 Task: Create a business style letterhead templates in pink theme .
Action: Mouse moved to (509, 36)
Screenshot: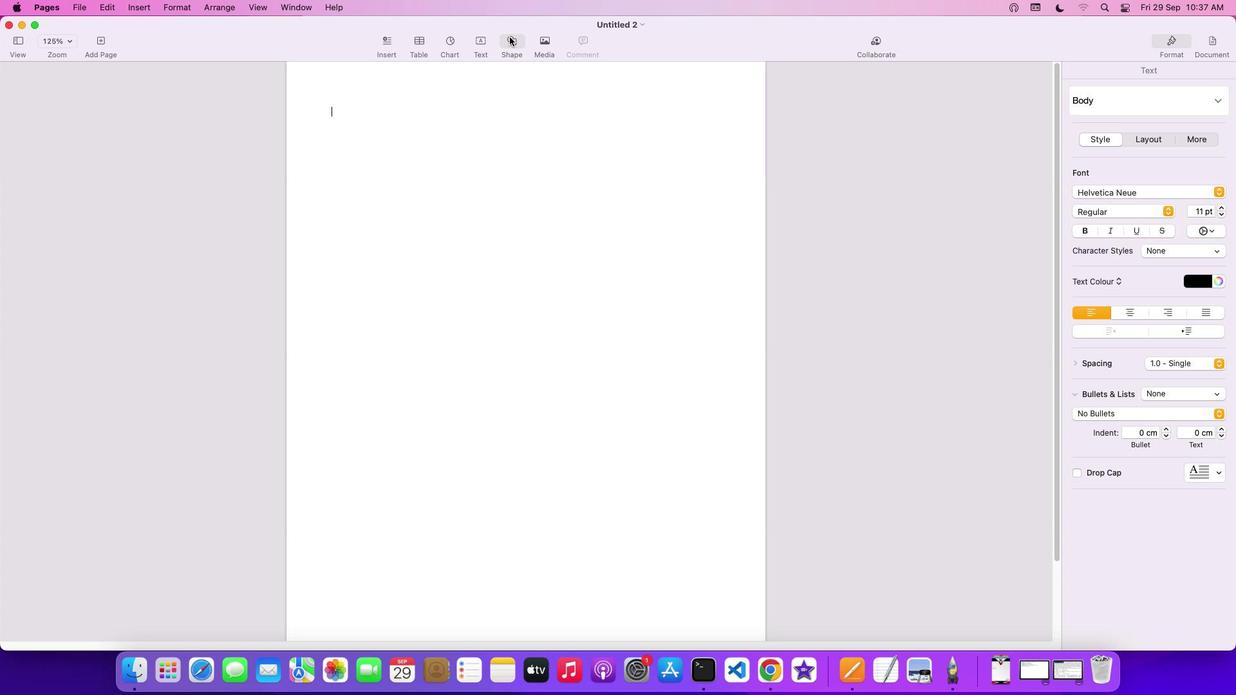 
Action: Mouse pressed left at (509, 36)
Screenshot: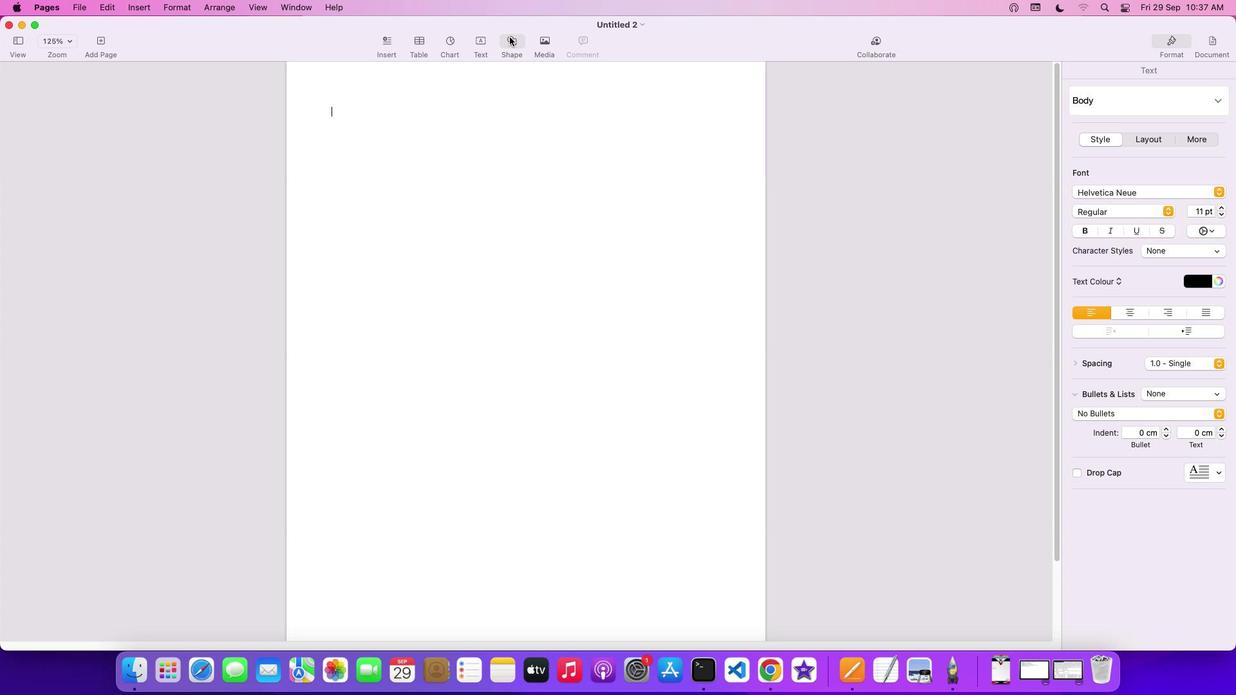 
Action: Mouse moved to (497, 141)
Screenshot: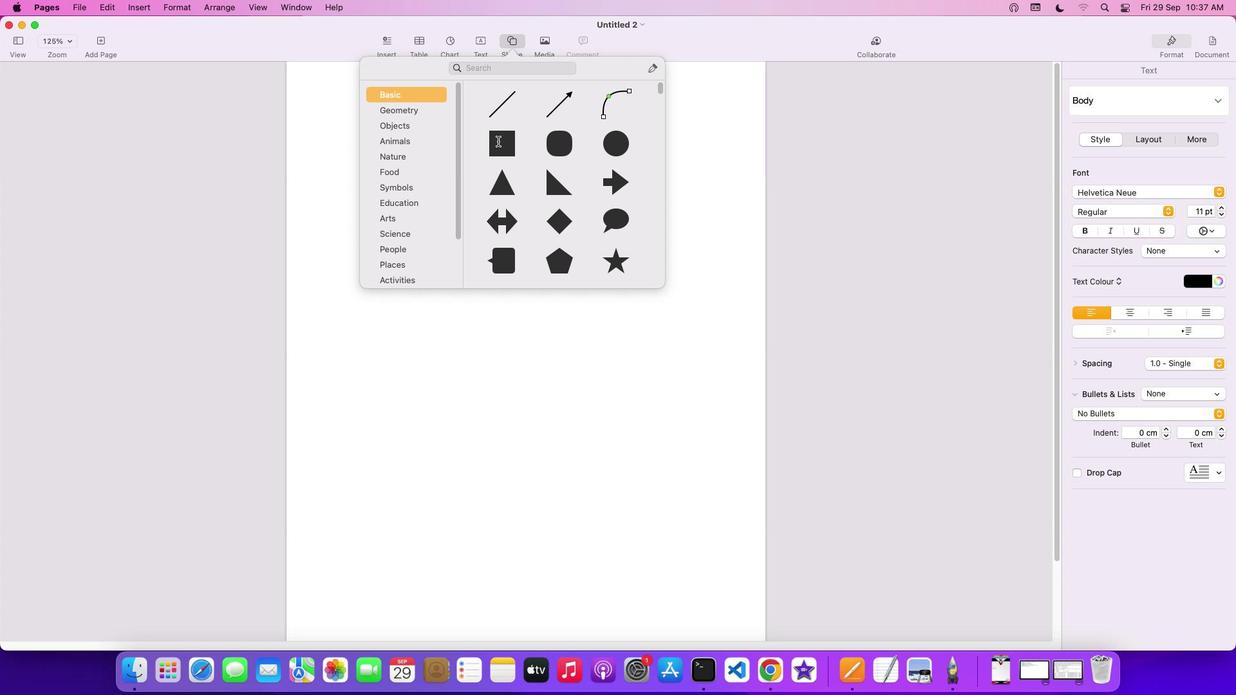
Action: Mouse pressed left at (497, 141)
Screenshot: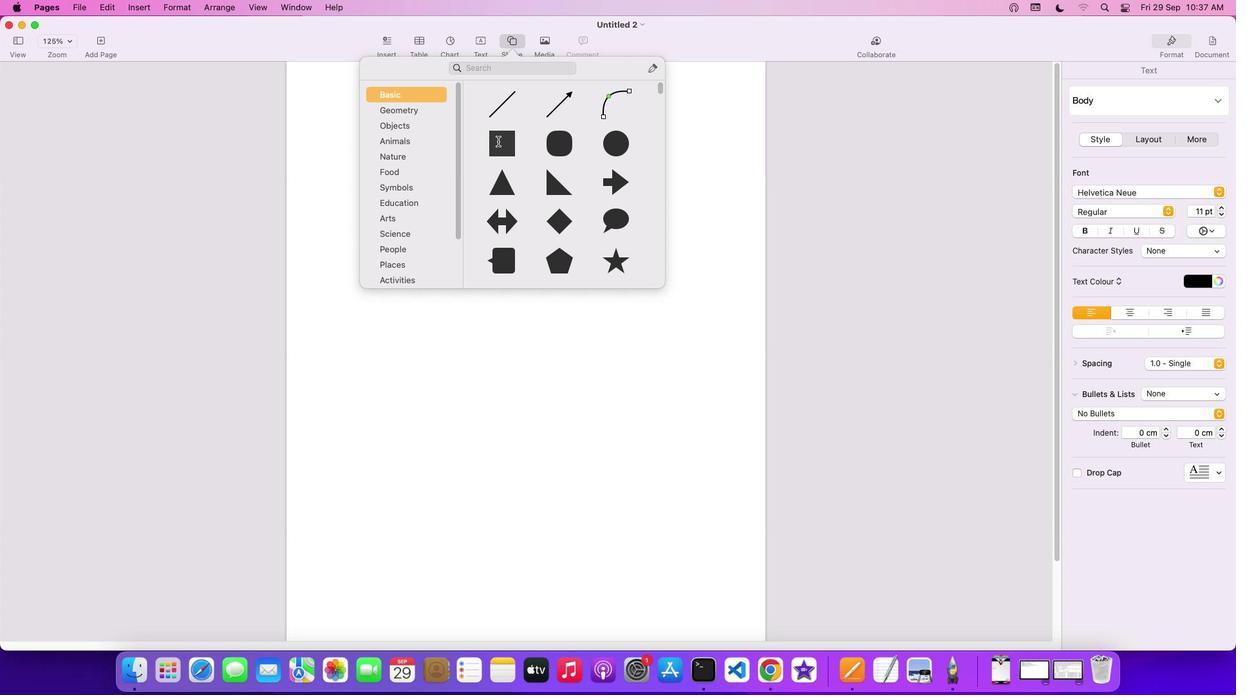
Action: Mouse moved to (564, 115)
Screenshot: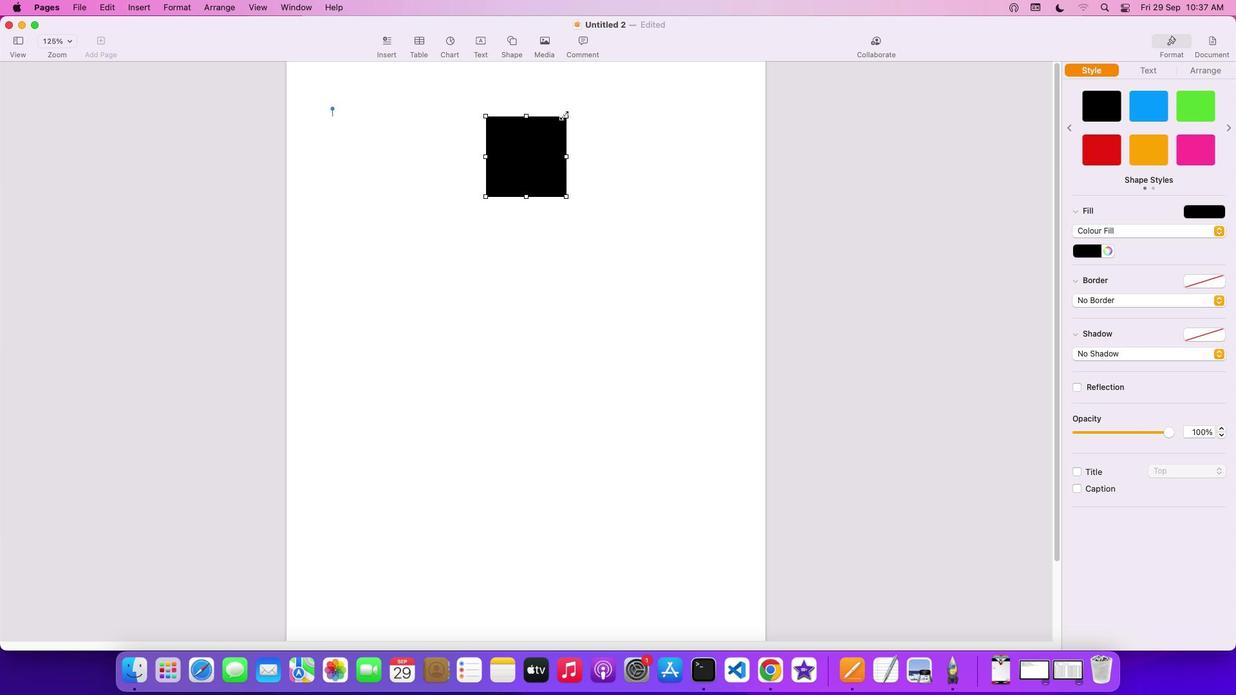 
Action: Mouse pressed left at (564, 115)
Screenshot: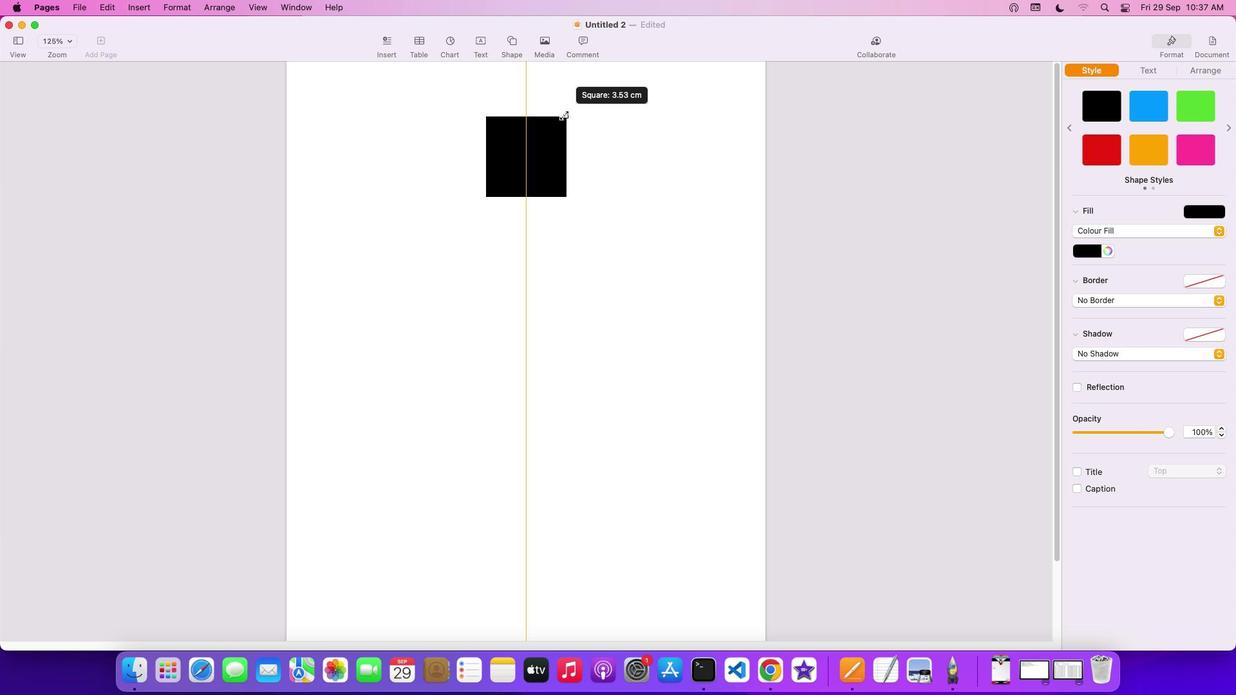 
Action: Mouse moved to (484, 77)
Screenshot: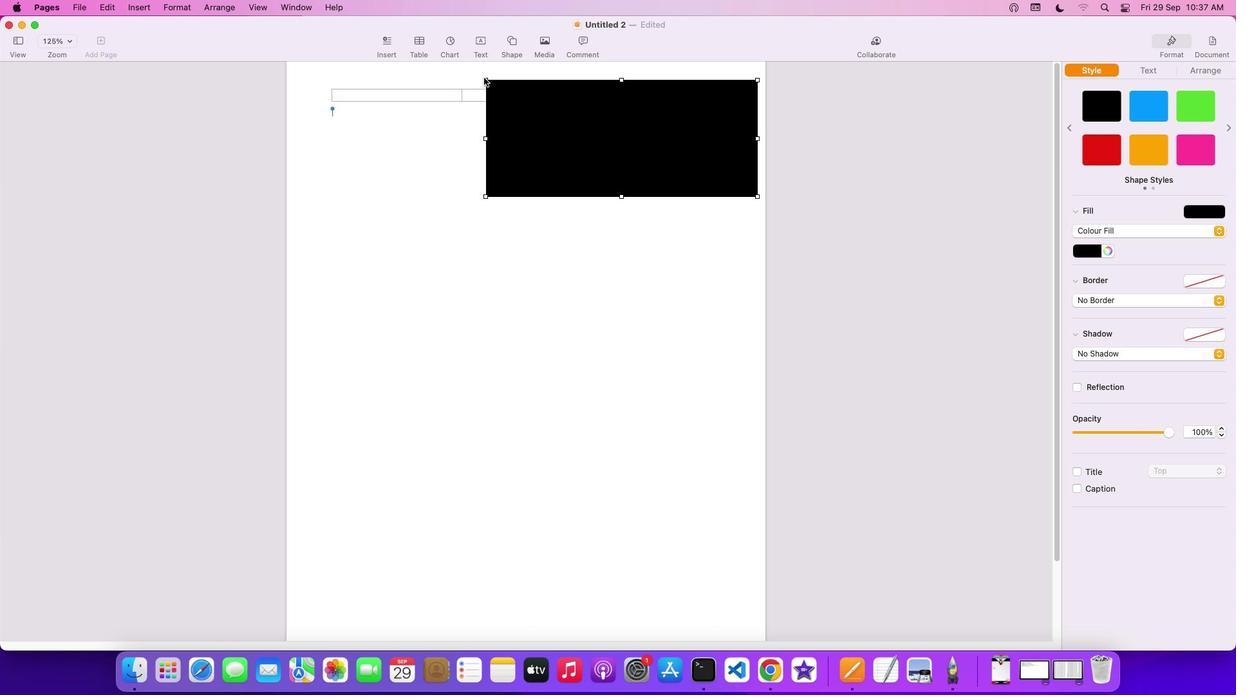 
Action: Mouse pressed left at (484, 77)
Screenshot: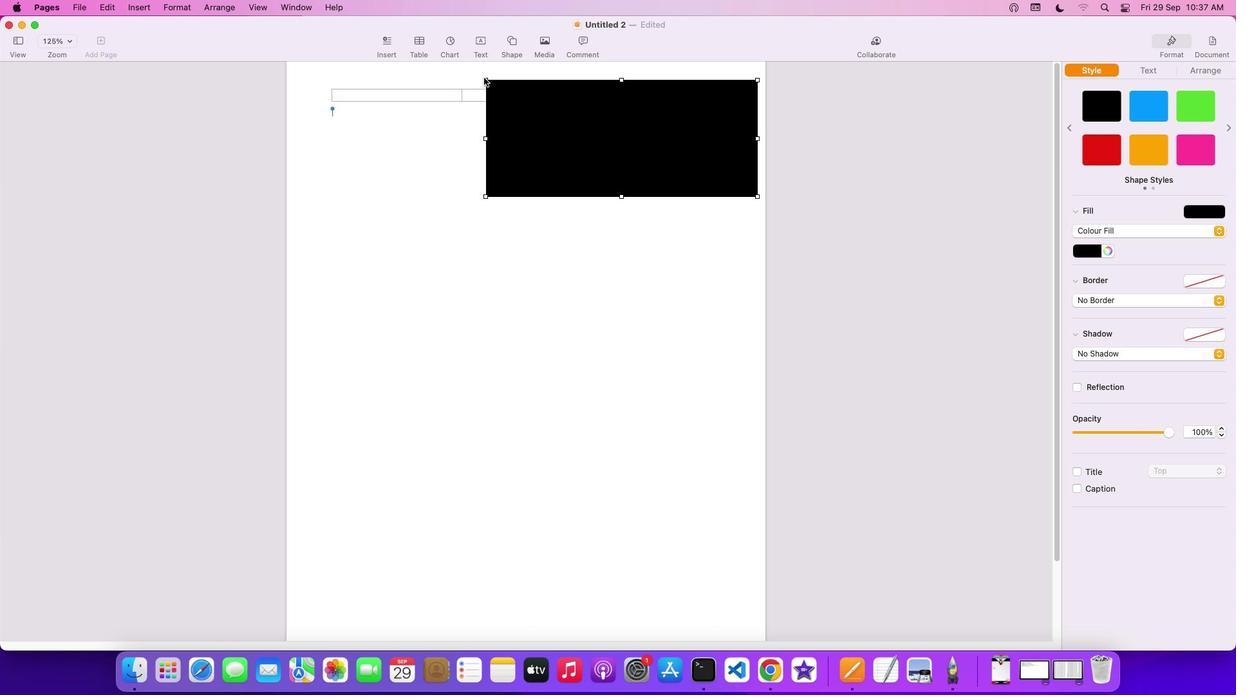 
Action: Mouse moved to (471, 77)
Screenshot: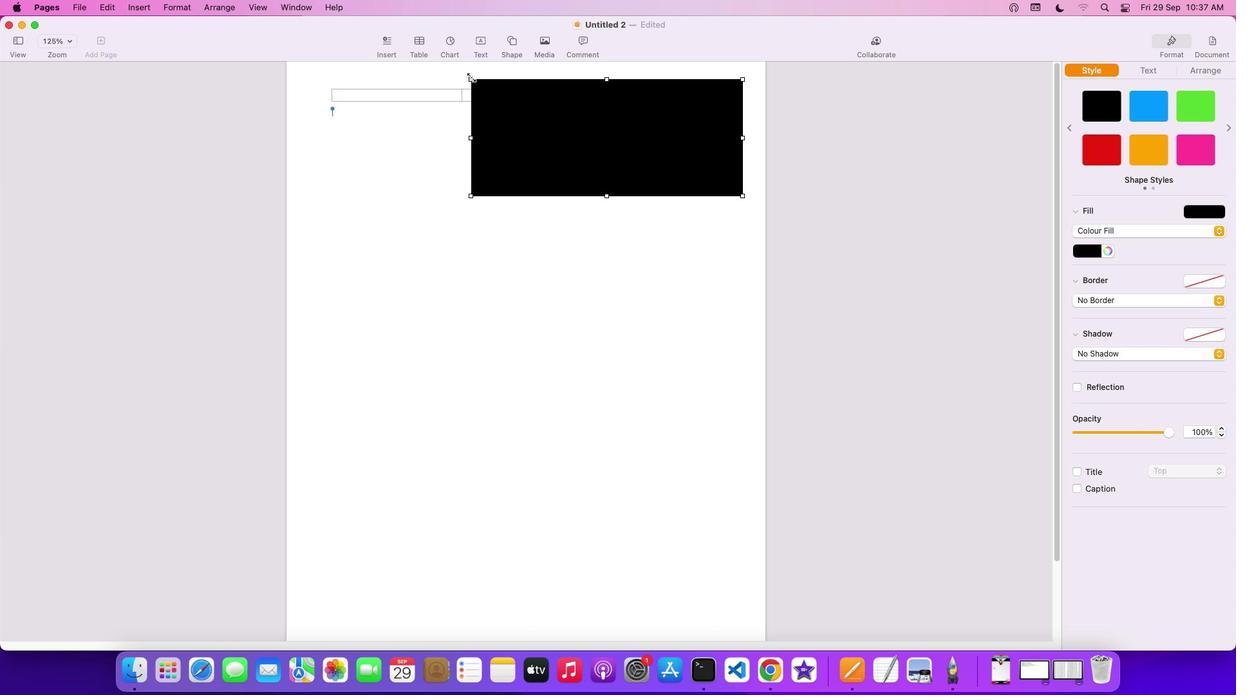 
Action: Mouse pressed left at (471, 77)
Screenshot: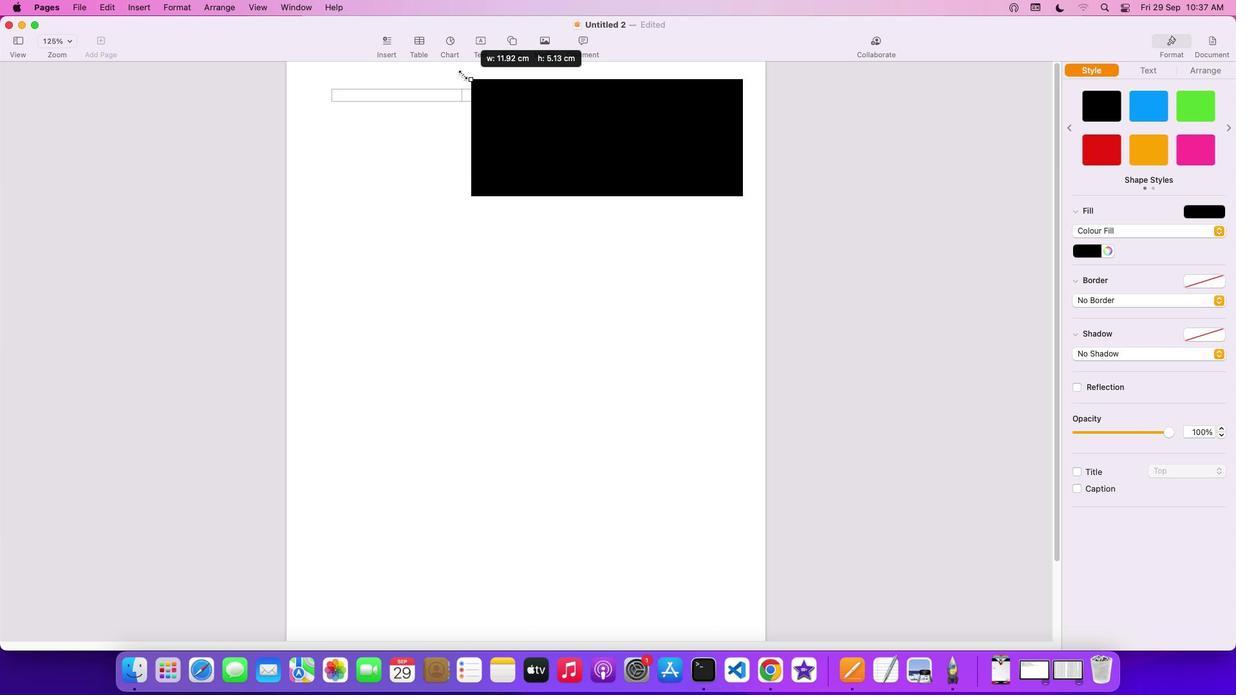
Action: Mouse moved to (743, 73)
Screenshot: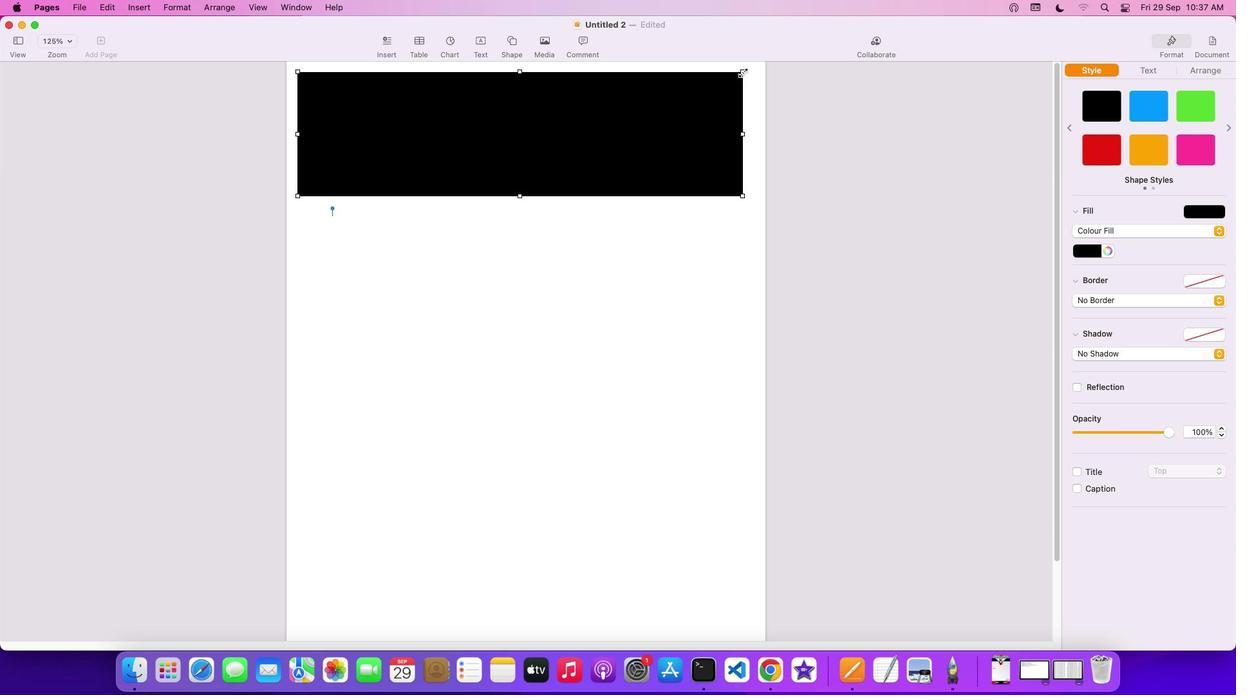 
Action: Mouse pressed left at (743, 73)
Screenshot: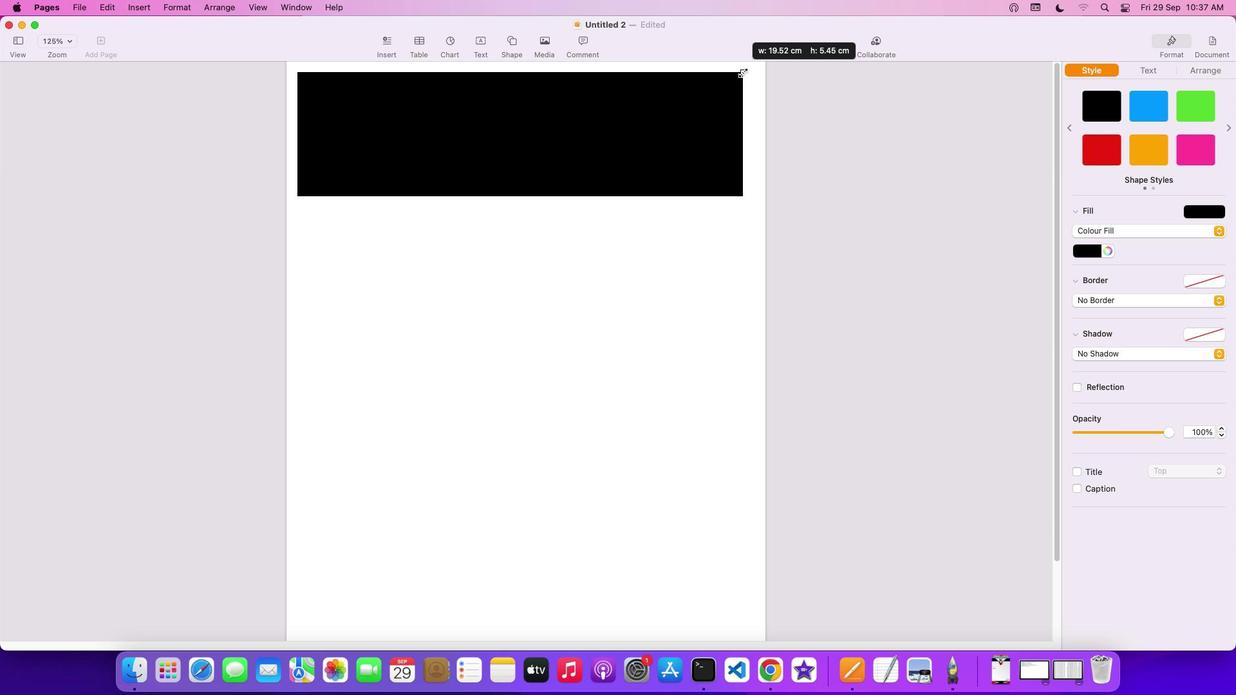 
Action: Mouse moved to (705, 194)
Screenshot: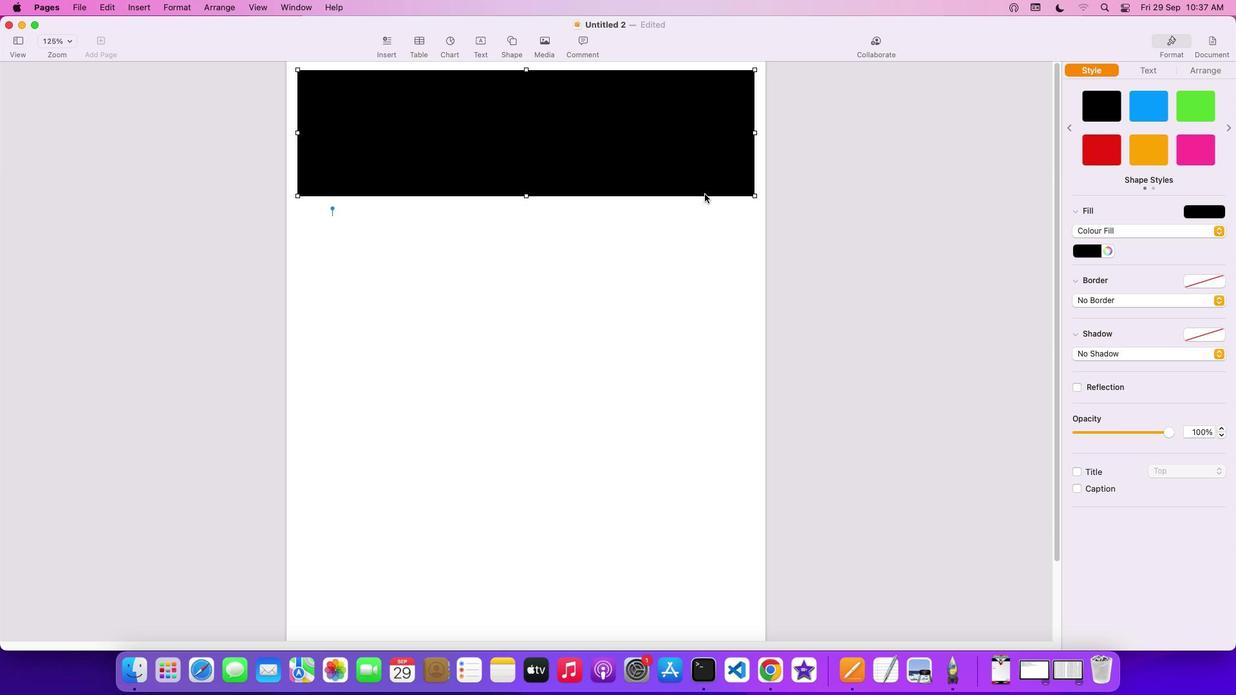 
Action: Mouse scrolled (705, 194) with delta (0, 0)
Screenshot: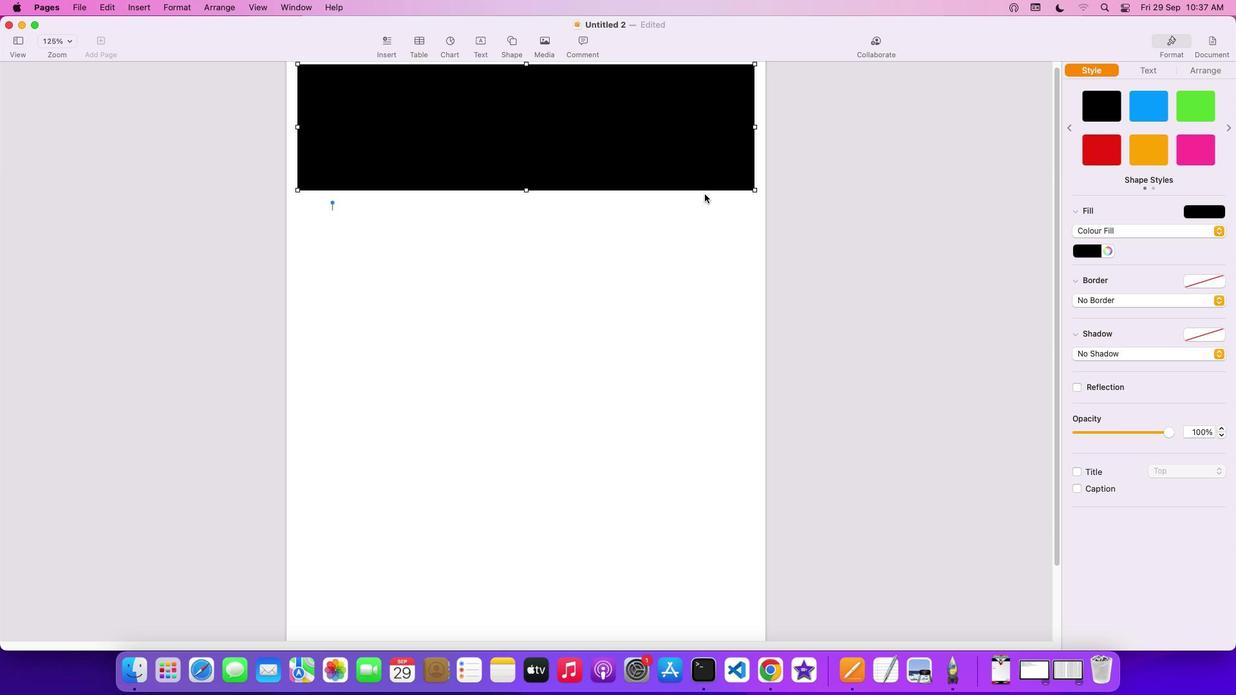 
Action: Mouse scrolled (705, 194) with delta (0, 0)
Screenshot: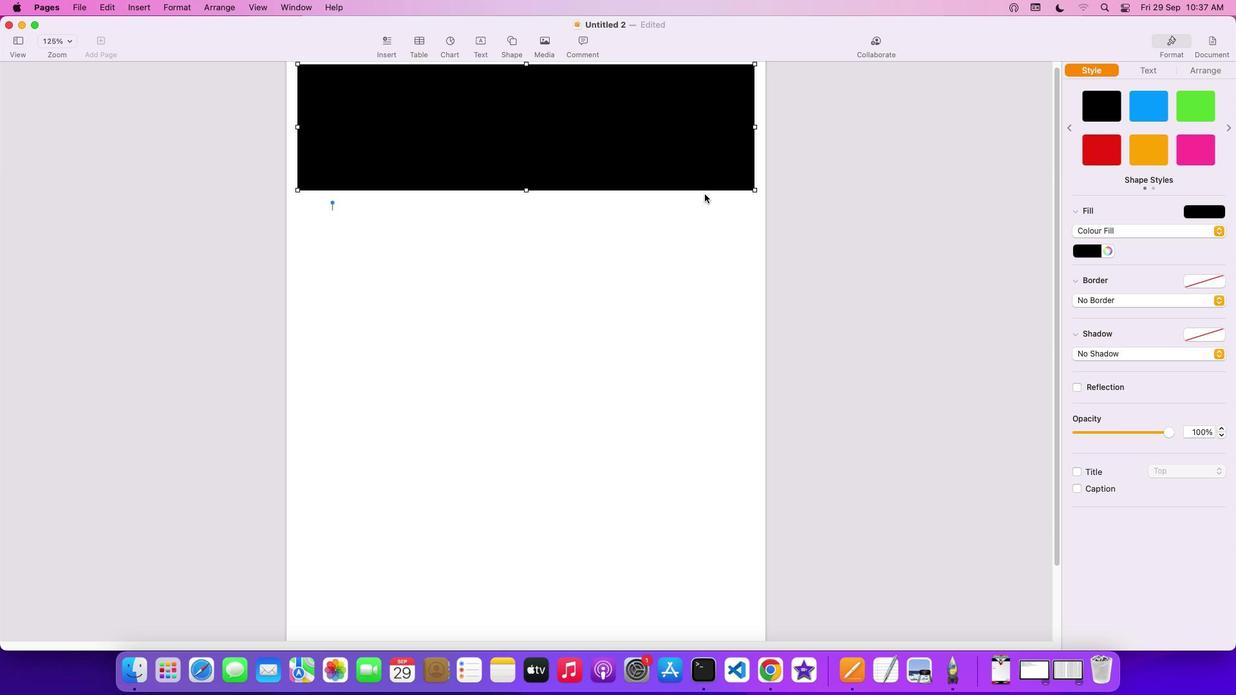 
Action: Mouse scrolled (705, 194) with delta (0, -1)
Screenshot: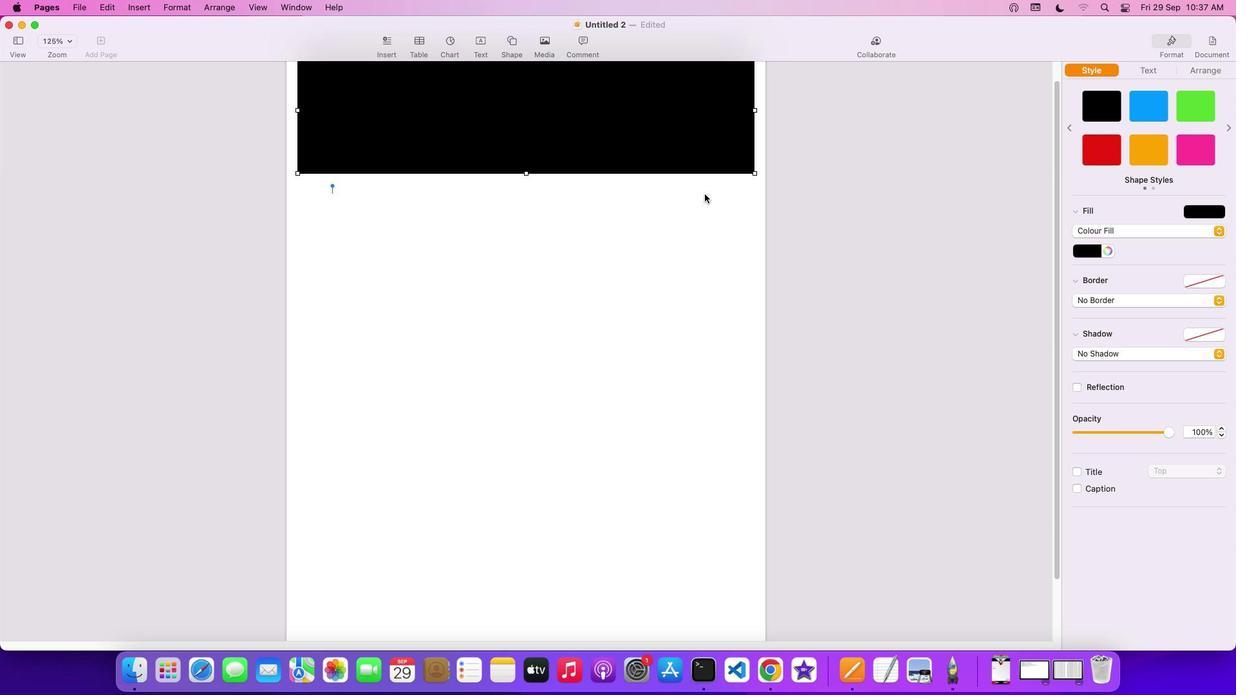
Action: Mouse scrolled (705, 194) with delta (0, 0)
Screenshot: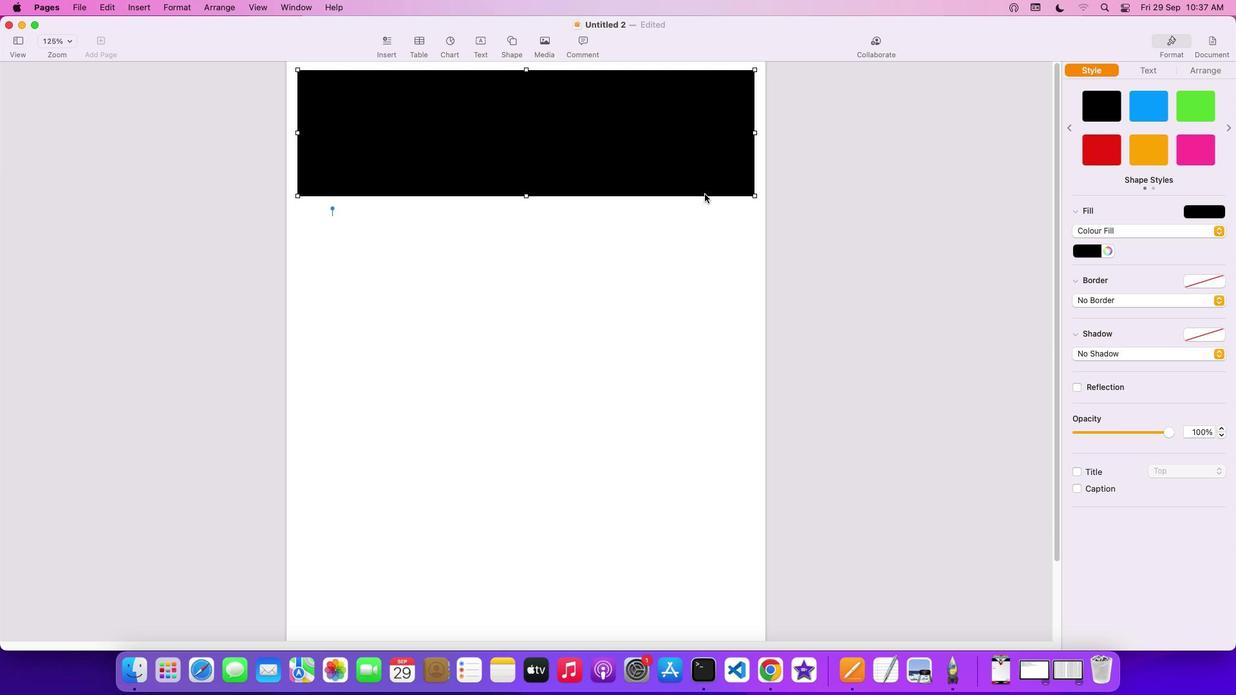 
Action: Mouse scrolled (705, 194) with delta (0, 0)
Screenshot: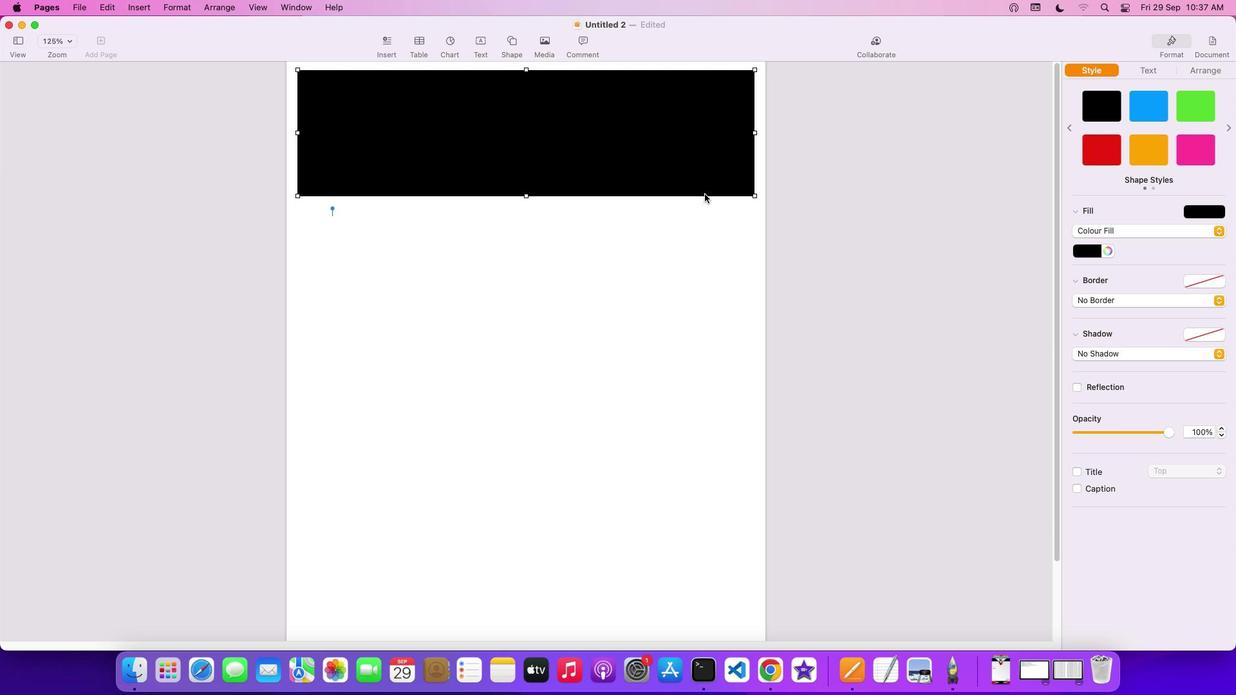 
Action: Mouse scrolled (705, 194) with delta (0, 1)
Screenshot: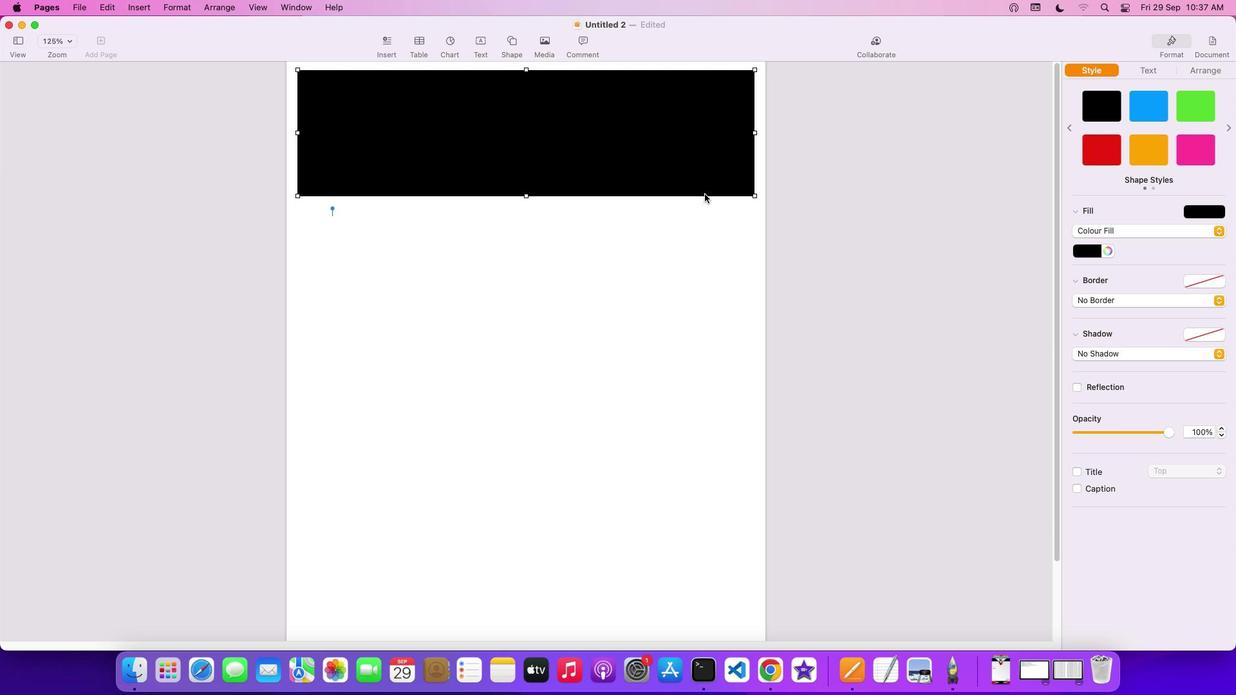 
Action: Mouse moved to (755, 194)
Screenshot: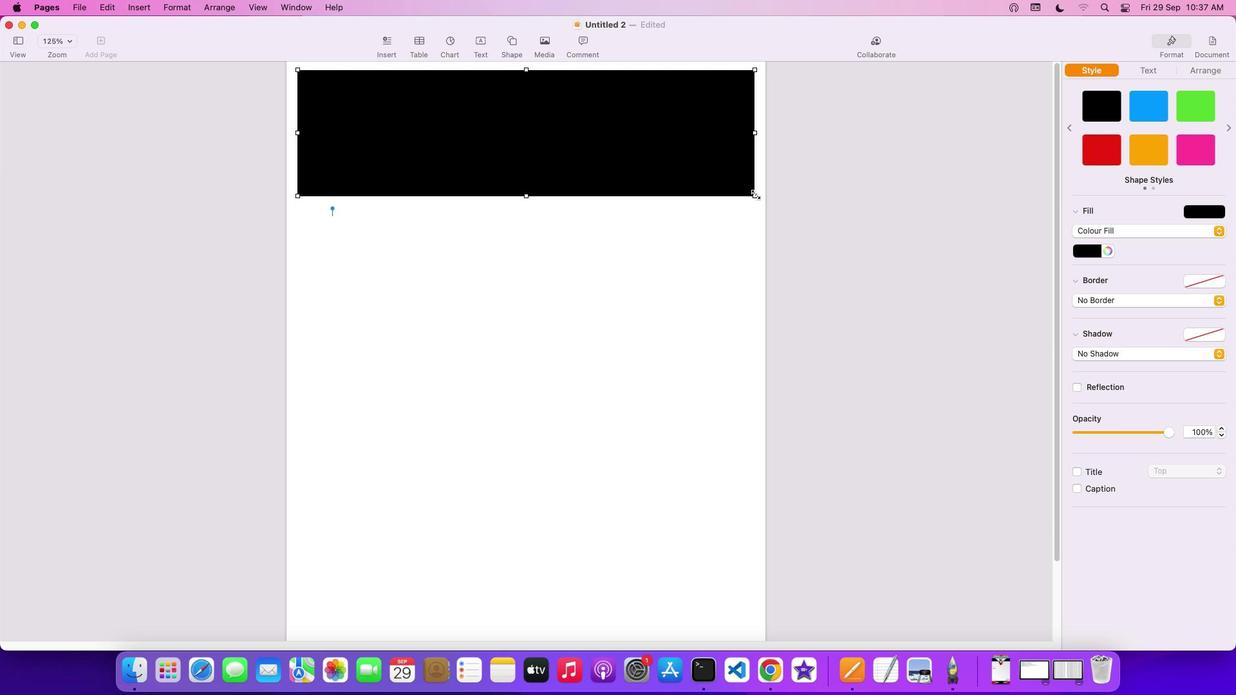 
Action: Mouse pressed left at (755, 194)
Screenshot: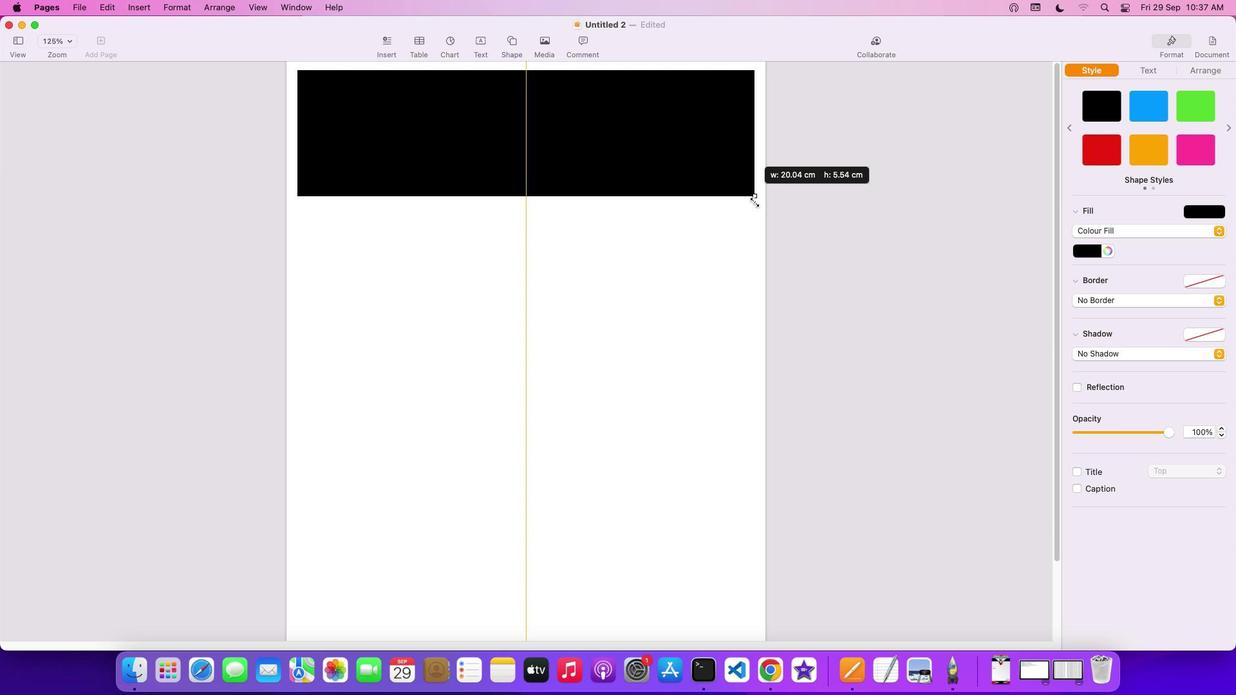 
Action: Mouse moved to (738, 274)
Screenshot: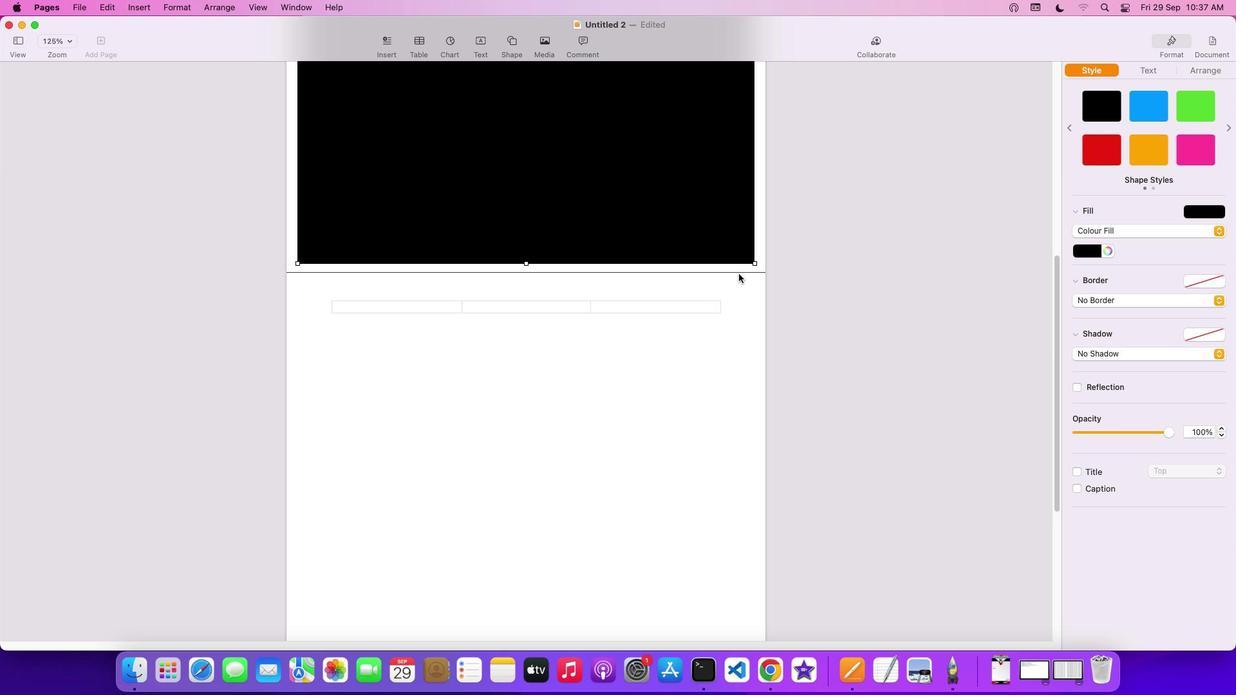 
Action: Mouse scrolled (738, 274) with delta (0, 0)
Screenshot: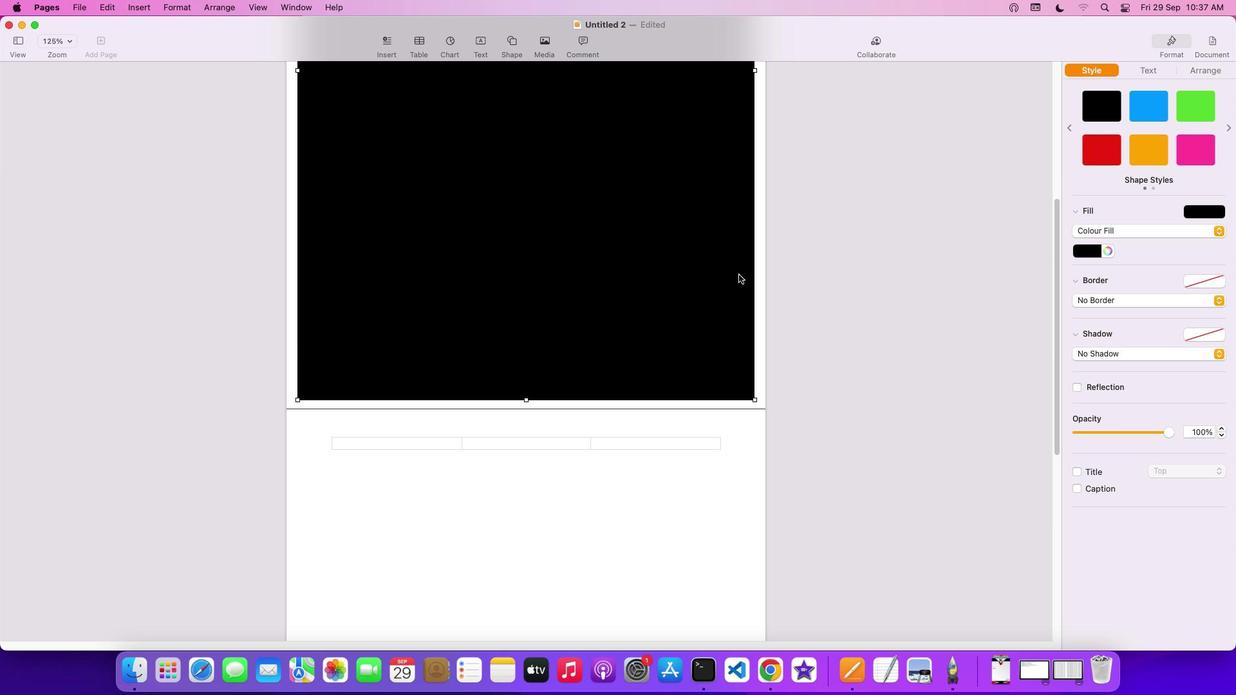 
Action: Mouse scrolled (738, 274) with delta (0, 0)
Screenshot: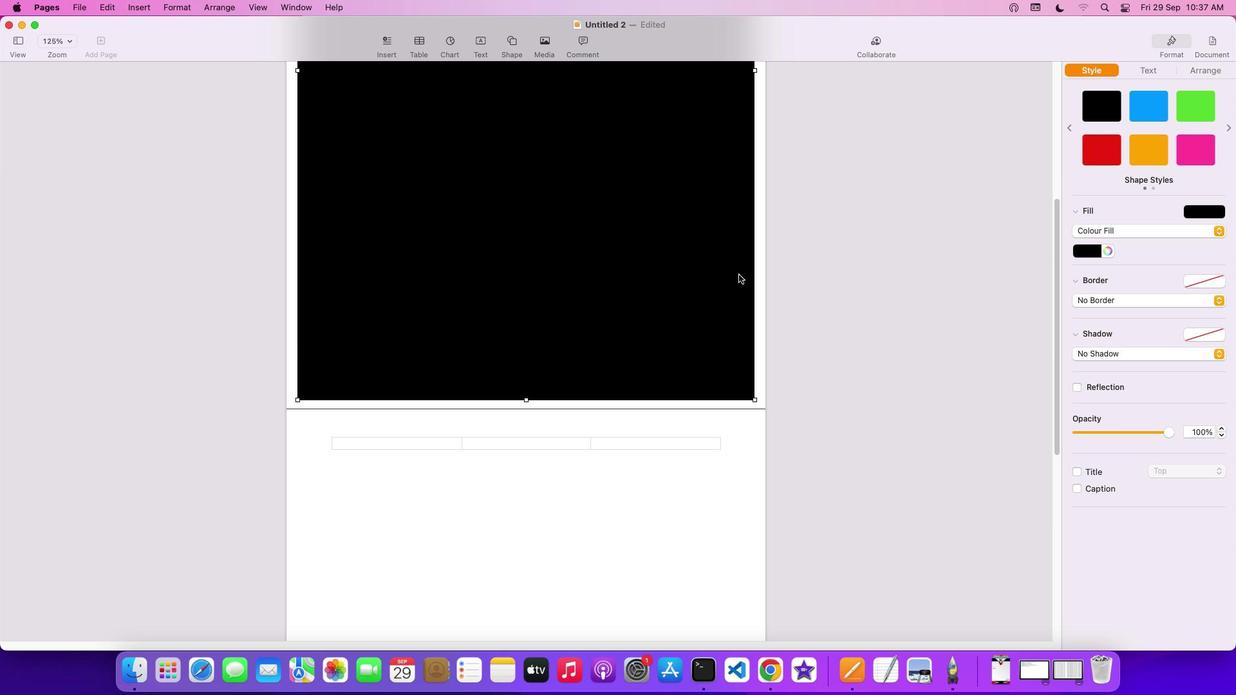 
Action: Mouse scrolled (738, 274) with delta (0, 2)
Screenshot: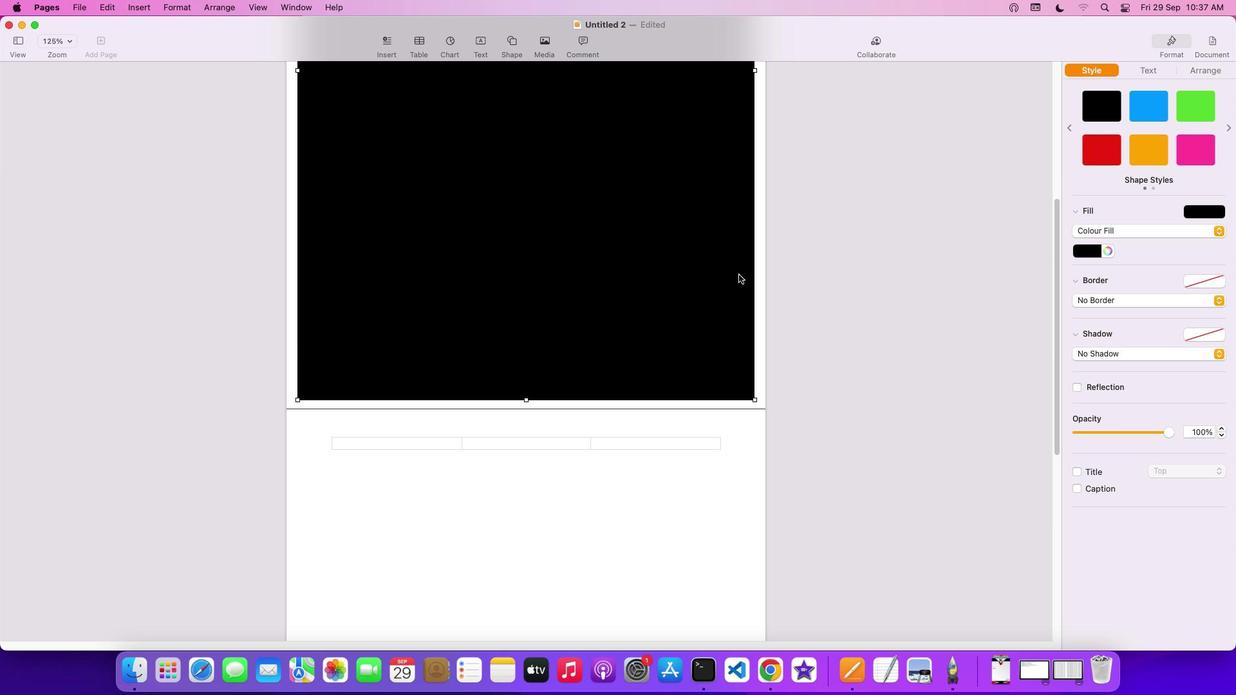 
Action: Mouse scrolled (738, 274) with delta (0, 3)
Screenshot: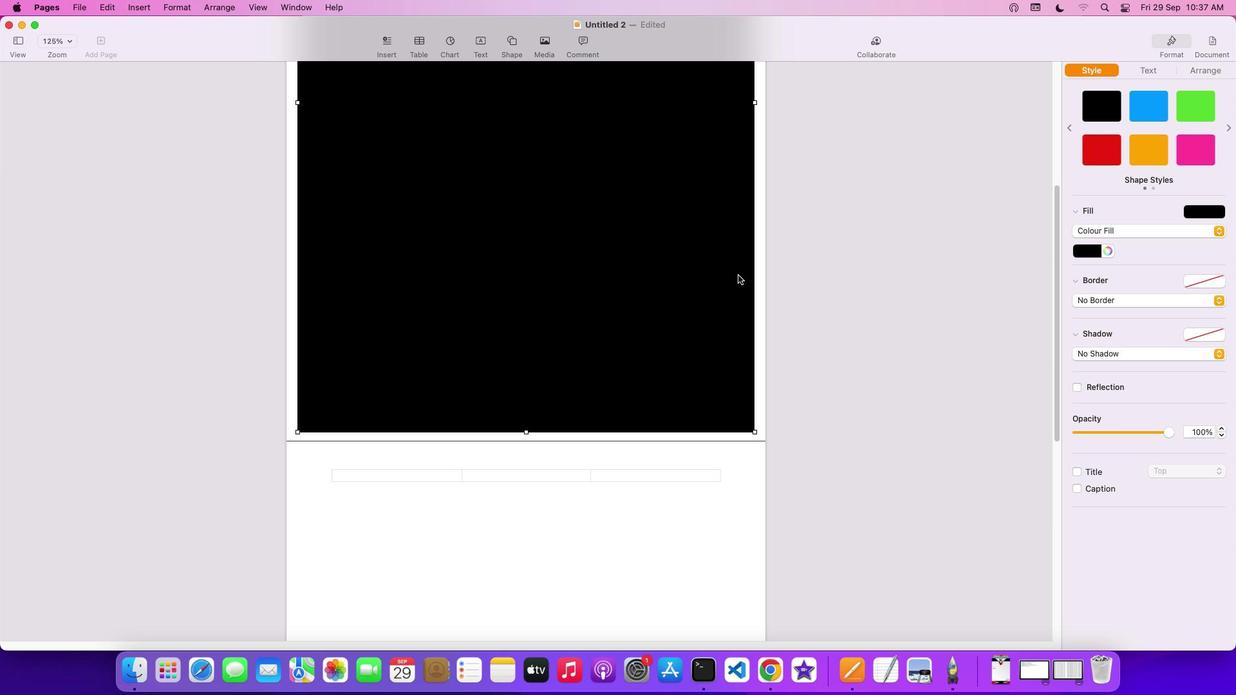 
Action: Mouse scrolled (738, 274) with delta (0, 3)
Screenshot: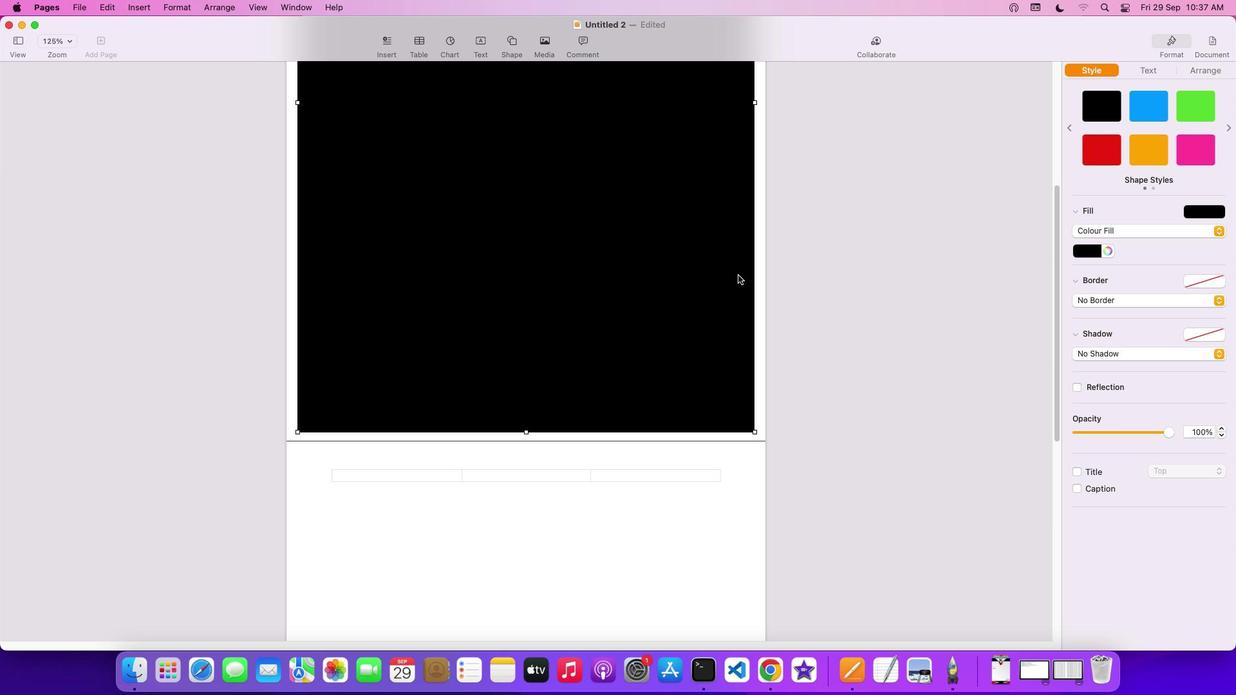 
Action: Mouse scrolled (738, 274) with delta (0, 4)
Screenshot: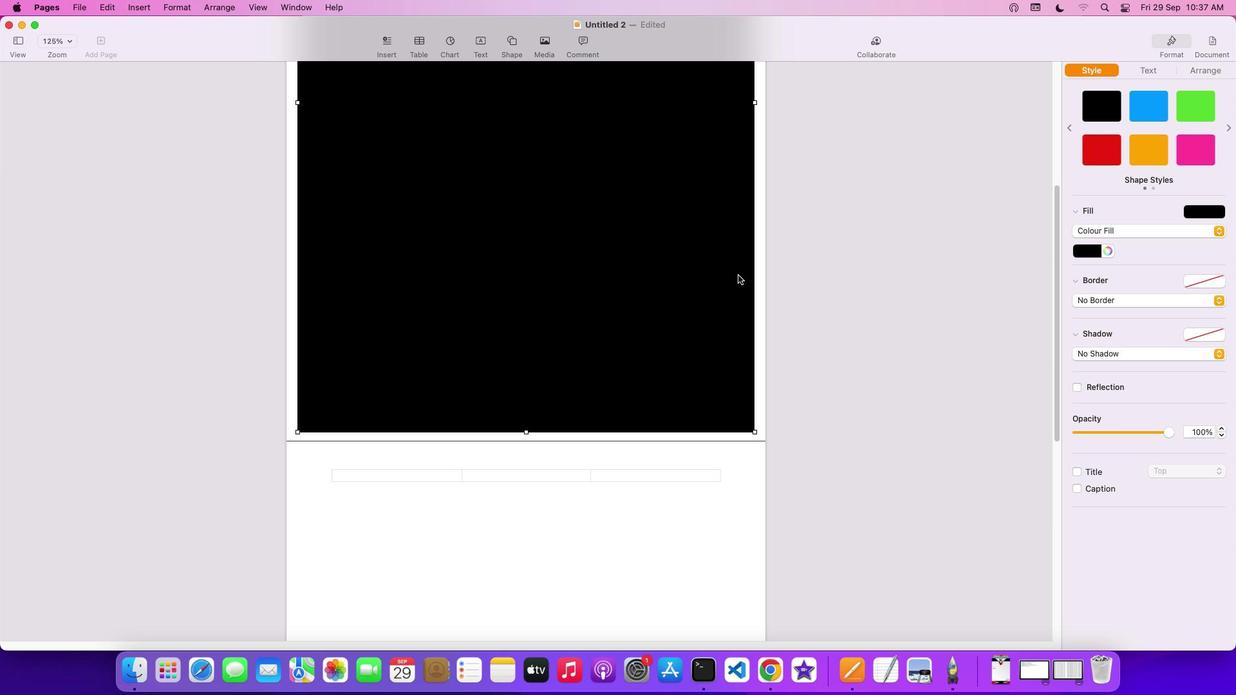 
Action: Mouse scrolled (738, 274) with delta (0, 5)
Screenshot: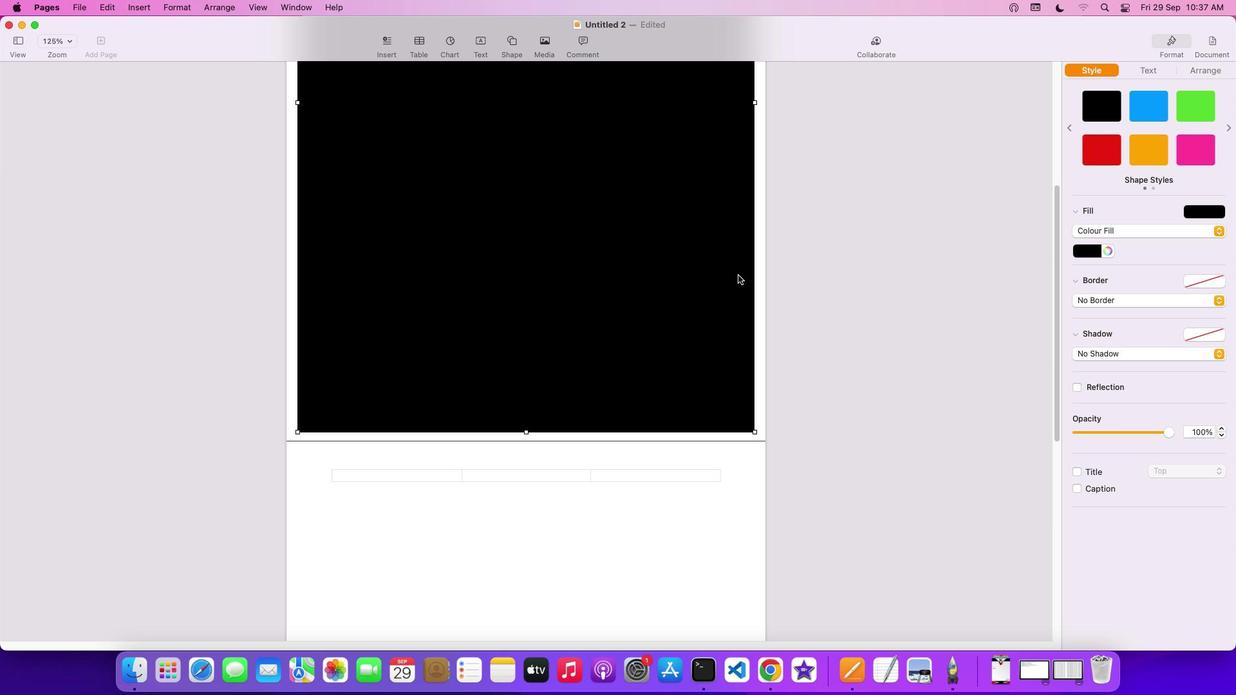 
Action: Mouse moved to (737, 275)
Screenshot: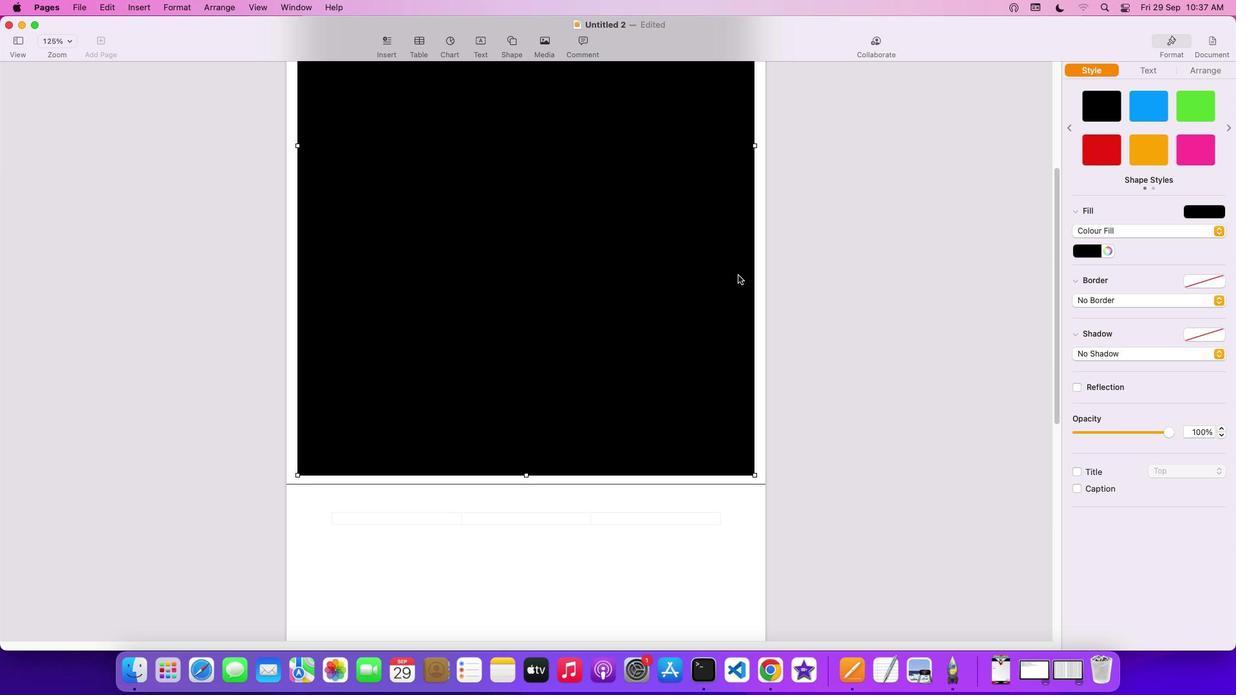 
Action: Mouse scrolled (737, 275) with delta (0, 0)
Screenshot: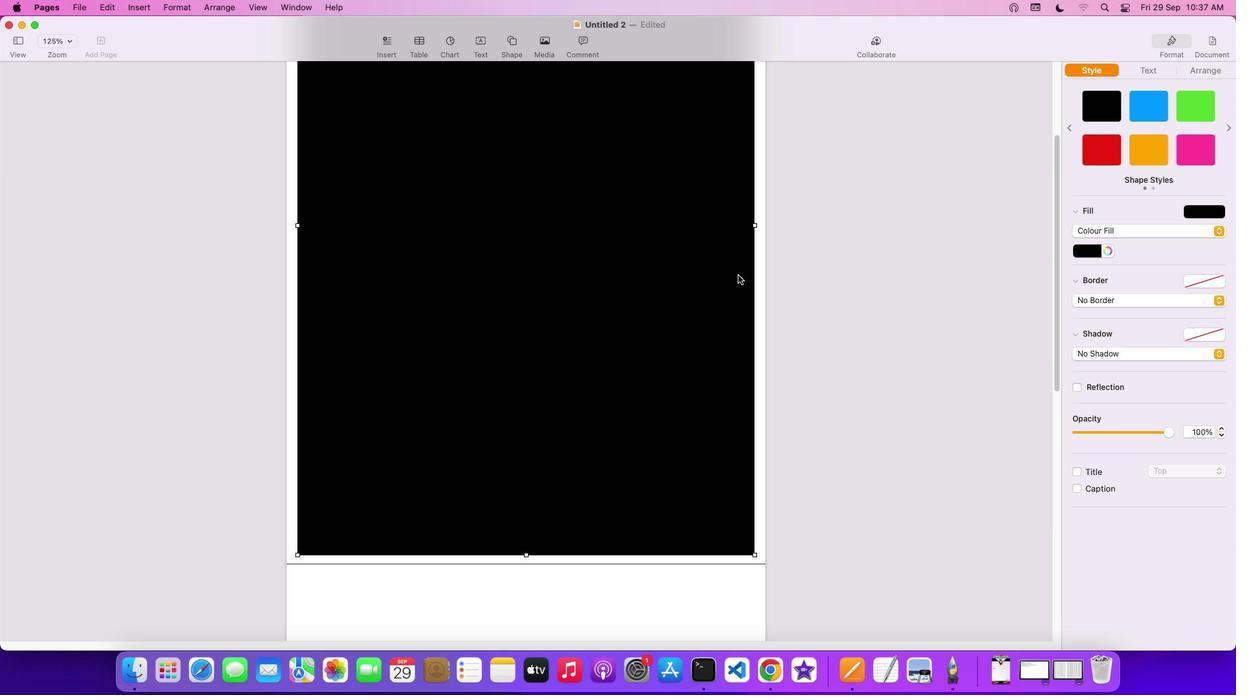 
Action: Mouse scrolled (737, 275) with delta (0, 0)
Screenshot: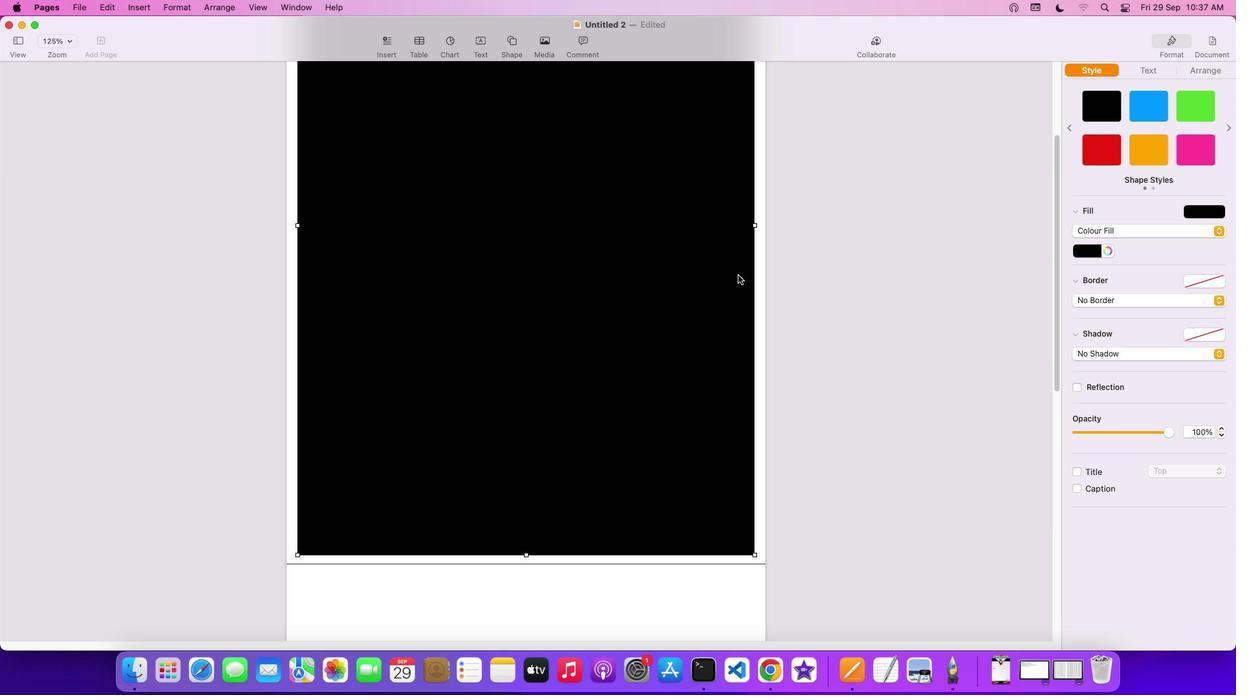 
Action: Mouse scrolled (737, 275) with delta (0, 3)
Screenshot: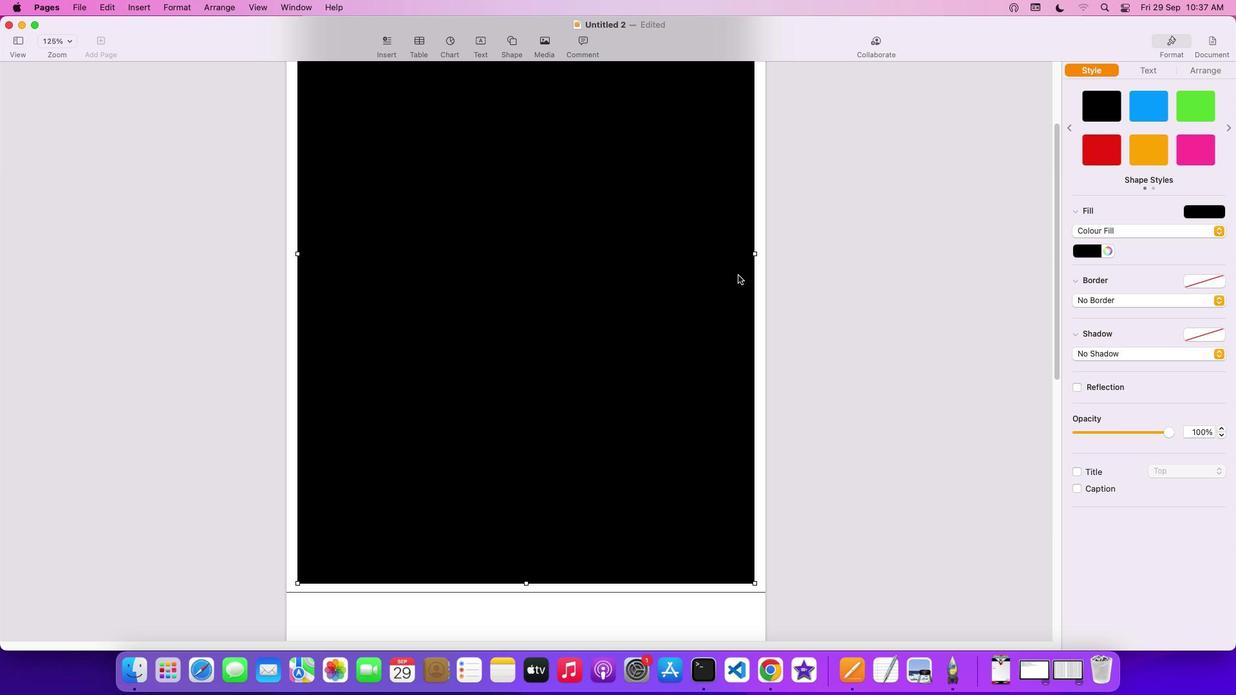 
Action: Mouse scrolled (737, 275) with delta (0, 3)
Screenshot: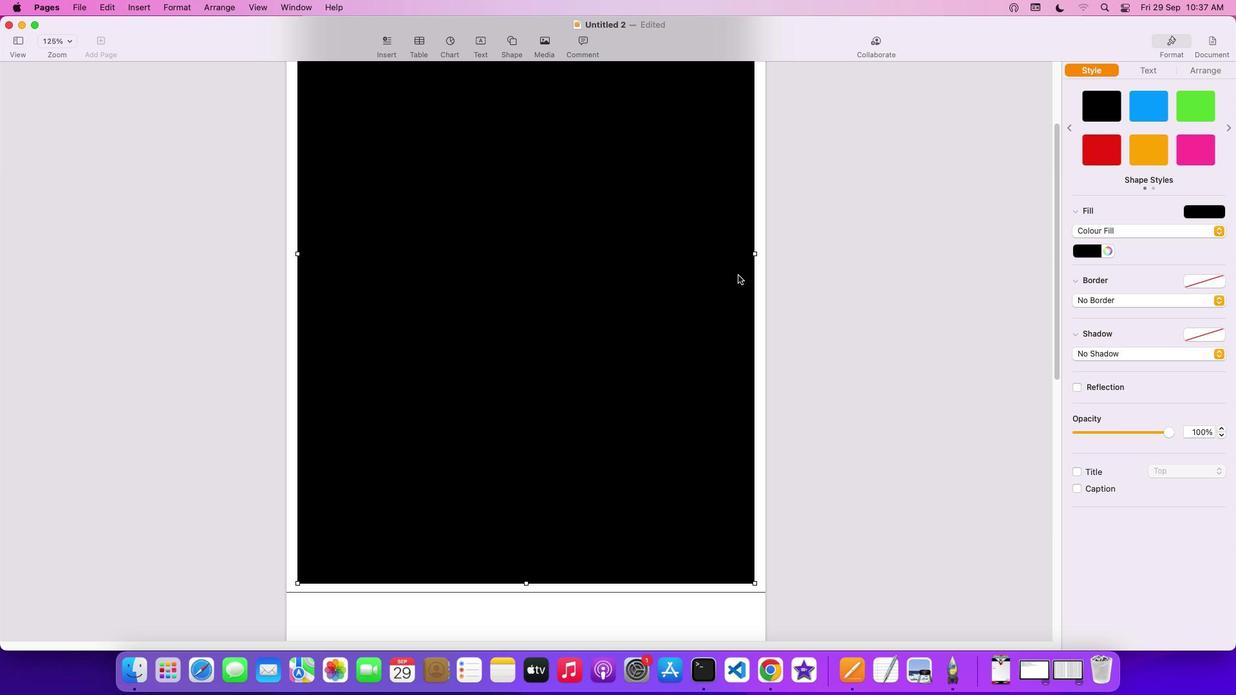 
Action: Mouse scrolled (737, 275) with delta (0, 4)
Screenshot: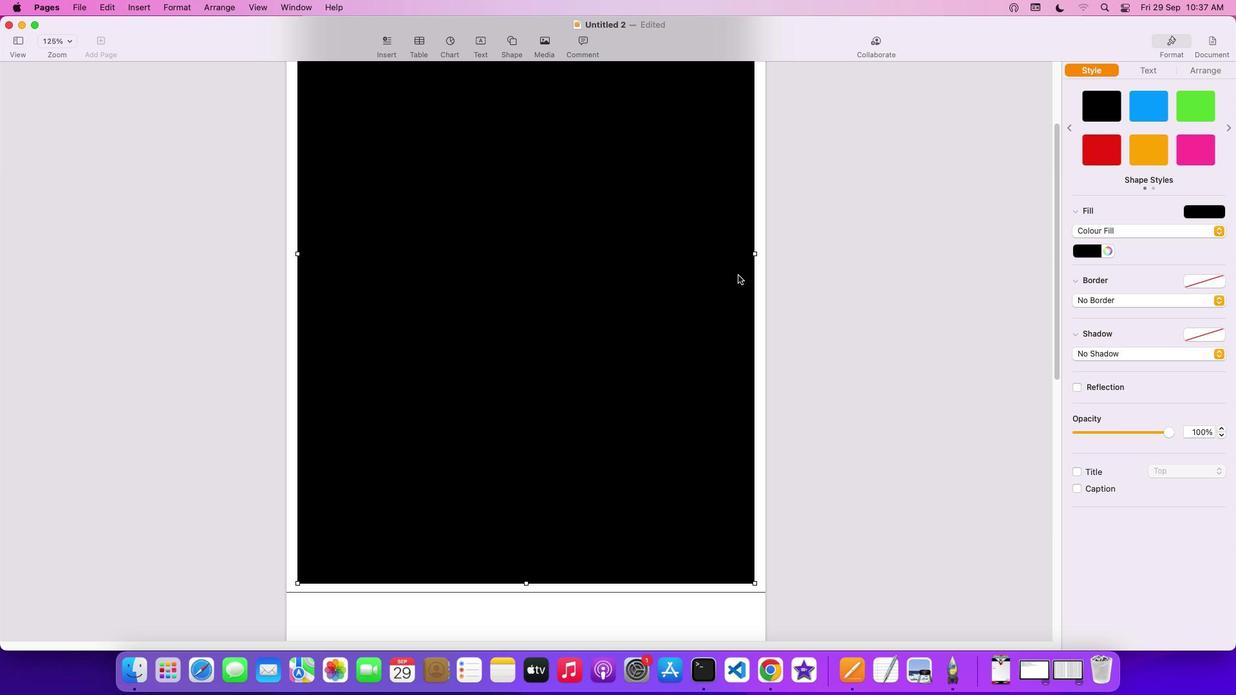
Action: Mouse scrolled (737, 275) with delta (0, 0)
Screenshot: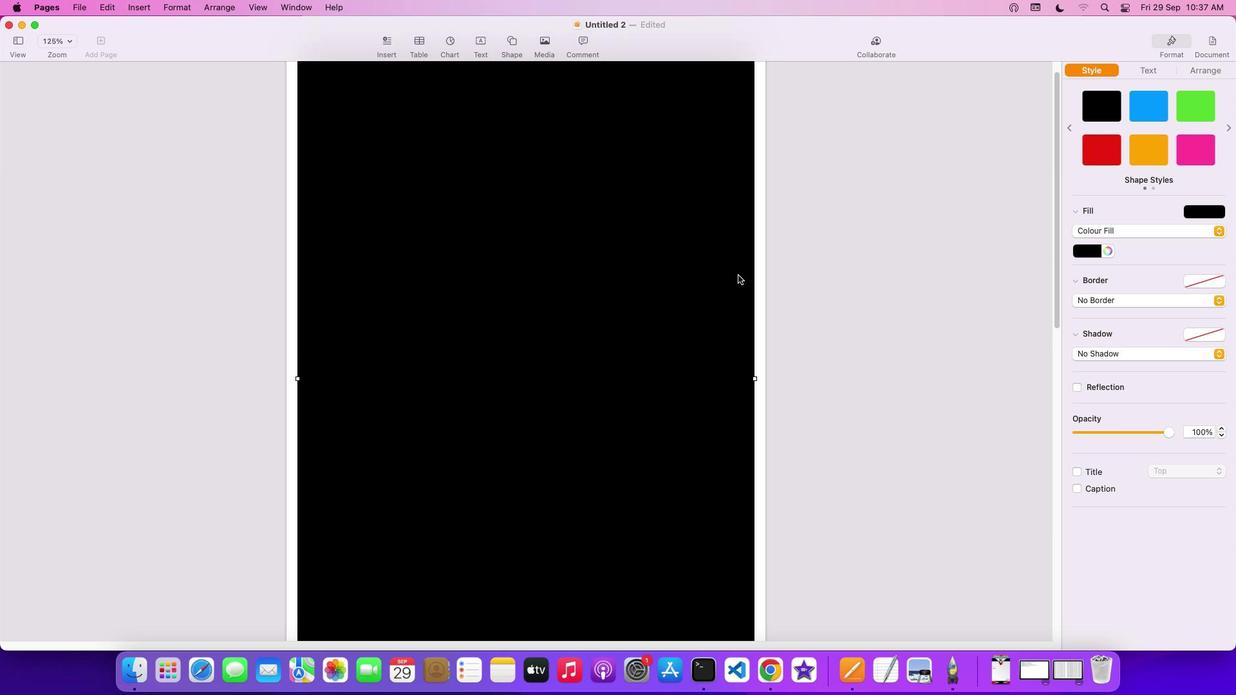 
Action: Mouse scrolled (737, 275) with delta (0, 0)
Screenshot: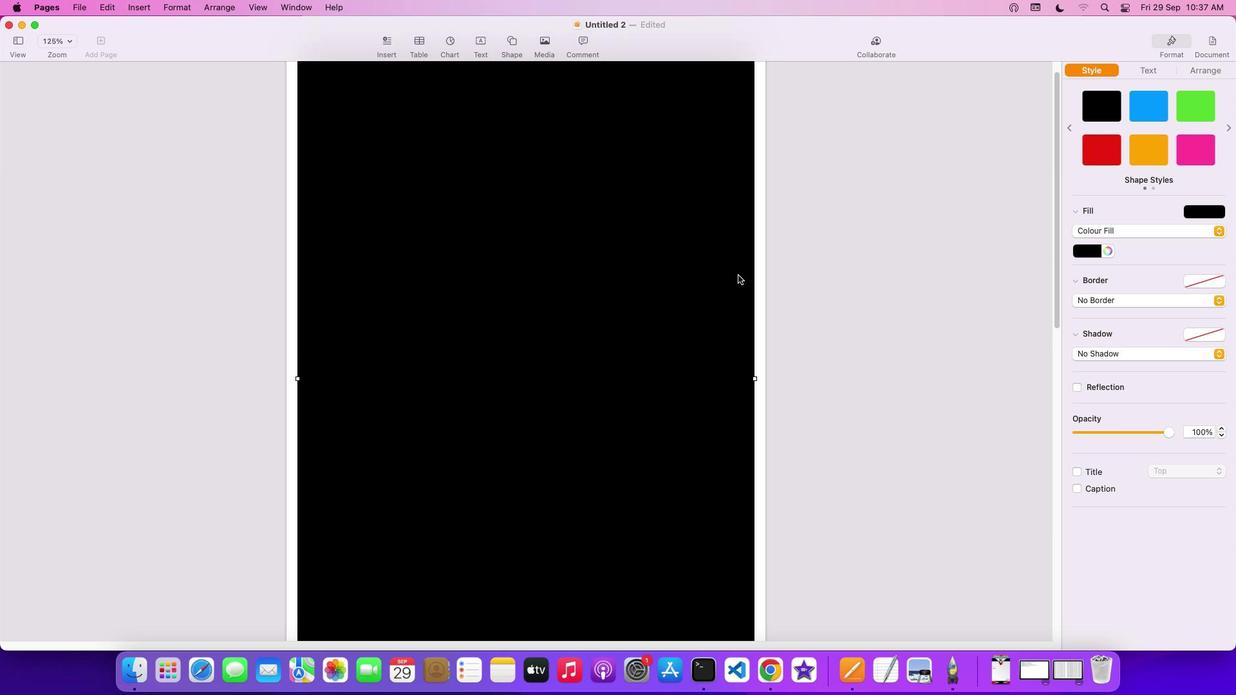 
Action: Mouse scrolled (737, 275) with delta (0, 2)
Screenshot: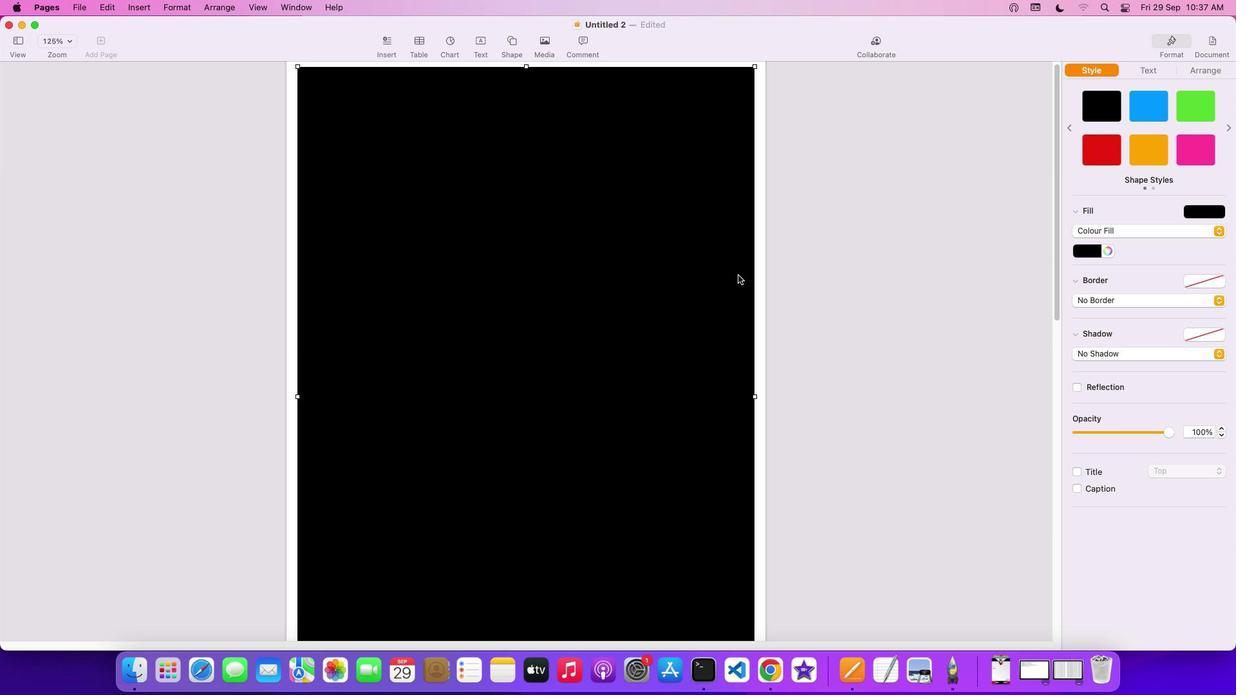 
Action: Mouse scrolled (737, 275) with delta (0, 3)
Screenshot: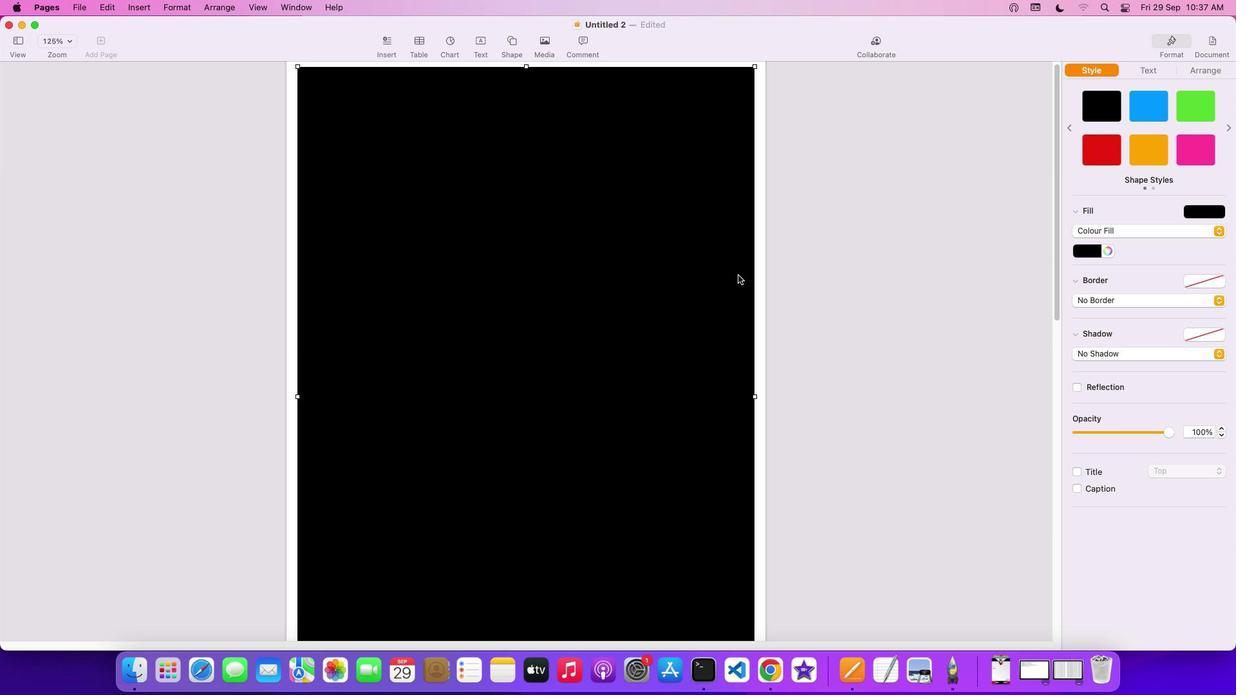 
Action: Mouse scrolled (737, 275) with delta (0, 4)
Screenshot: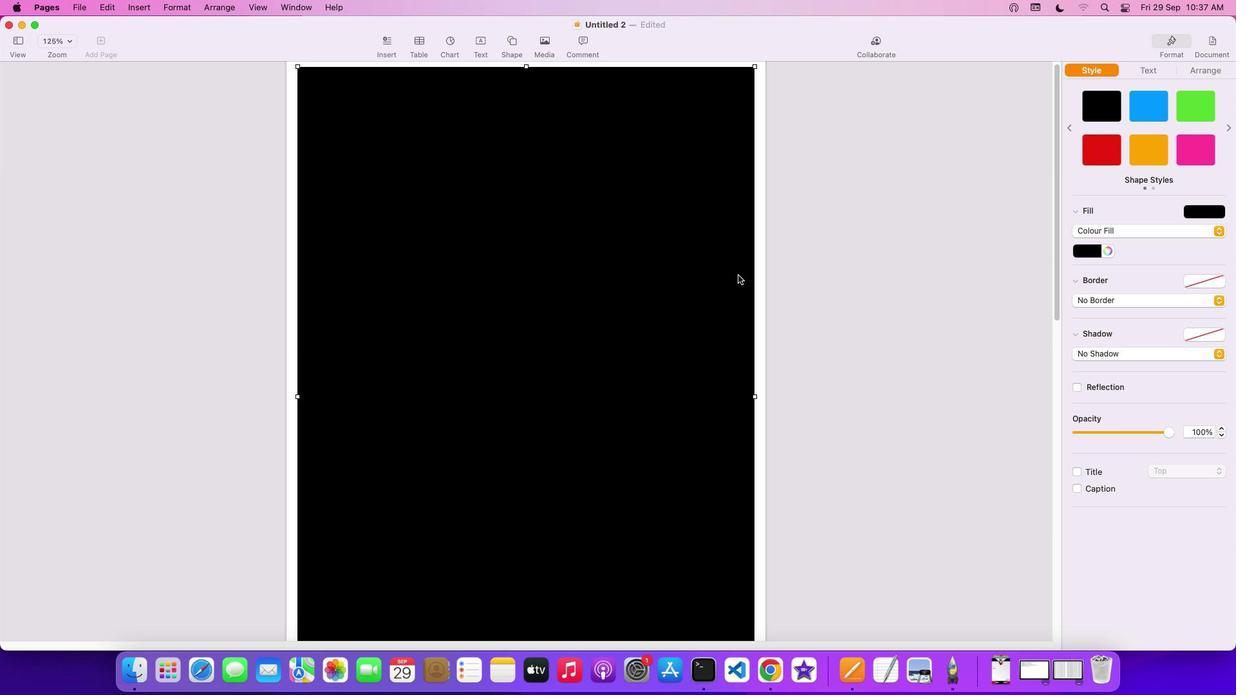 
Action: Mouse scrolled (737, 275) with delta (0, 5)
Screenshot: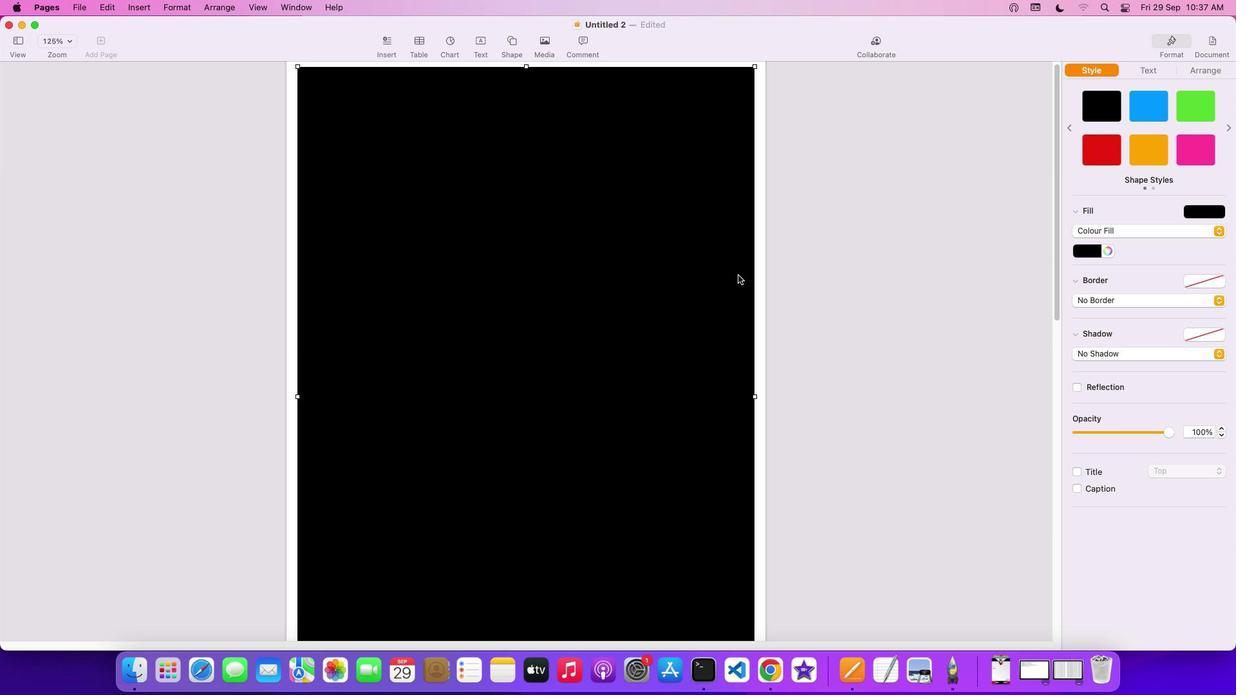 
Action: Mouse scrolled (737, 275) with delta (0, 5)
Screenshot: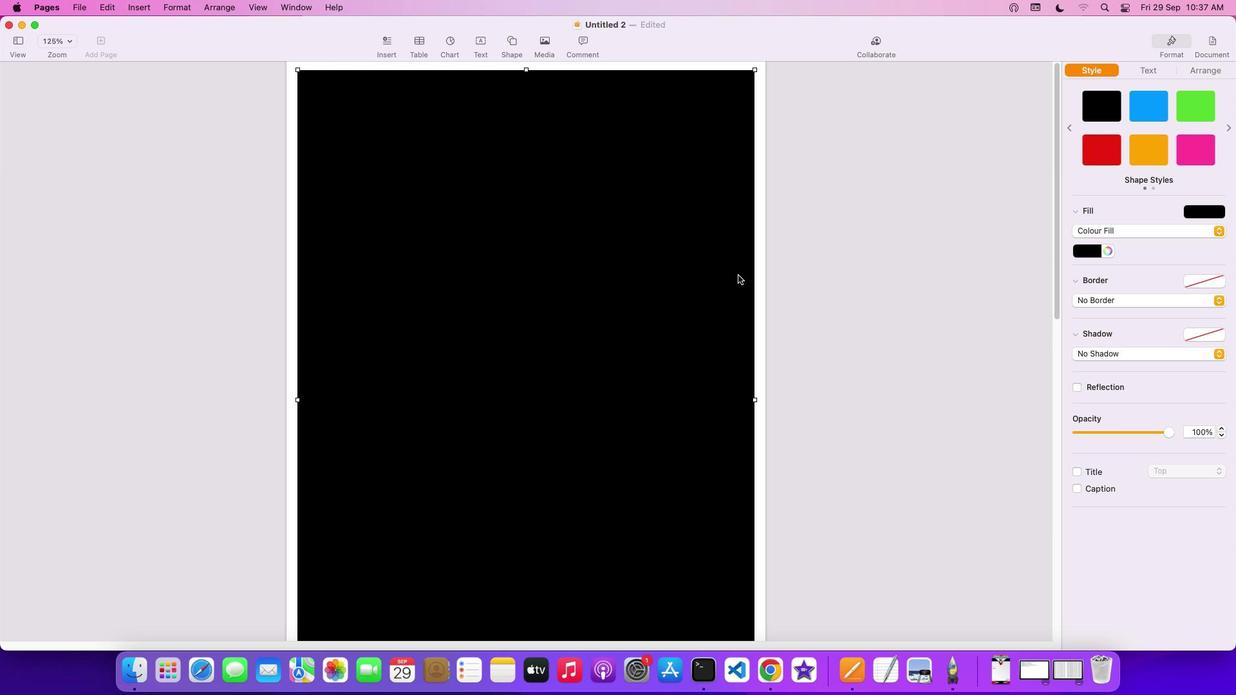 
Action: Mouse scrolled (737, 275) with delta (0, 0)
Screenshot: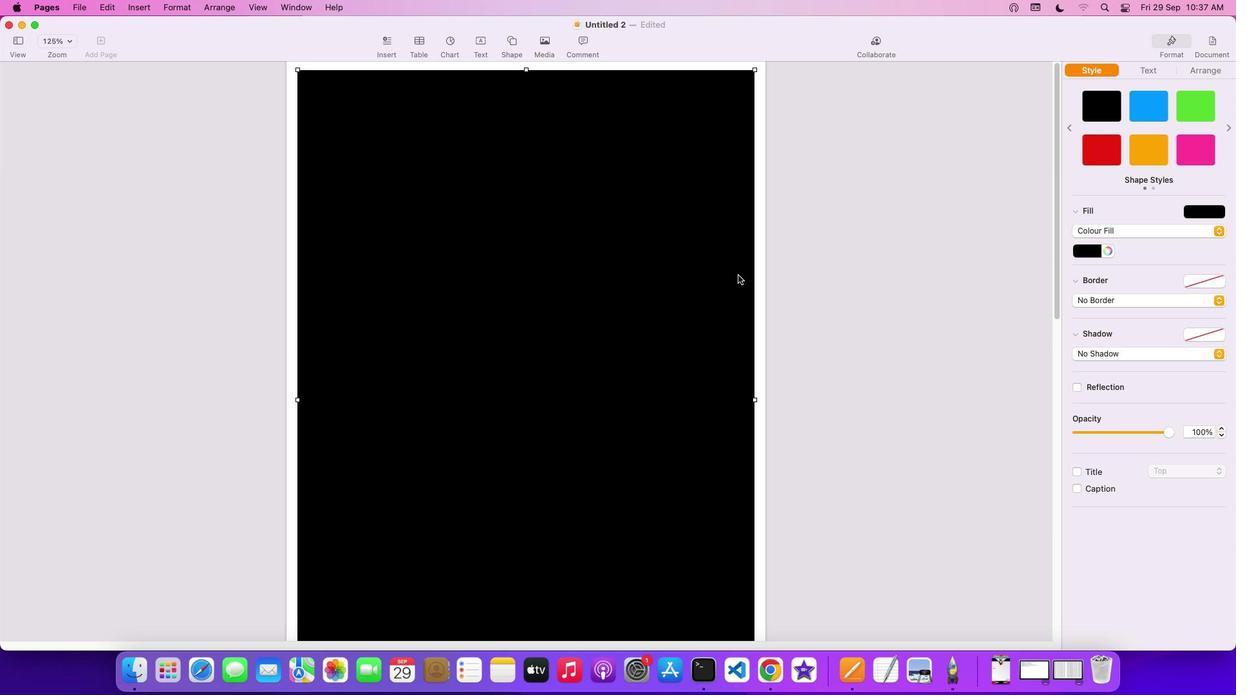 
Action: Mouse scrolled (737, 275) with delta (0, 0)
Screenshot: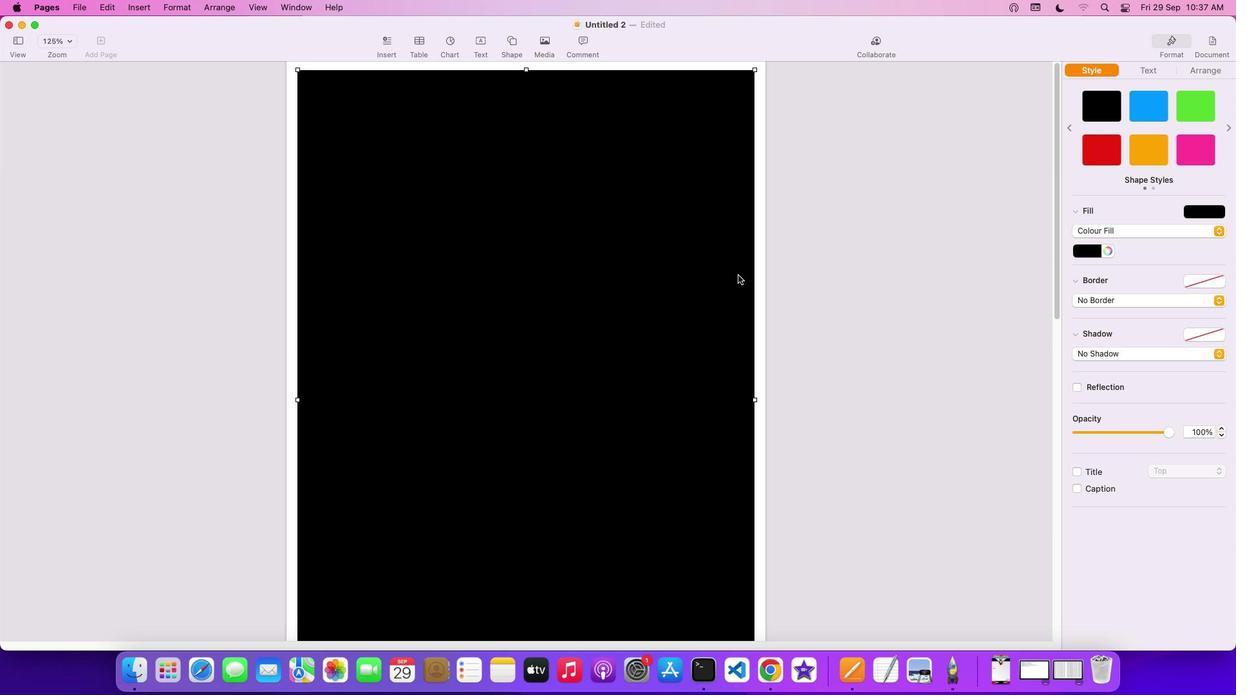 
Action: Mouse scrolled (737, 275) with delta (0, 2)
Screenshot: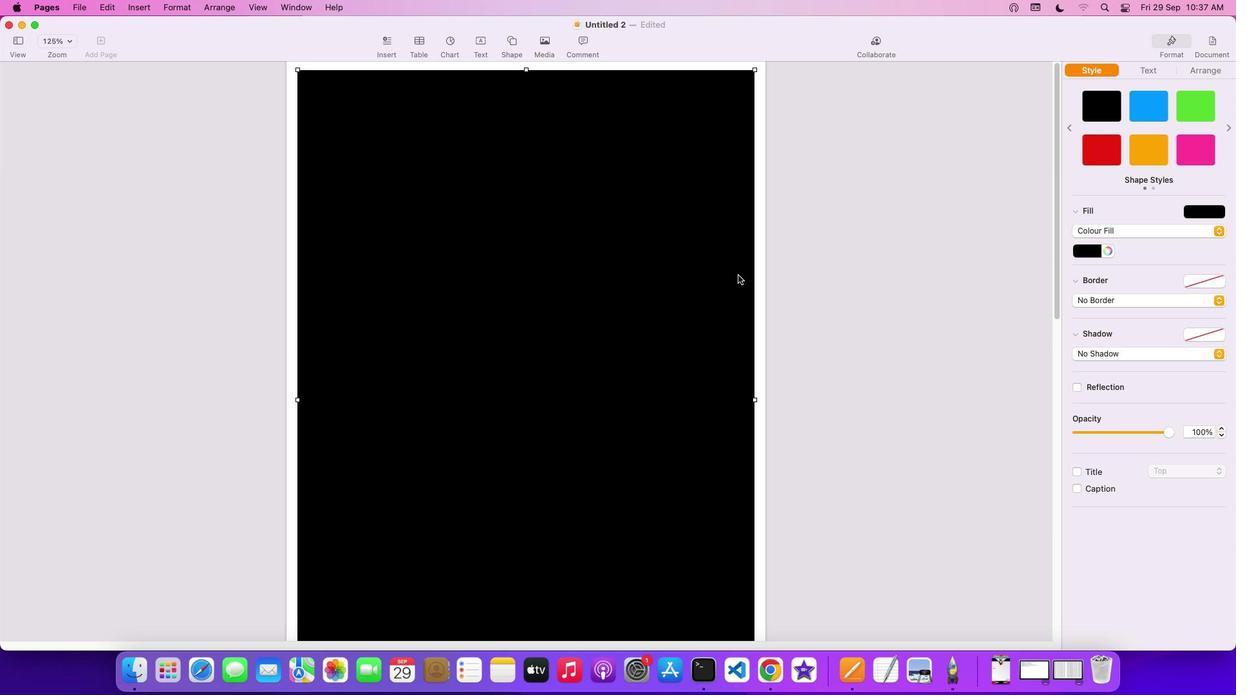 
Action: Mouse scrolled (737, 275) with delta (0, 3)
Screenshot: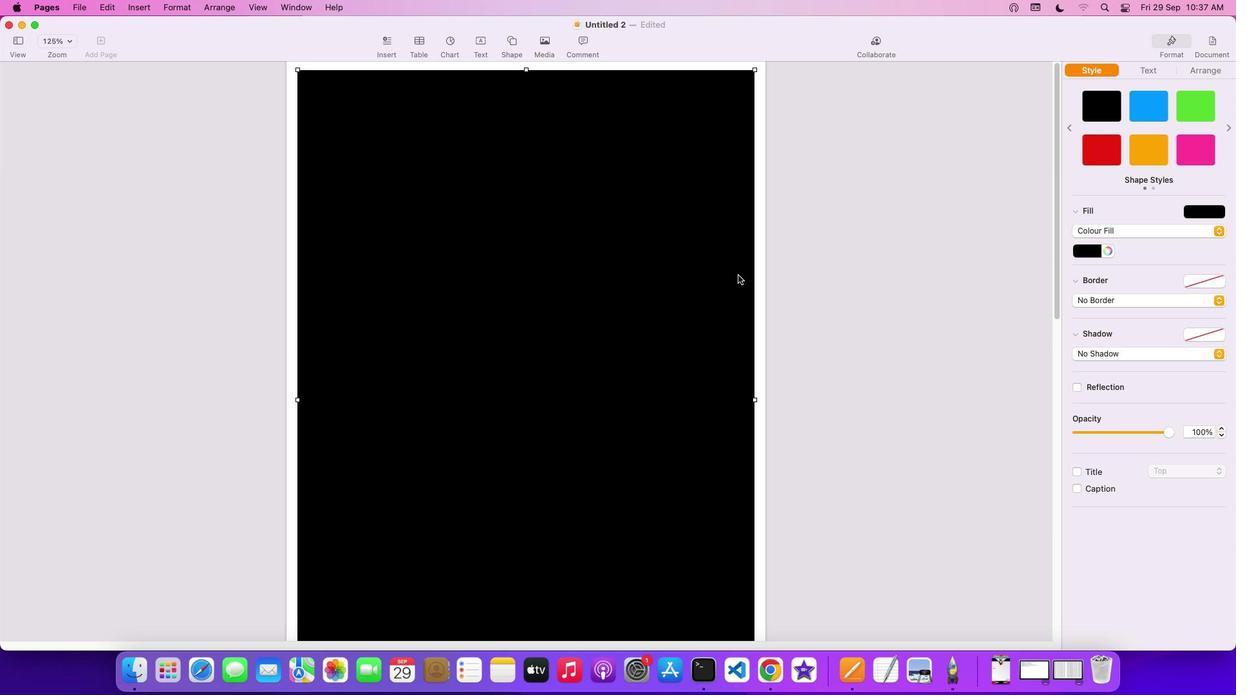 
Action: Mouse scrolled (737, 275) with delta (0, 3)
Screenshot: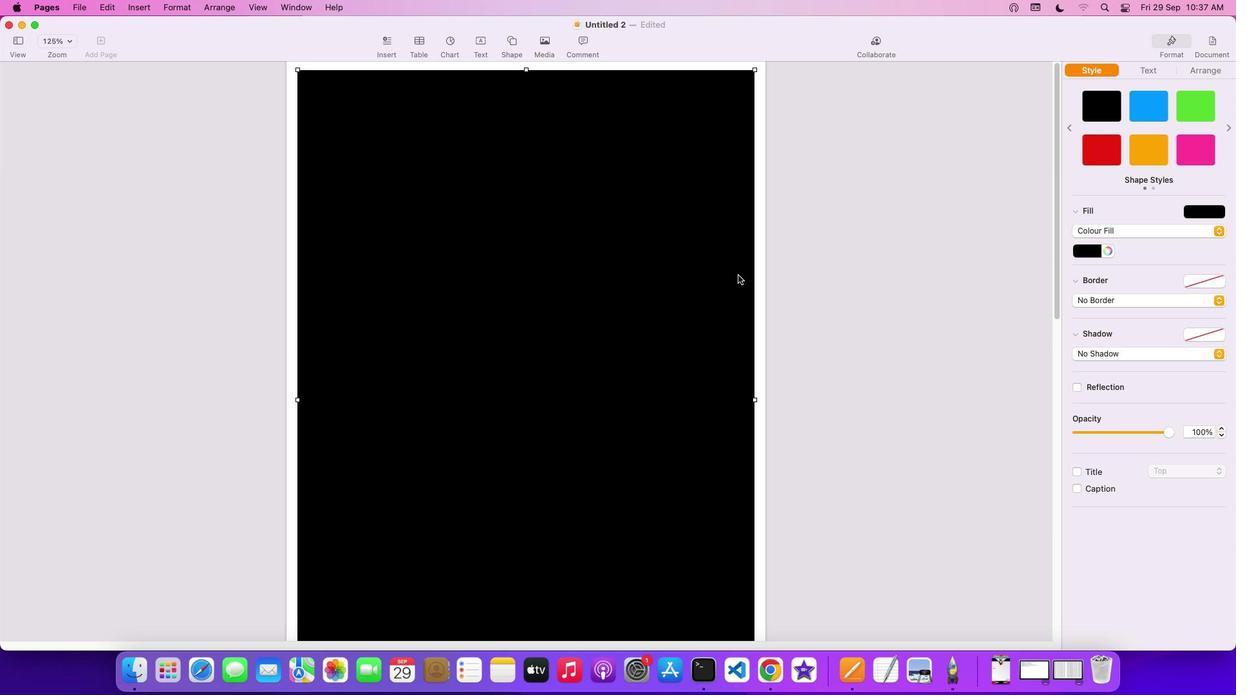 
Action: Mouse scrolled (737, 275) with delta (0, 4)
Screenshot: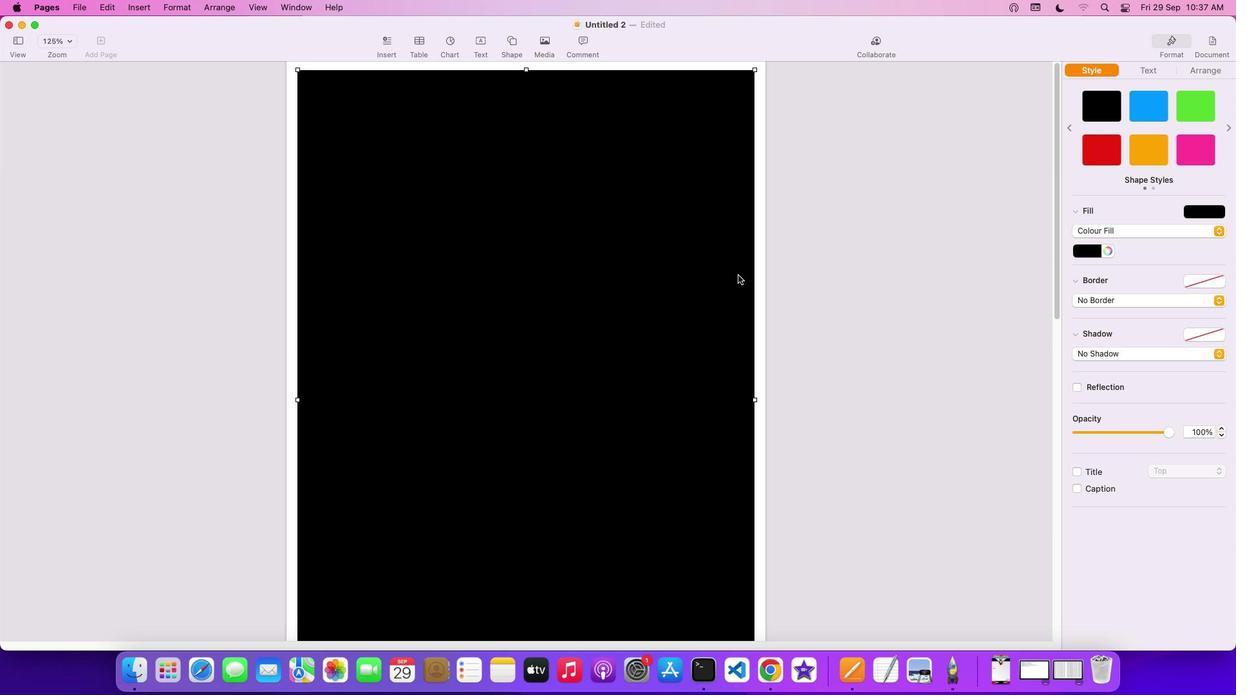 
Action: Mouse moved to (585, 236)
Screenshot: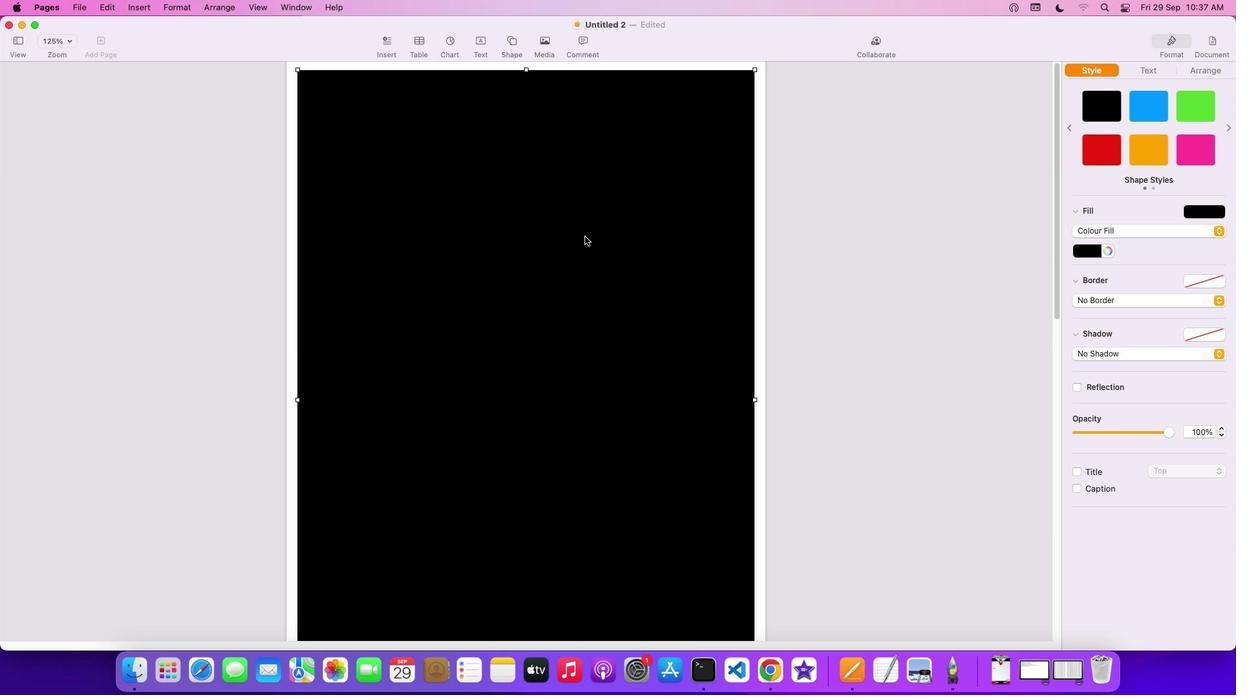 
Action: Mouse pressed left at (585, 236)
Screenshot: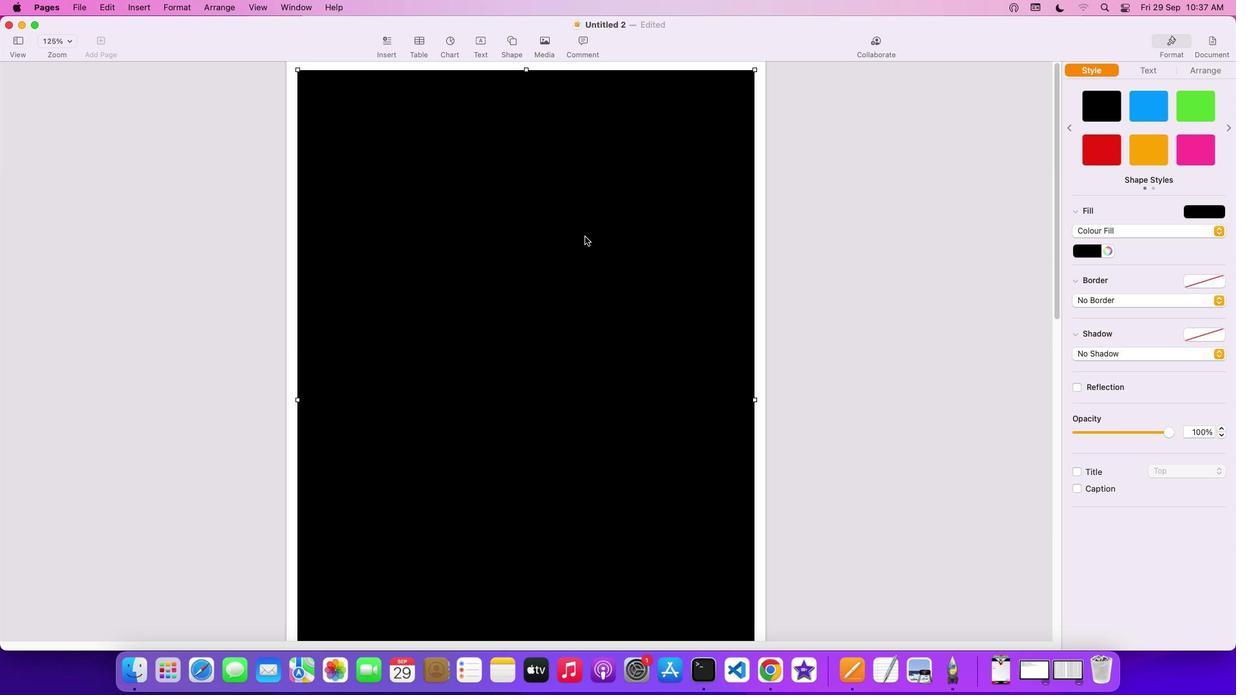 
Action: Mouse moved to (1215, 232)
Screenshot: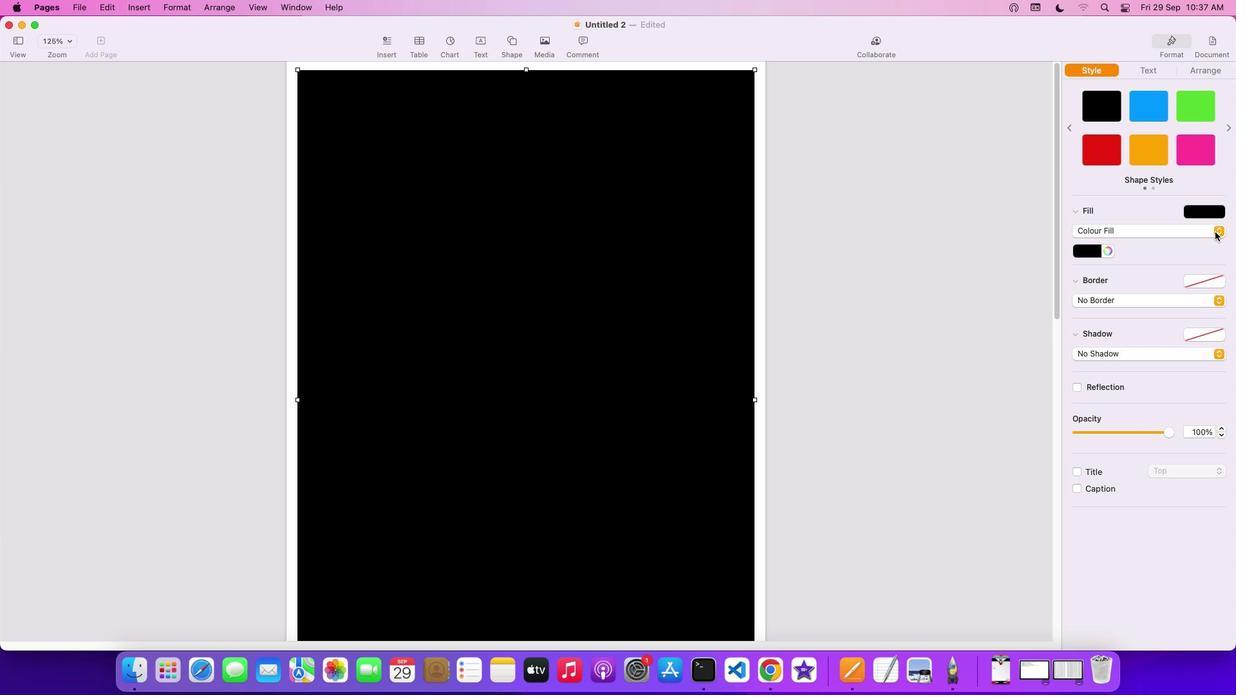 
Action: Mouse pressed left at (1215, 232)
Screenshot: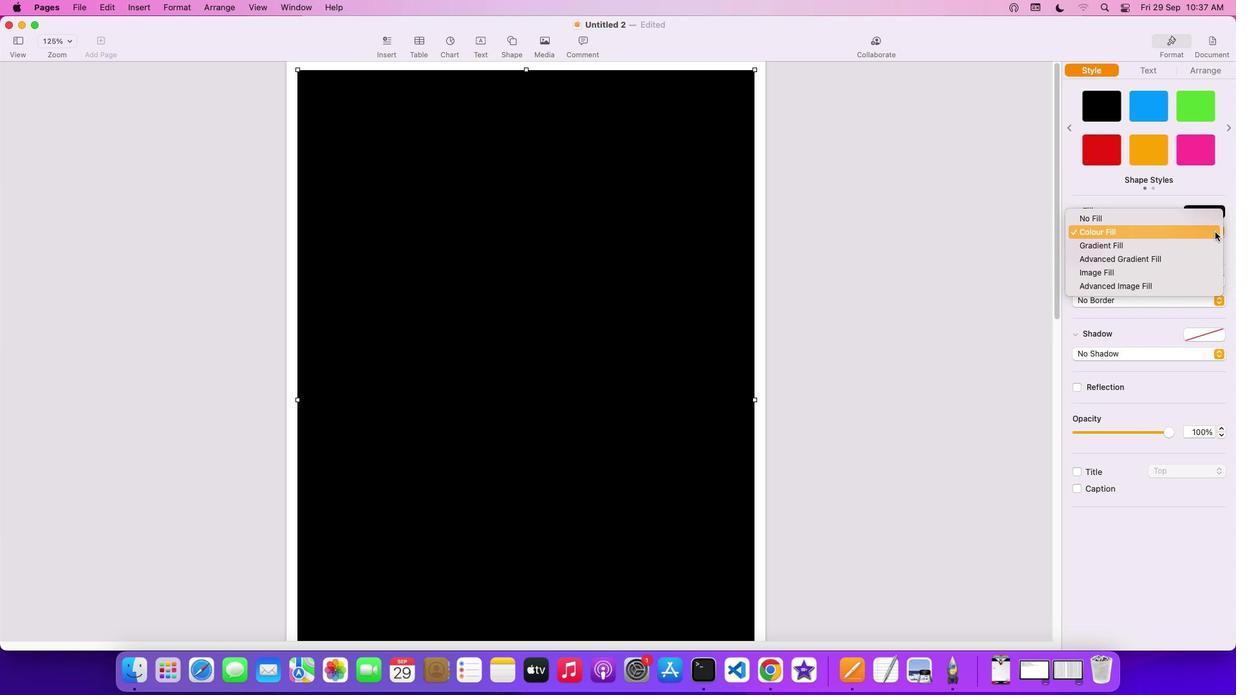 
Action: Mouse moved to (1202, 238)
Screenshot: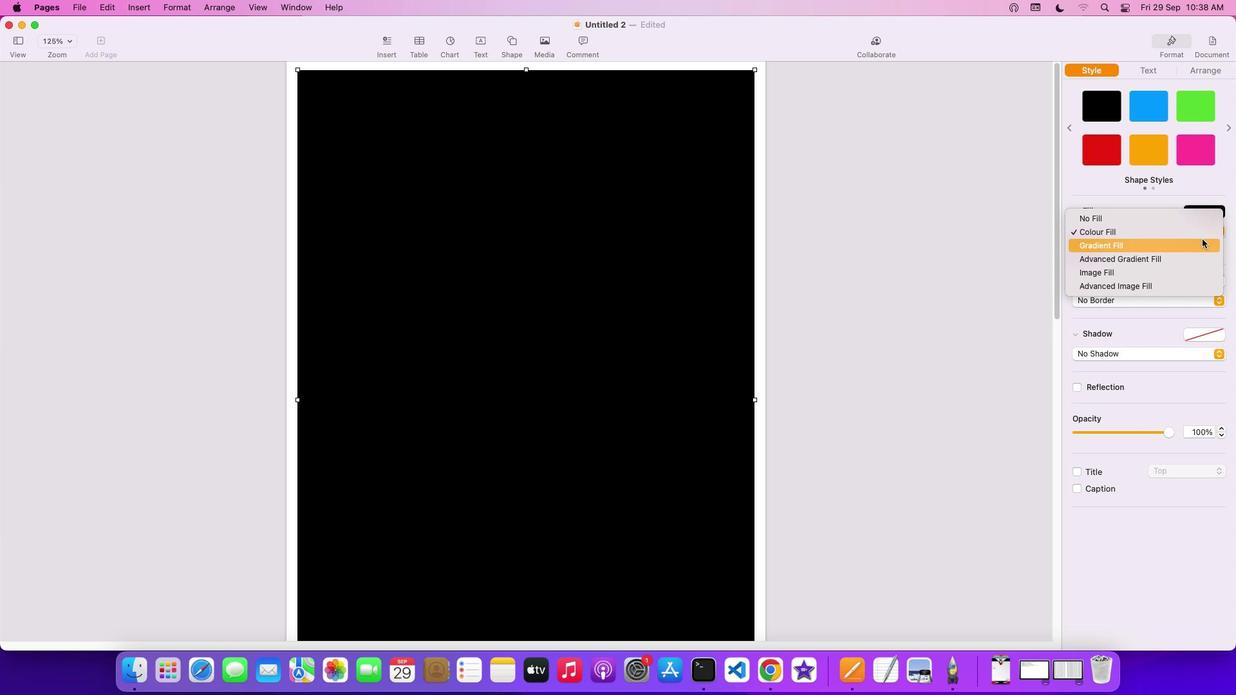 
Action: Mouse pressed left at (1202, 238)
Screenshot: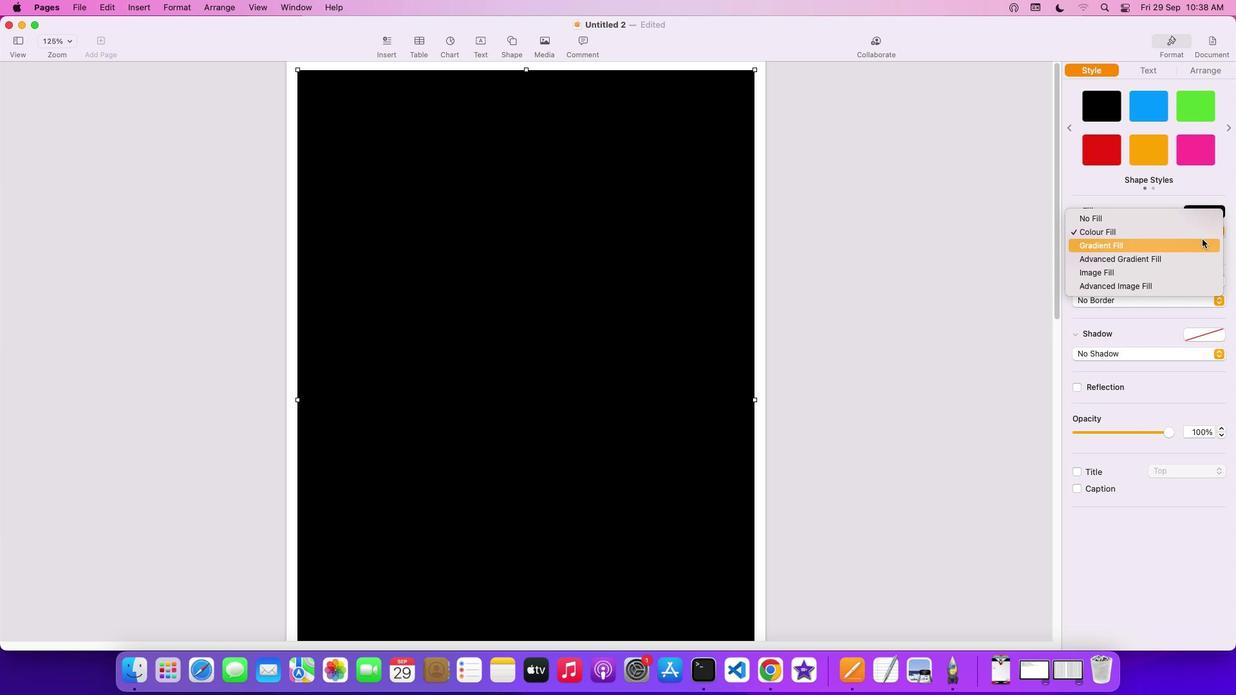
Action: Mouse moved to (1095, 254)
Screenshot: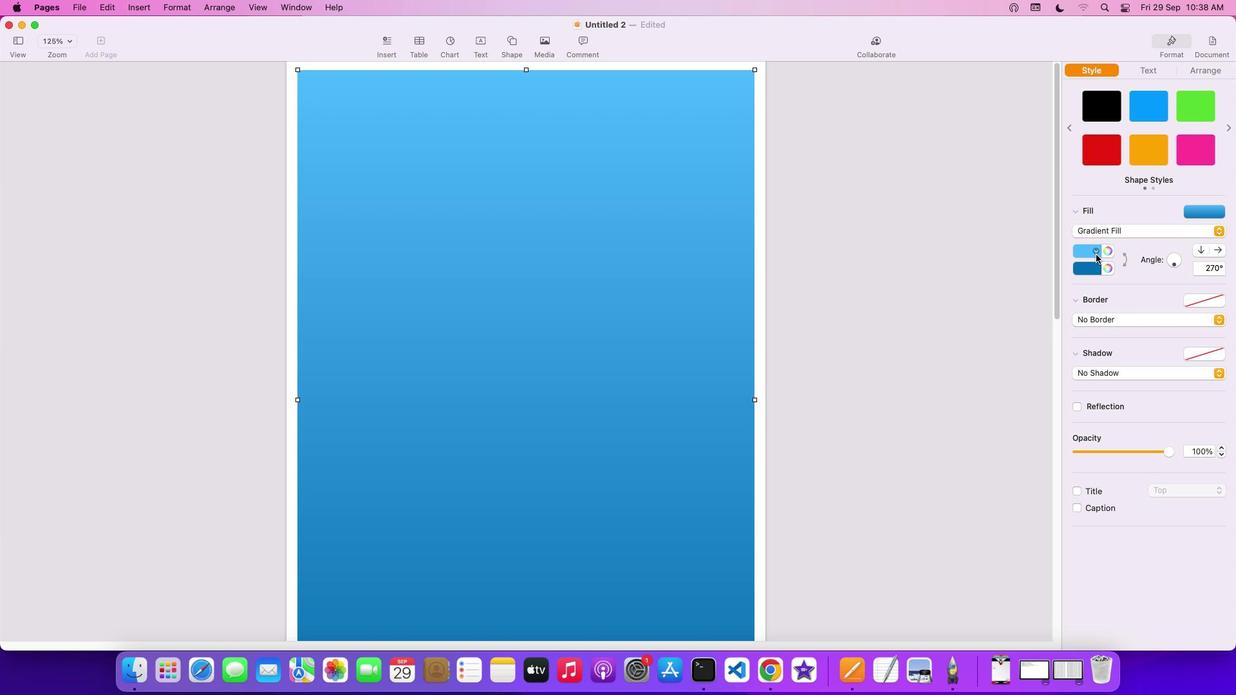 
Action: Mouse pressed left at (1095, 254)
Screenshot: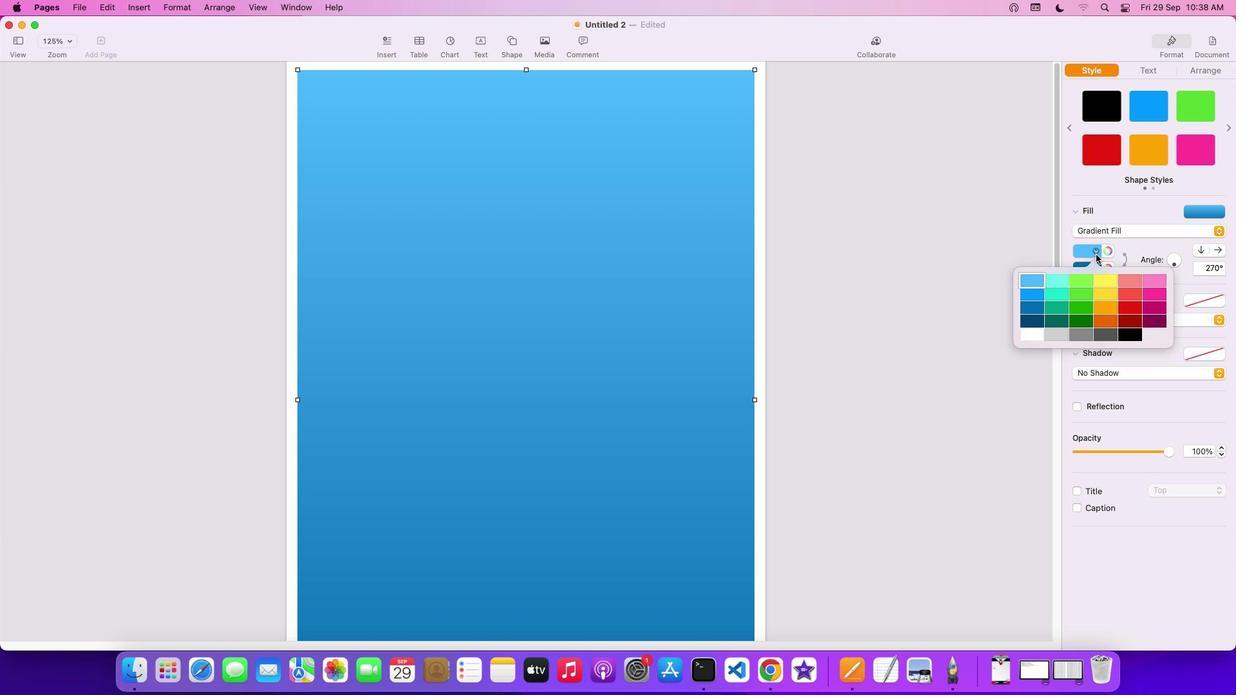 
Action: Mouse moved to (1151, 305)
Screenshot: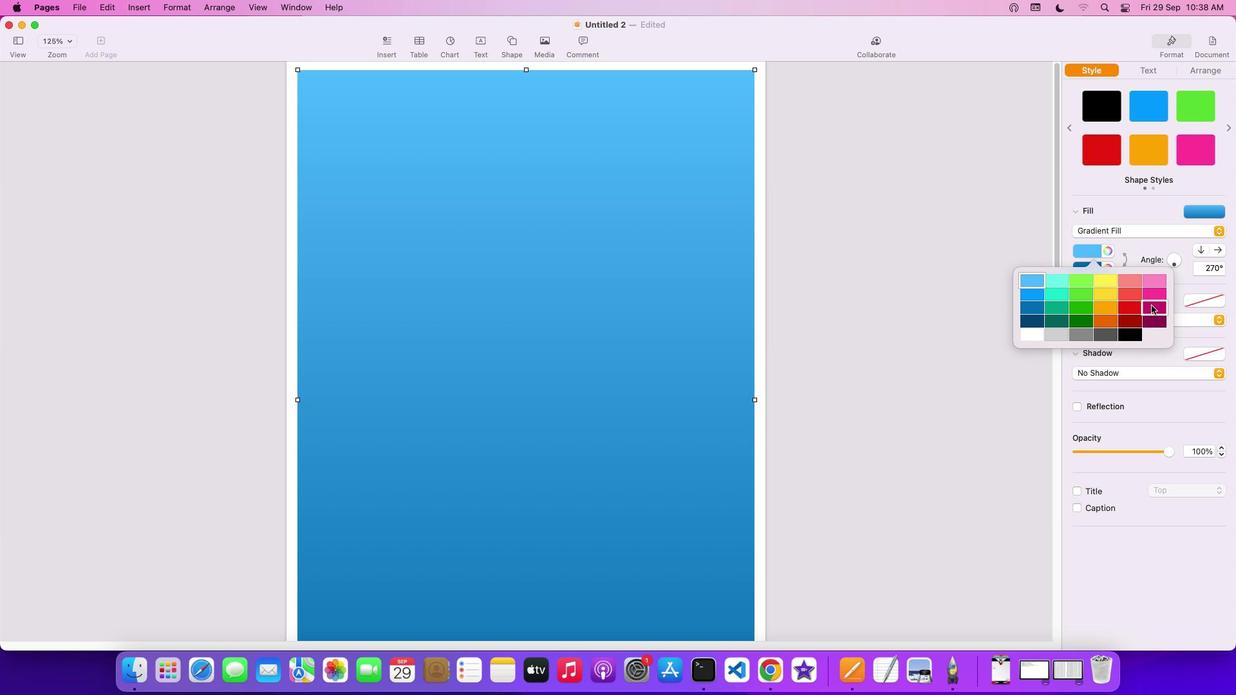 
Action: Mouse pressed left at (1151, 305)
Screenshot: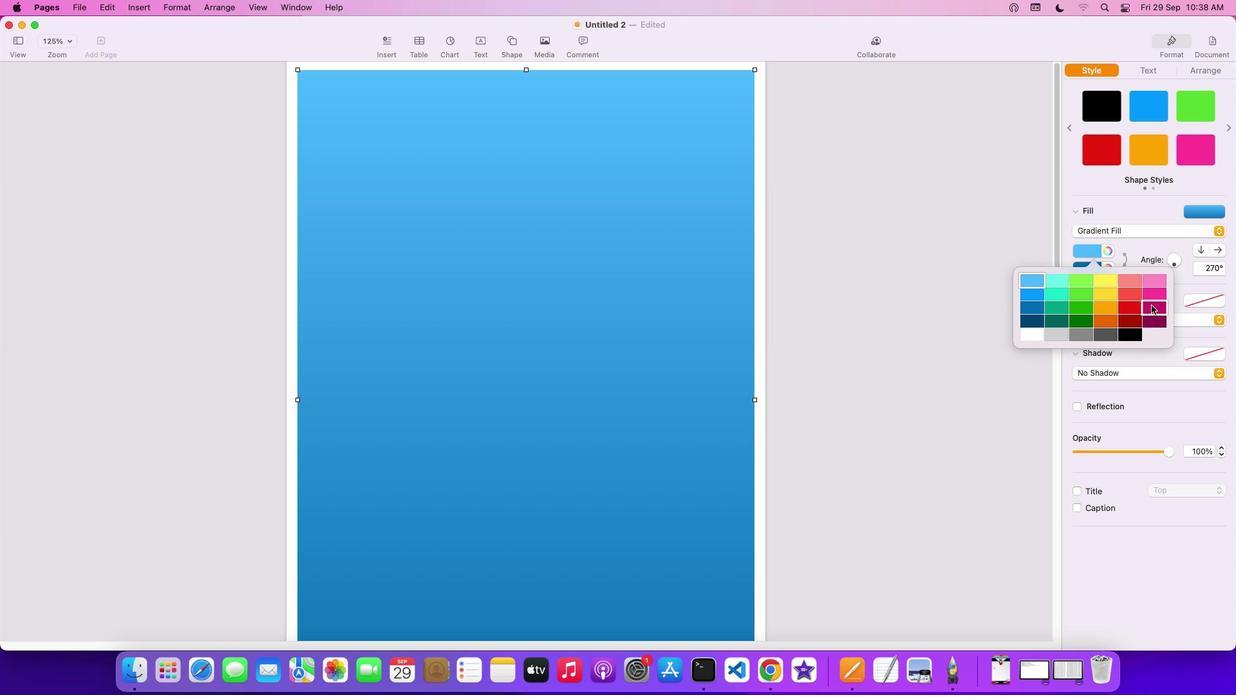 
Action: Mouse moved to (1094, 265)
Screenshot: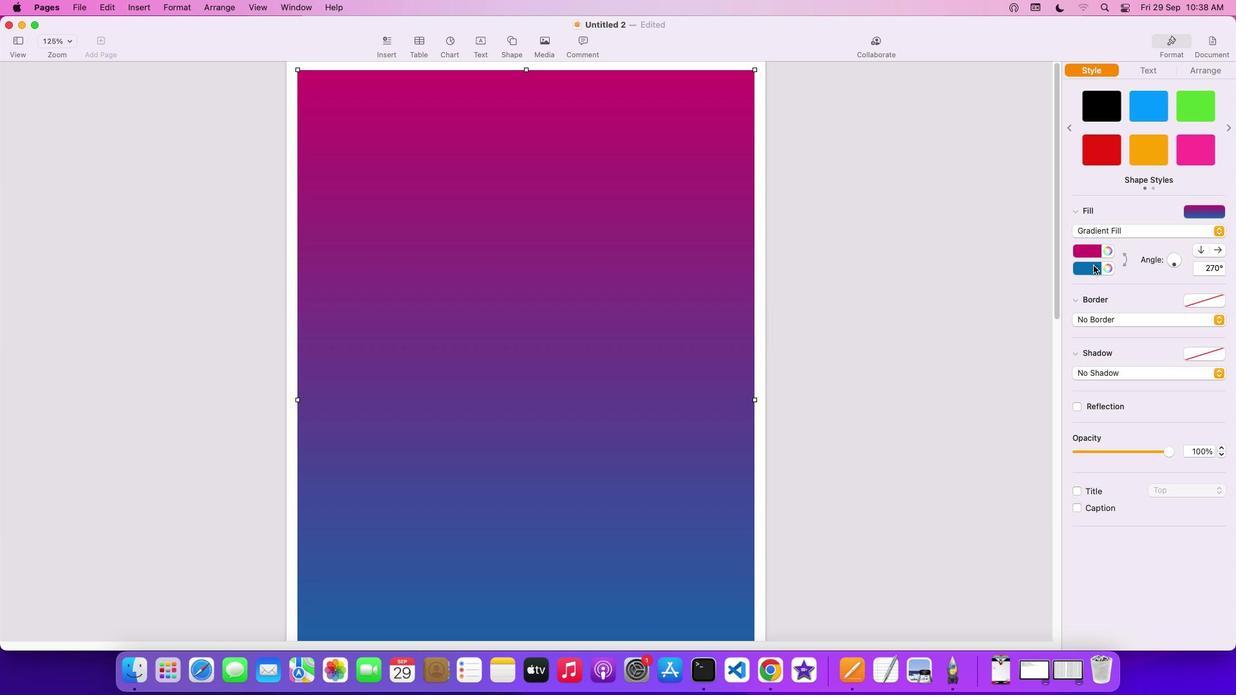 
Action: Mouse pressed left at (1094, 265)
Screenshot: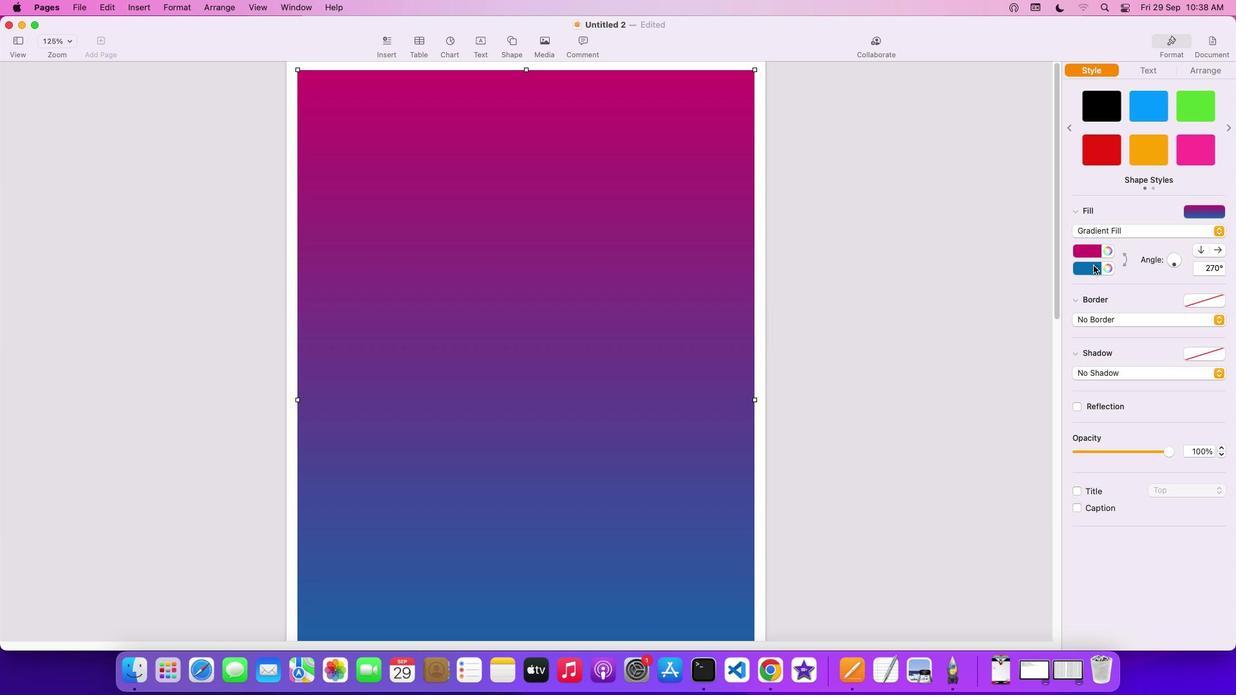 
Action: Mouse moved to (1040, 349)
Screenshot: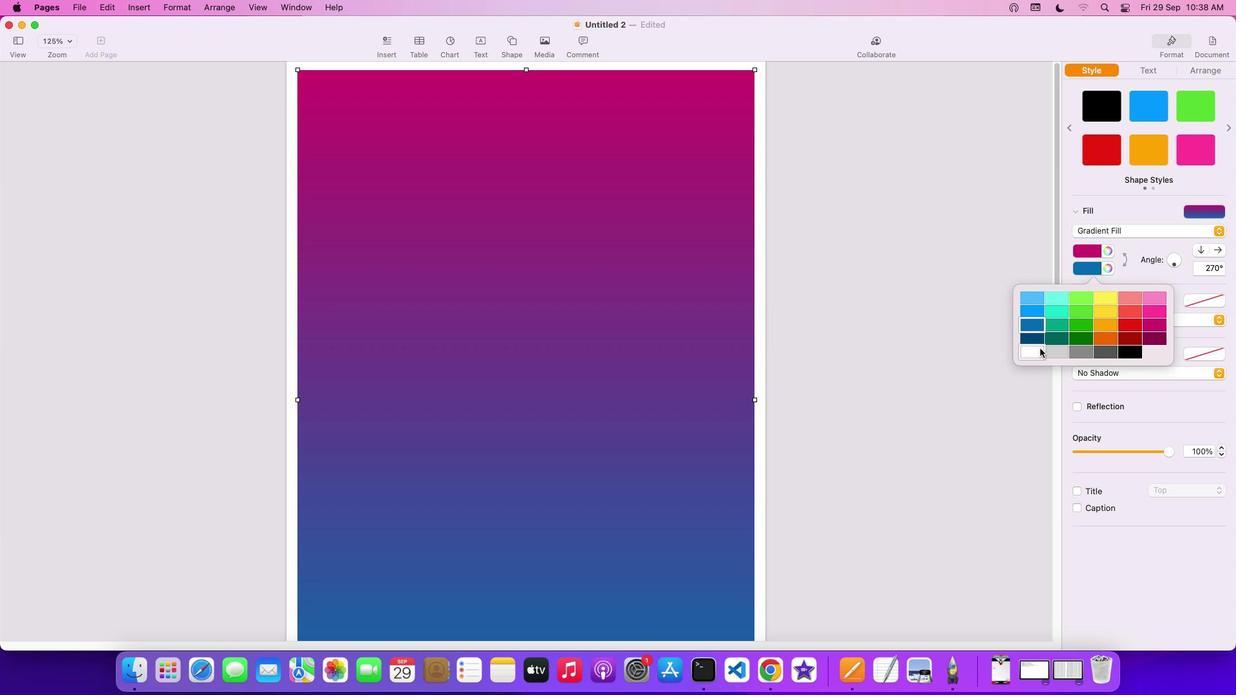 
Action: Mouse pressed left at (1040, 349)
Screenshot: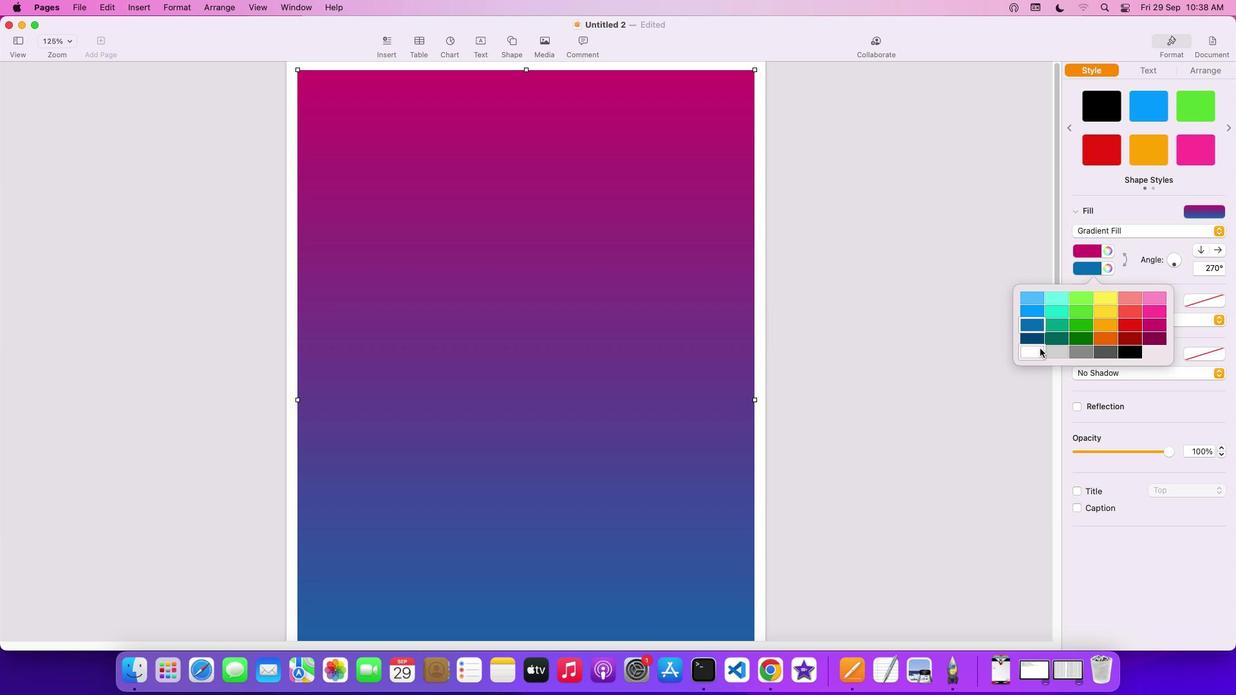 
Action: Mouse moved to (629, 296)
Screenshot: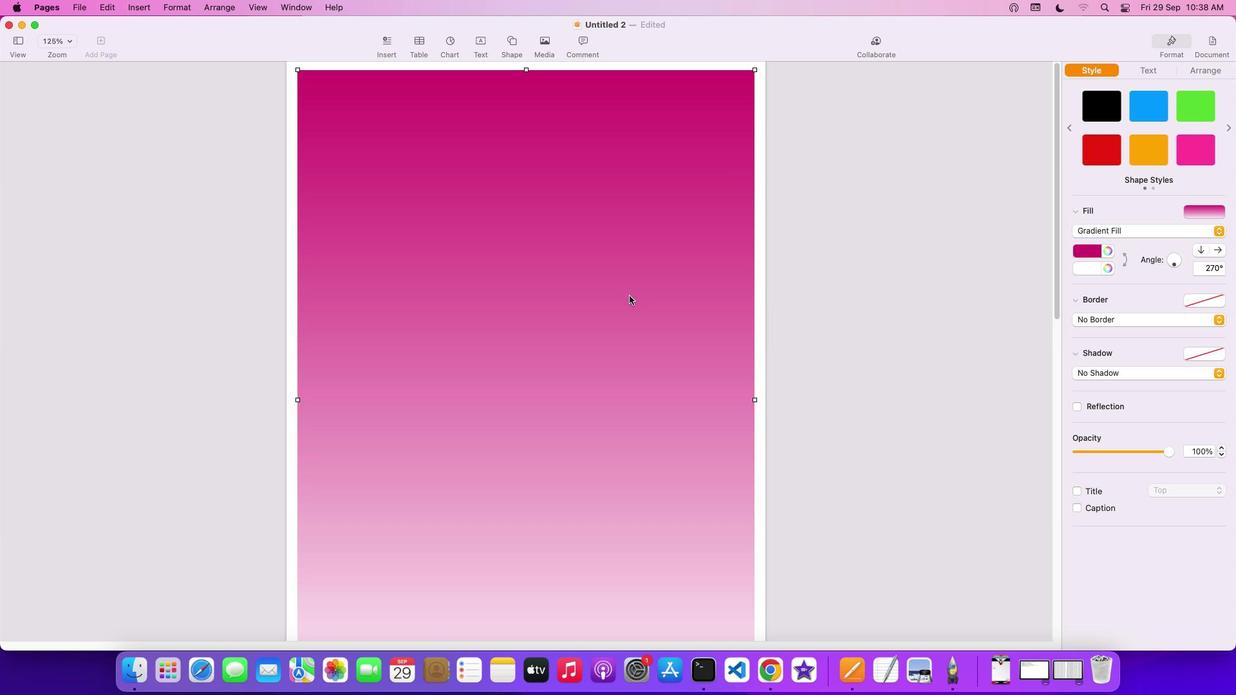 
Action: Mouse scrolled (629, 296) with delta (0, 0)
Screenshot: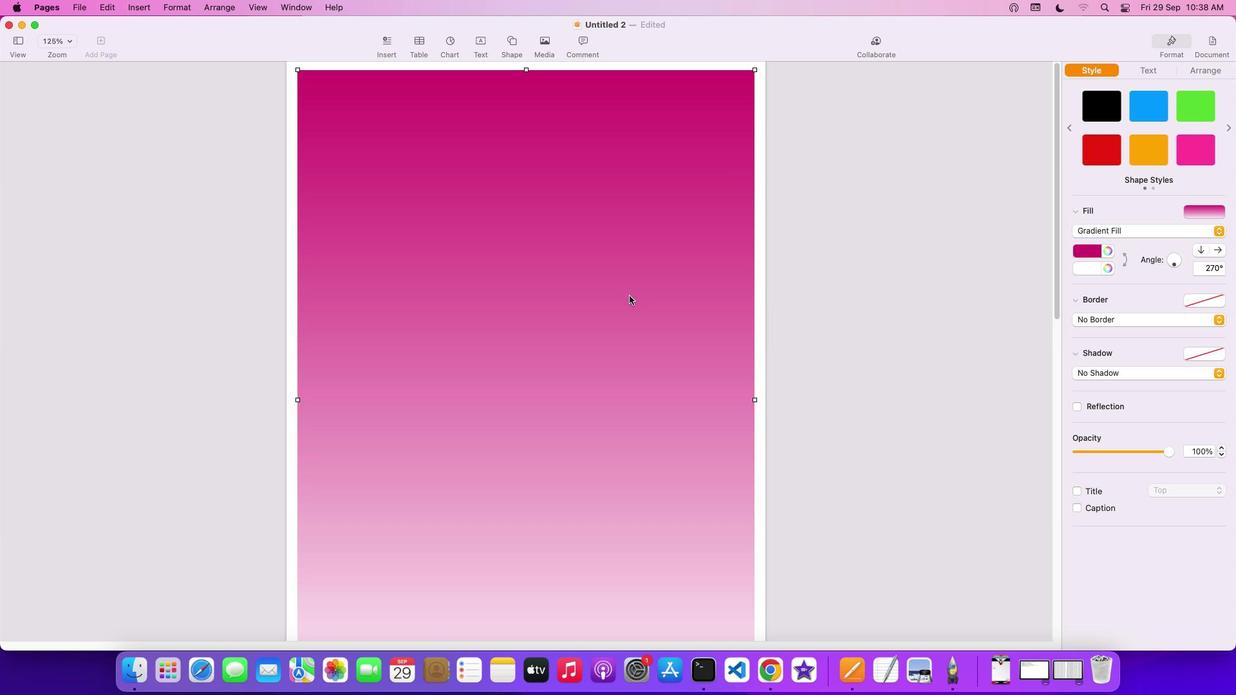 
Action: Mouse scrolled (629, 296) with delta (0, 0)
Screenshot: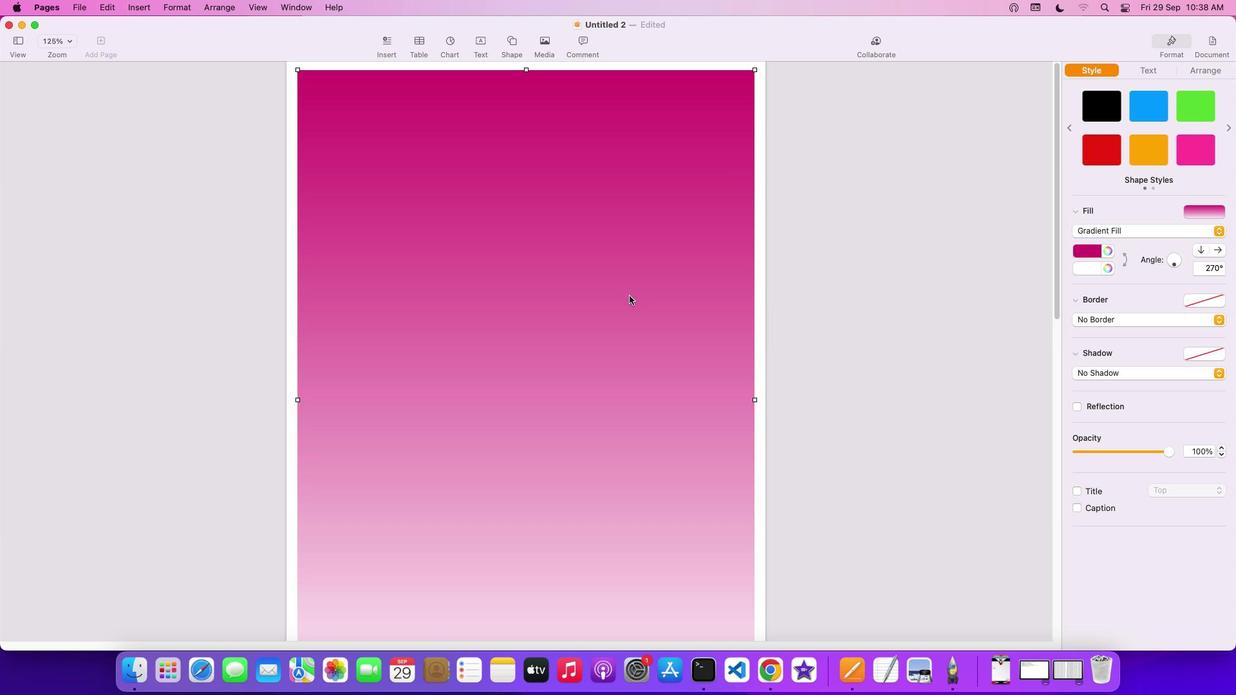 
Action: Mouse scrolled (629, 296) with delta (0, 1)
Screenshot: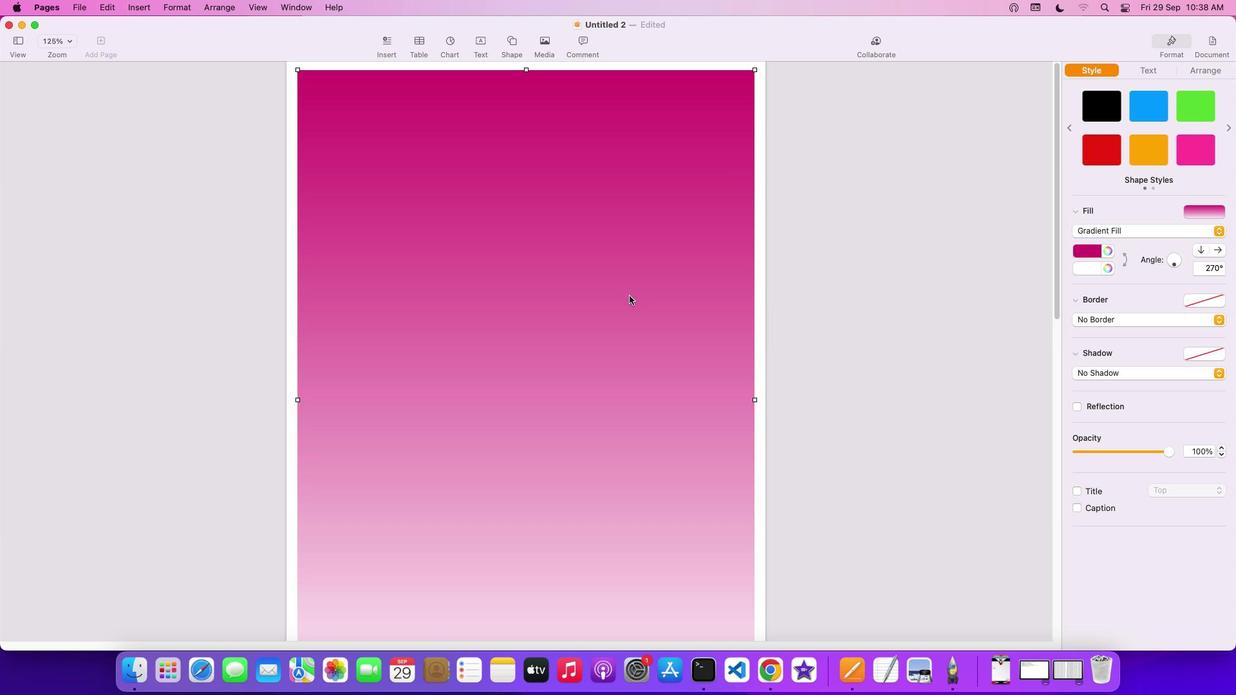 
Action: Mouse scrolled (629, 296) with delta (0, 0)
Screenshot: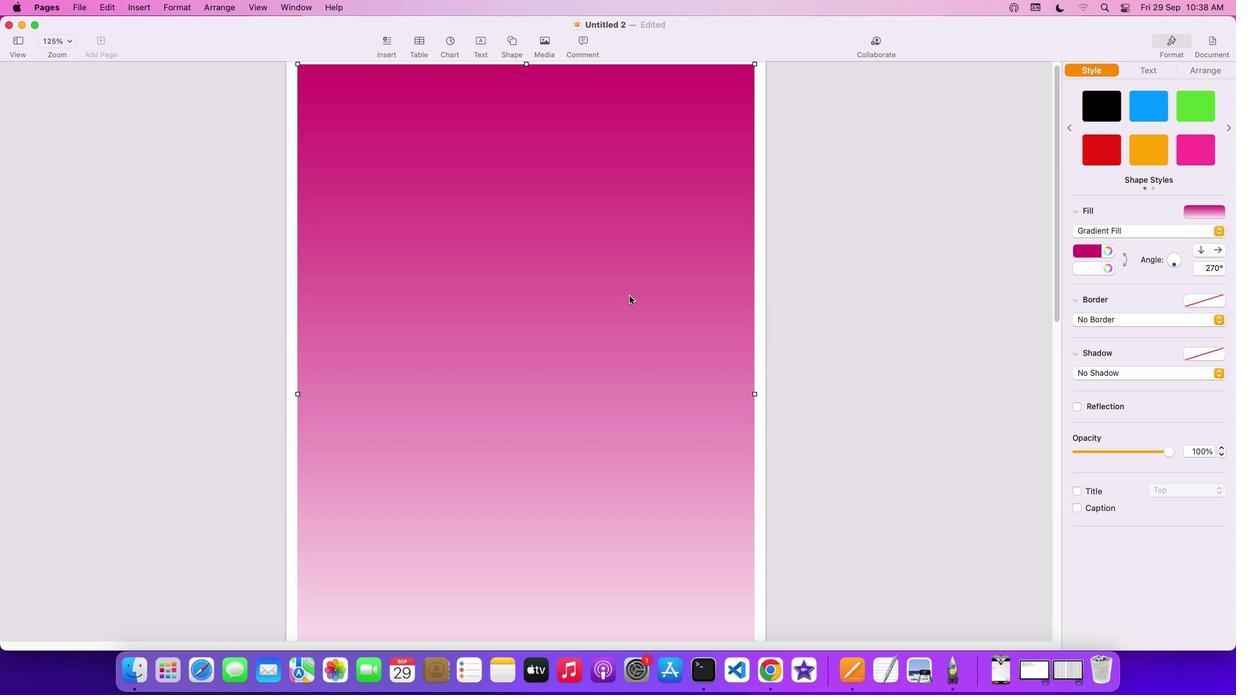 
Action: Mouse scrolled (629, 296) with delta (0, 0)
Screenshot: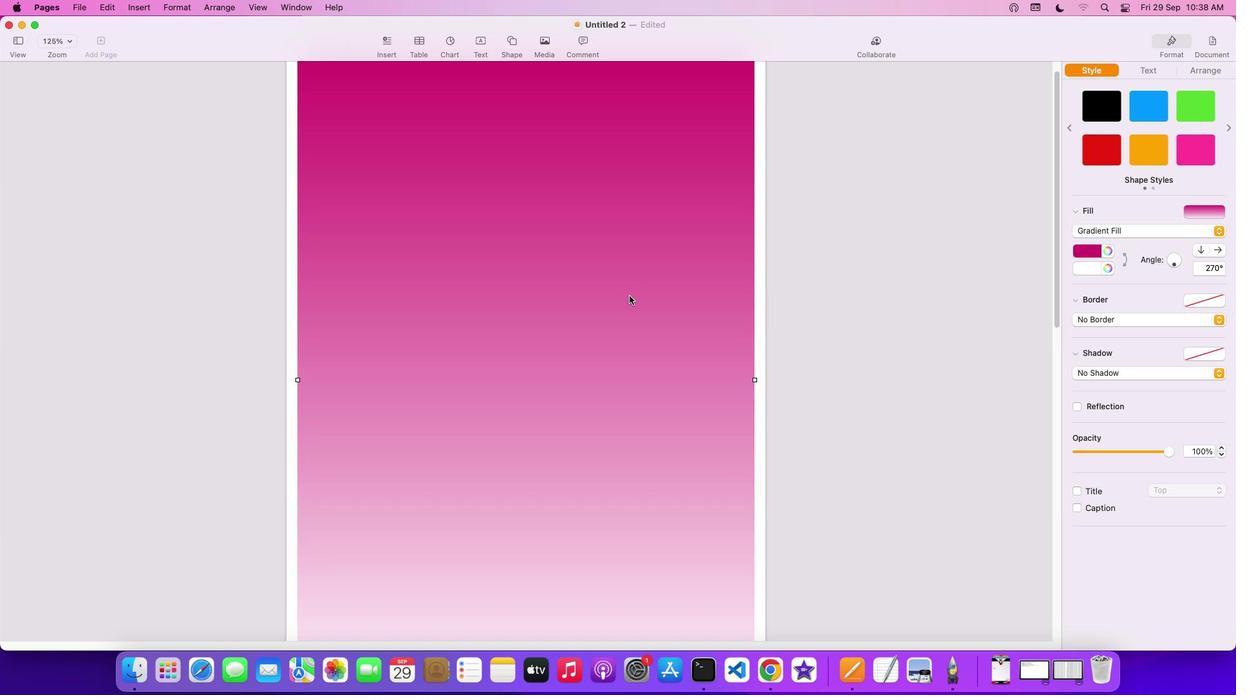 
Action: Mouse scrolled (629, 296) with delta (0, -1)
Screenshot: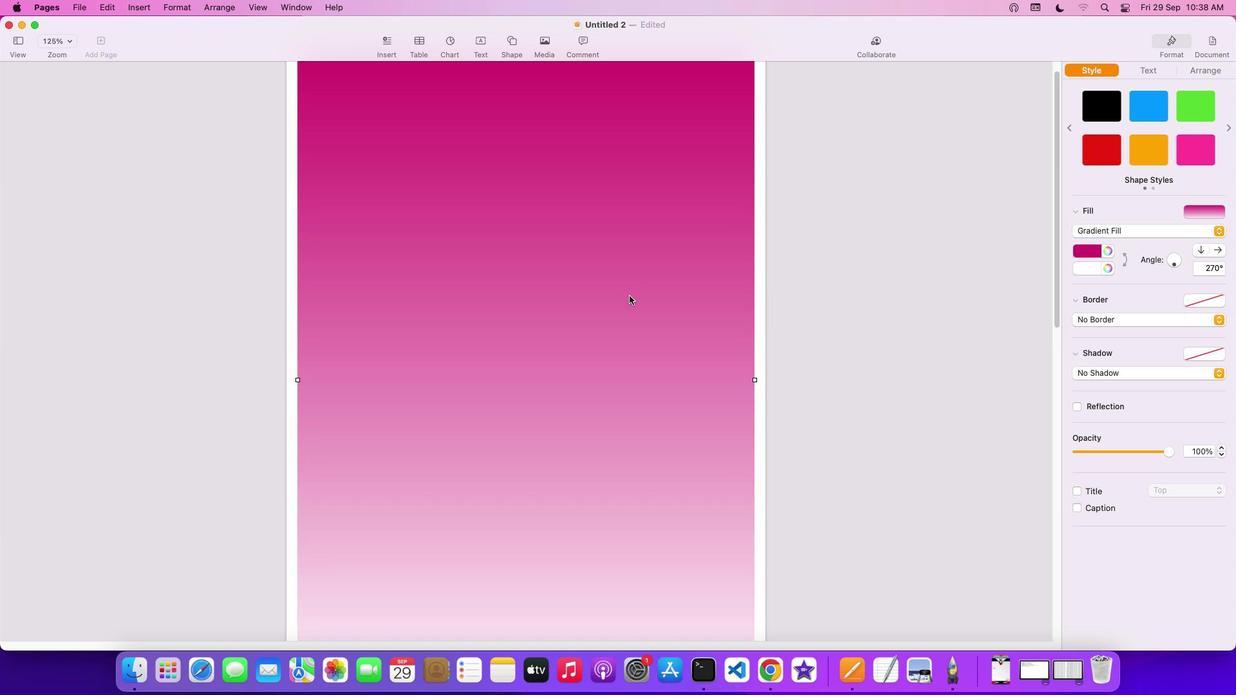 
Action: Mouse scrolled (629, 296) with delta (0, 0)
Screenshot: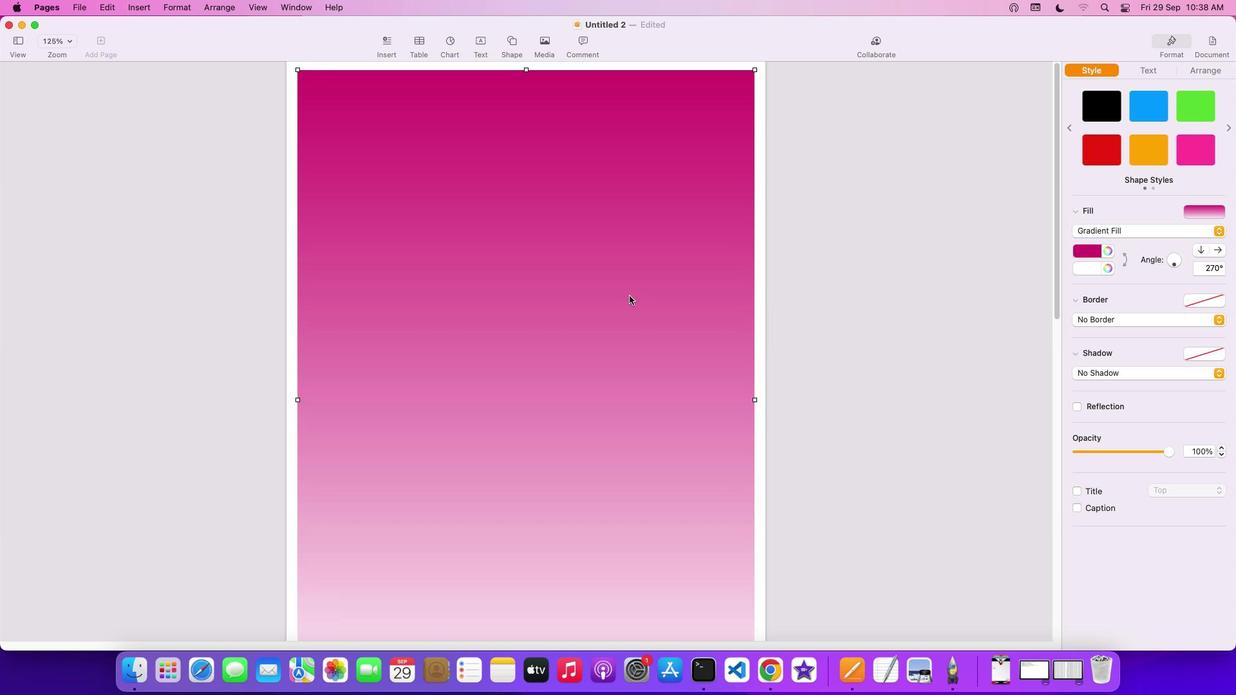 
Action: Mouse scrolled (629, 296) with delta (0, 0)
Screenshot: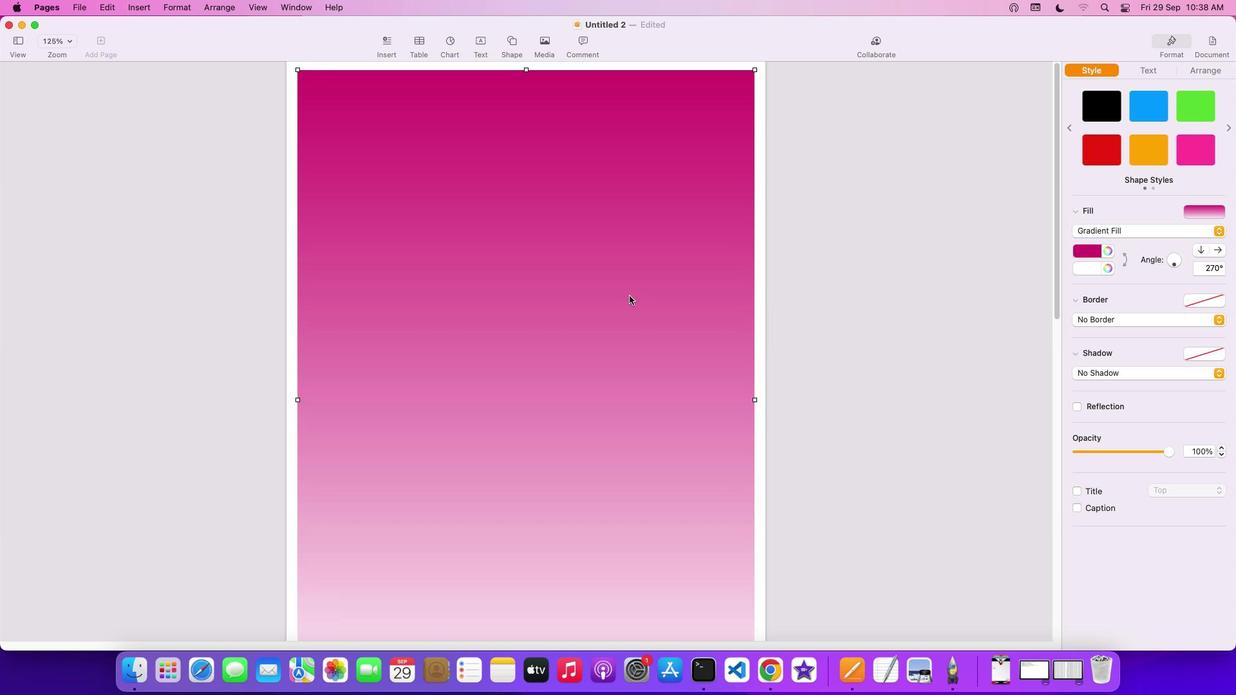
Action: Mouse scrolled (629, 296) with delta (0, 1)
Screenshot: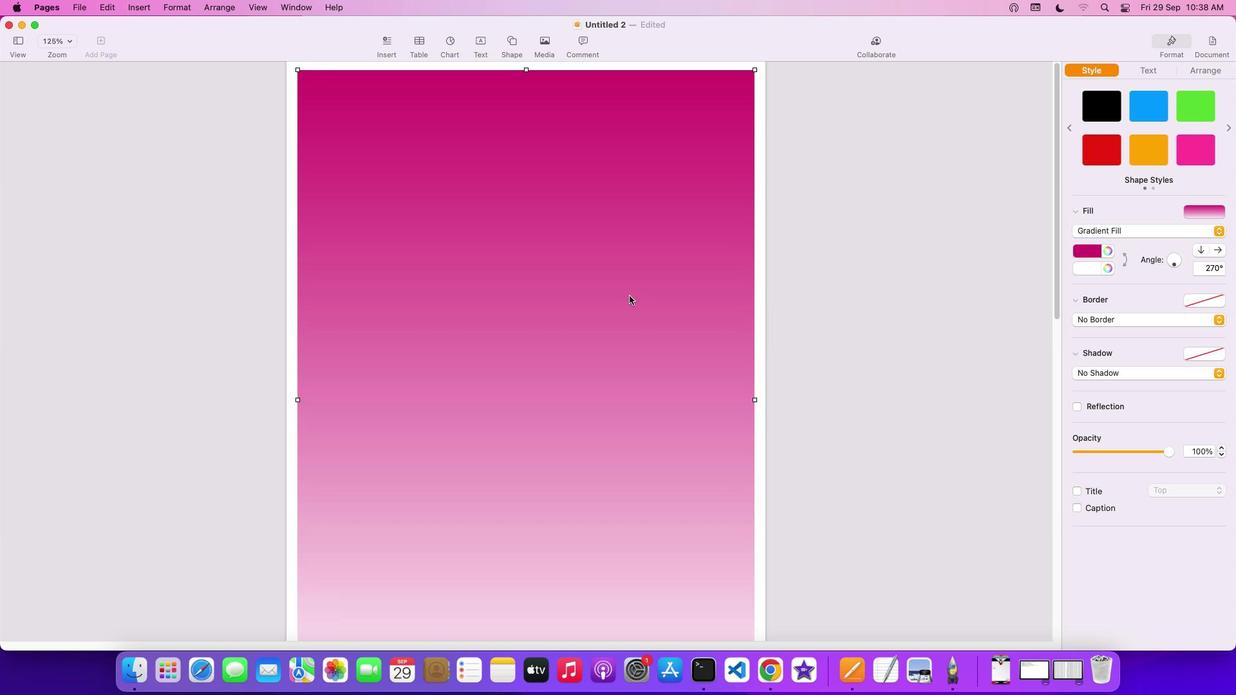 
Action: Mouse scrolled (629, 296) with delta (0, 3)
Screenshot: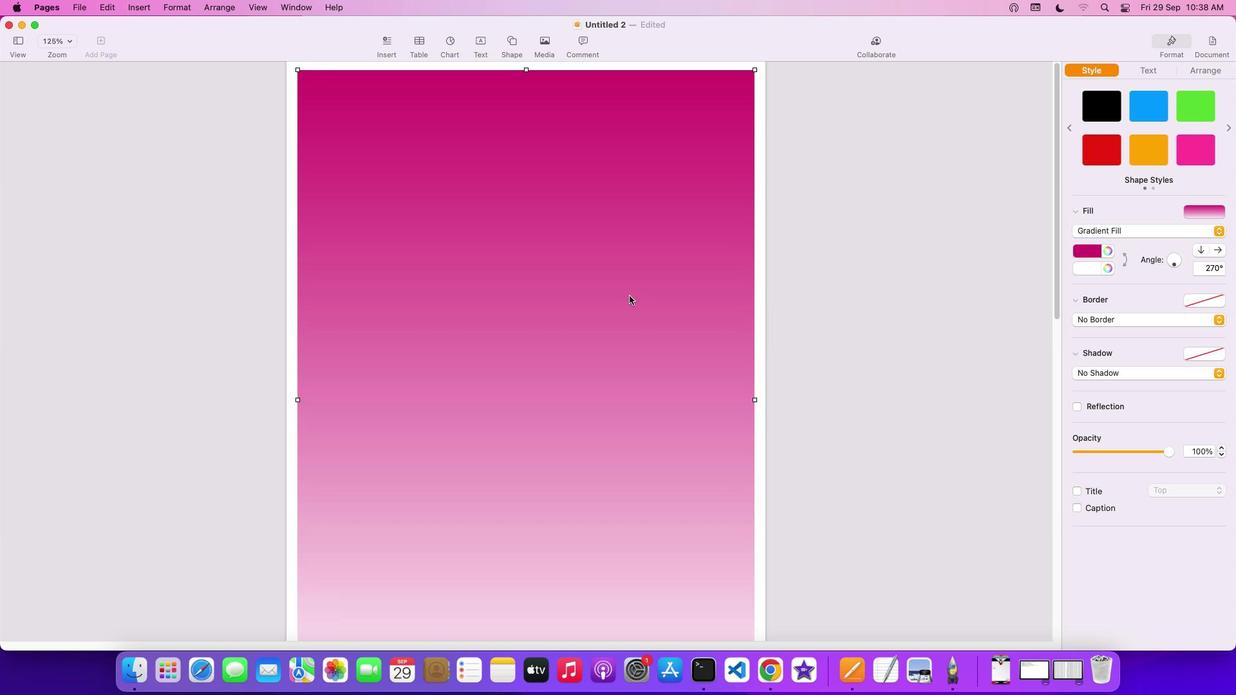
Action: Mouse scrolled (629, 296) with delta (0, 3)
Screenshot: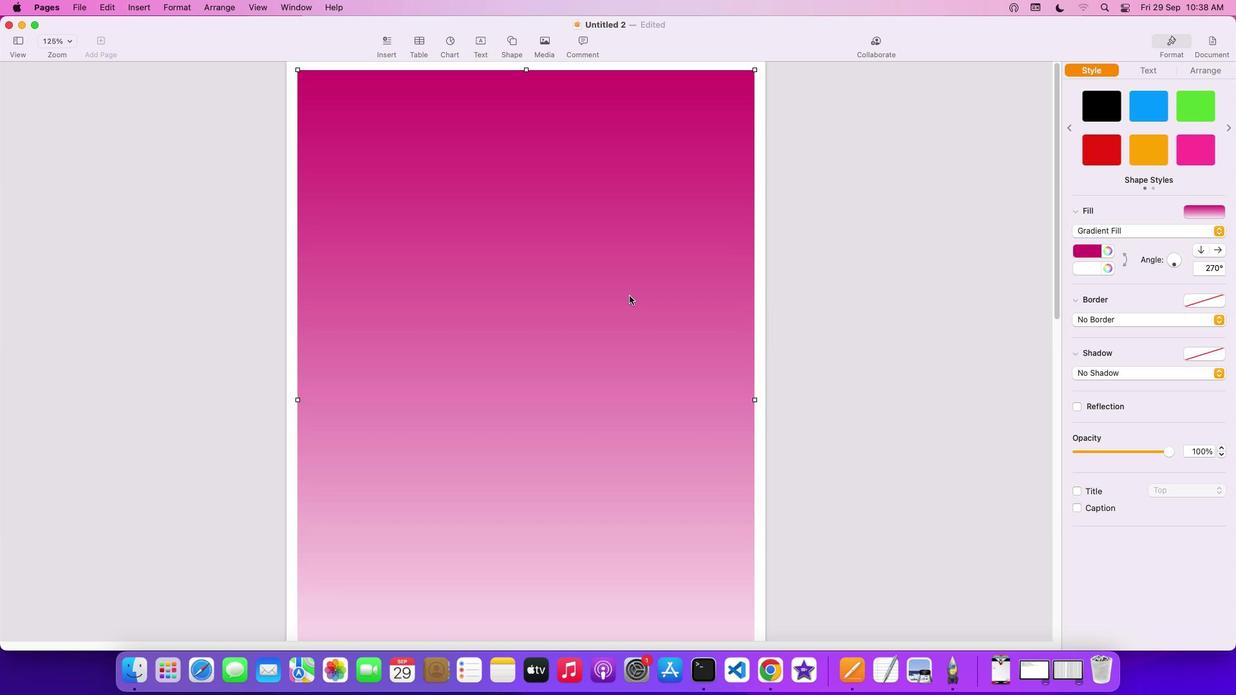 
Action: Mouse scrolled (629, 296) with delta (0, 4)
Screenshot: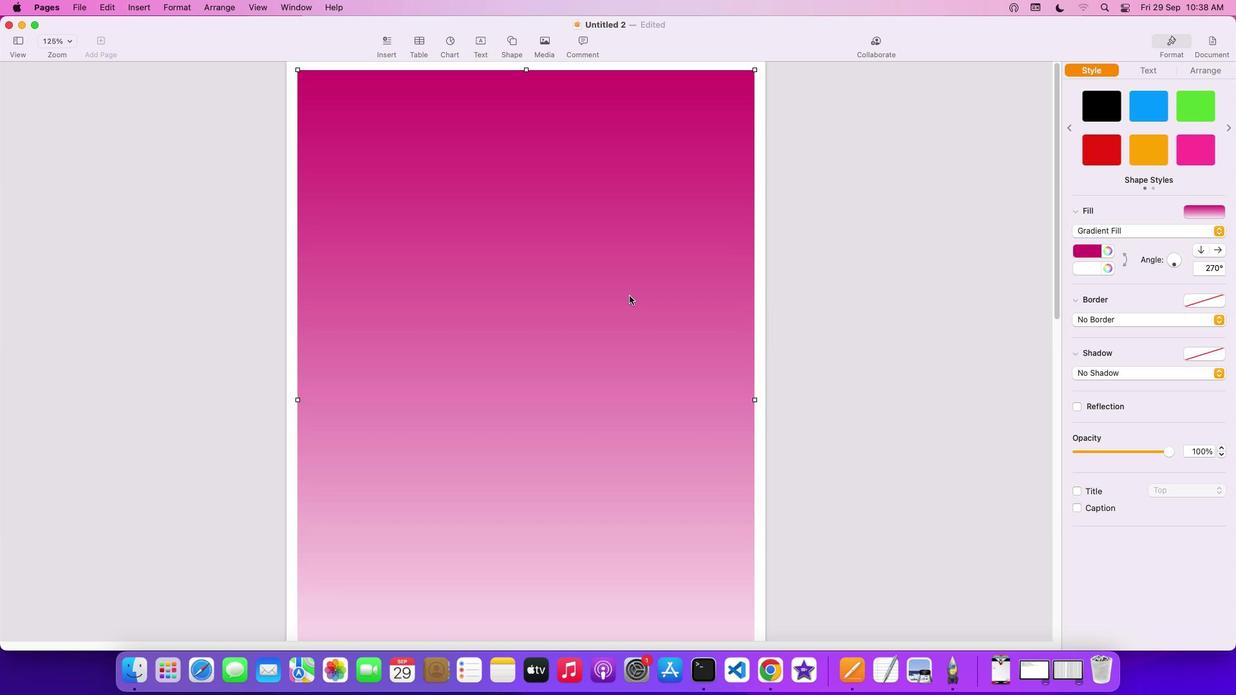 
Action: Mouse moved to (634, 283)
Screenshot: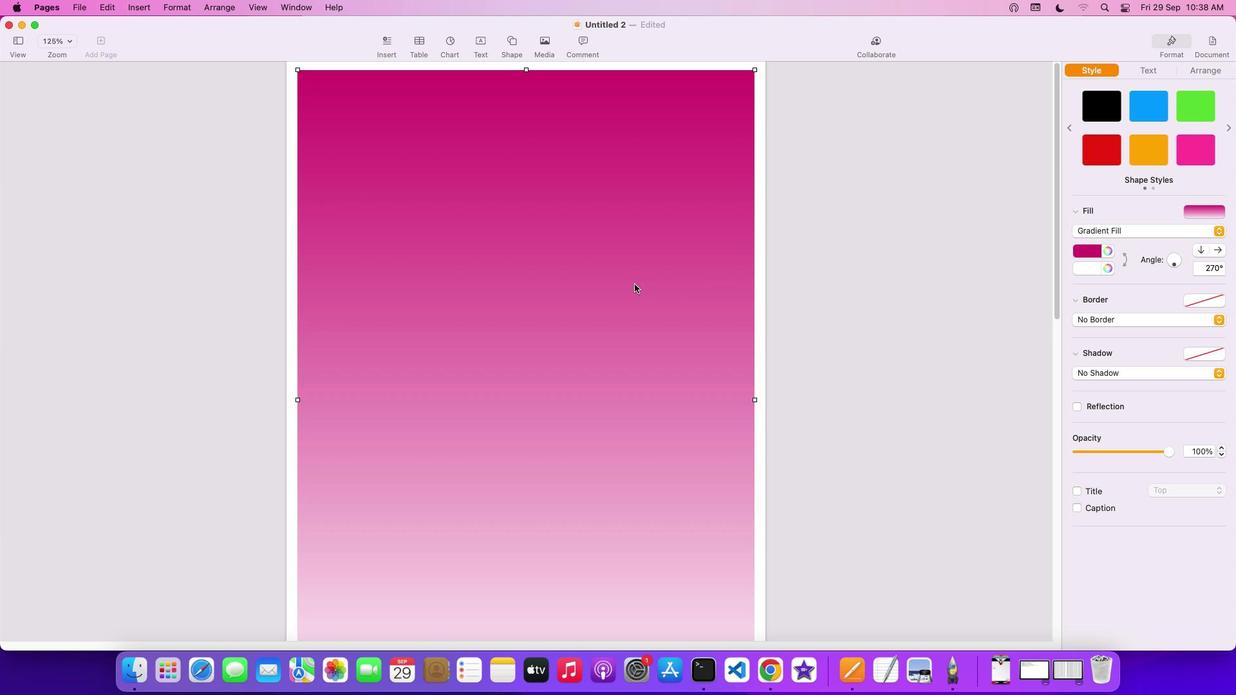 
Action: Mouse pressed left at (634, 283)
Screenshot: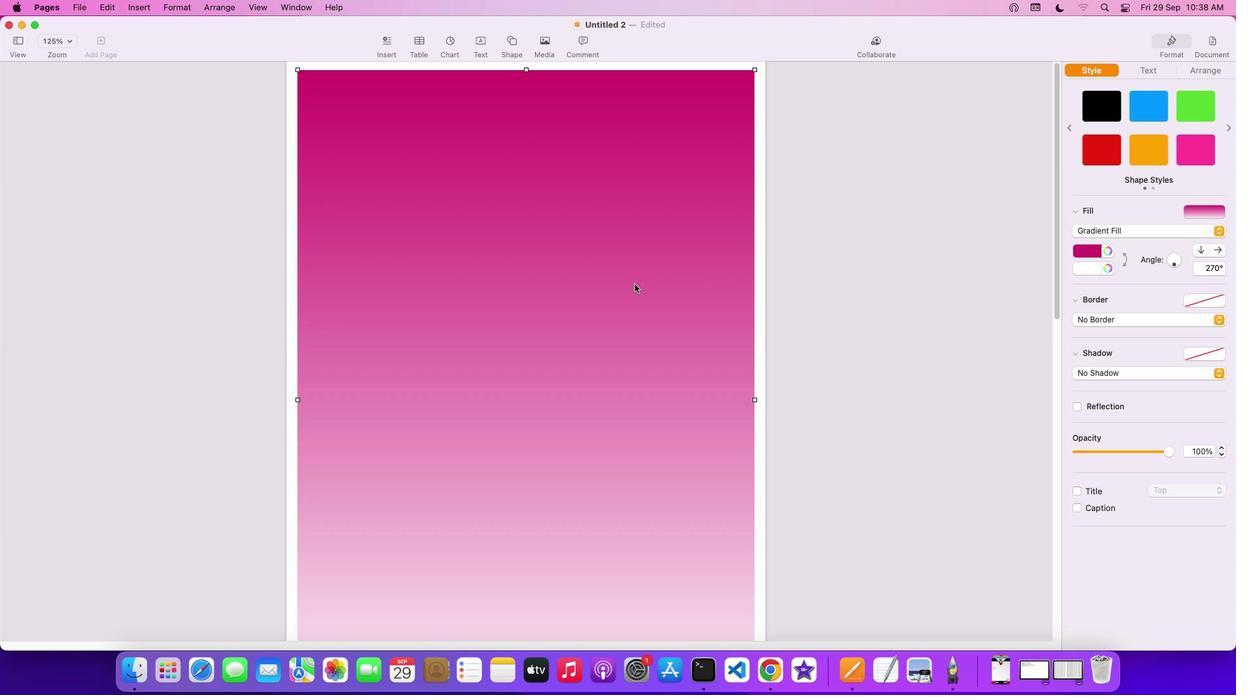 
Action: Mouse scrolled (634, 283) with delta (0, 0)
Screenshot: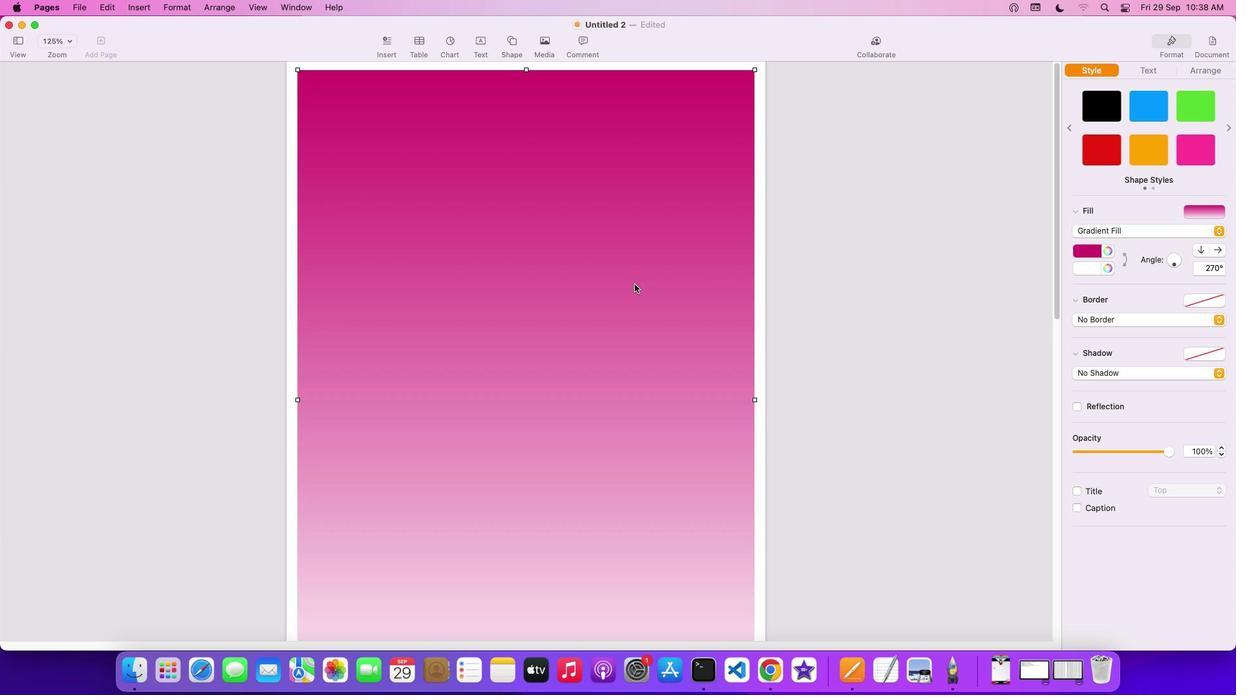 
Action: Mouse scrolled (634, 283) with delta (0, 0)
Screenshot: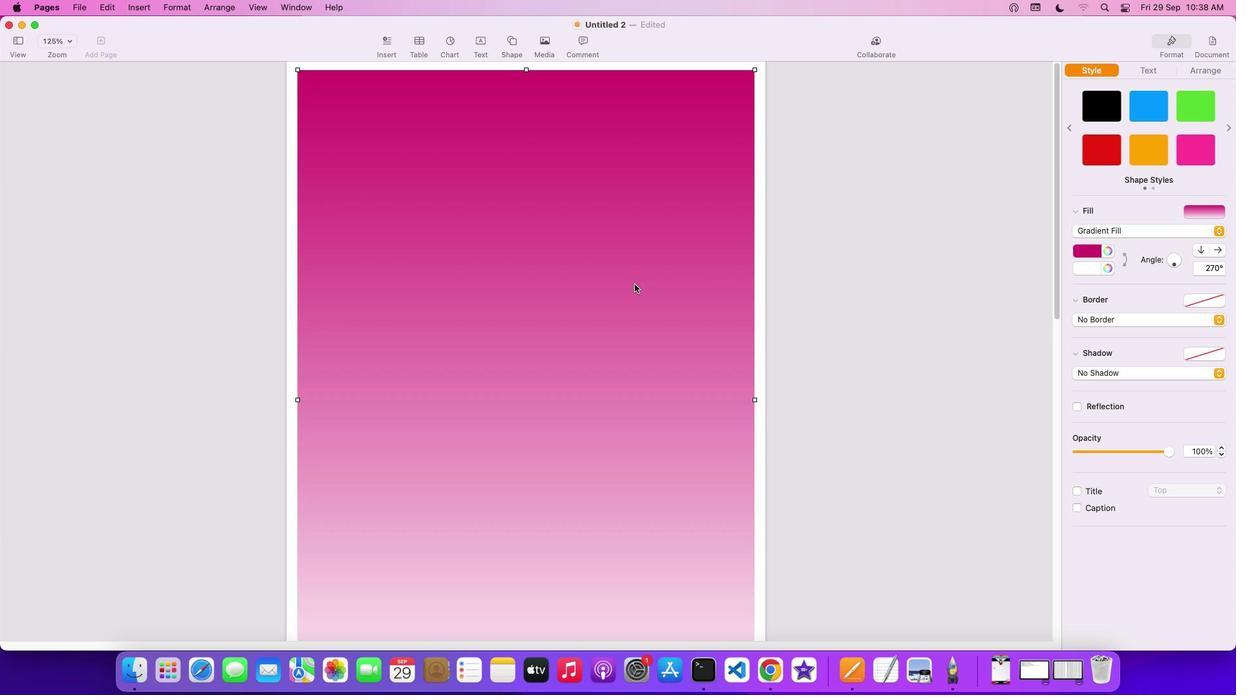 
Action: Mouse scrolled (634, 283) with delta (0, 1)
Screenshot: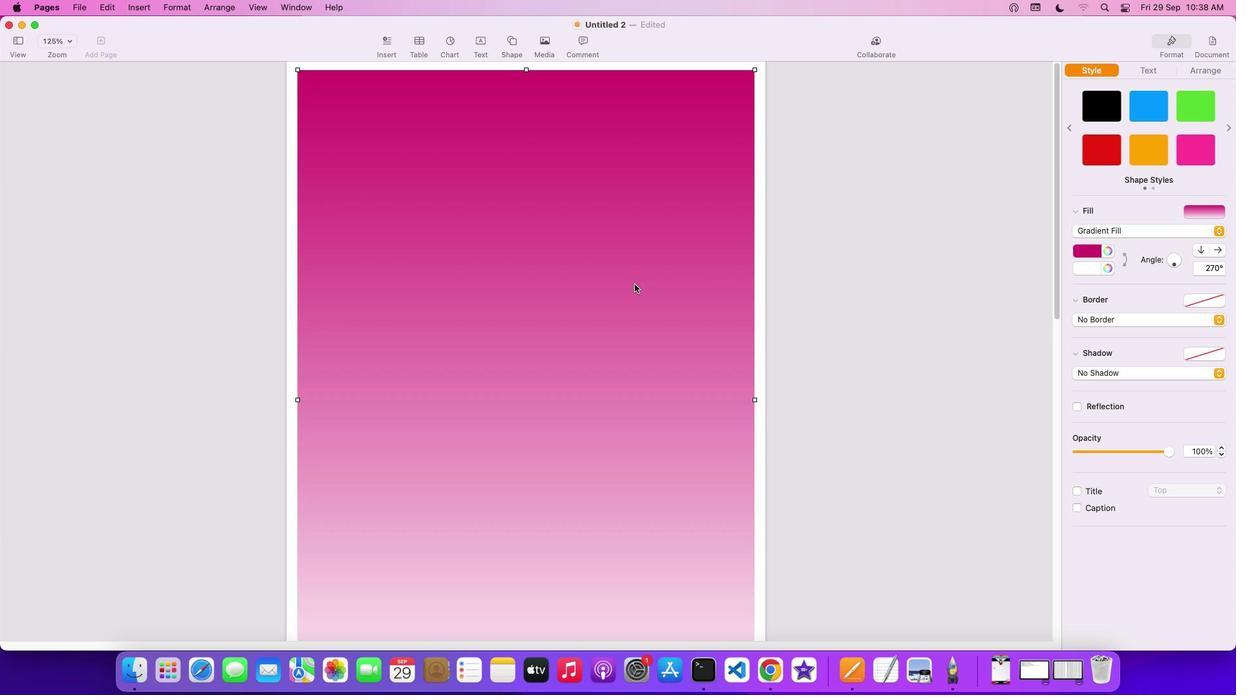 
Action: Mouse scrolled (634, 283) with delta (0, 3)
Screenshot: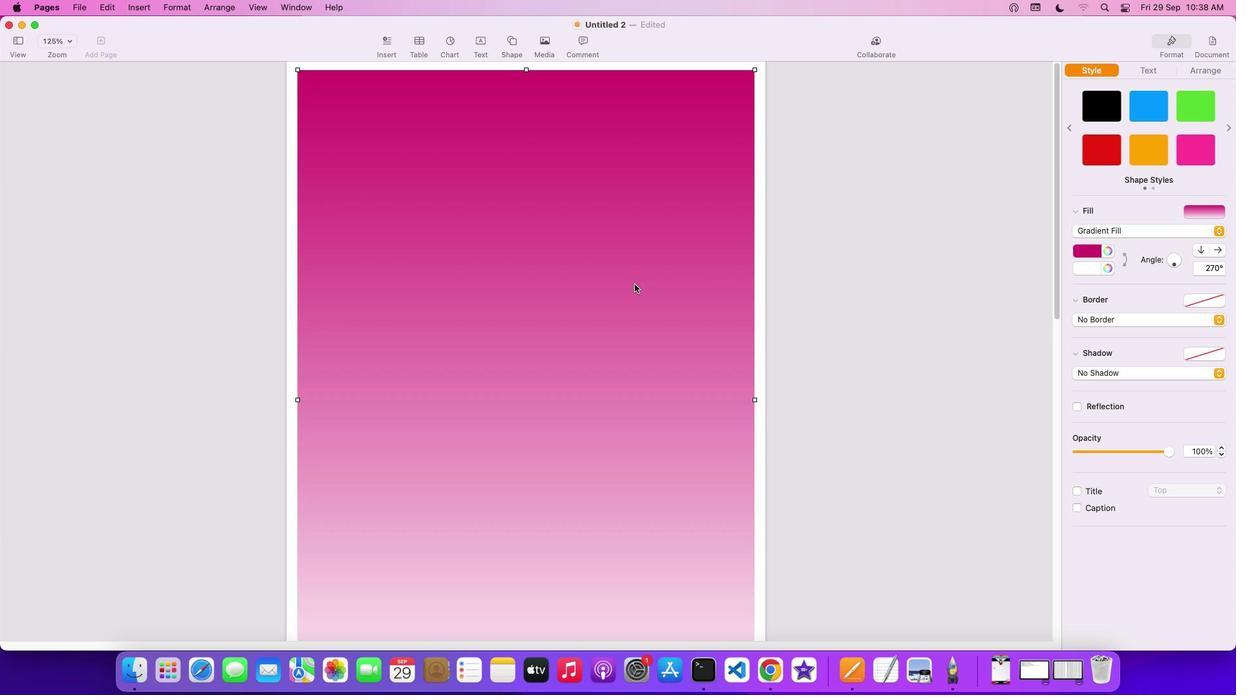 
Action: Mouse scrolled (634, 283) with delta (0, 3)
Screenshot: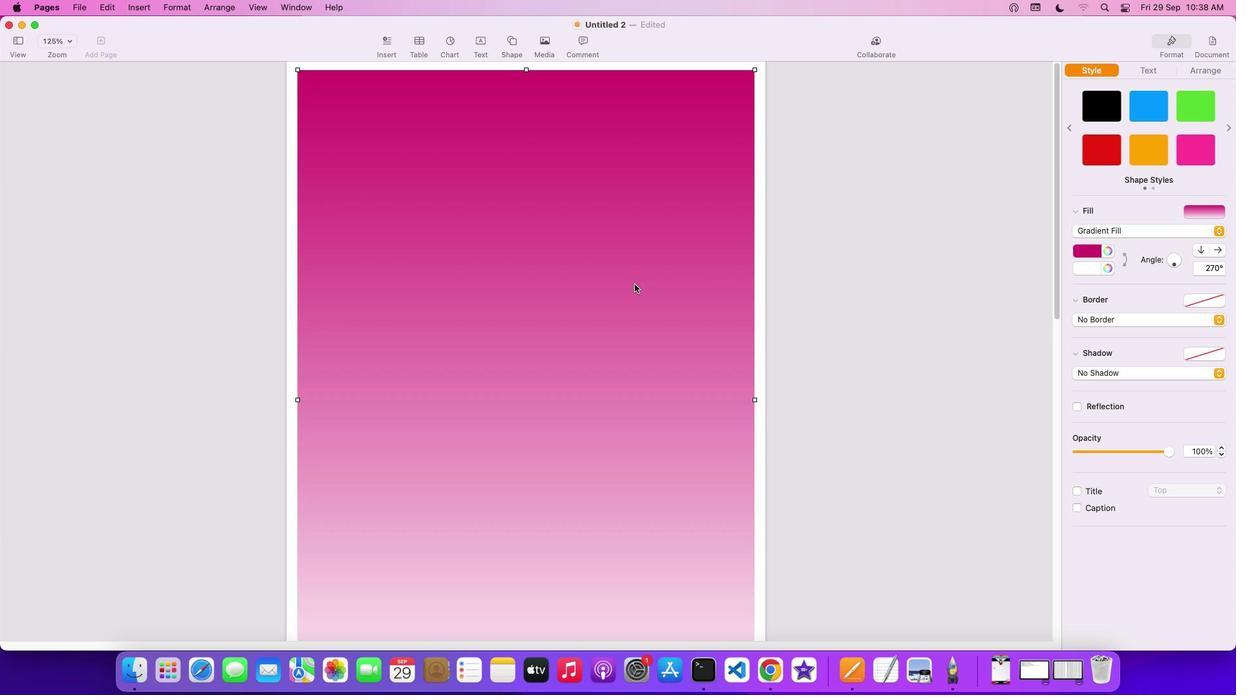 
Action: Mouse moved to (590, 64)
Screenshot: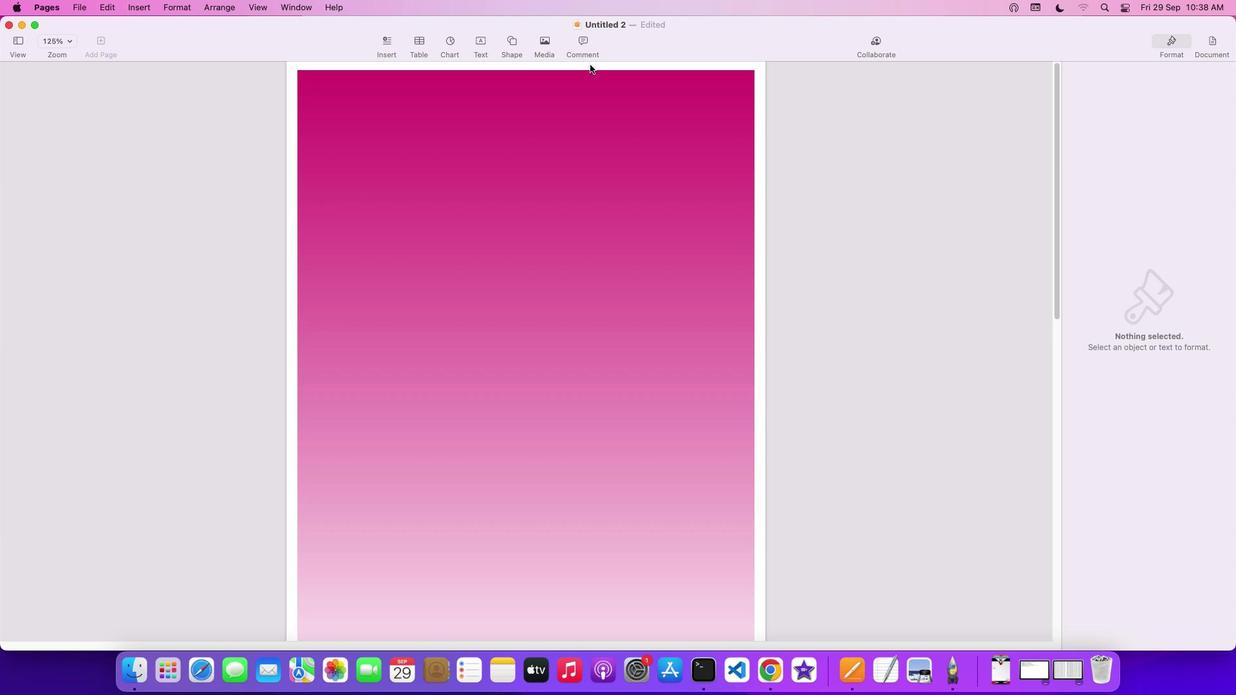 
Action: Mouse pressed left at (590, 64)
Screenshot: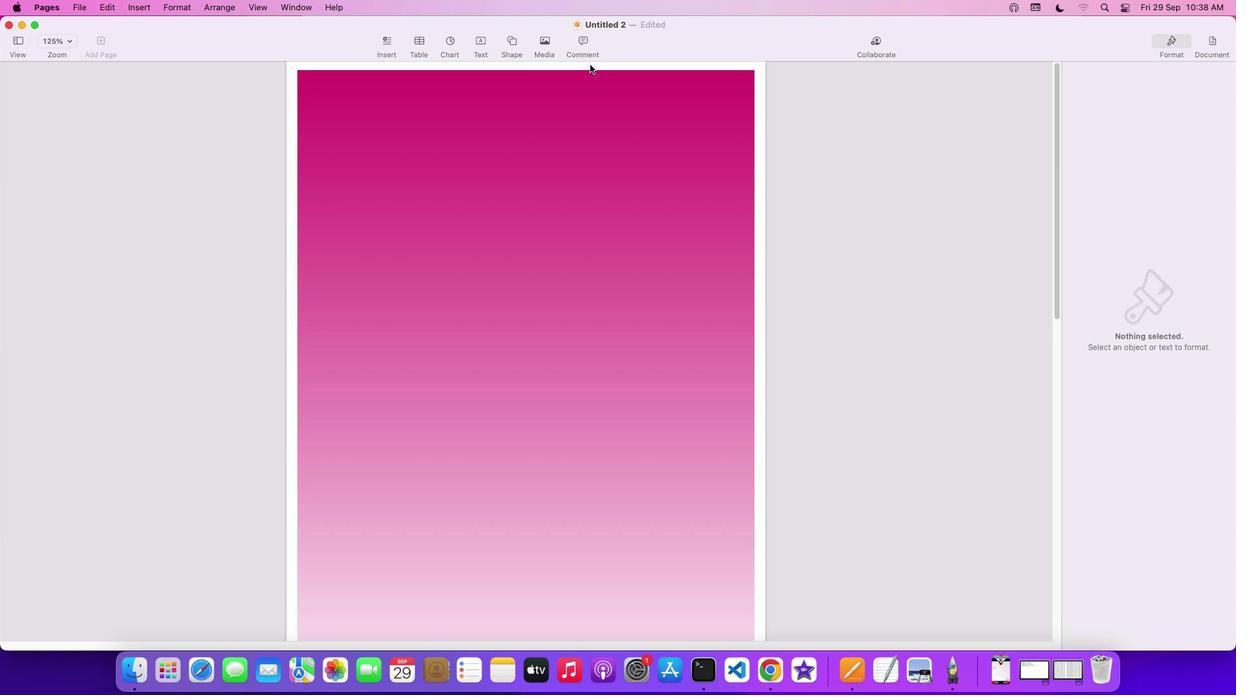 
Action: Mouse moved to (544, 126)
Screenshot: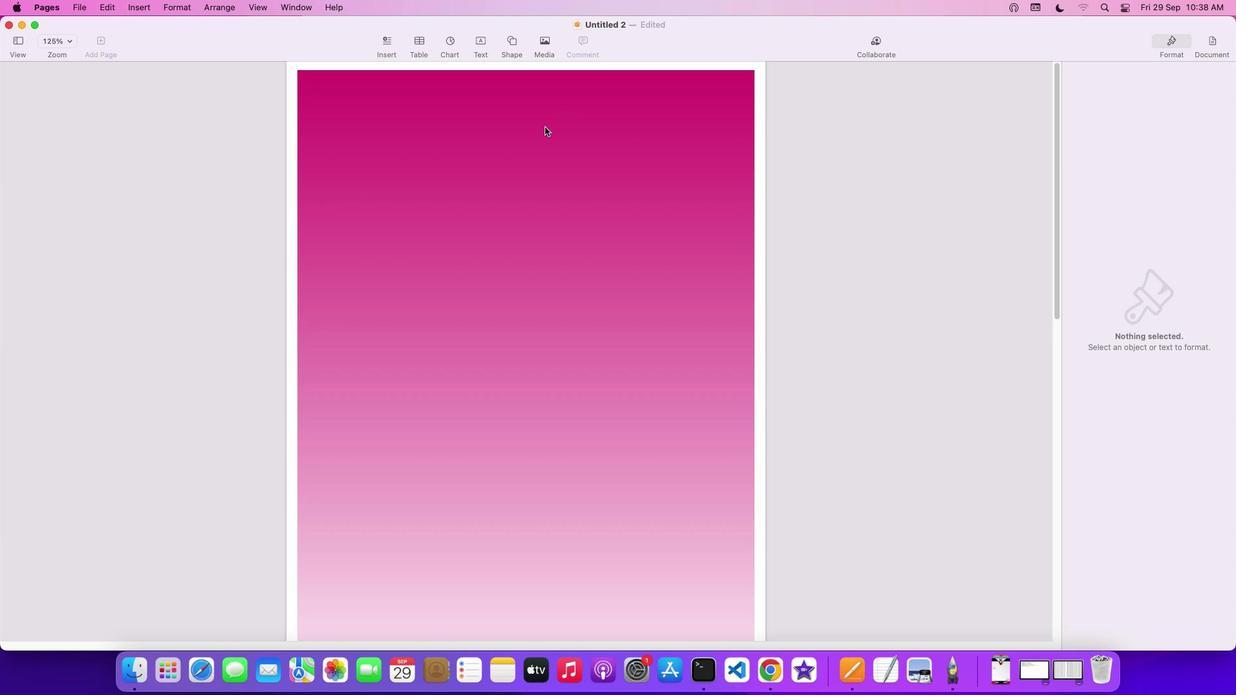 
Action: Mouse pressed left at (544, 126)
Screenshot: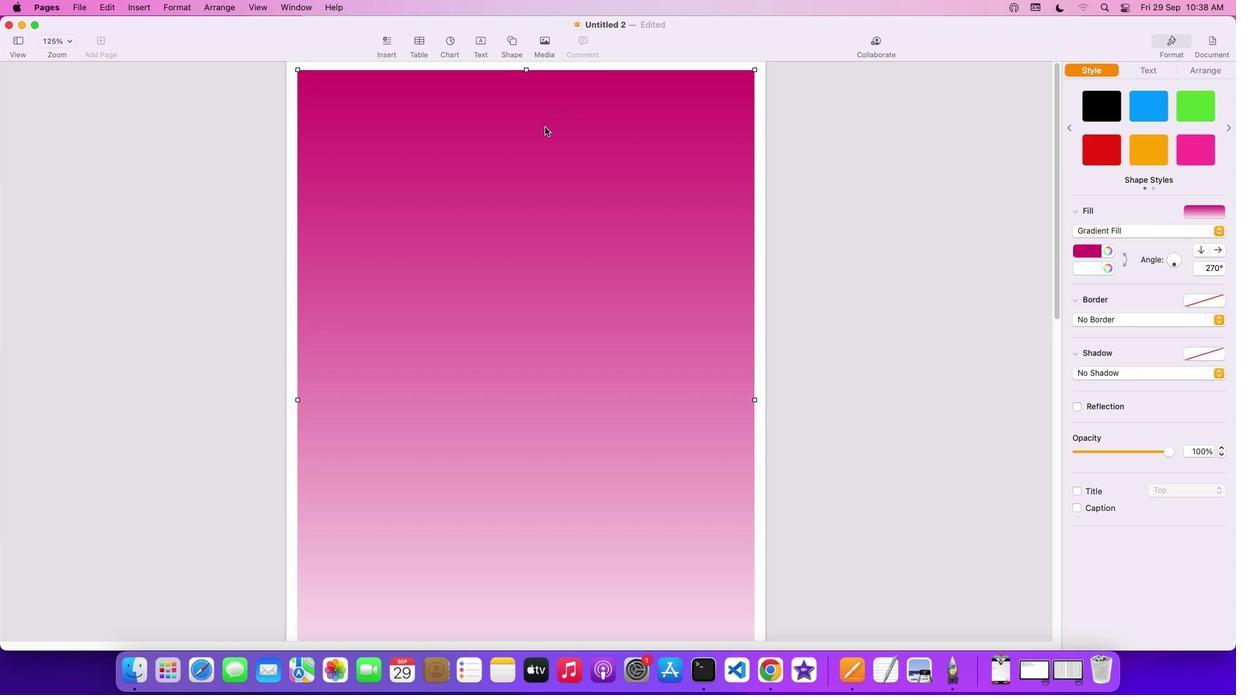 
Action: Mouse moved to (1150, 72)
Screenshot: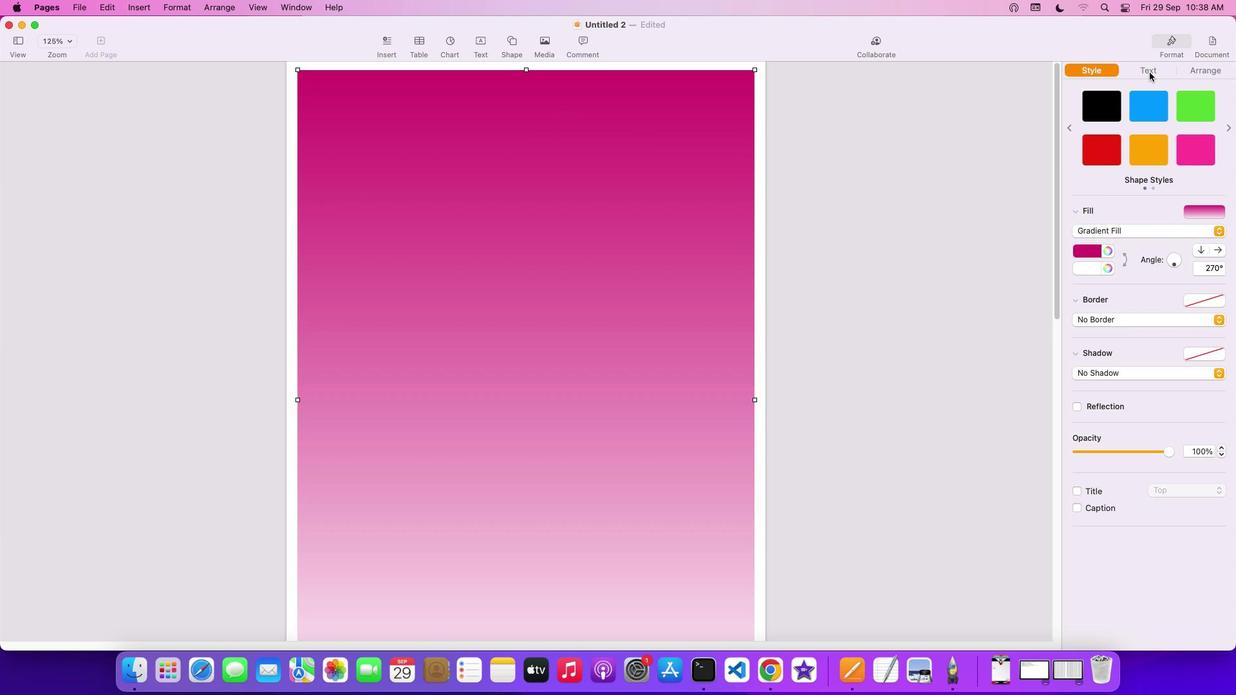 
Action: Mouse pressed left at (1150, 72)
Screenshot: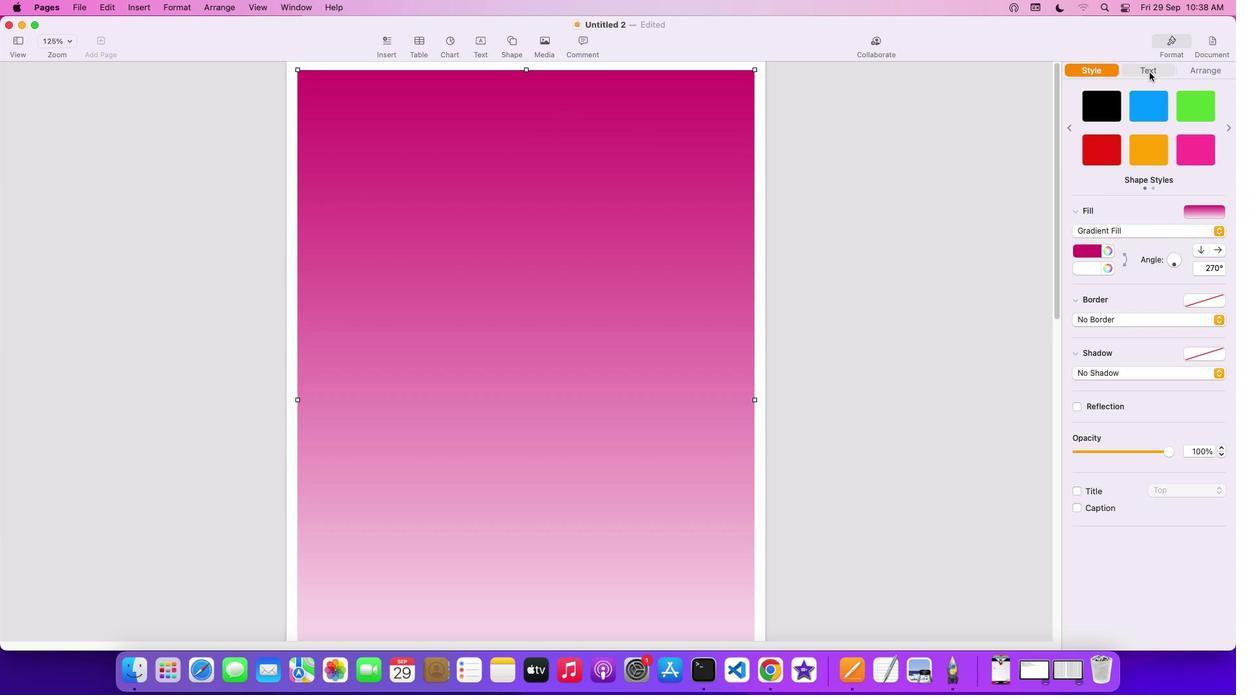 
Action: Mouse moved to (675, 200)
Screenshot: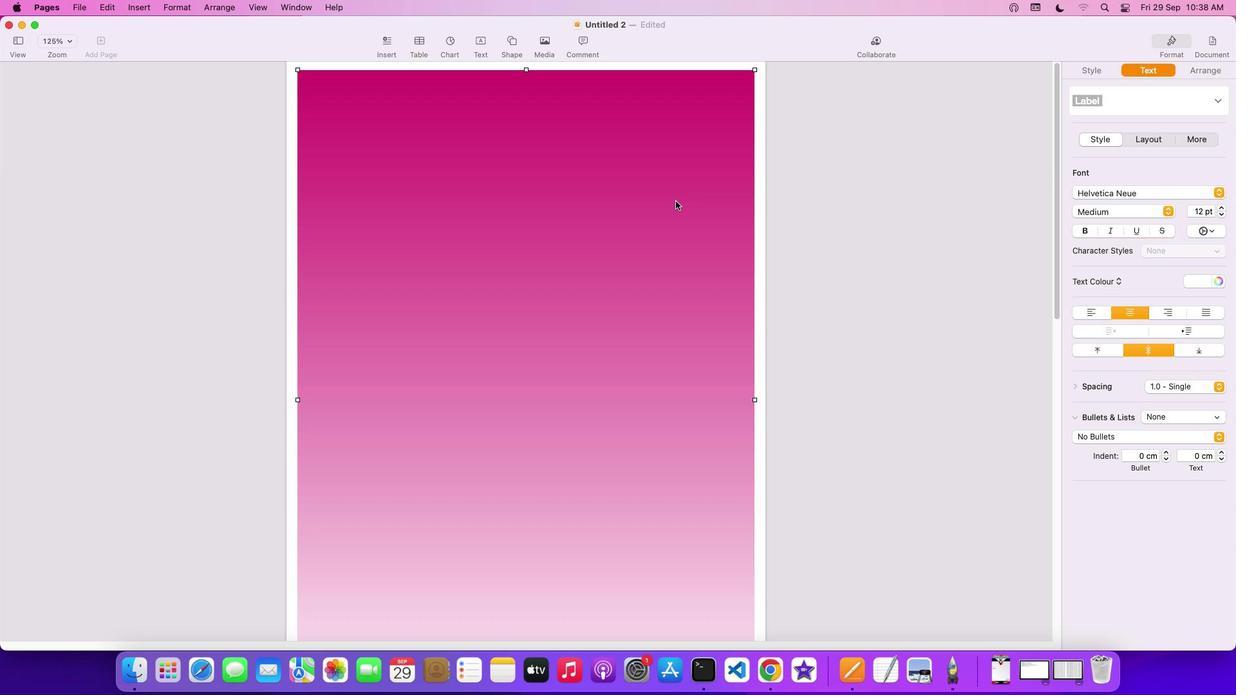 
Action: Mouse pressed left at (675, 200)
Screenshot: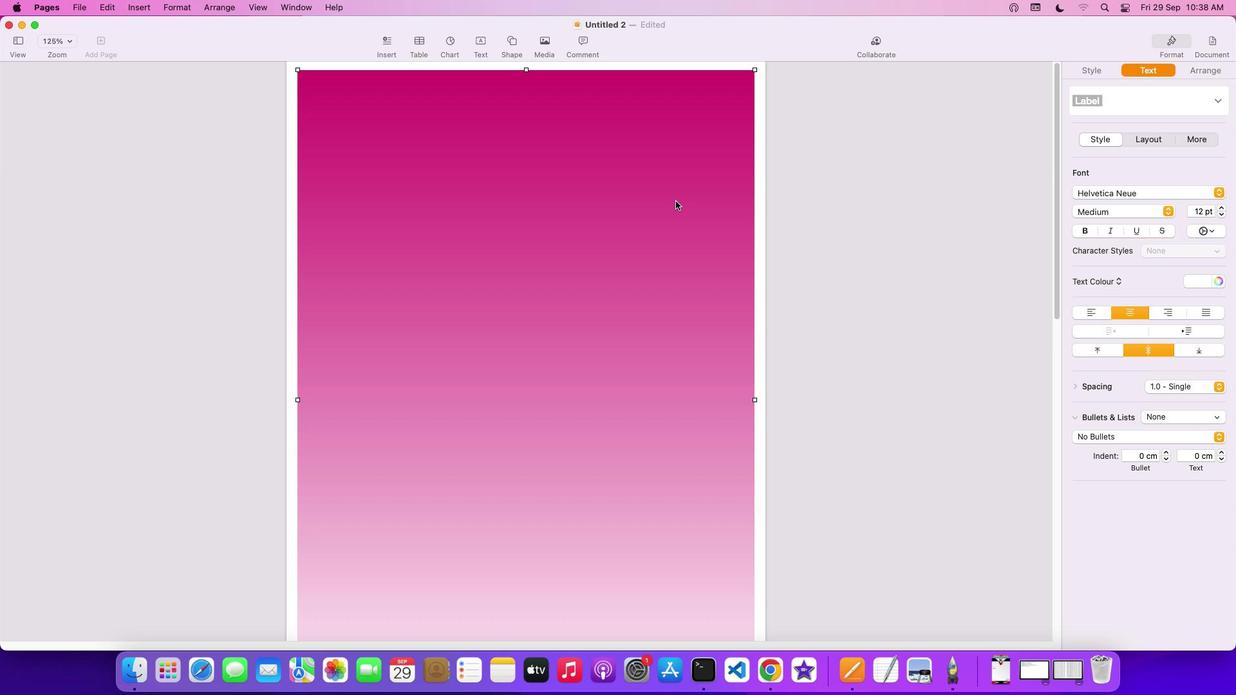 
Action: Mouse moved to (545, 38)
Screenshot: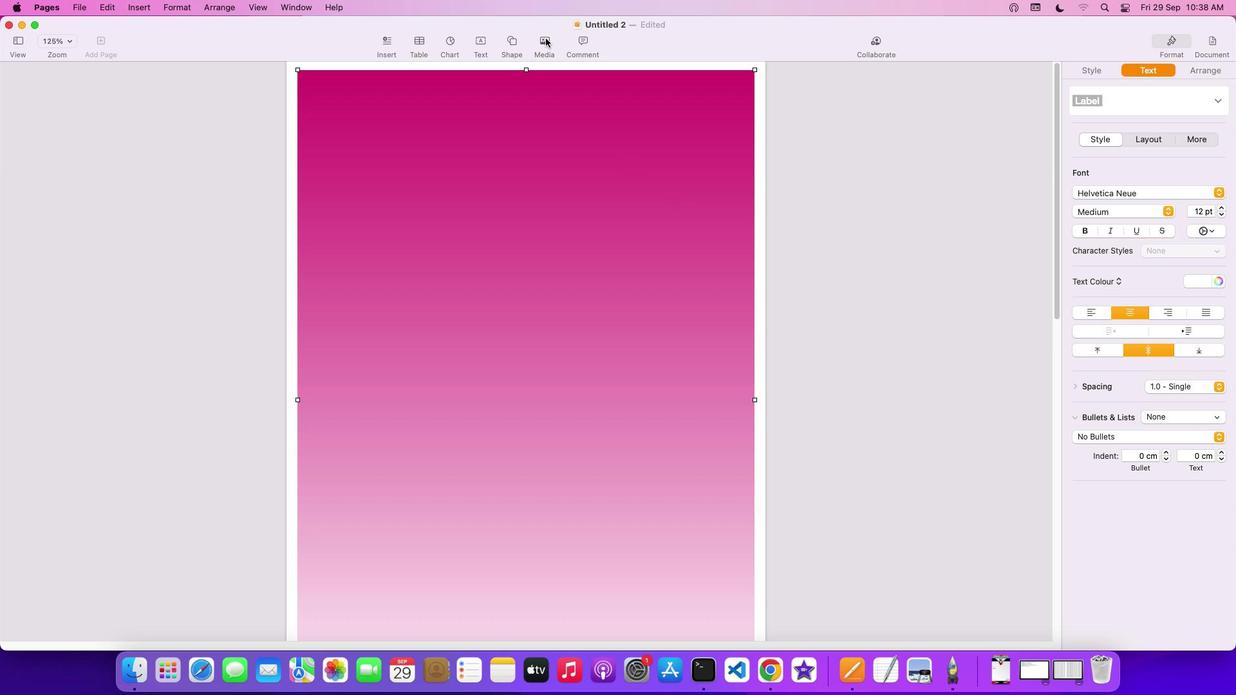 
Action: Mouse pressed left at (545, 38)
Screenshot: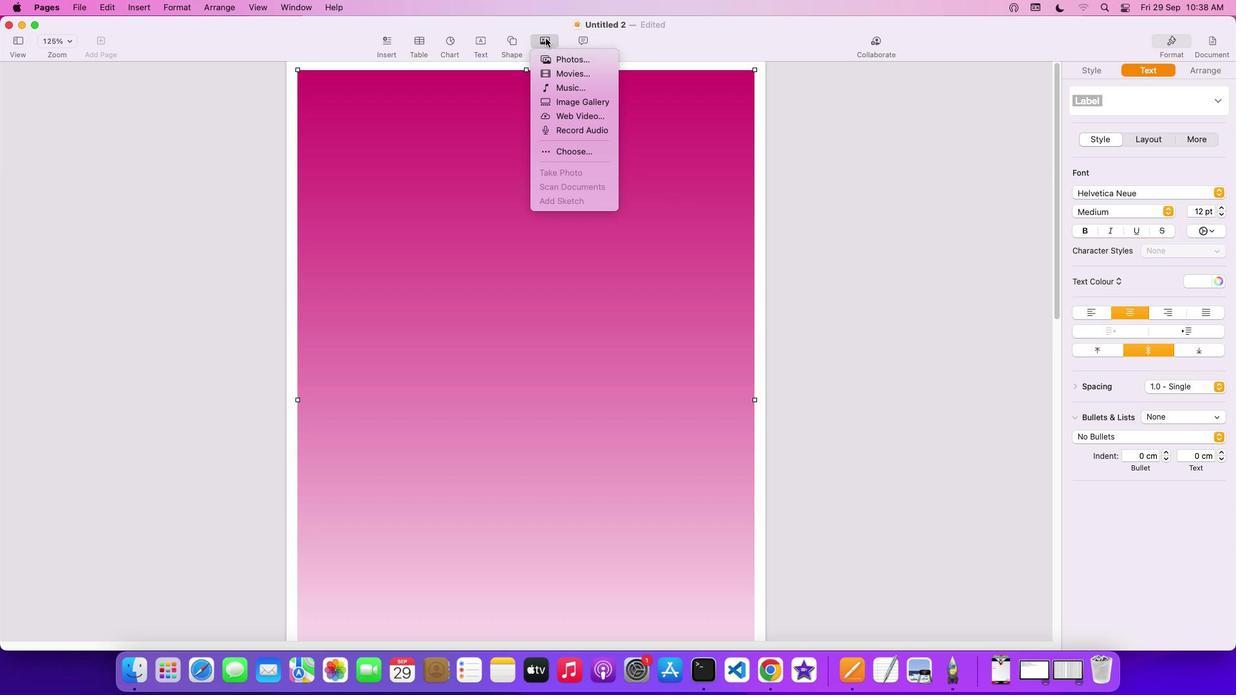 
Action: Mouse moved to (672, 148)
Screenshot: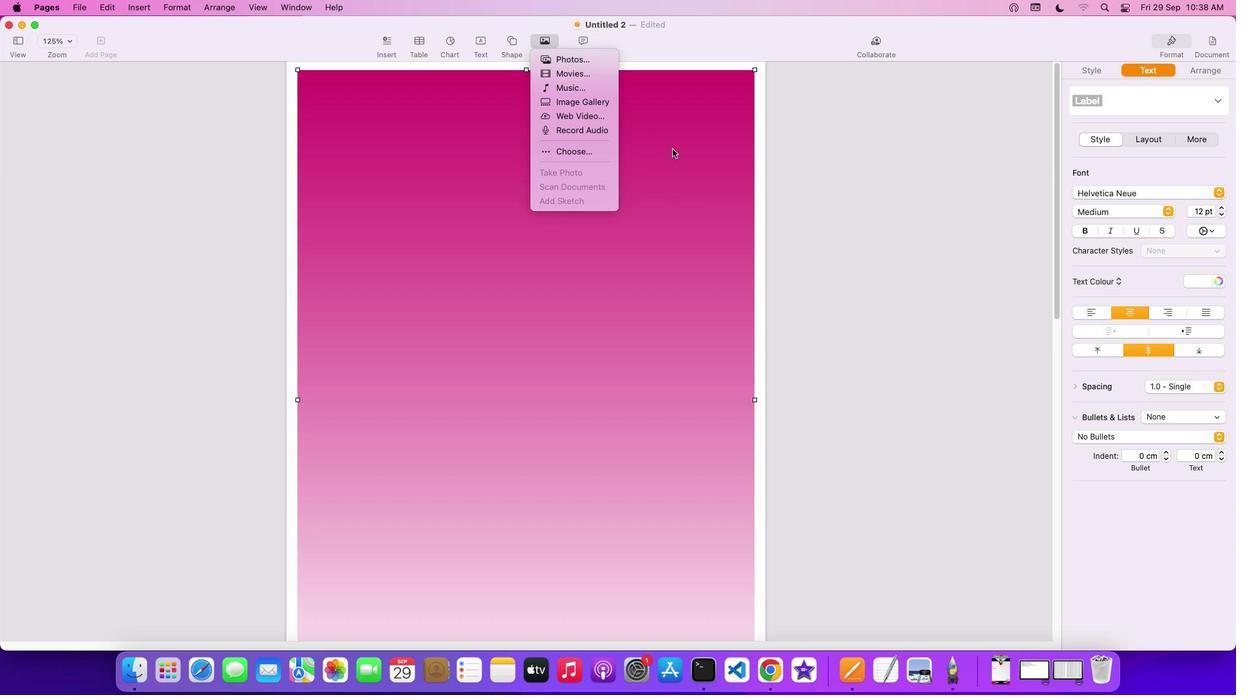 
Action: Mouse pressed left at (672, 148)
Screenshot: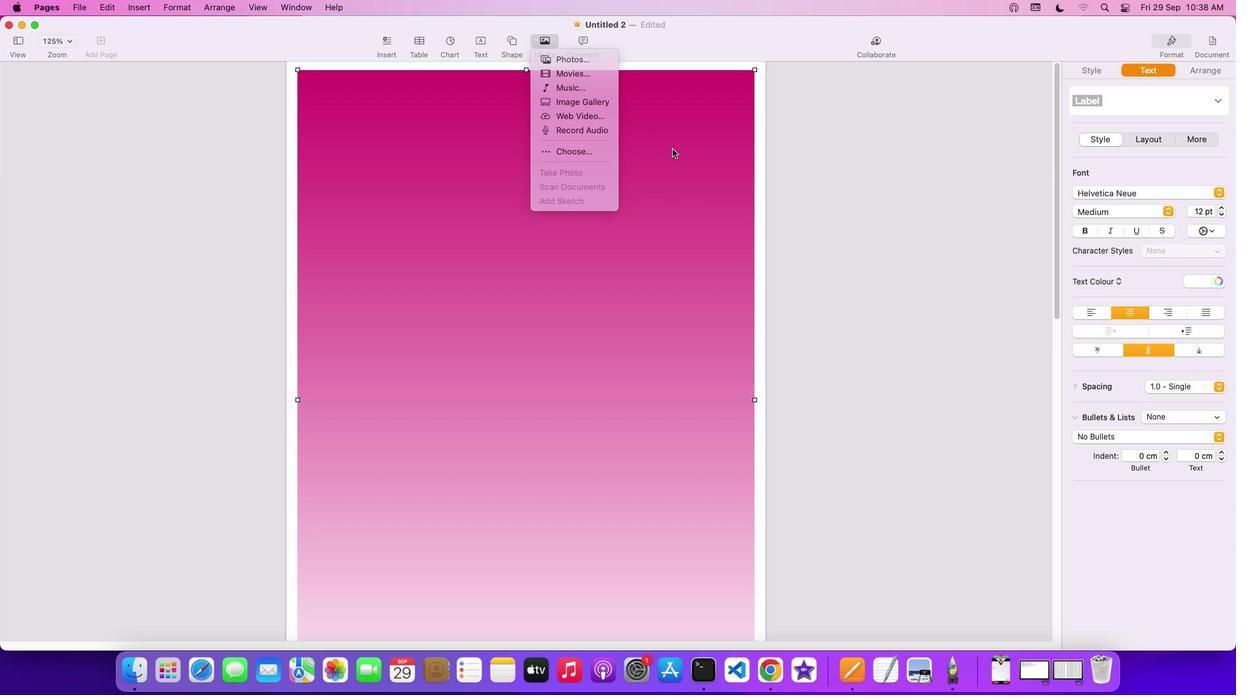 
Action: Mouse moved to (508, 40)
Screenshot: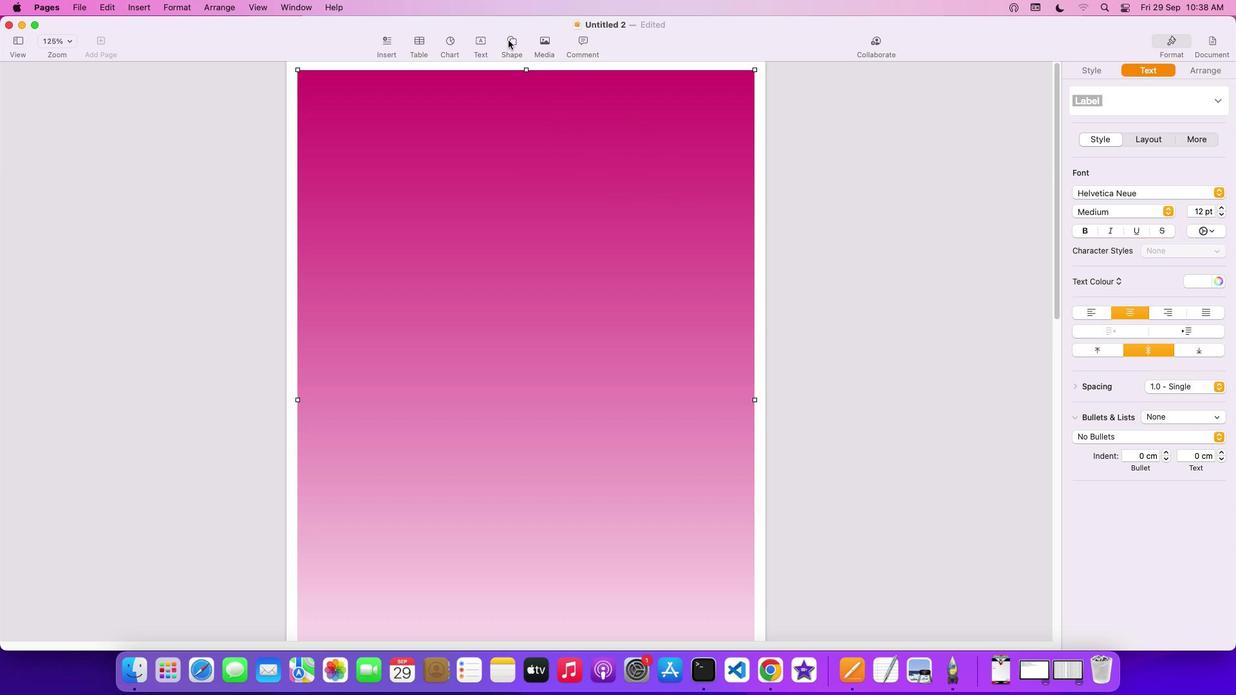 
Action: Mouse pressed left at (508, 40)
Screenshot: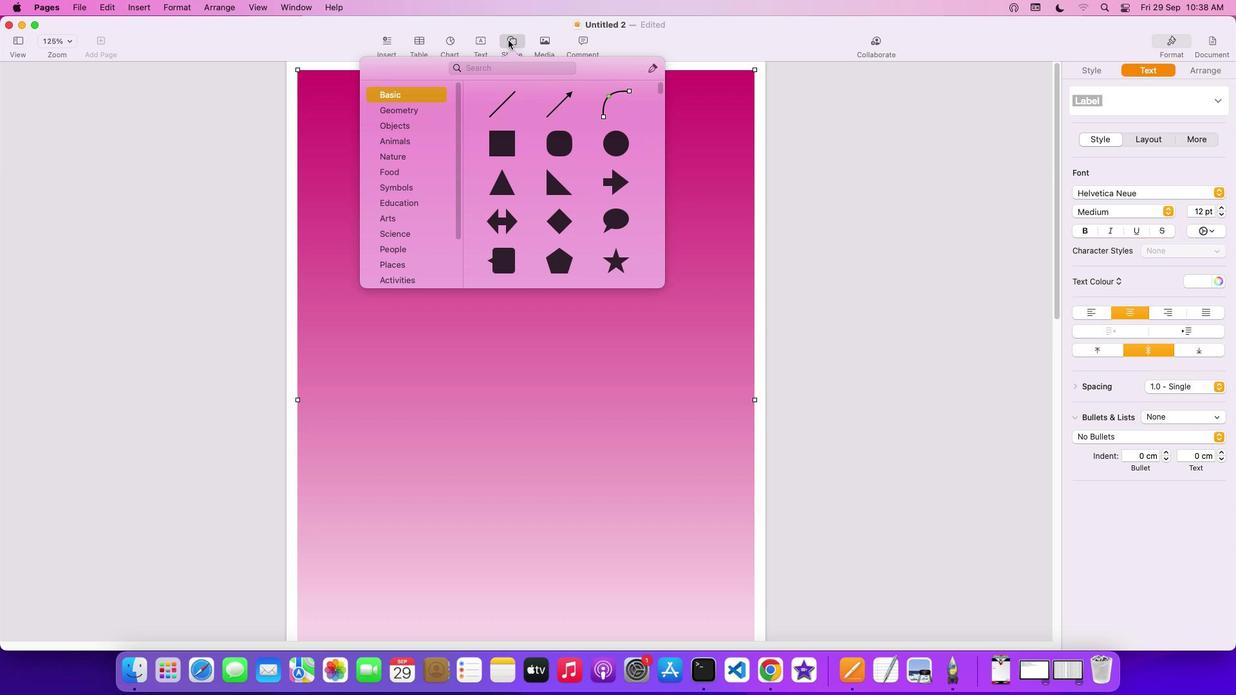 
Action: Mouse moved to (405, 174)
Screenshot: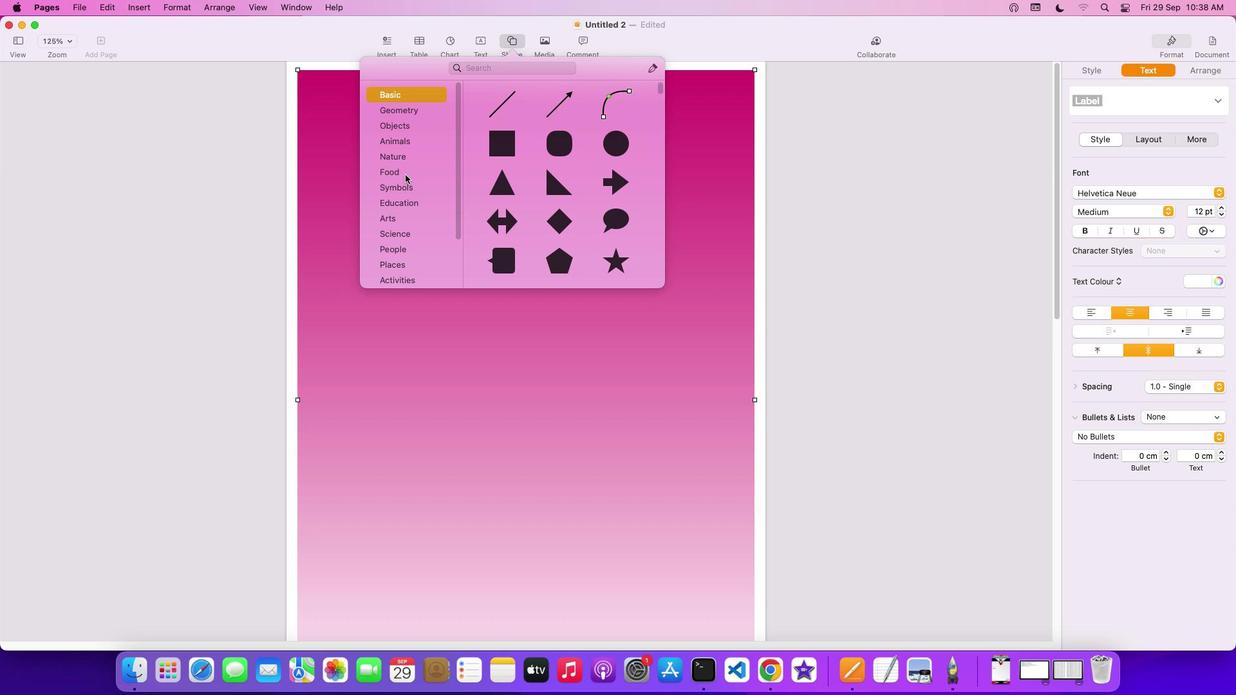 
Action: Mouse scrolled (405, 174) with delta (0, 0)
Screenshot: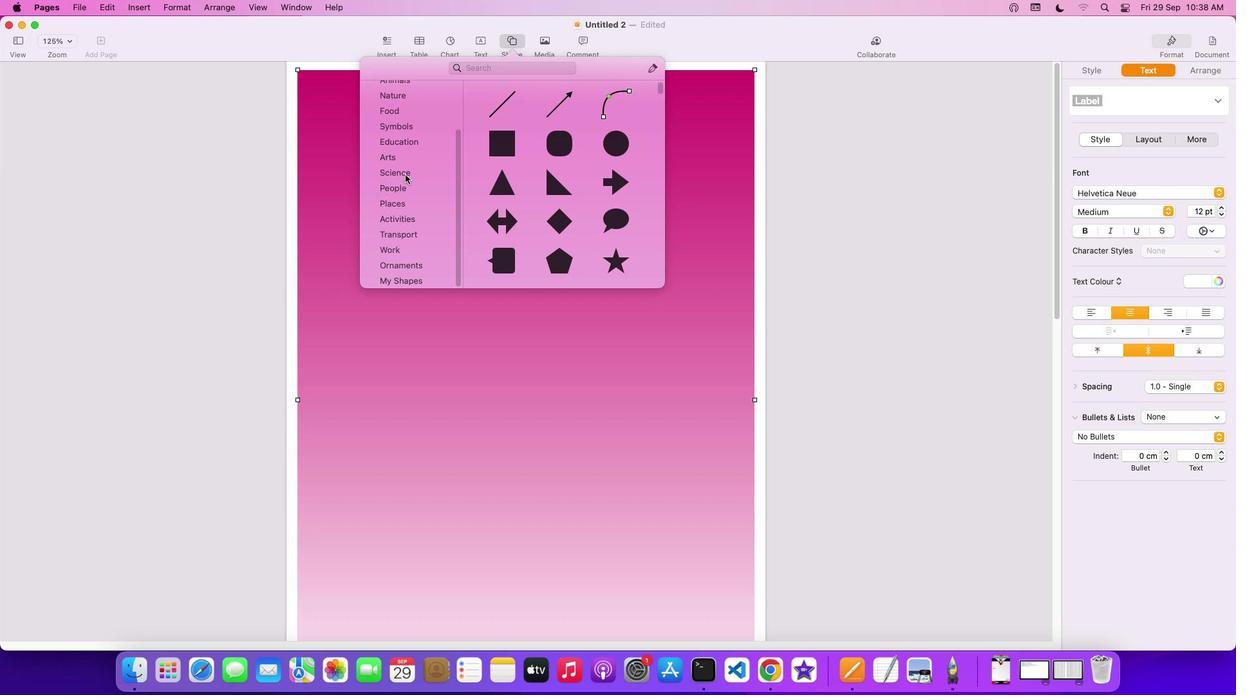 
Action: Mouse scrolled (405, 174) with delta (0, 0)
Screenshot: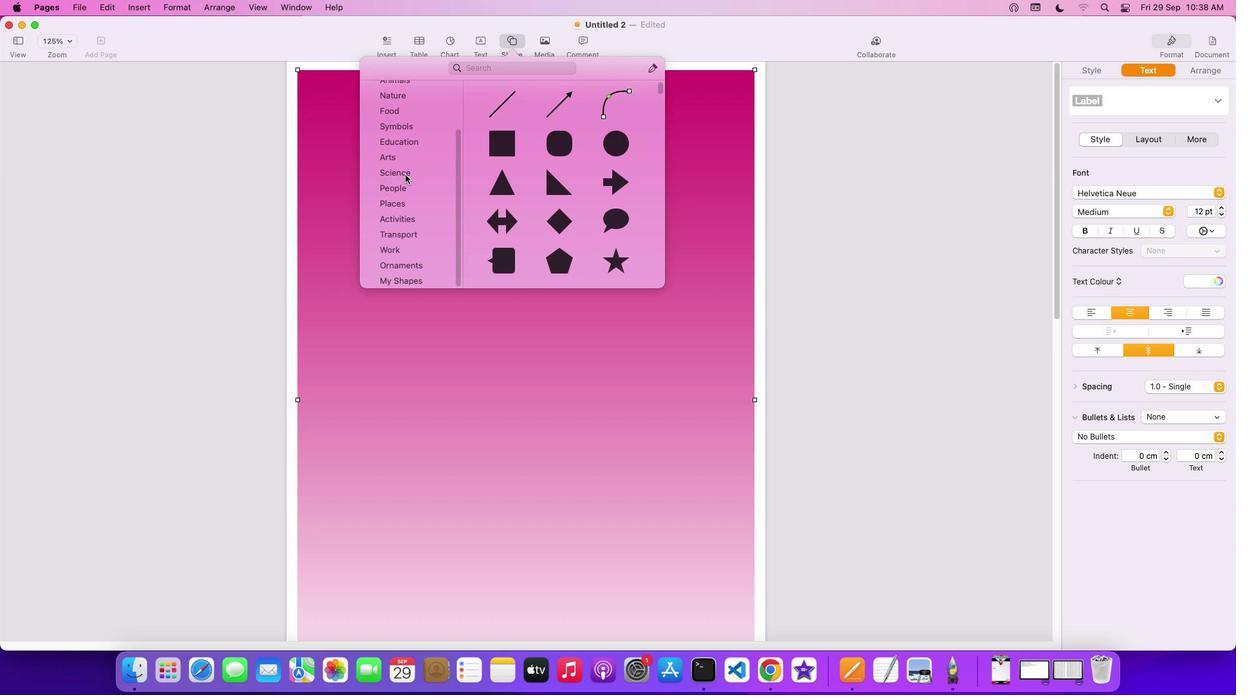 
Action: Mouse scrolled (405, 174) with delta (0, -1)
Screenshot: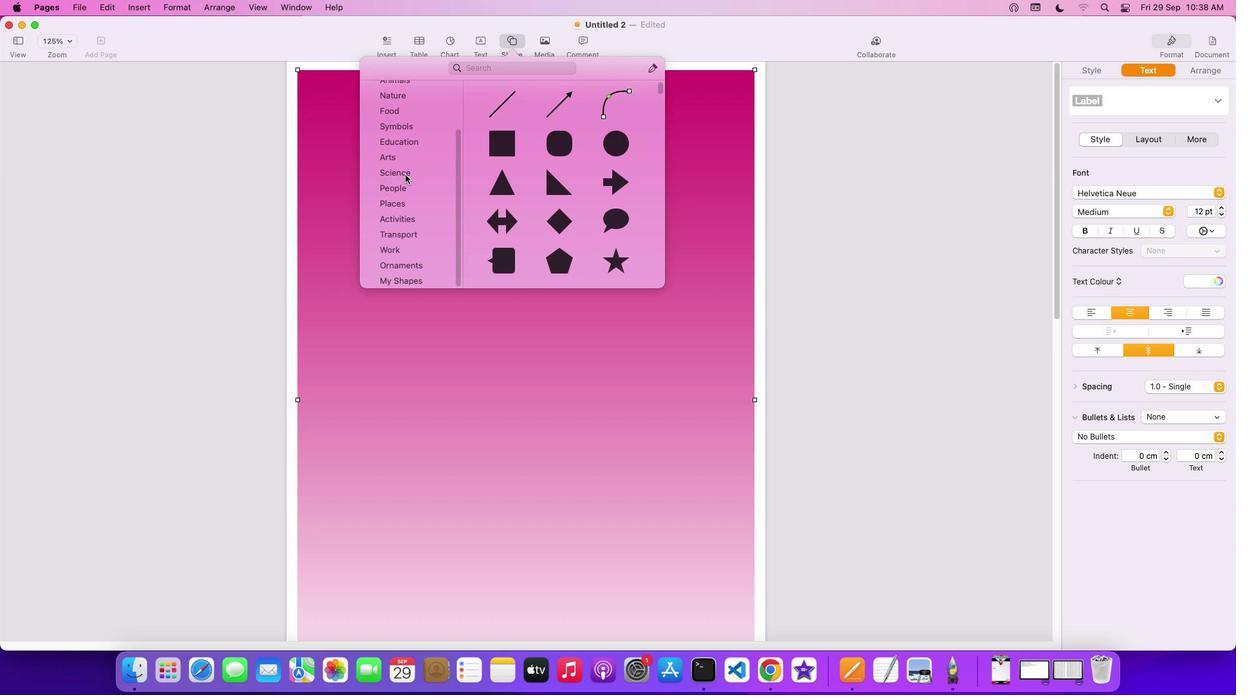 
Action: Mouse scrolled (405, 174) with delta (0, -3)
Screenshot: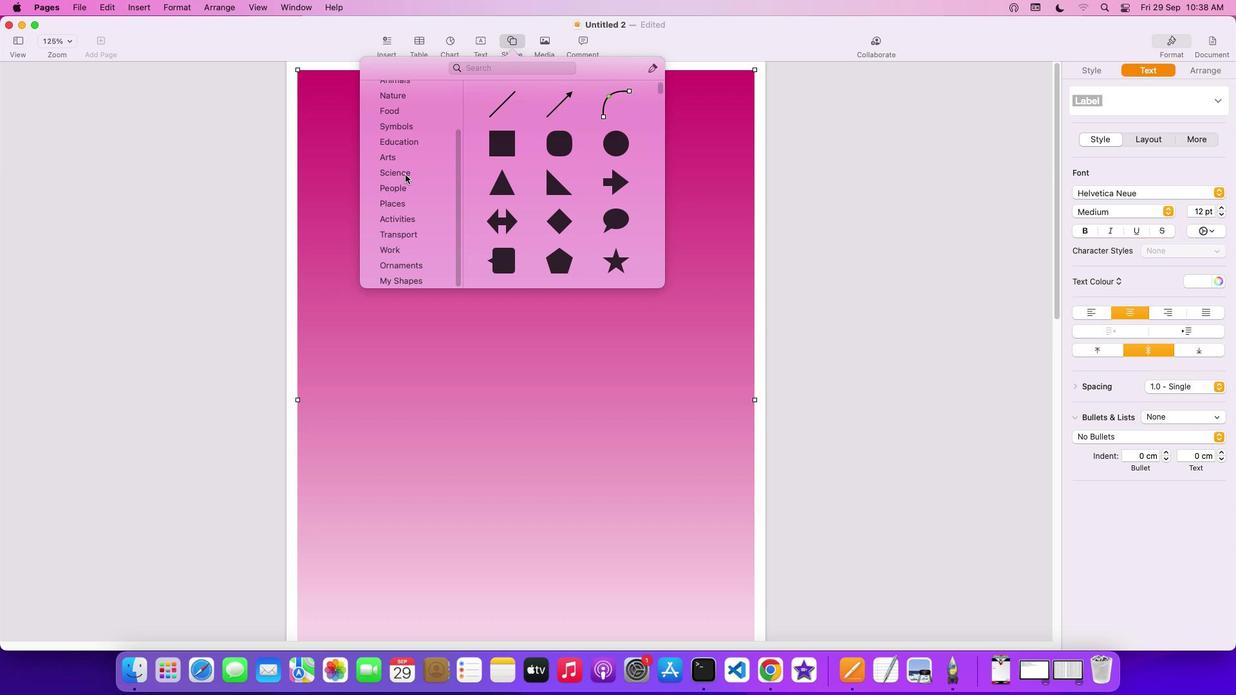 
Action: Mouse scrolled (405, 174) with delta (0, -3)
Screenshot: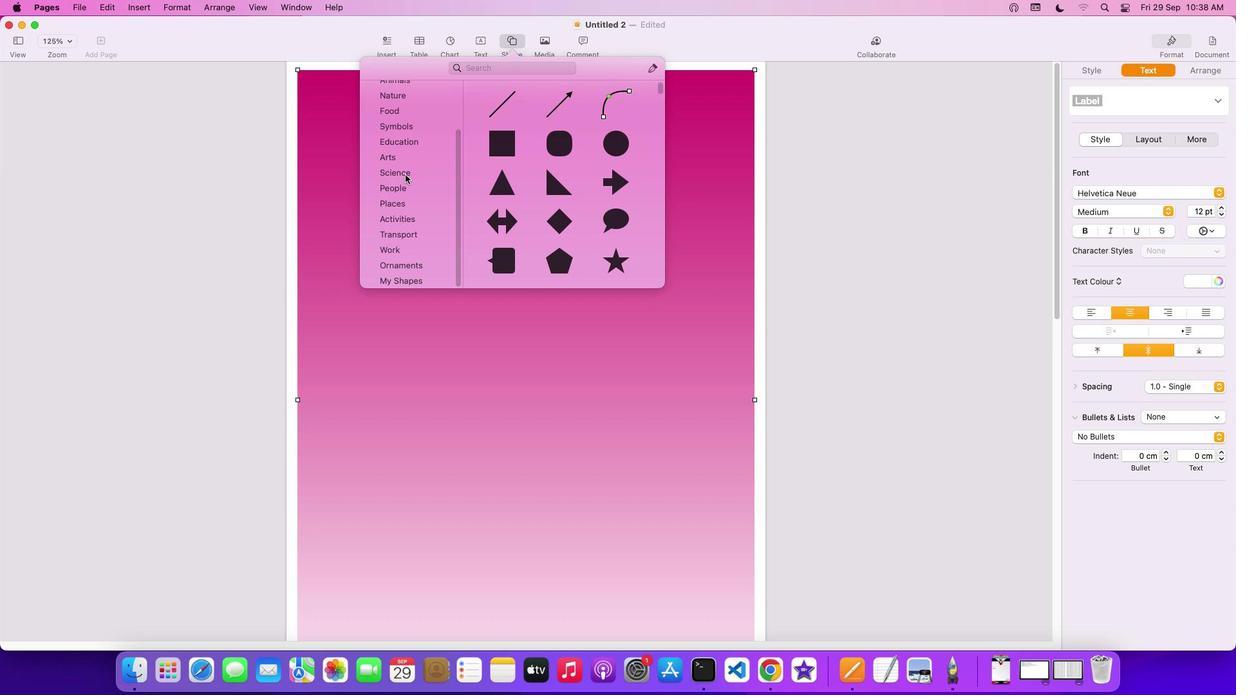
Action: Mouse scrolled (405, 174) with delta (0, 0)
Screenshot: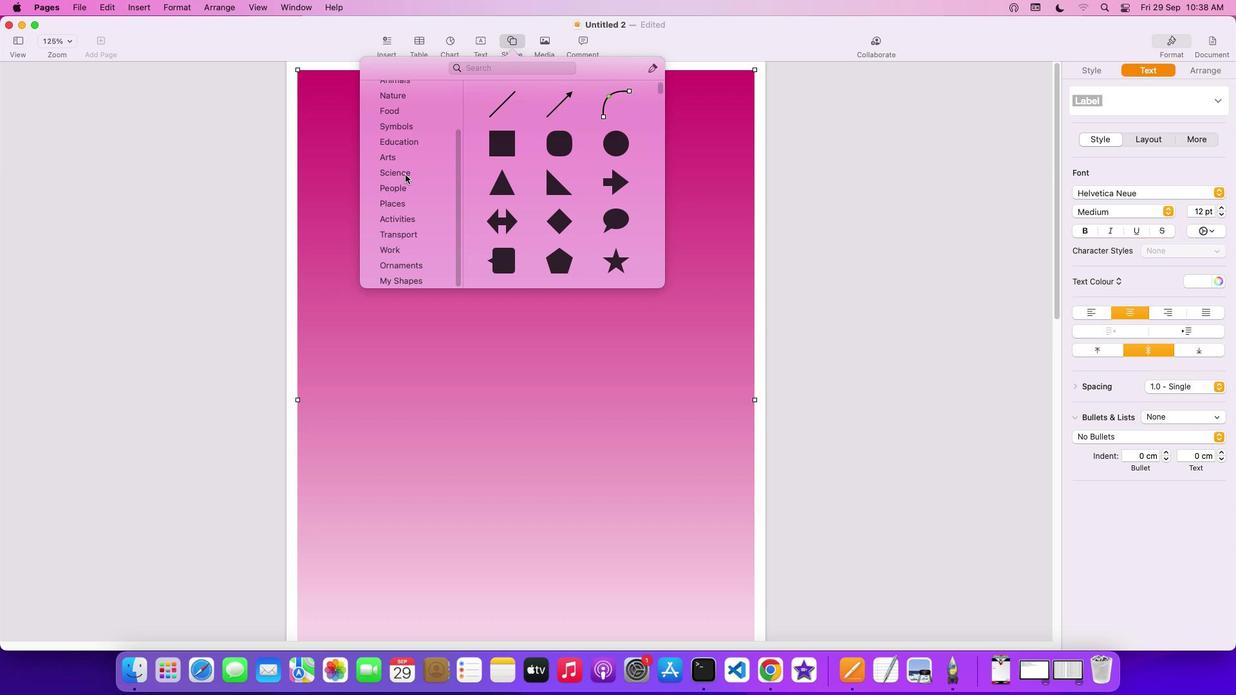 
Action: Mouse scrolled (405, 174) with delta (0, 0)
Screenshot: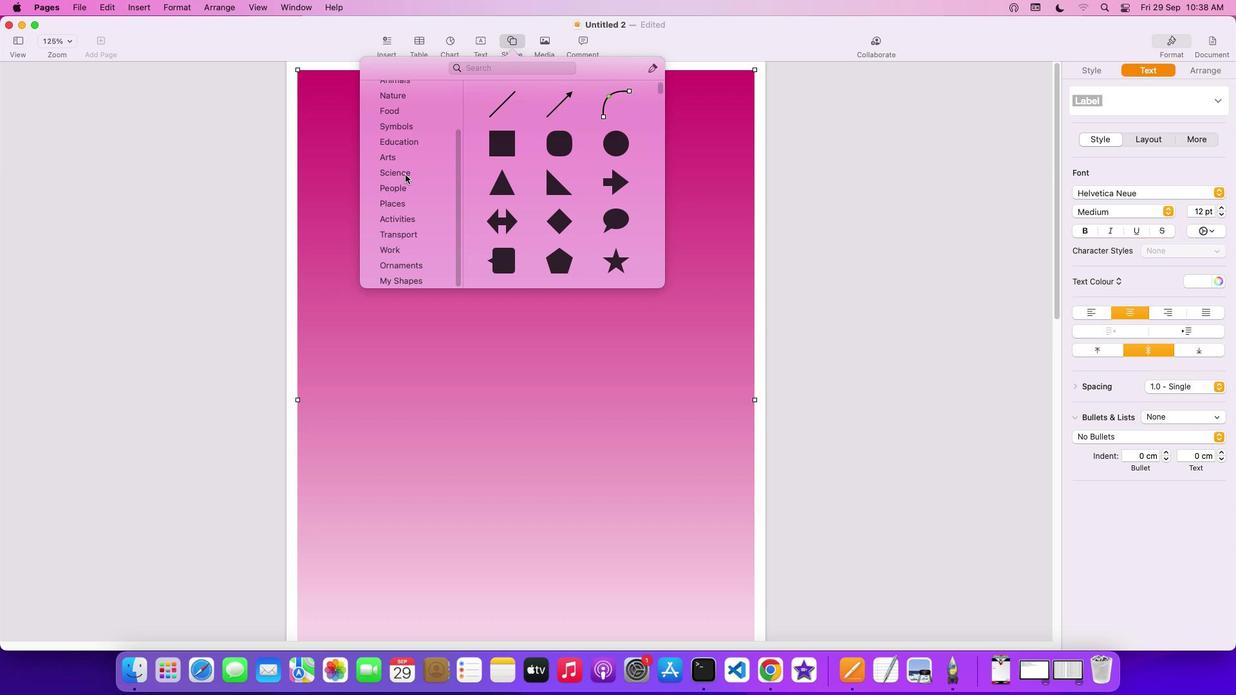 
Action: Mouse scrolled (405, 174) with delta (0, -2)
Screenshot: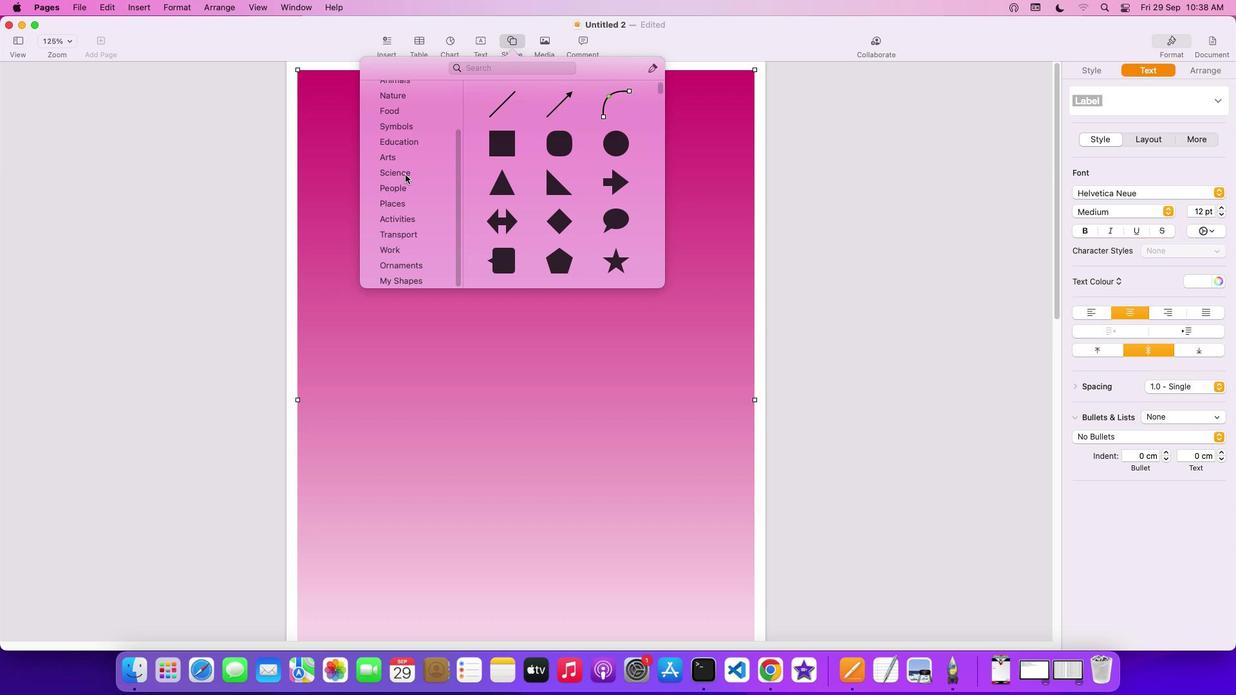 
Action: Mouse scrolled (405, 174) with delta (0, -3)
Screenshot: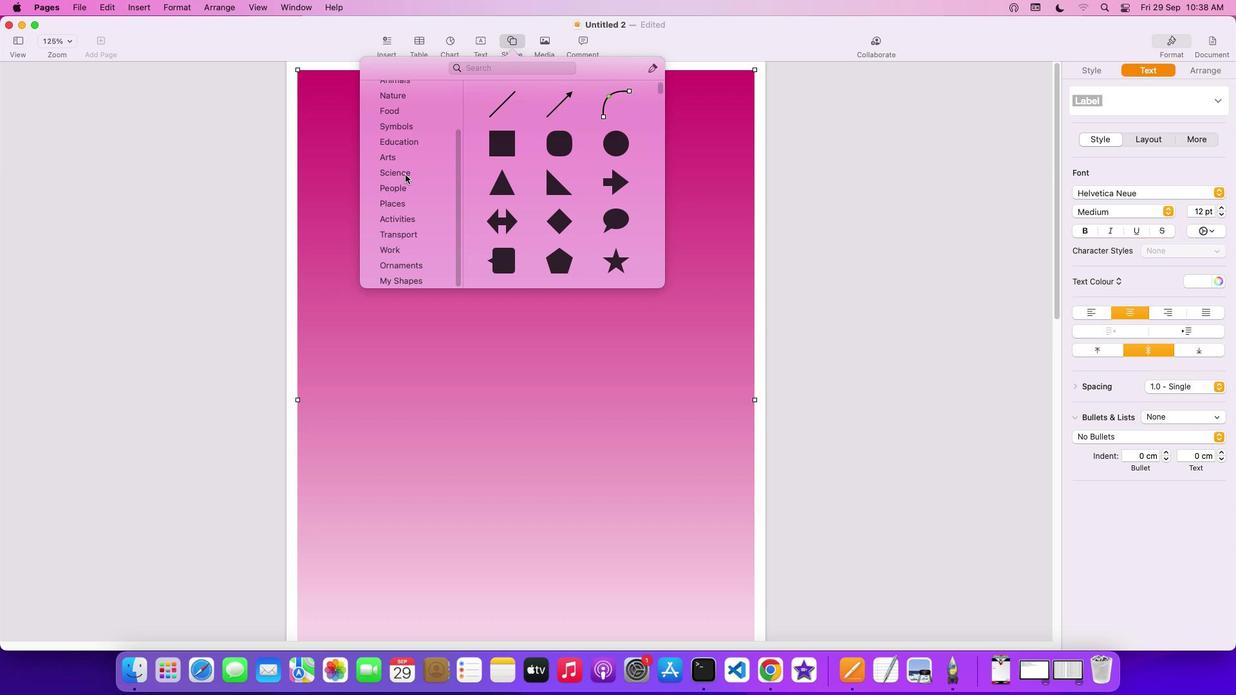 
Action: Mouse scrolled (405, 174) with delta (0, -3)
Screenshot: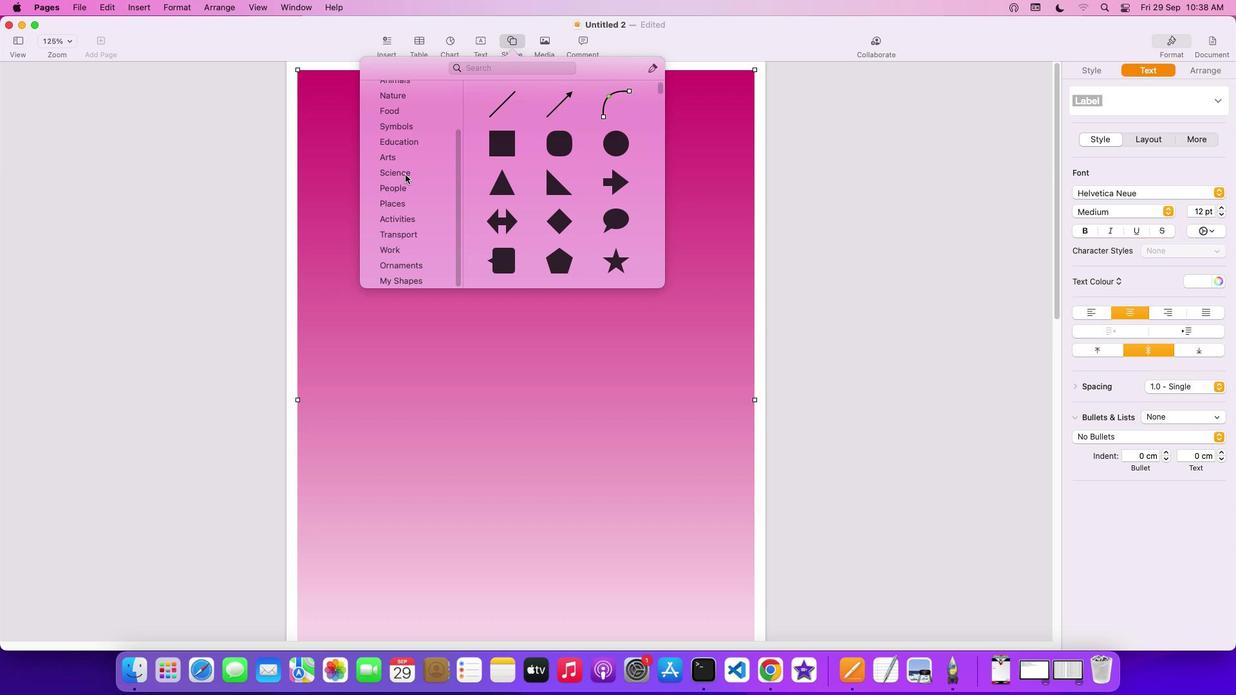 
Action: Mouse scrolled (405, 174) with delta (0, -4)
Screenshot: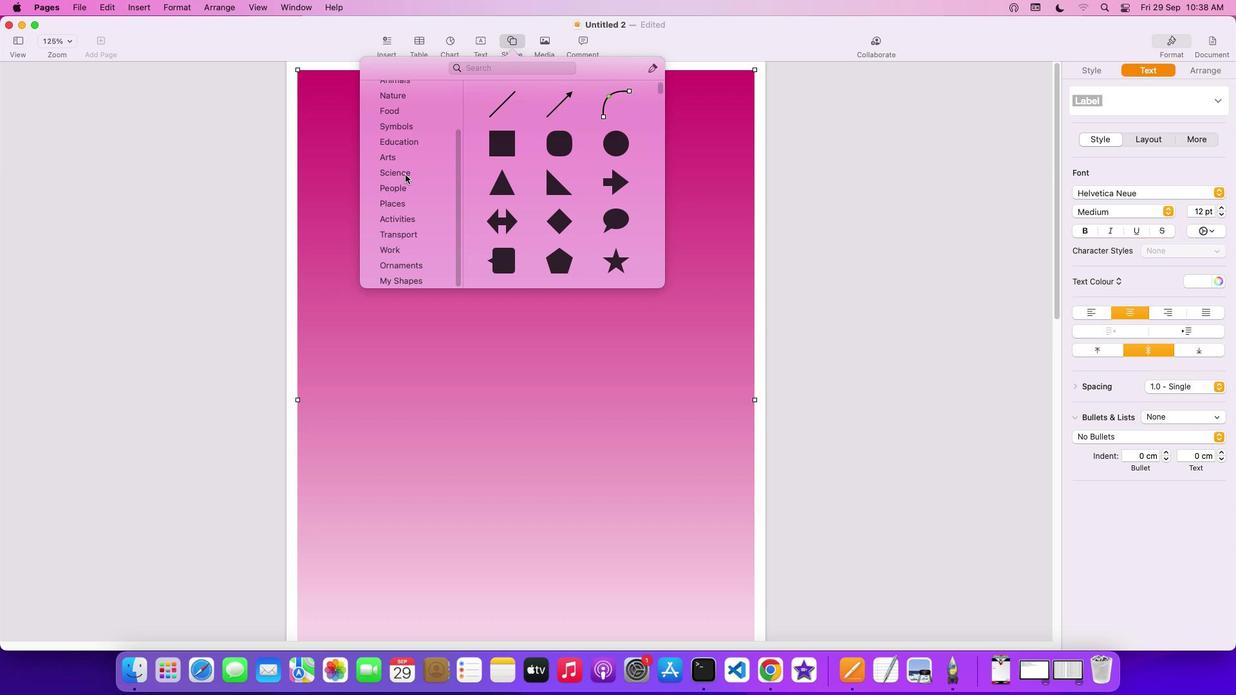 
Action: Mouse moved to (410, 280)
Screenshot: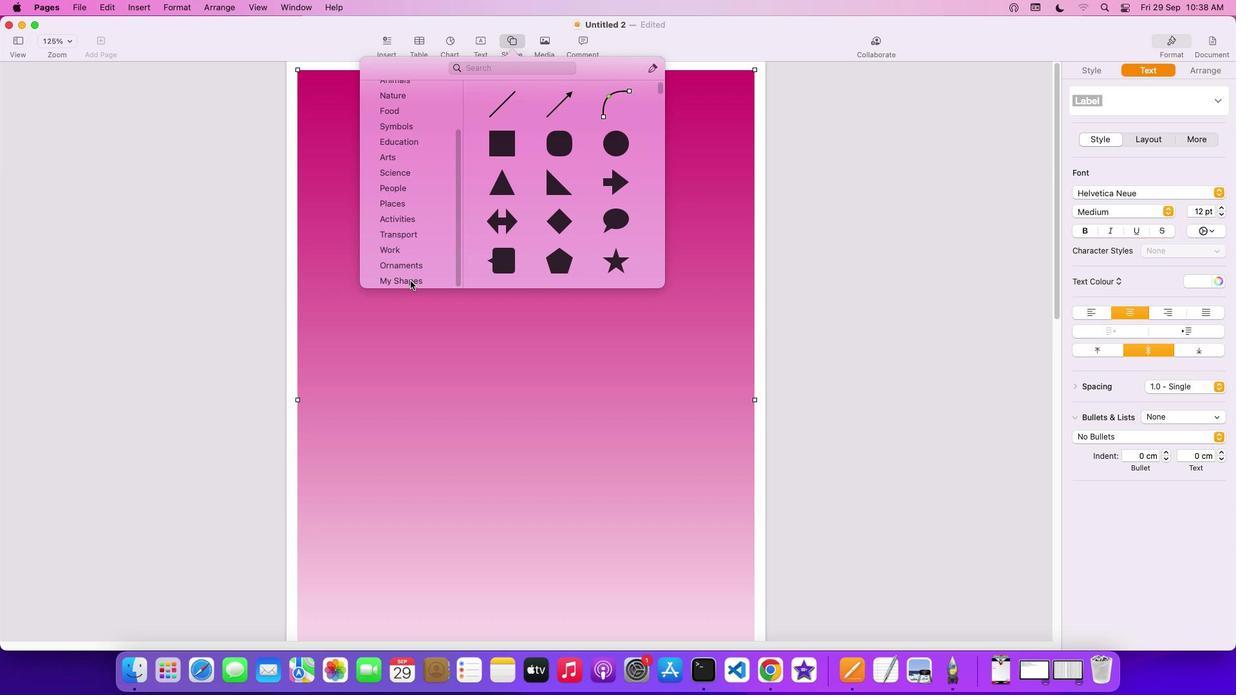 
Action: Mouse pressed left at (410, 280)
Screenshot: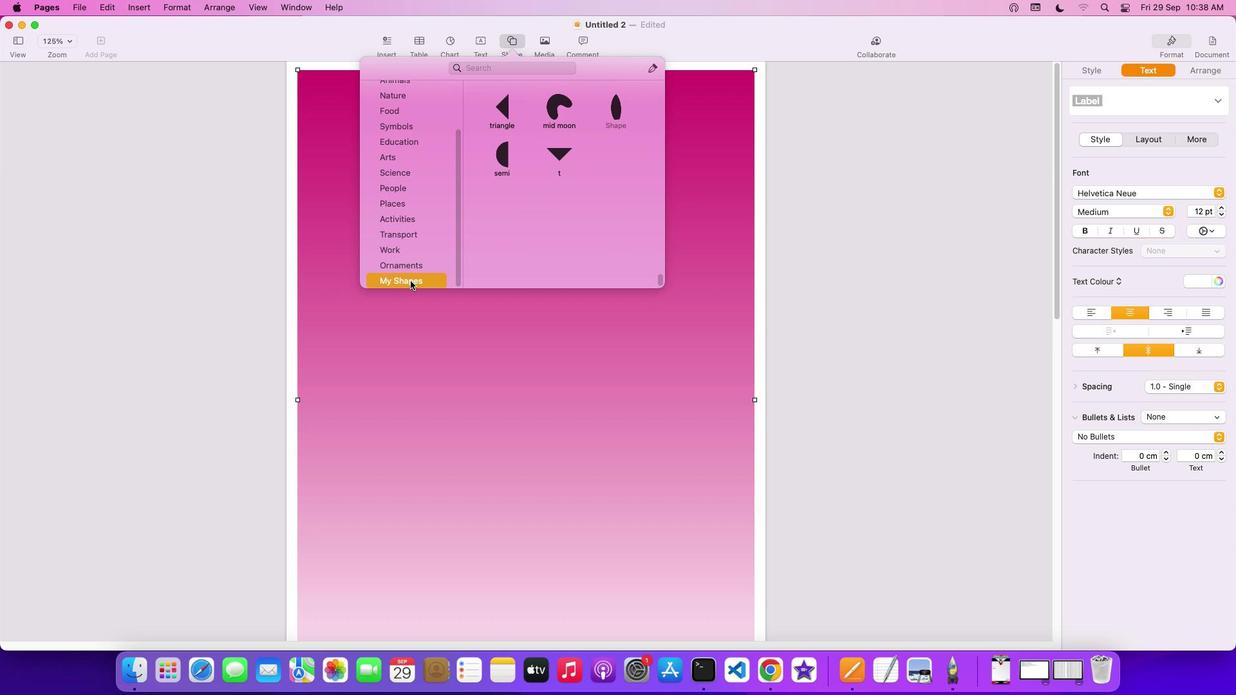 
Action: Mouse moved to (409, 269)
Screenshot: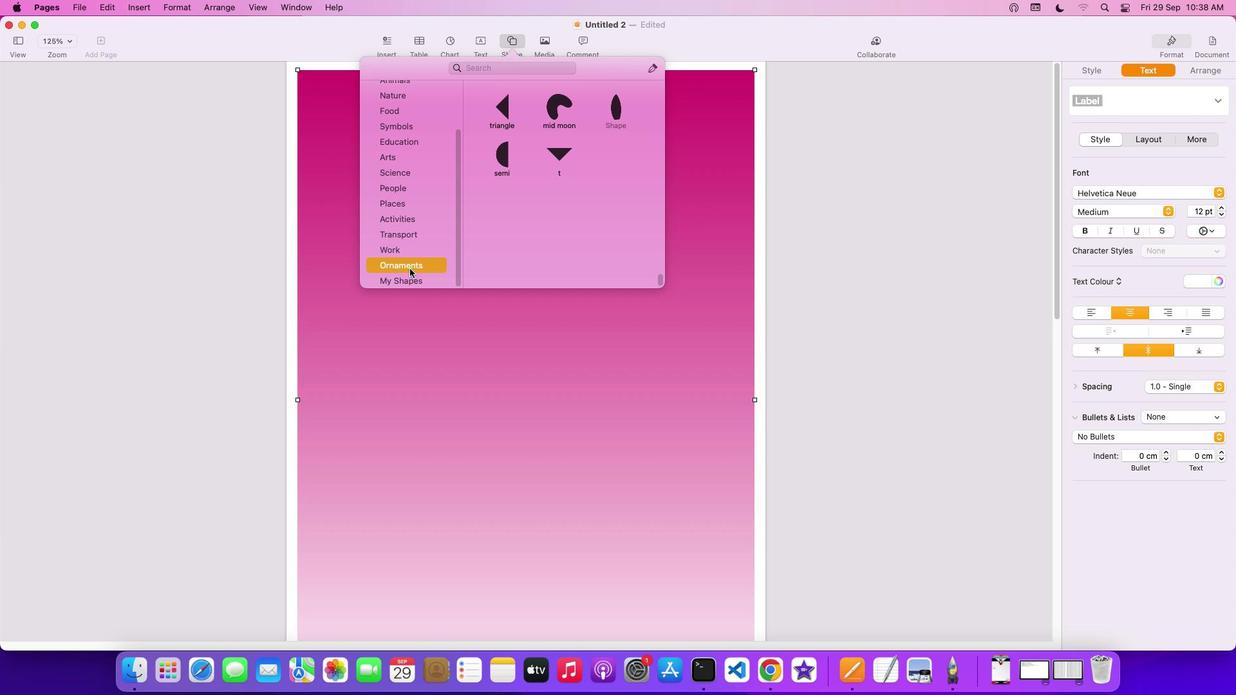 
Action: Mouse pressed left at (409, 269)
Screenshot: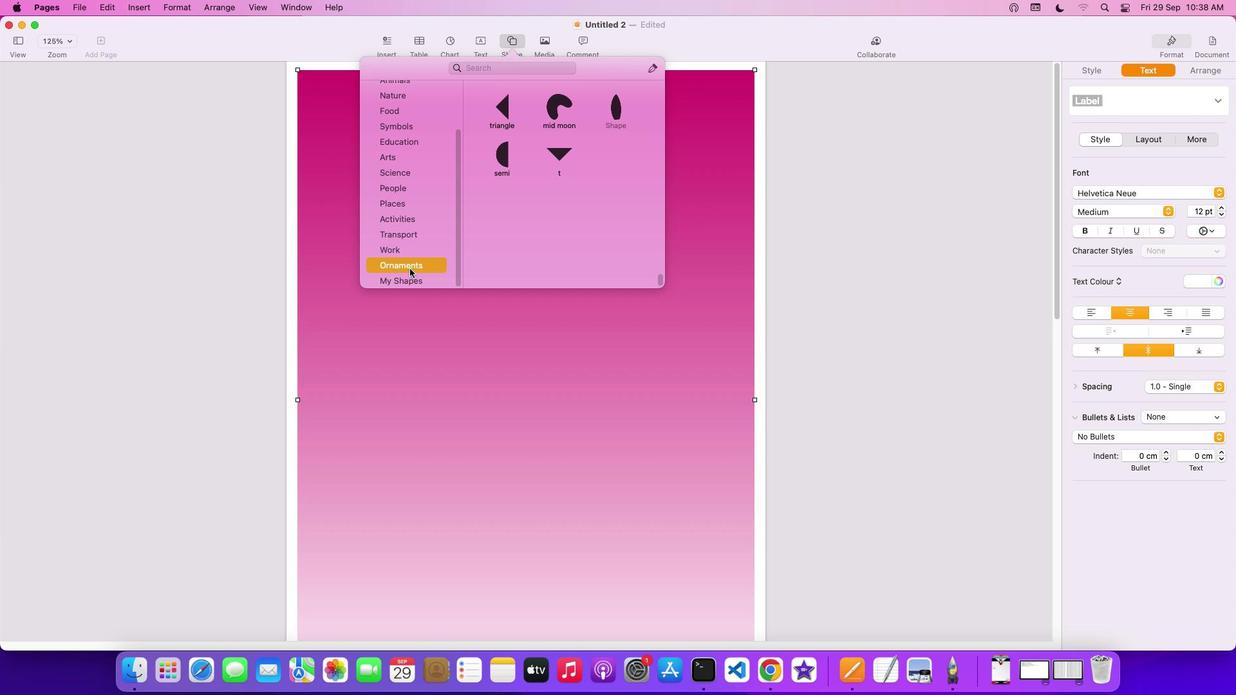 
Action: Mouse moved to (616, 104)
Screenshot: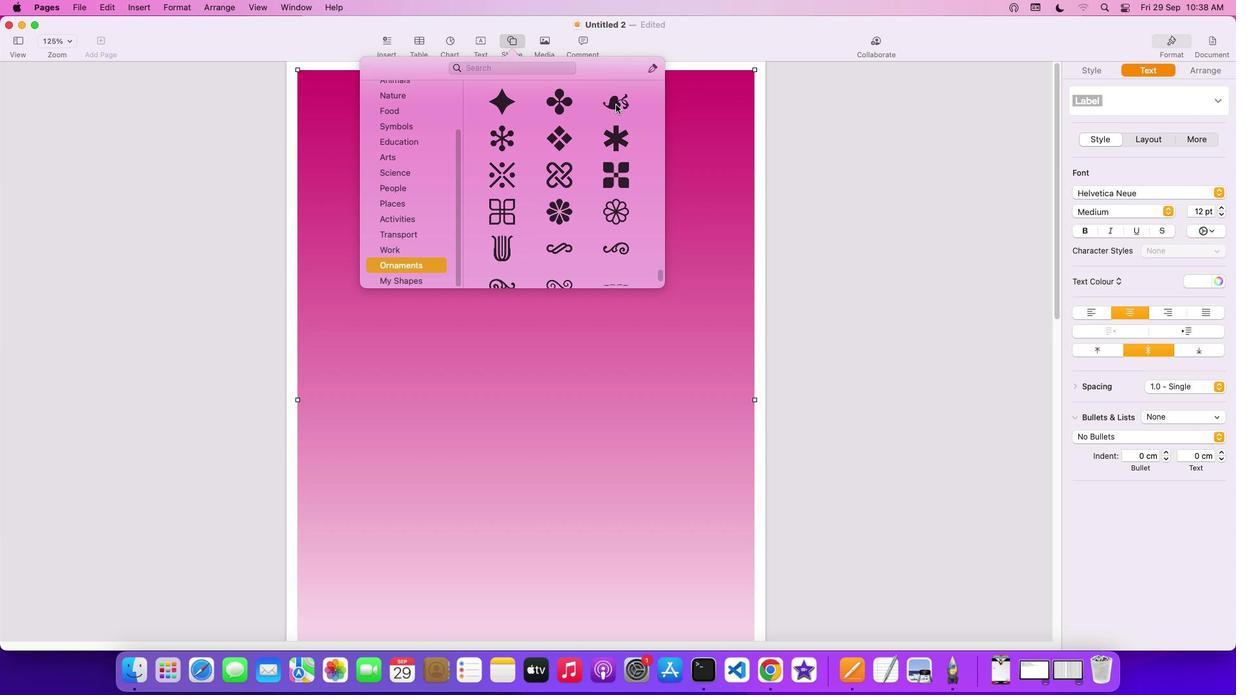 
Action: Mouse pressed left at (616, 104)
Screenshot: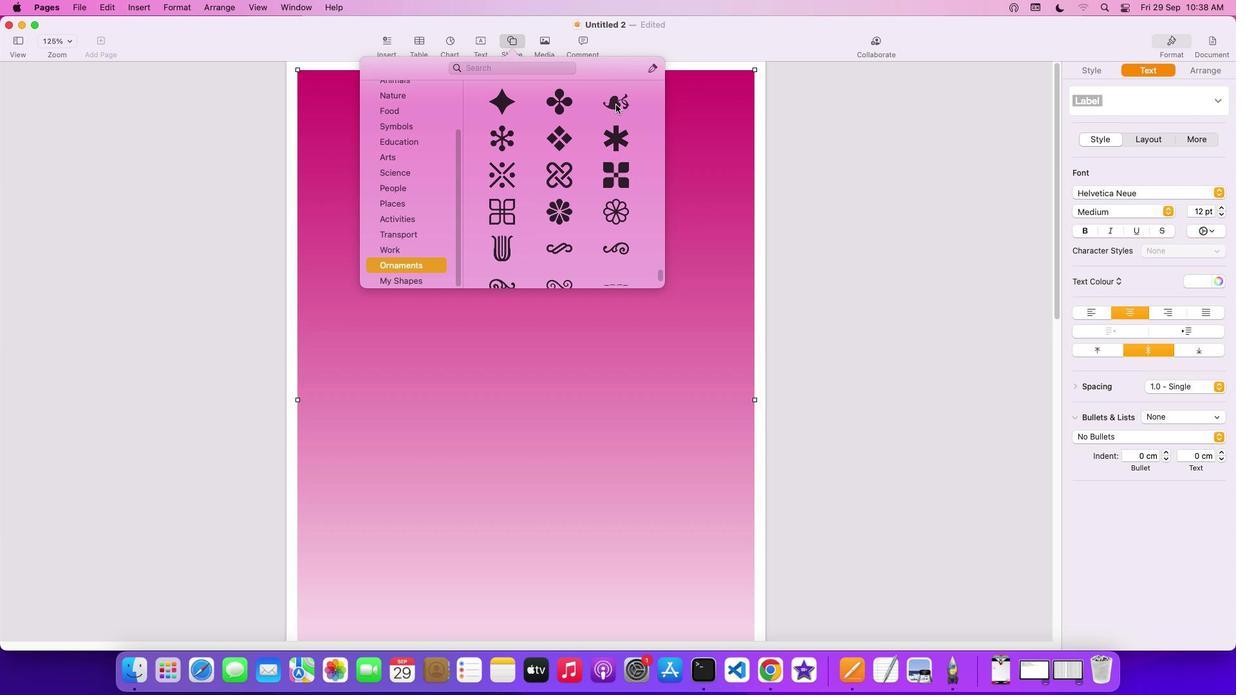 
Action: Mouse moved to (538, 359)
Screenshot: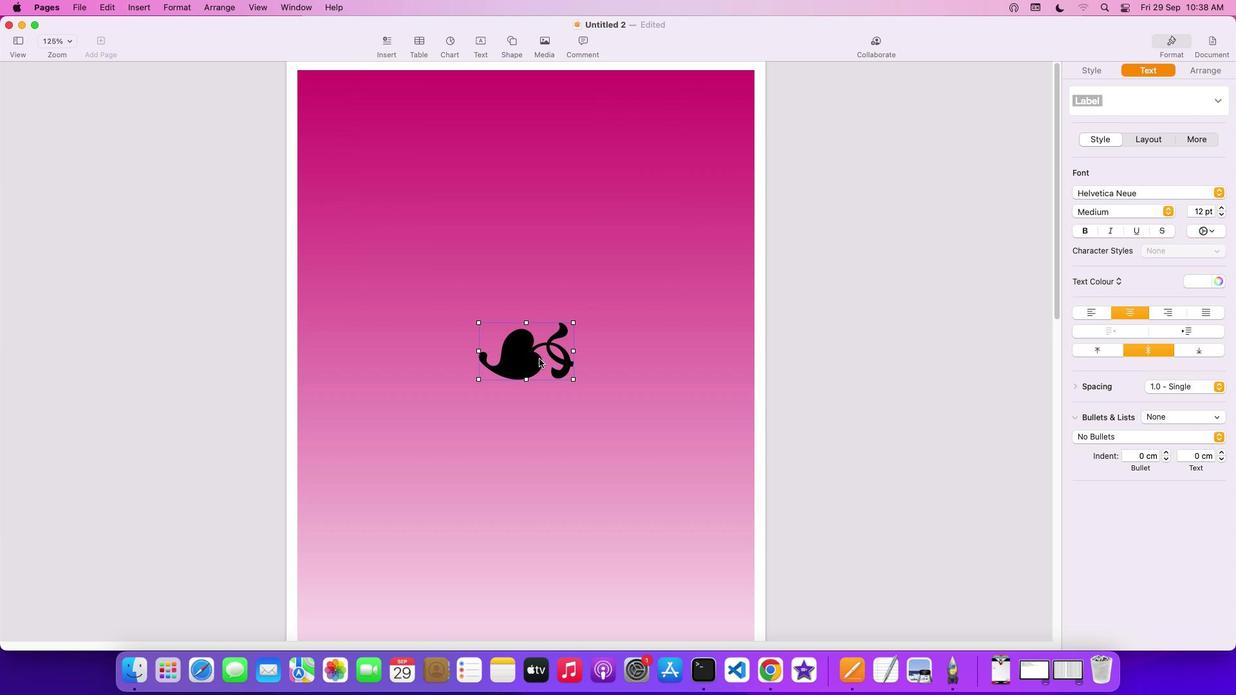 
Action: Mouse pressed left at (538, 359)
Screenshot: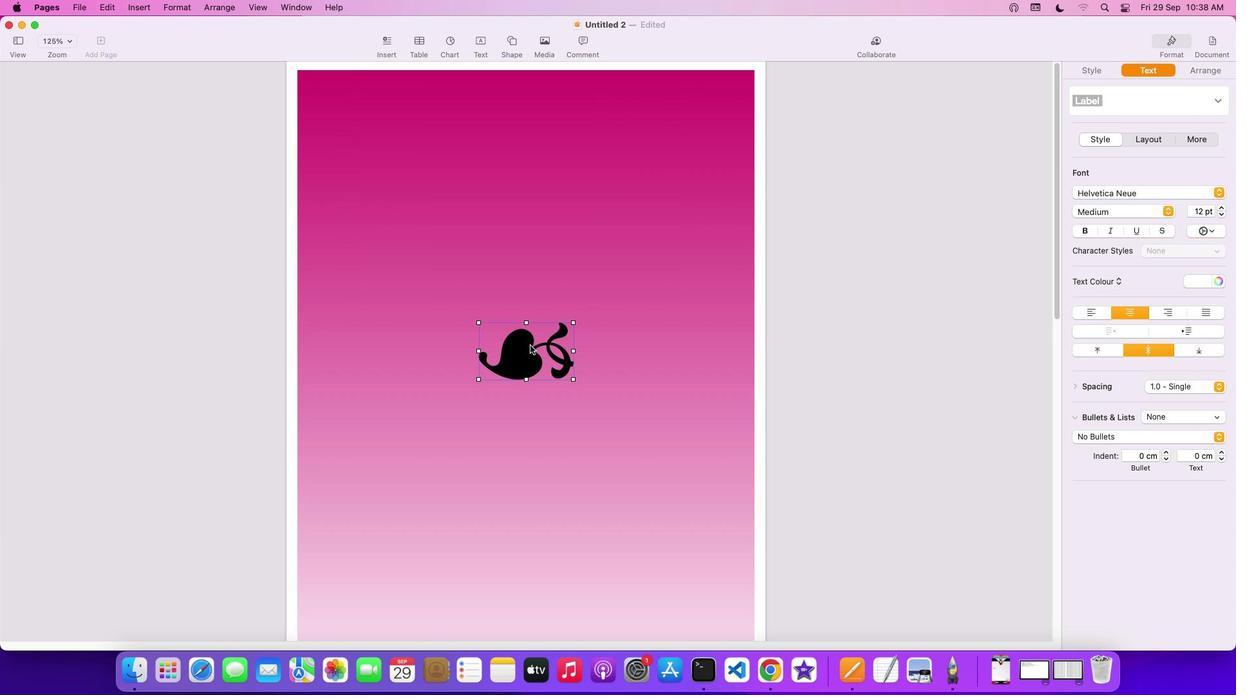 
Action: Mouse moved to (386, 116)
Screenshot: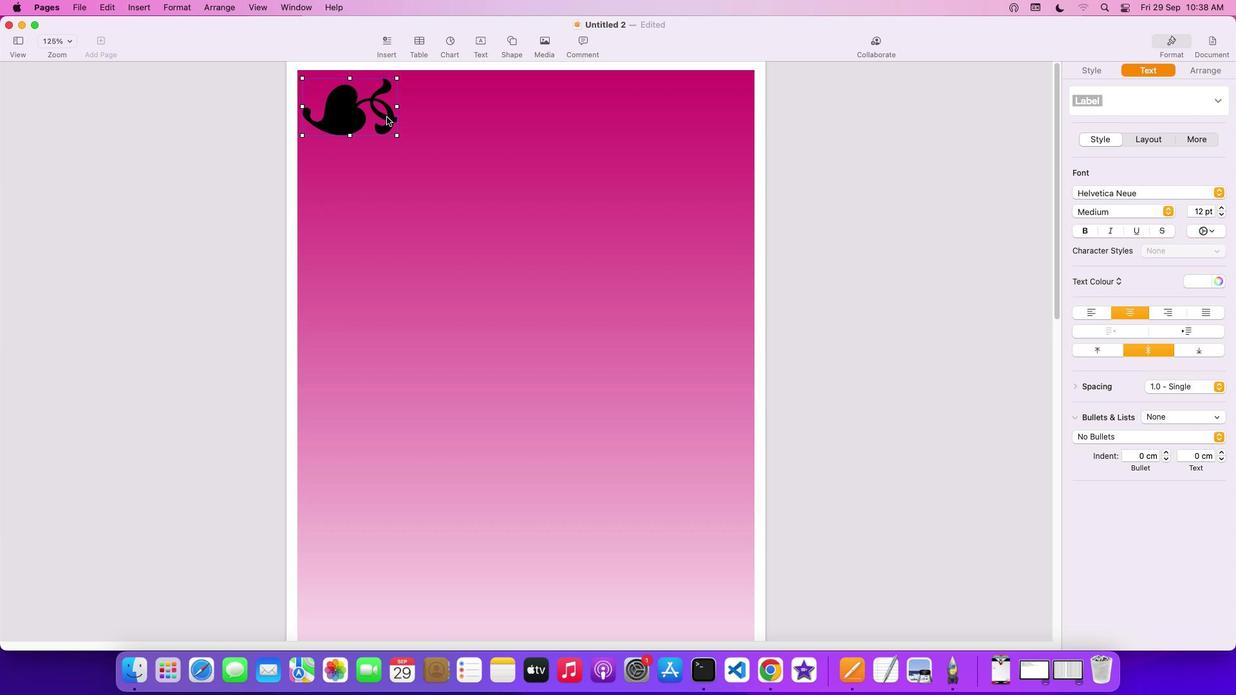 
Action: Key pressed Key.cmd'c''v''v''v''v''v''v'
Screenshot: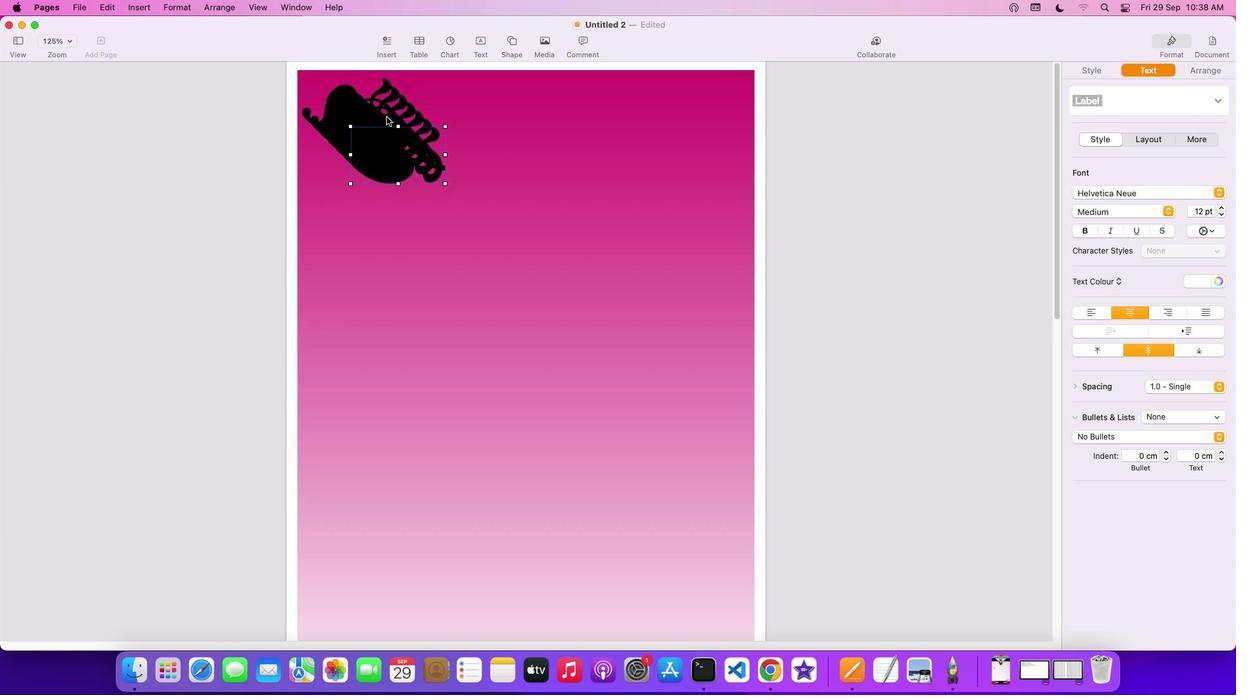 
Action: Mouse moved to (370, 149)
Screenshot: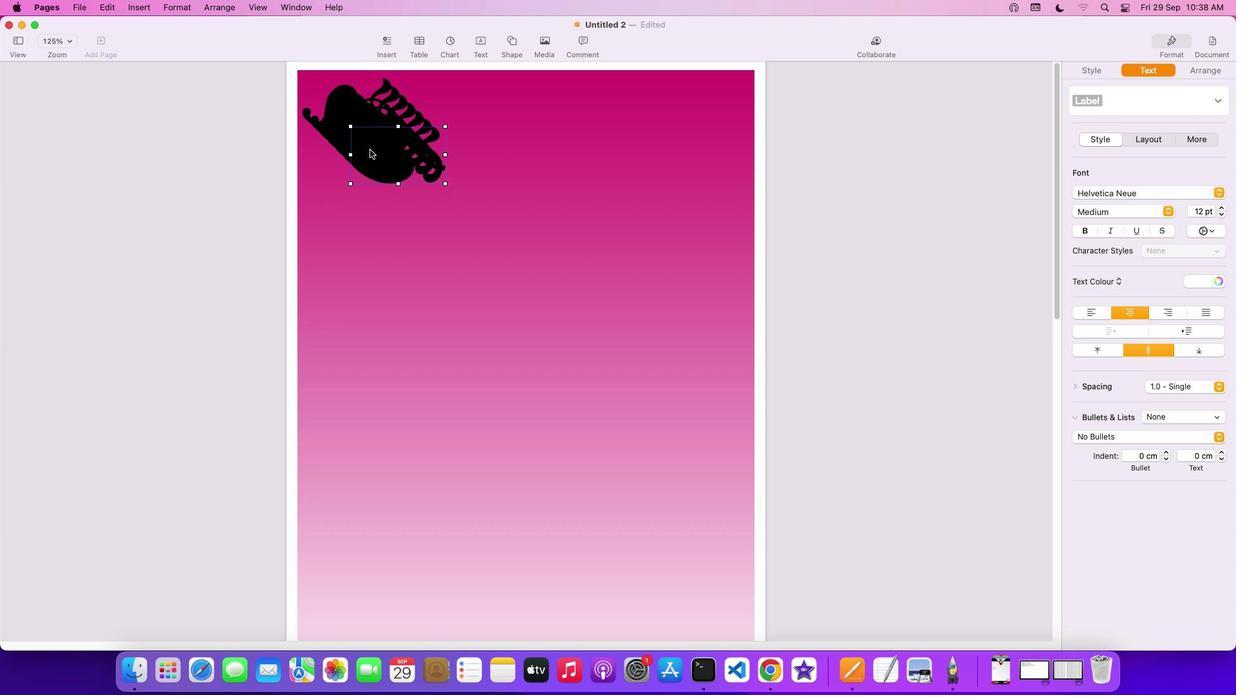 
Action: Mouse pressed left at (370, 149)
Screenshot: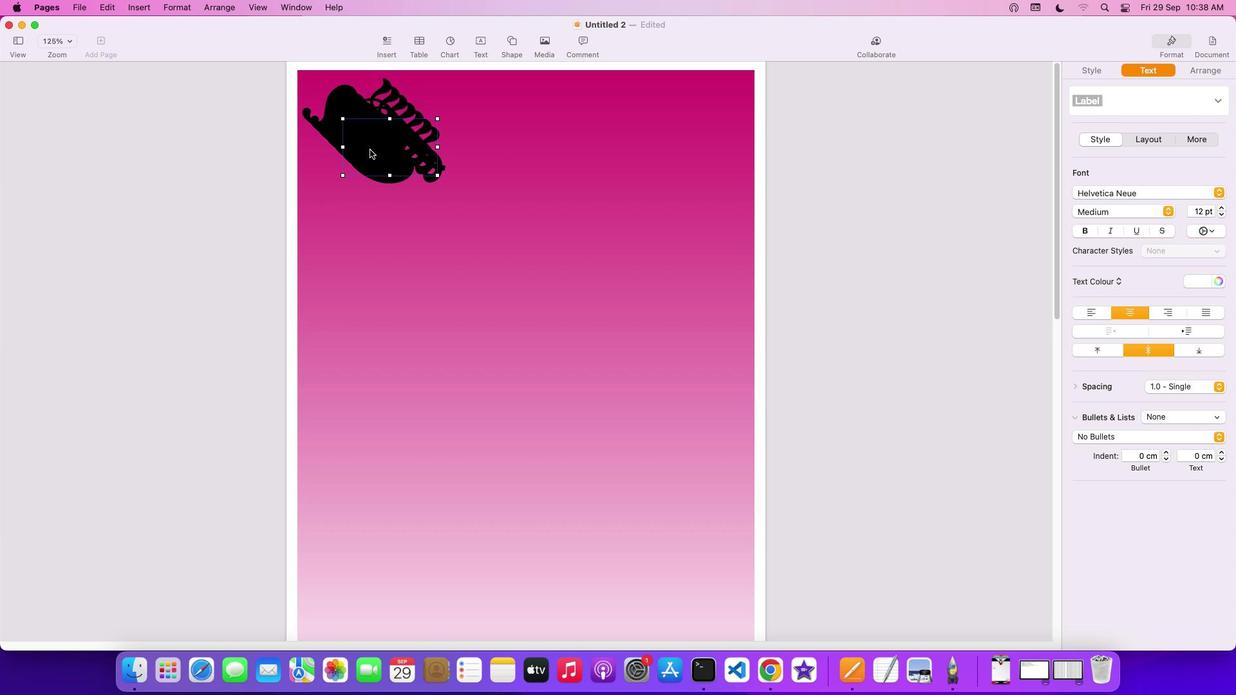 
Action: Mouse moved to (408, 159)
Screenshot: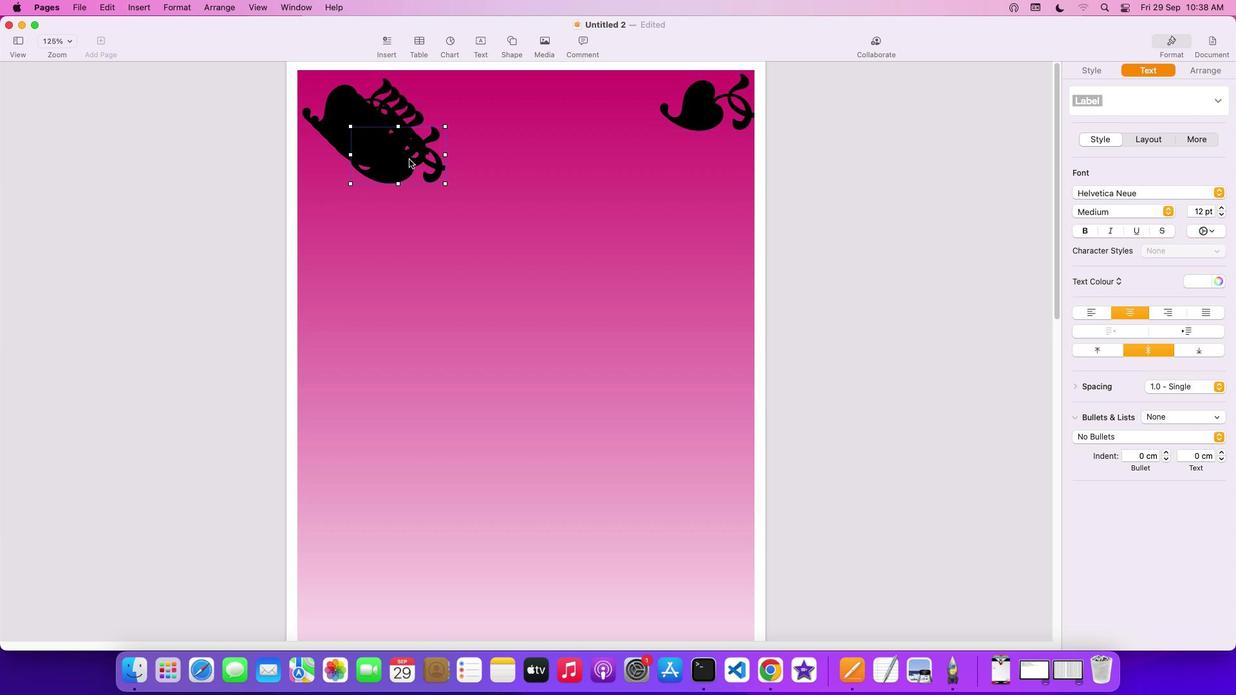 
Action: Mouse pressed left at (408, 159)
Screenshot: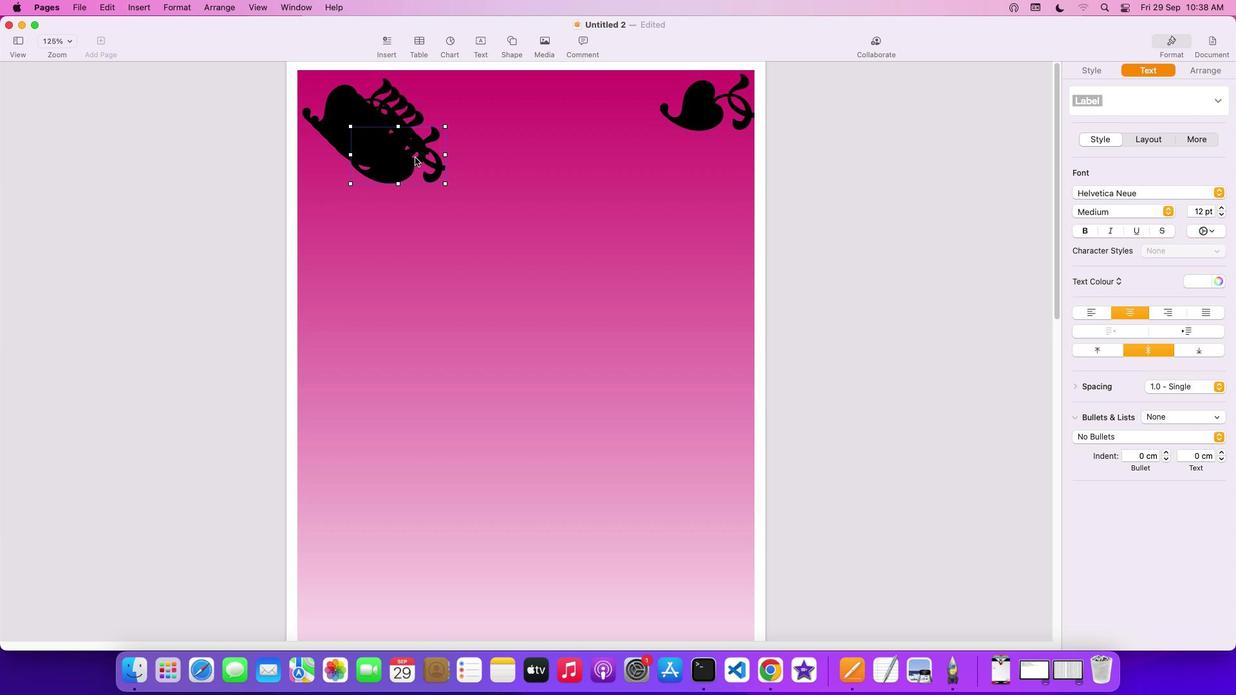 
Action: Mouse moved to (363, 158)
Screenshot: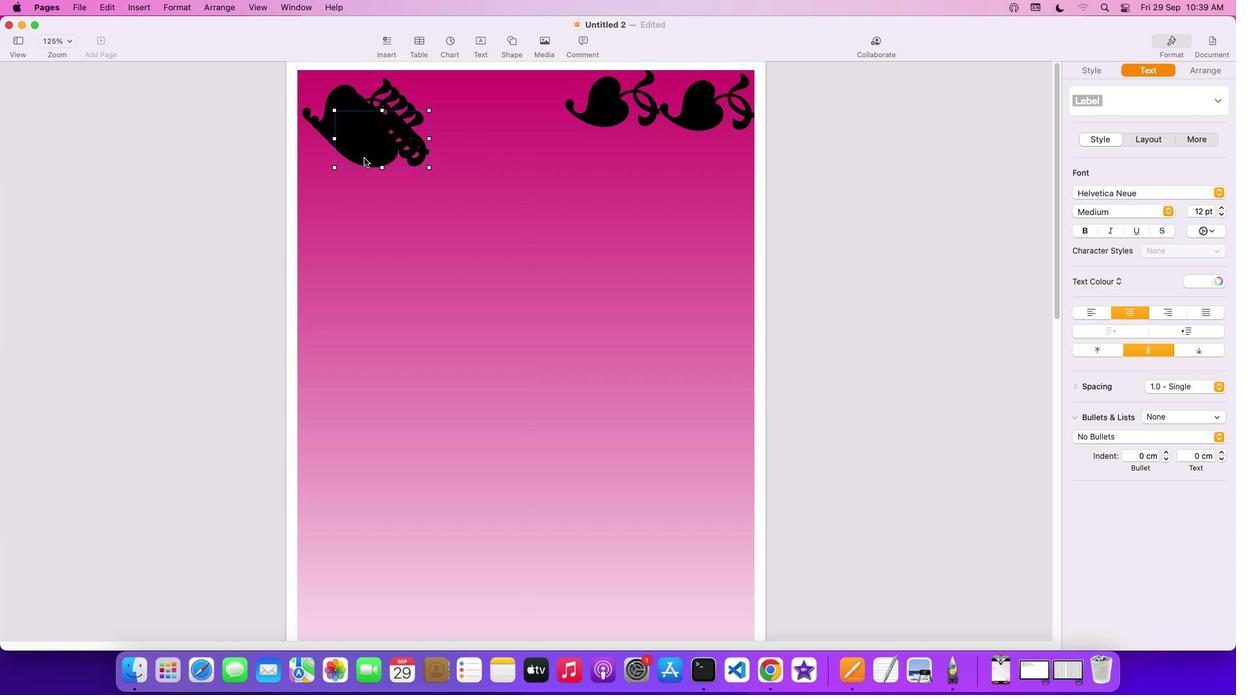 
Action: Mouse pressed left at (363, 158)
Screenshot: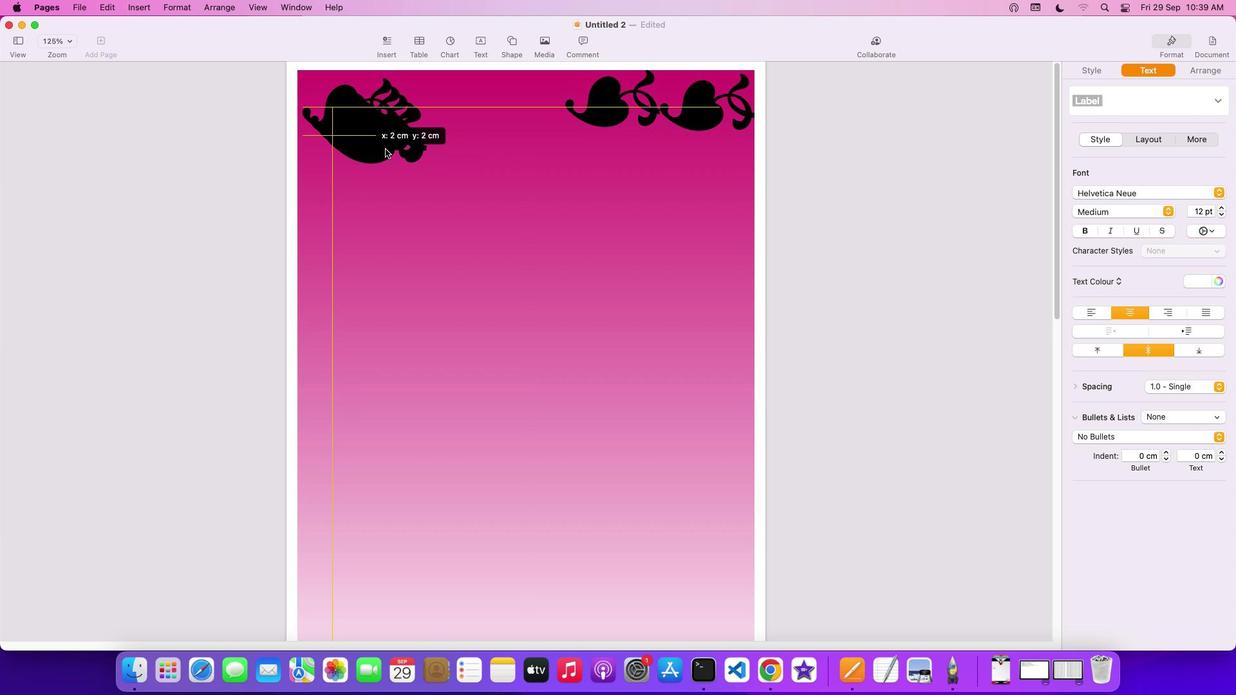 
Action: Mouse moved to (356, 142)
Screenshot: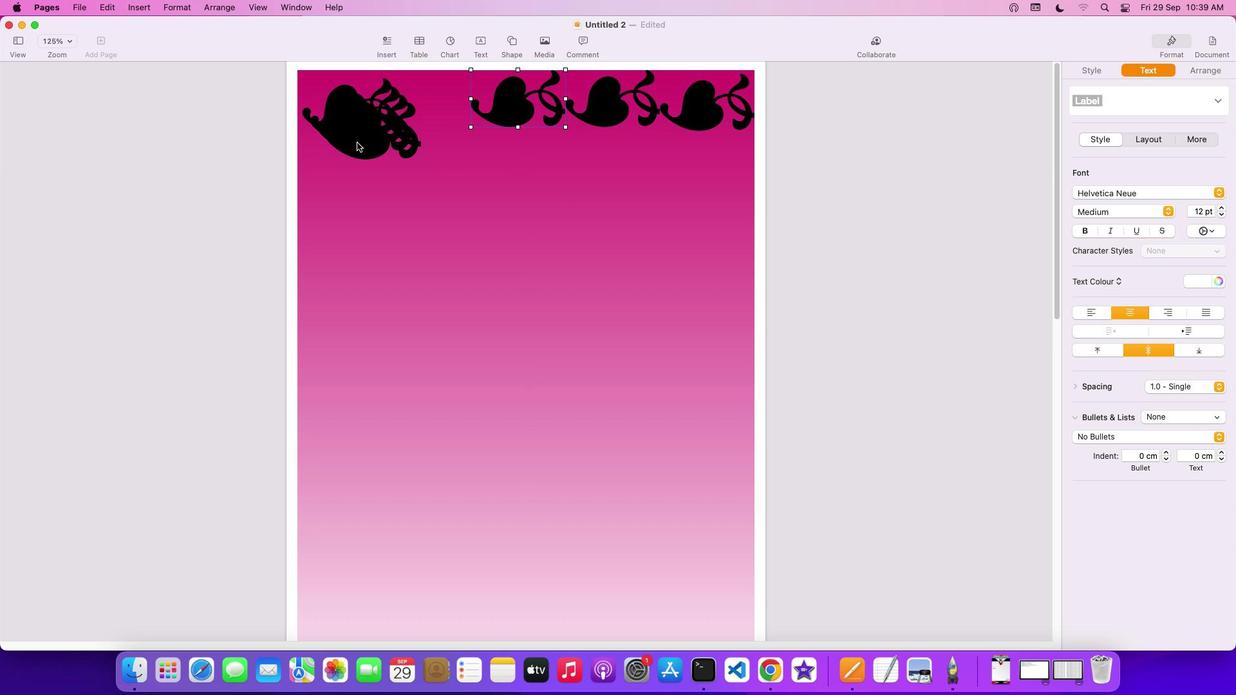 
Action: Mouse pressed left at (356, 142)
Screenshot: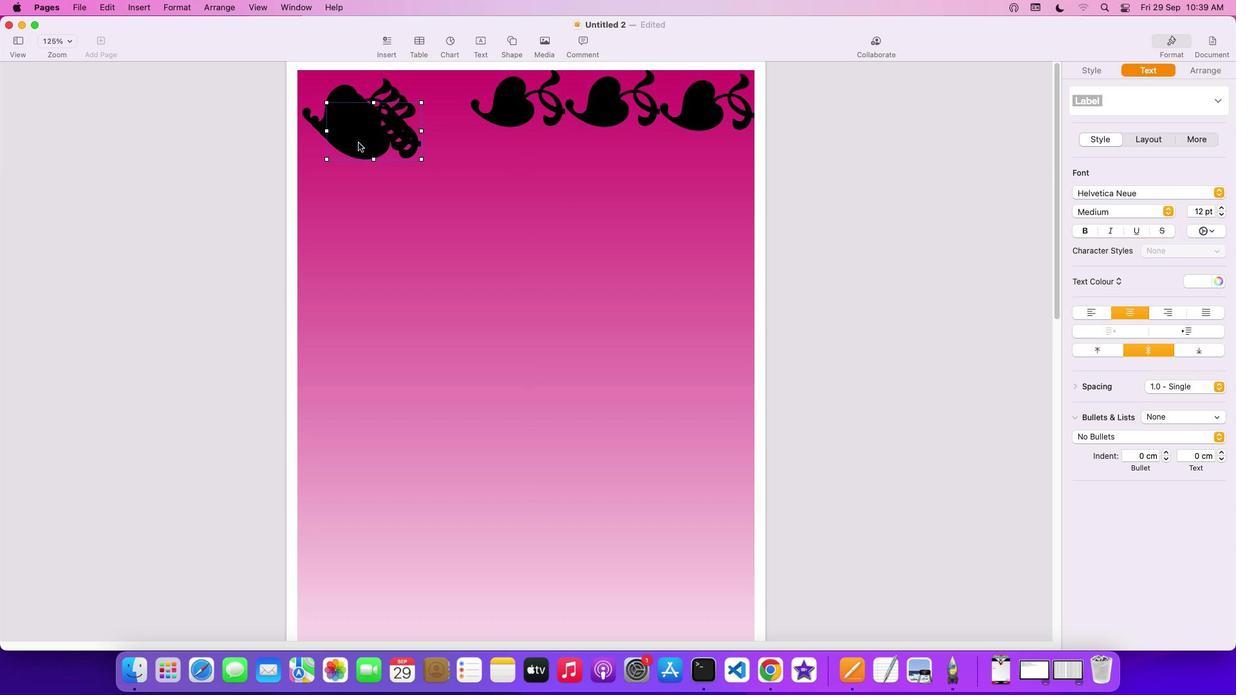
Action: Mouse moved to (352, 117)
Screenshot: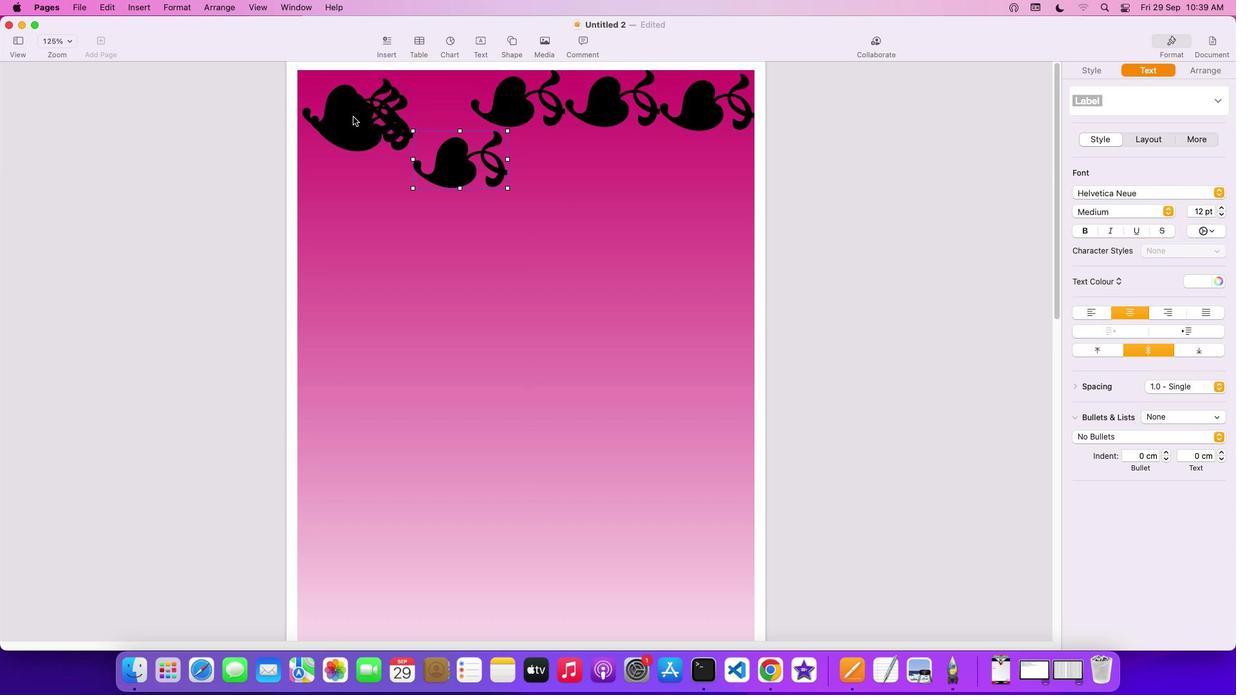 
Action: Mouse pressed left at (352, 117)
Screenshot: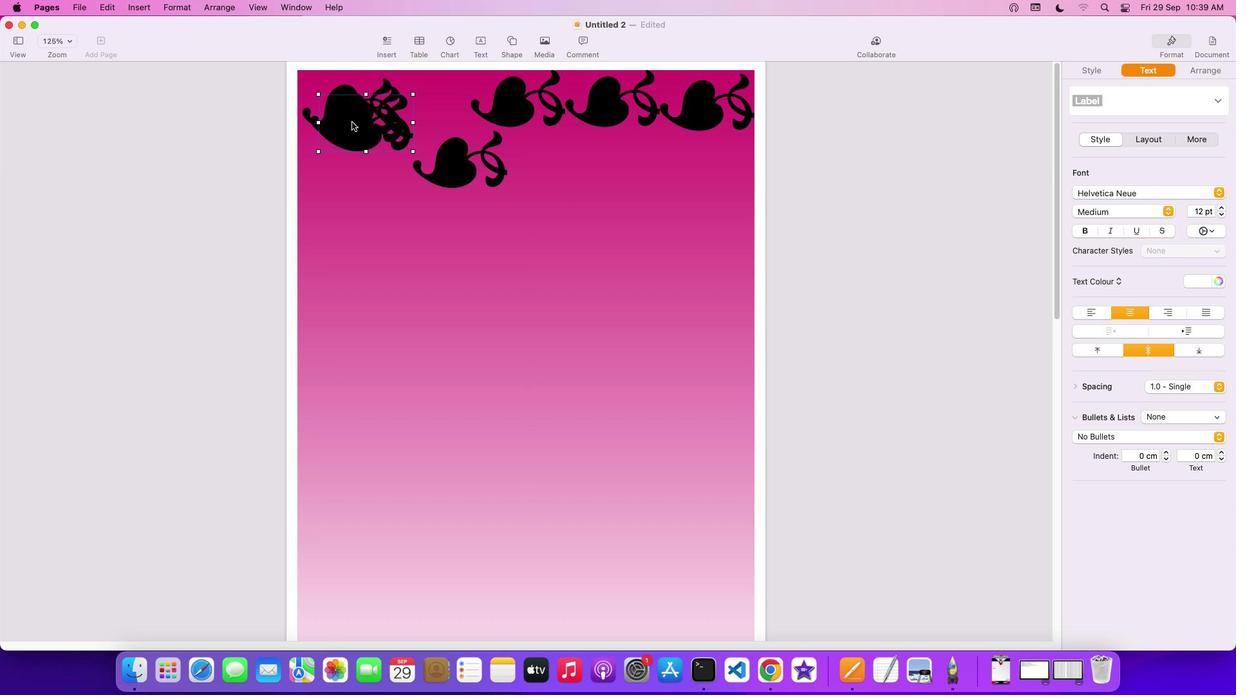 
Action: Mouse moved to (342, 121)
Screenshot: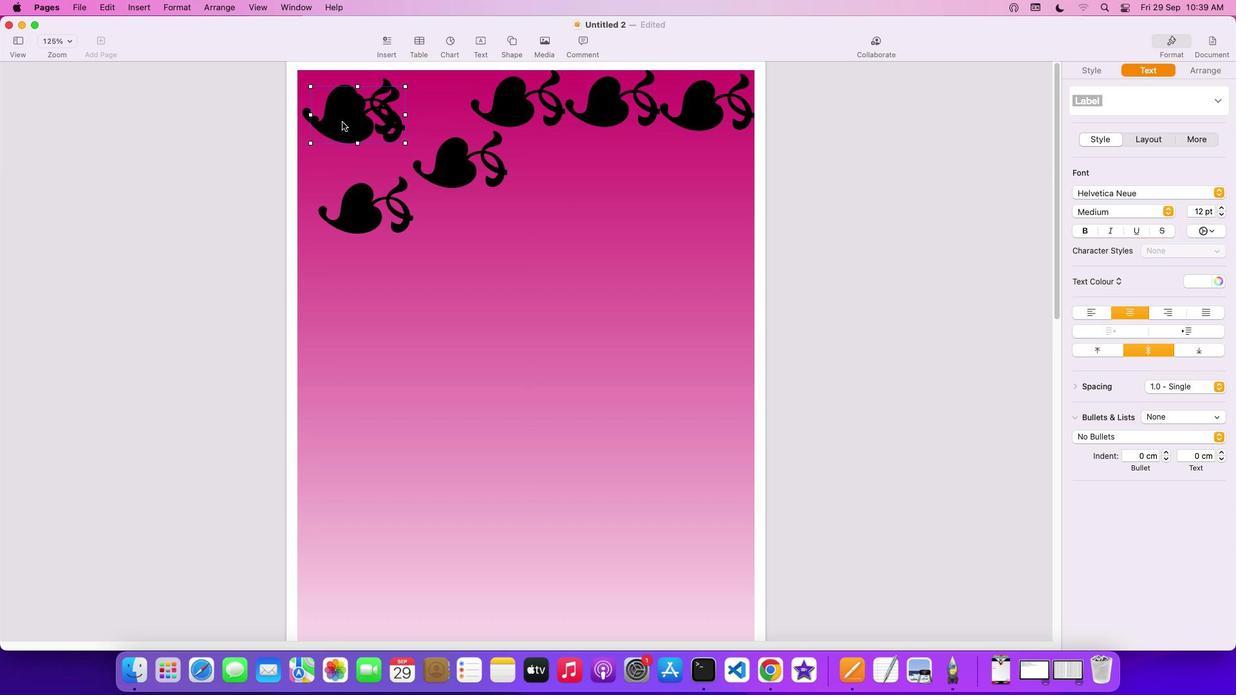 
Action: Mouse pressed left at (342, 121)
Screenshot: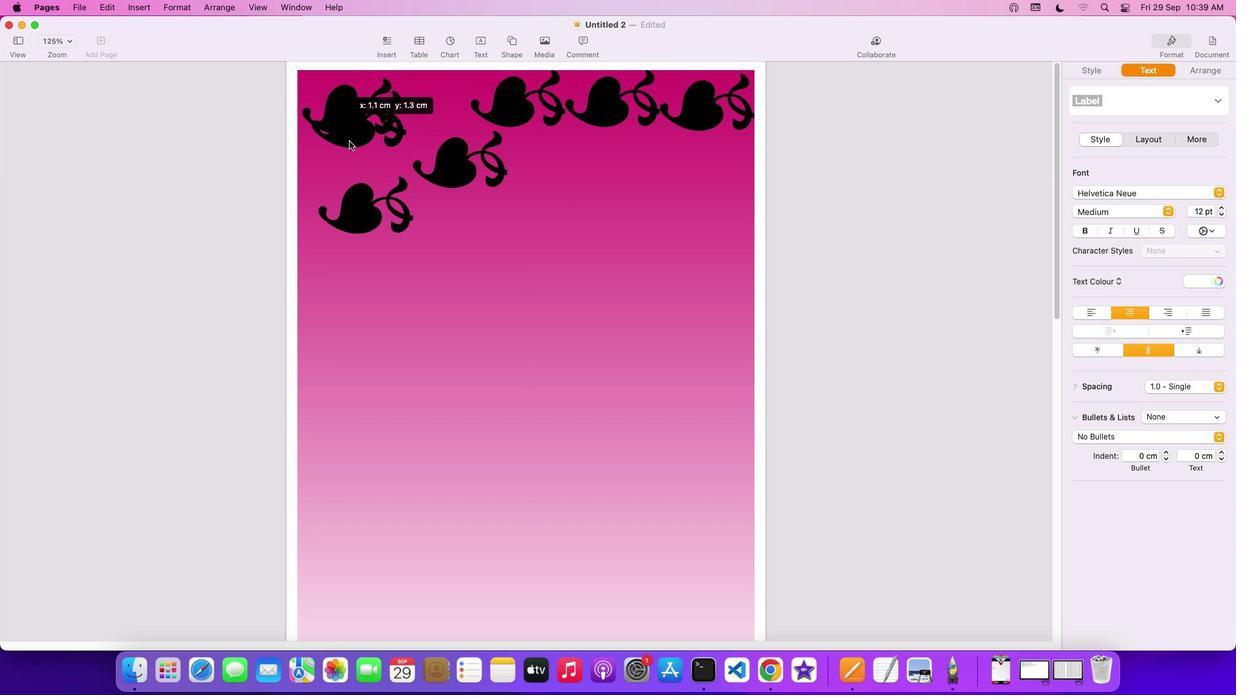 
Action: Mouse moved to (462, 172)
Screenshot: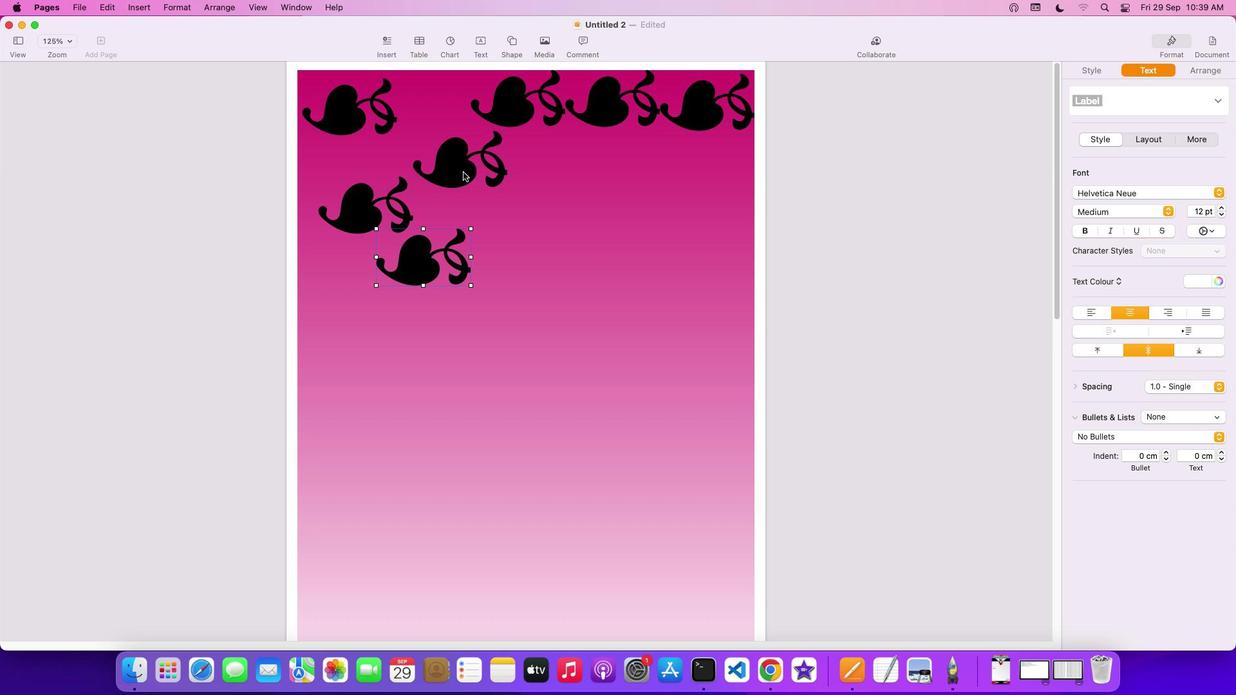 
Action: Mouse pressed left at (462, 172)
Screenshot: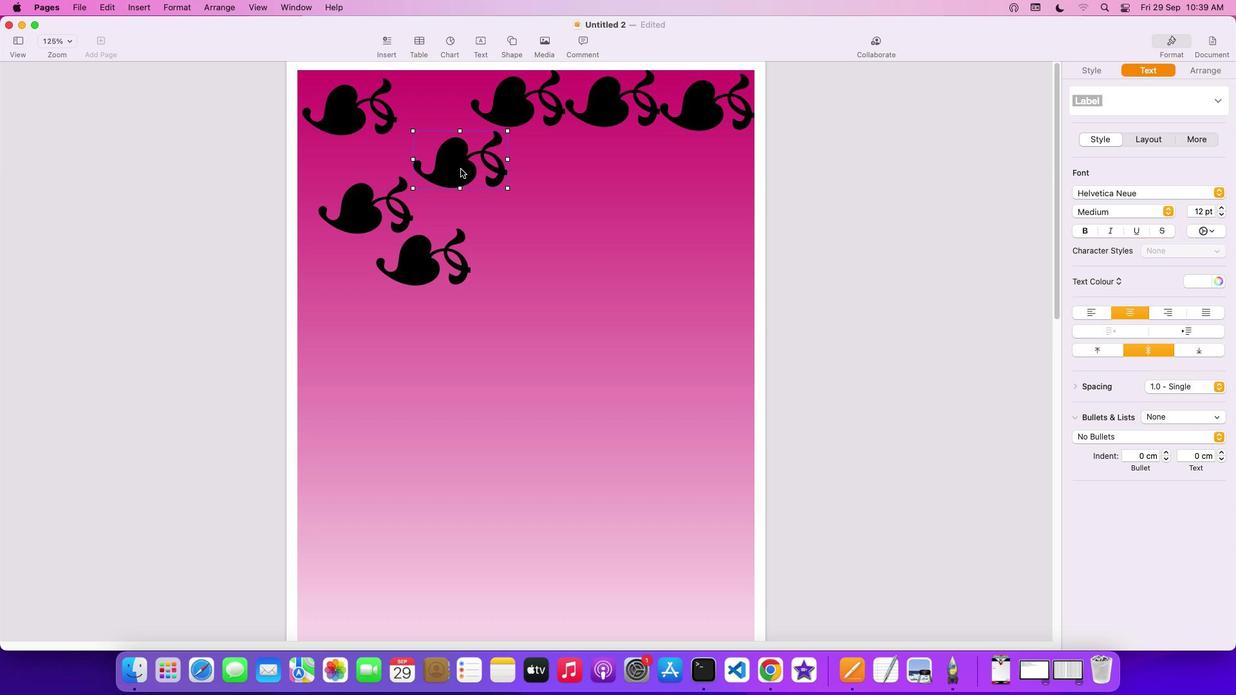 
Action: Mouse moved to (340, 119)
Screenshot: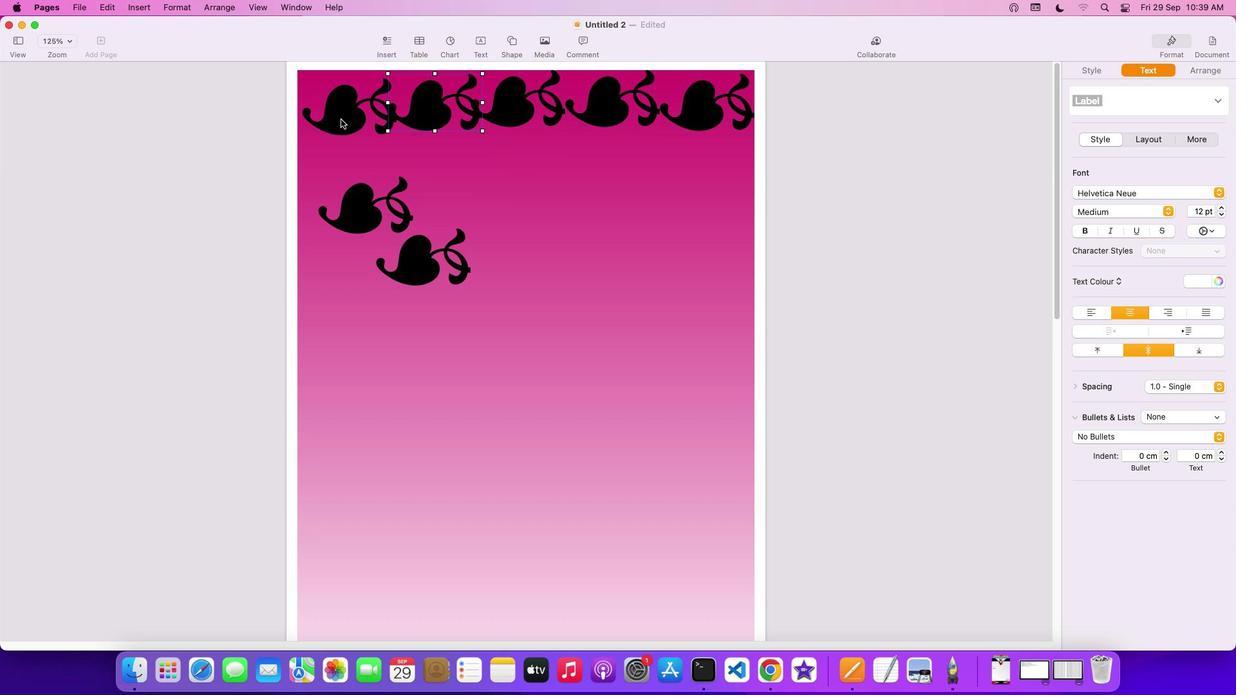 
Action: Mouse pressed left at (340, 119)
Screenshot: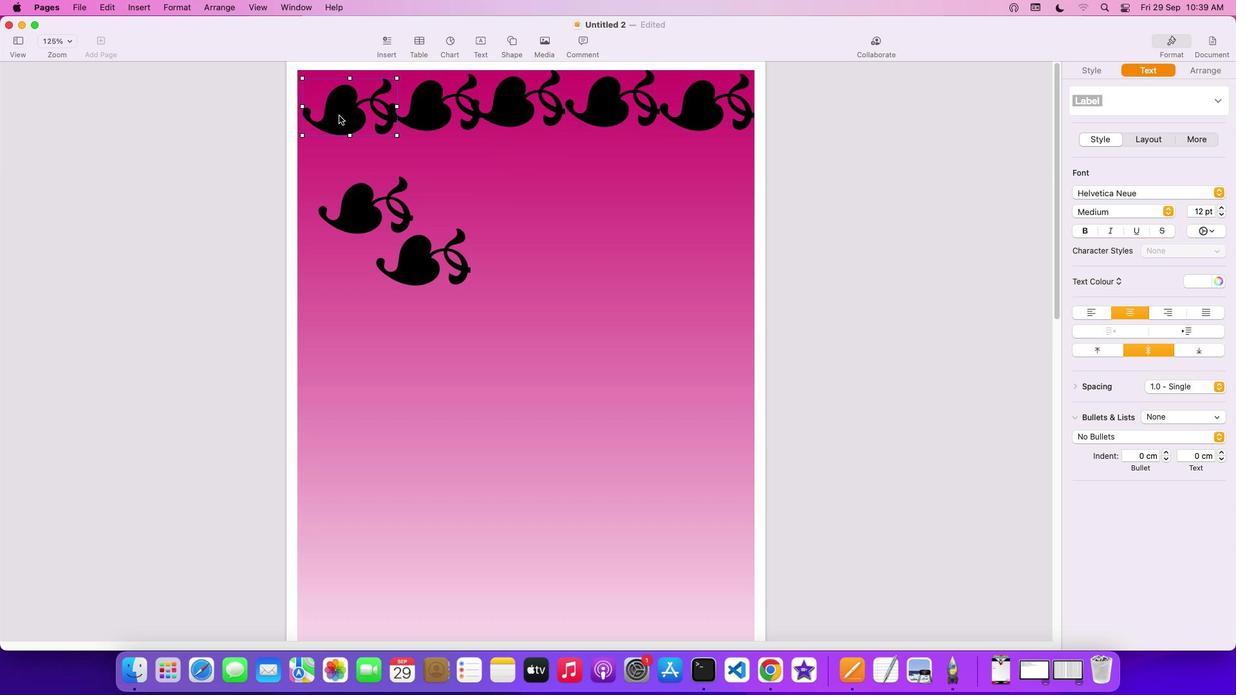 
Action: Mouse moved to (522, 105)
Screenshot: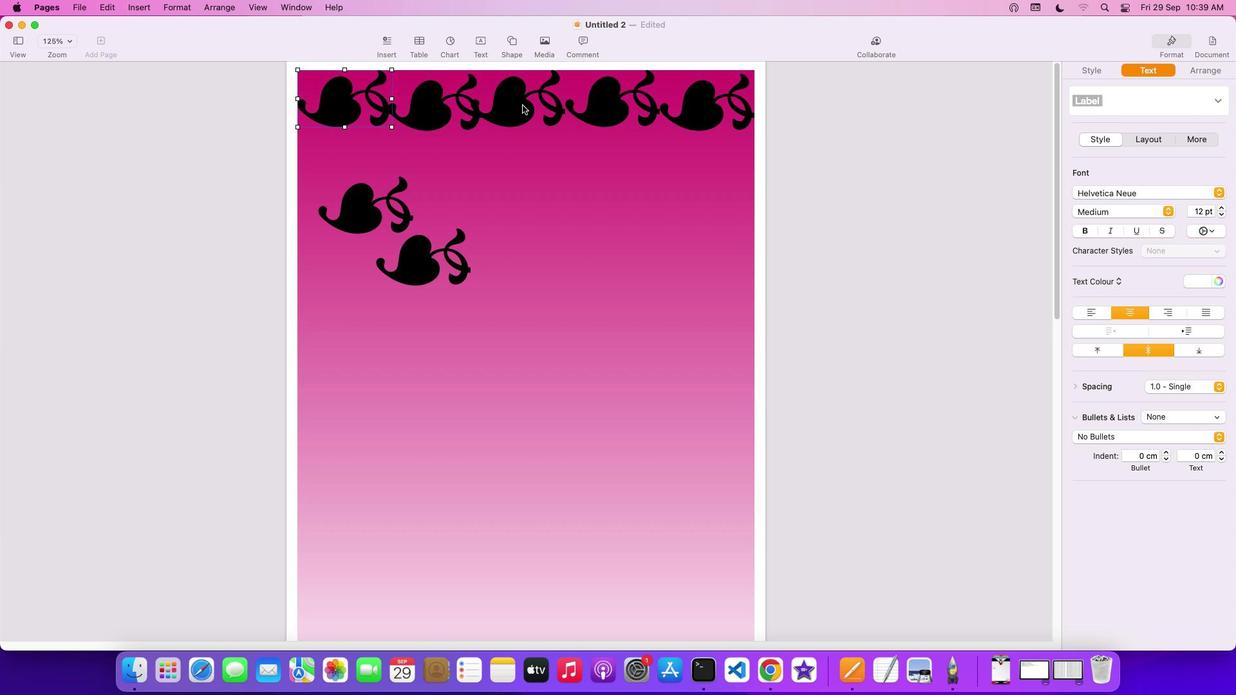 
Action: Mouse pressed left at (522, 105)
Screenshot: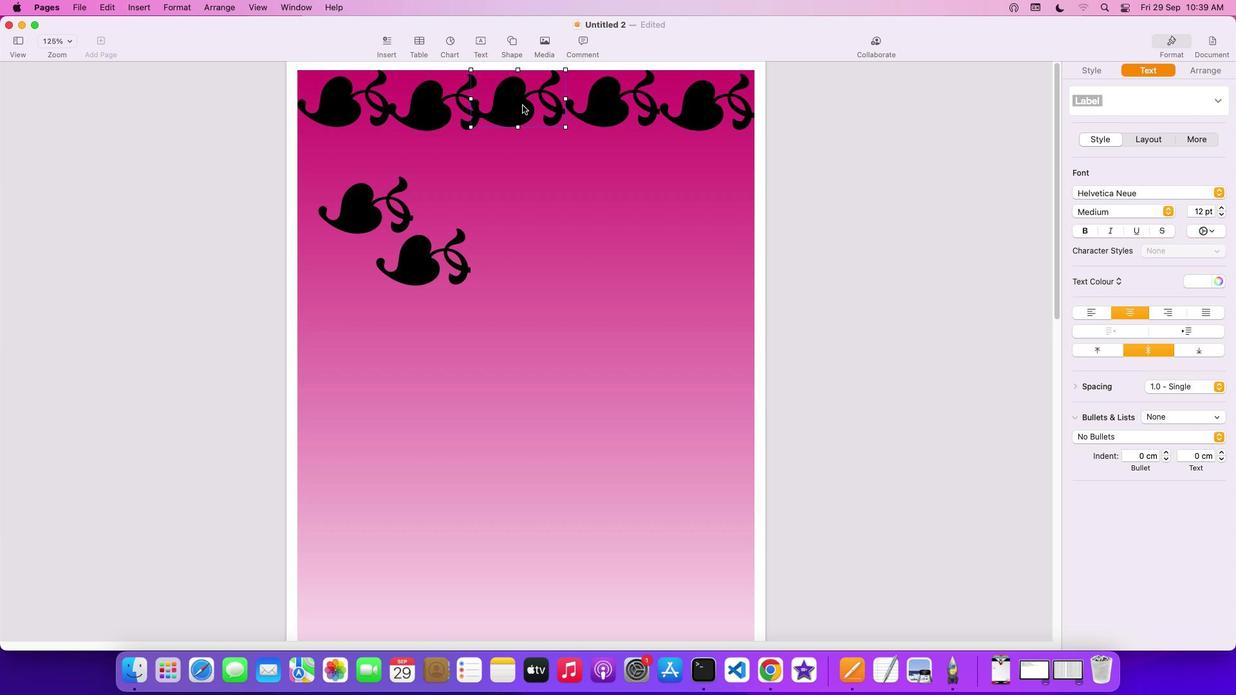 
Action: Mouse moved to (439, 103)
Screenshot: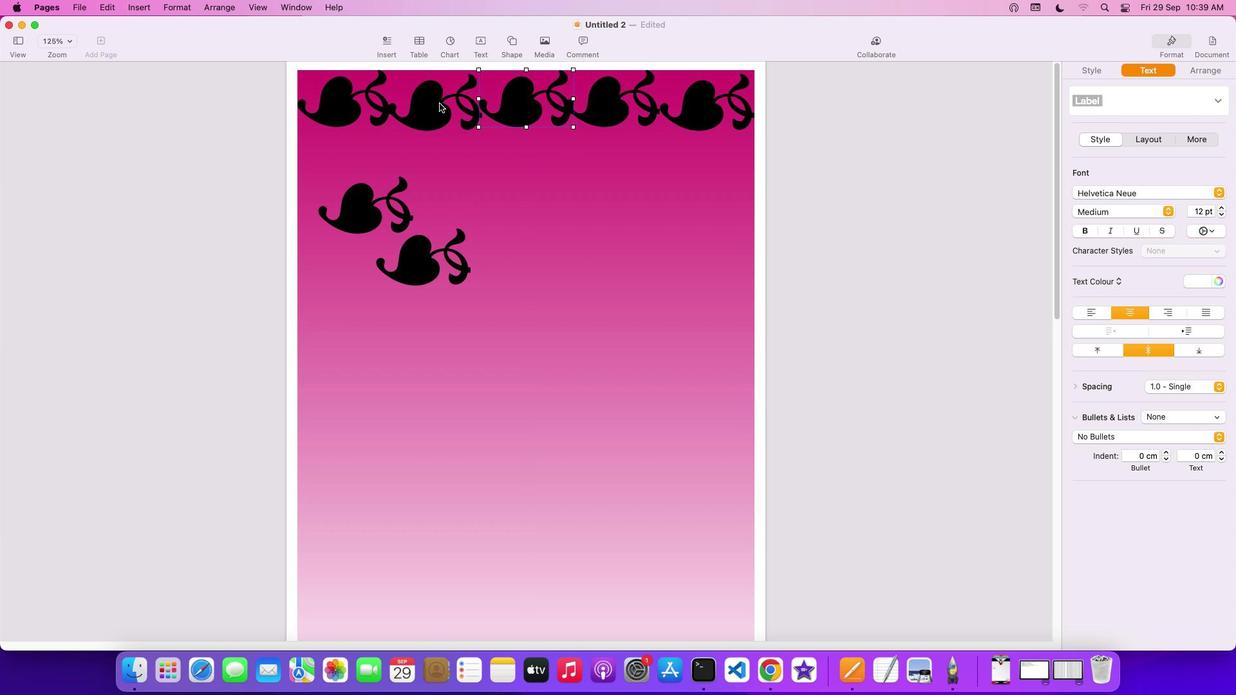 
Action: Mouse pressed left at (439, 103)
Screenshot: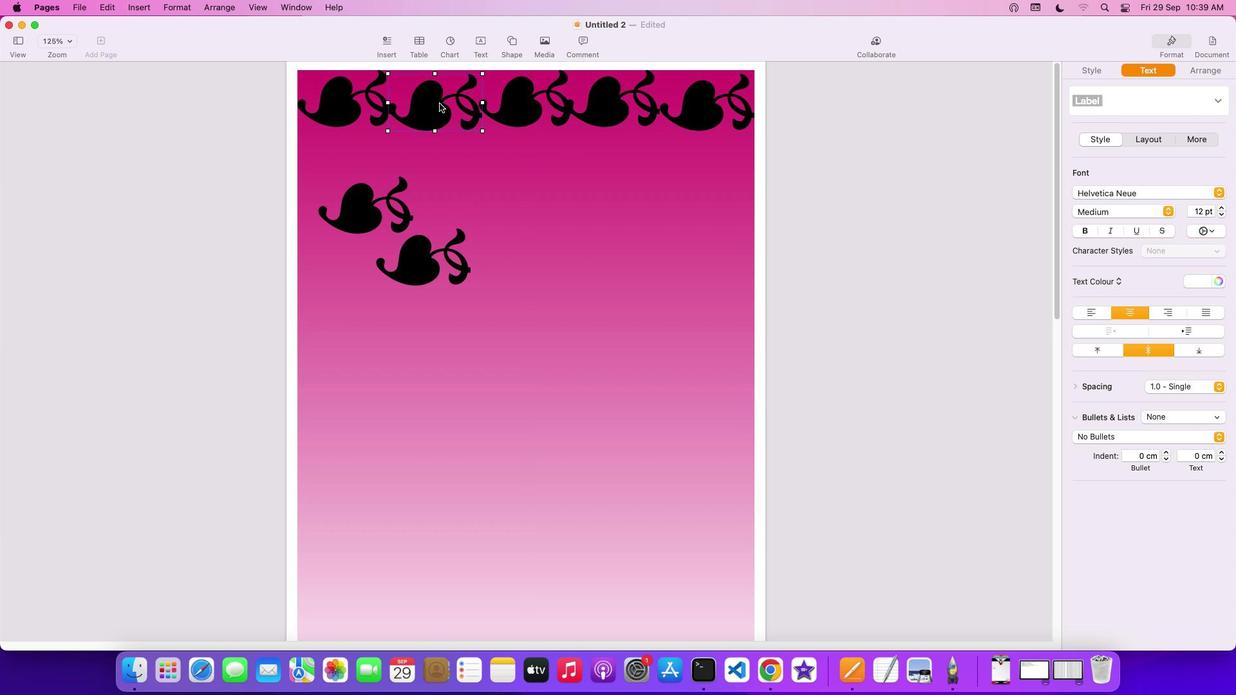 
Action: Mouse moved to (465, 274)
Screenshot: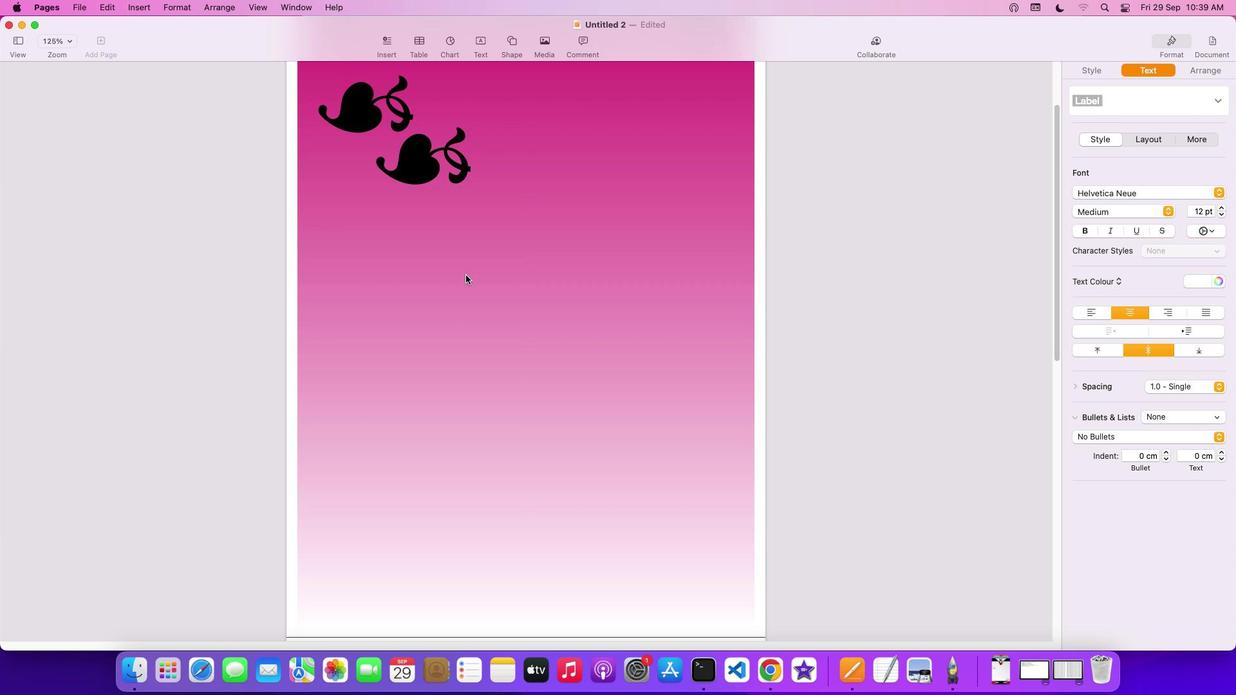 
Action: Mouse scrolled (465, 274) with delta (0, 0)
Screenshot: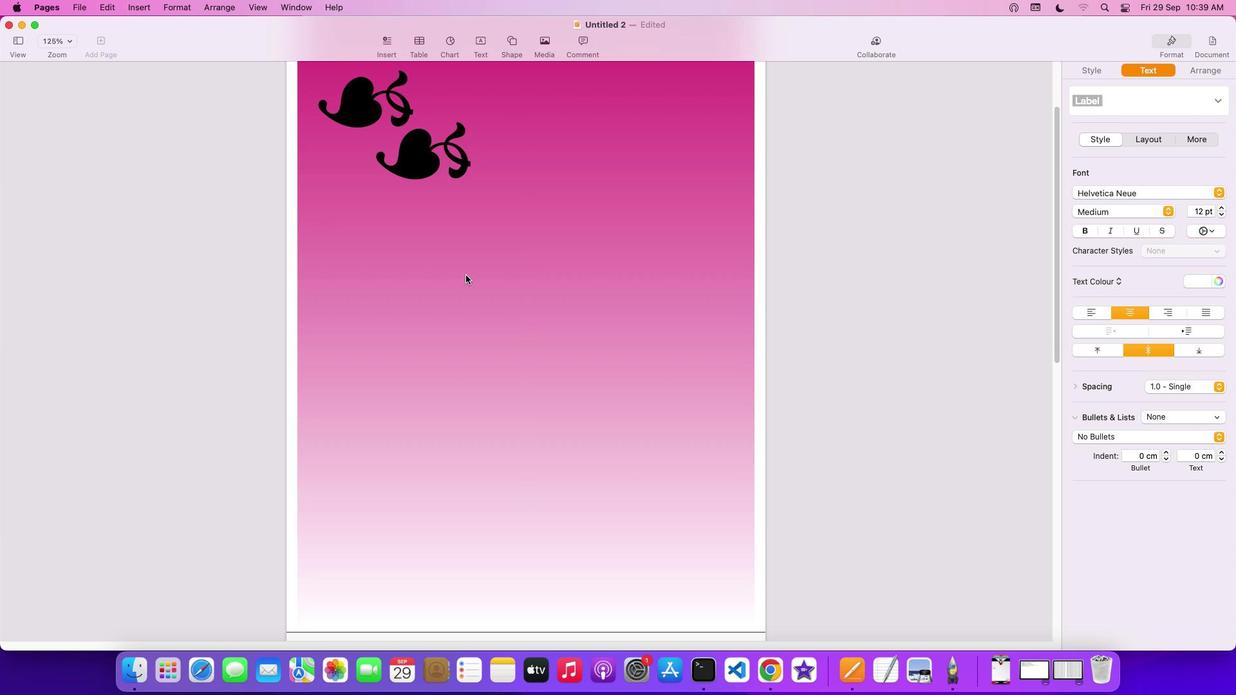 
Action: Mouse scrolled (465, 274) with delta (0, 0)
Screenshot: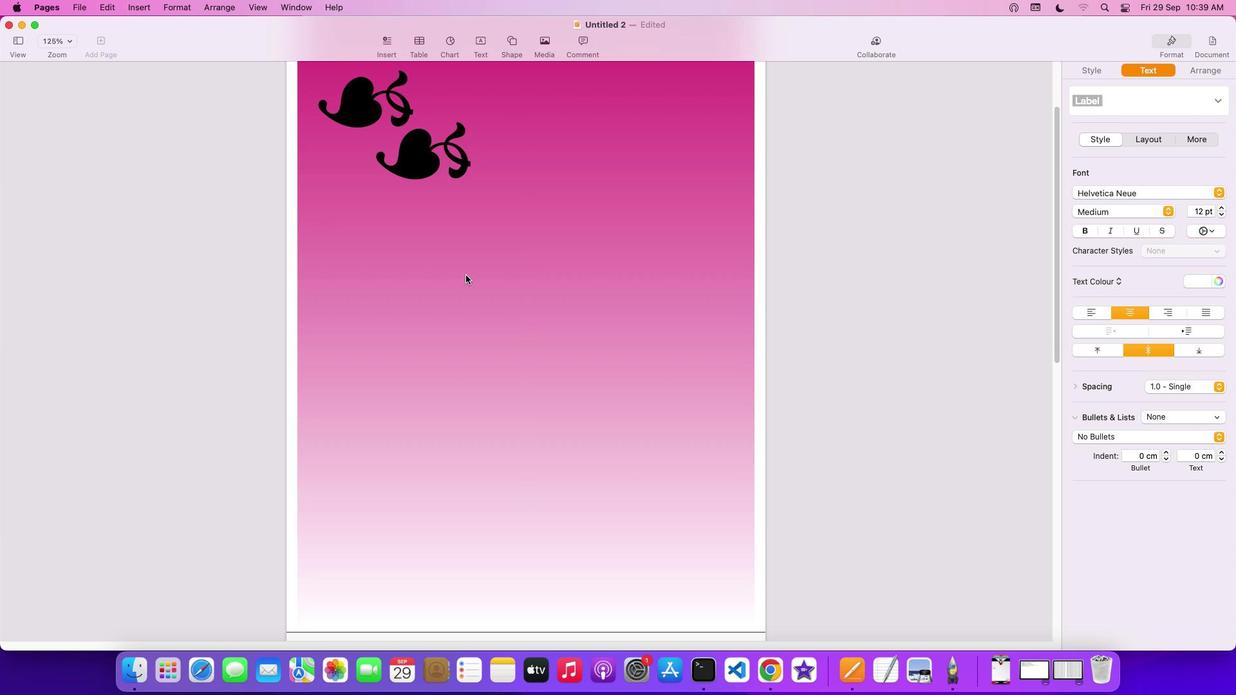 
Action: Mouse scrolled (465, 274) with delta (0, -1)
Screenshot: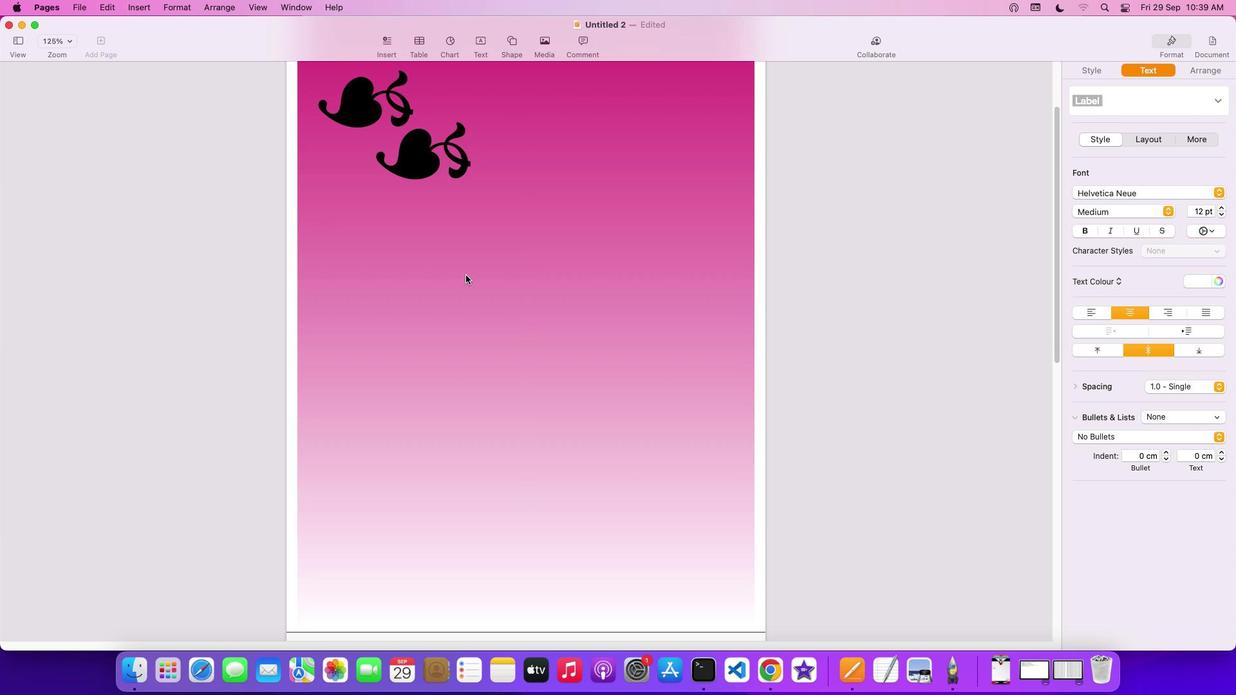 
Action: Mouse scrolled (465, 274) with delta (0, -3)
Screenshot: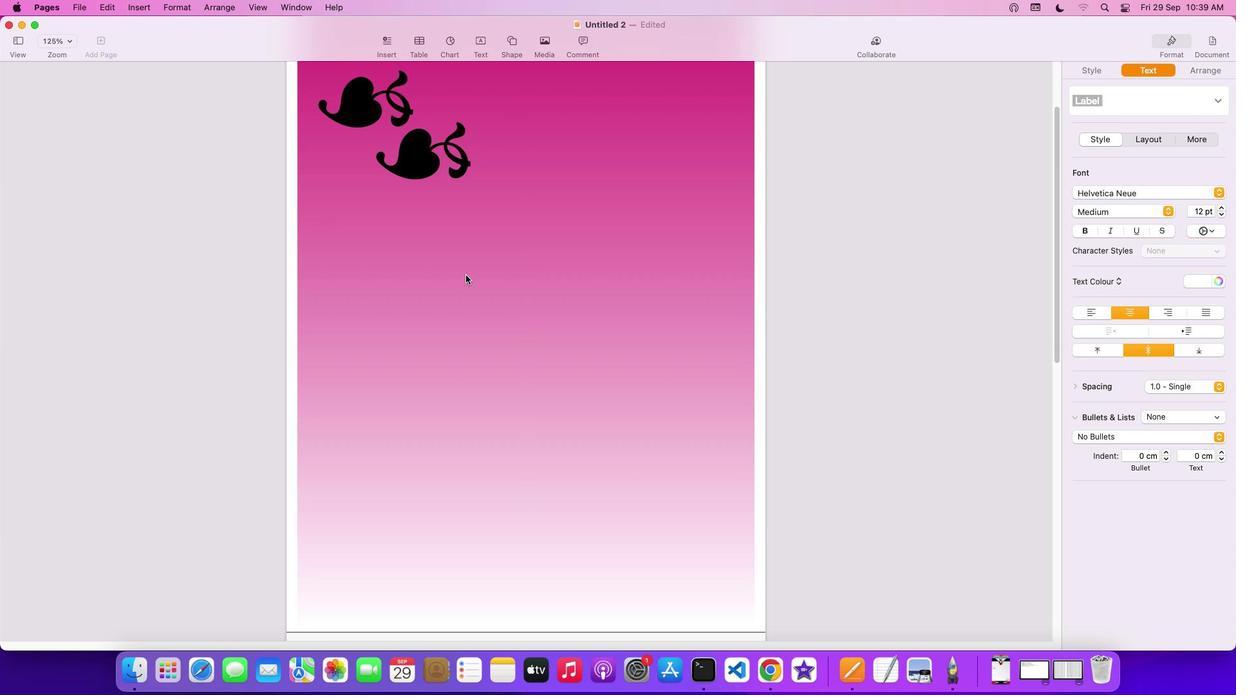 
Action: Mouse scrolled (465, 274) with delta (0, -3)
Screenshot: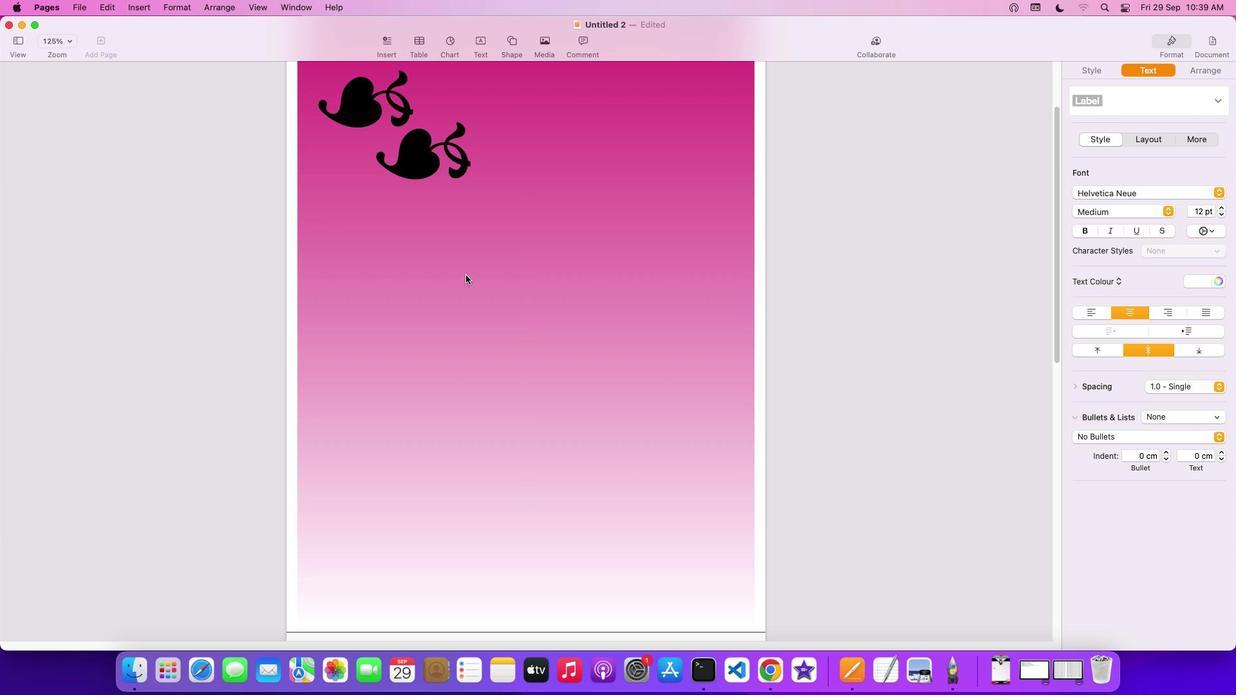 
Action: Mouse scrolled (465, 274) with delta (0, 0)
Screenshot: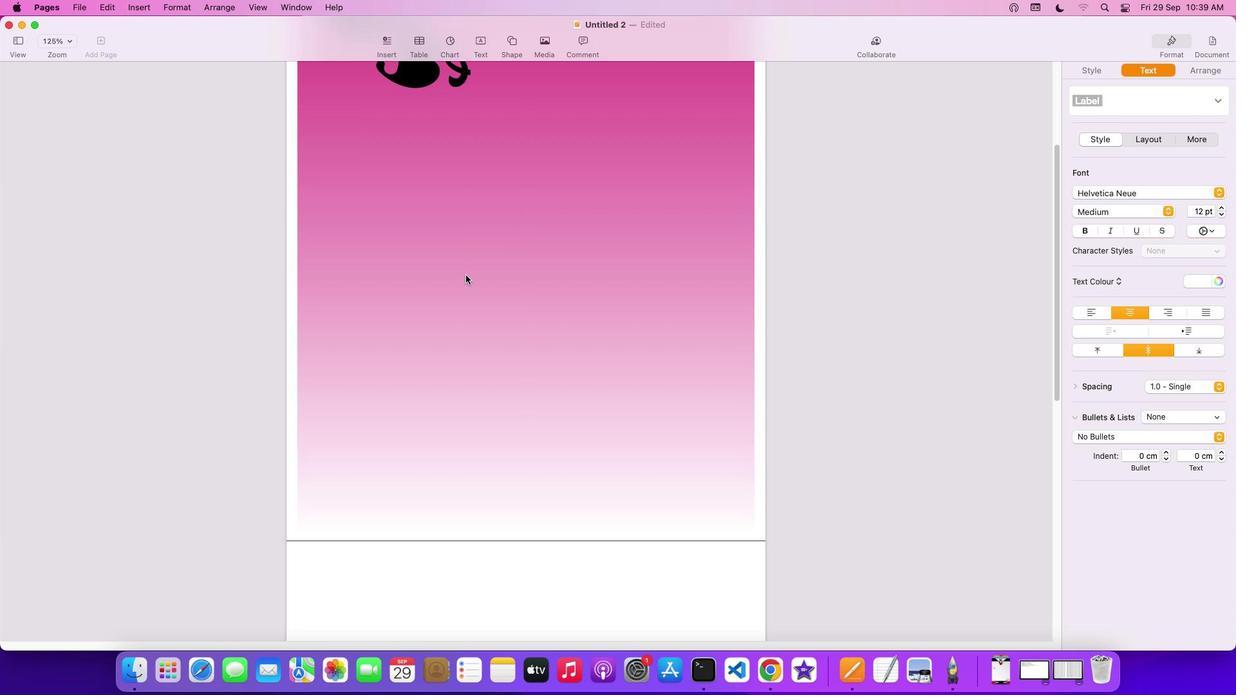
Action: Mouse scrolled (465, 274) with delta (0, 0)
Screenshot: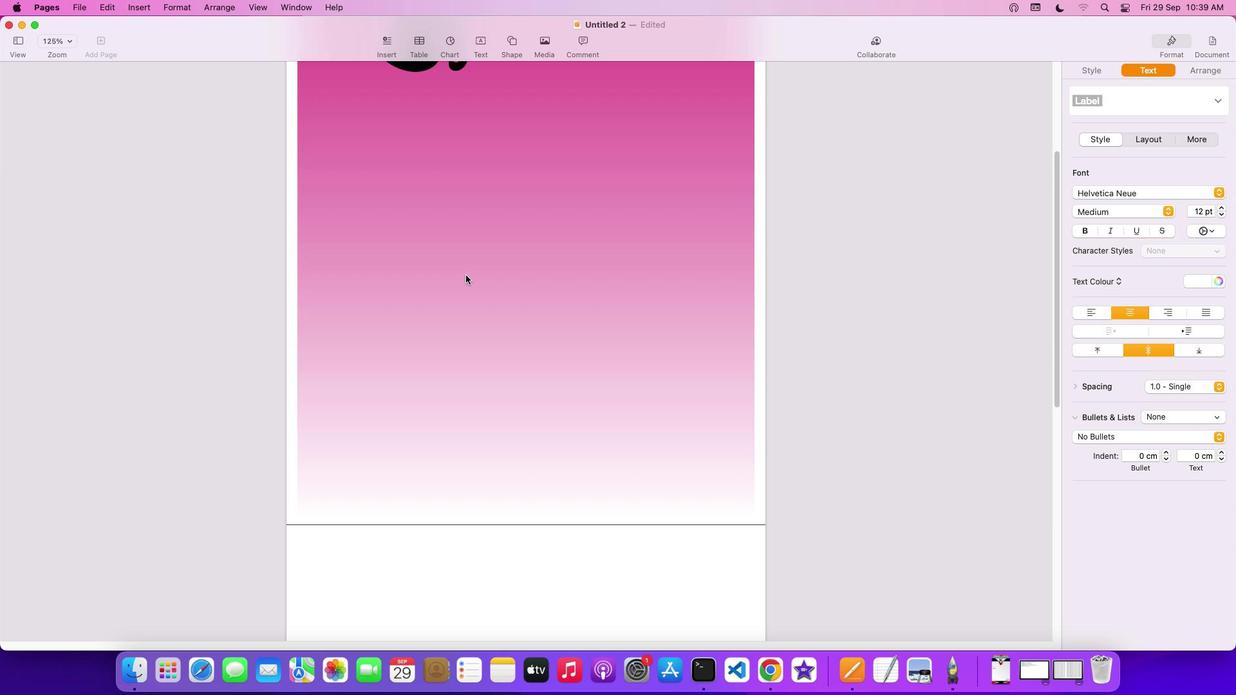 
Action: Mouse scrolled (465, 274) with delta (0, -1)
Screenshot: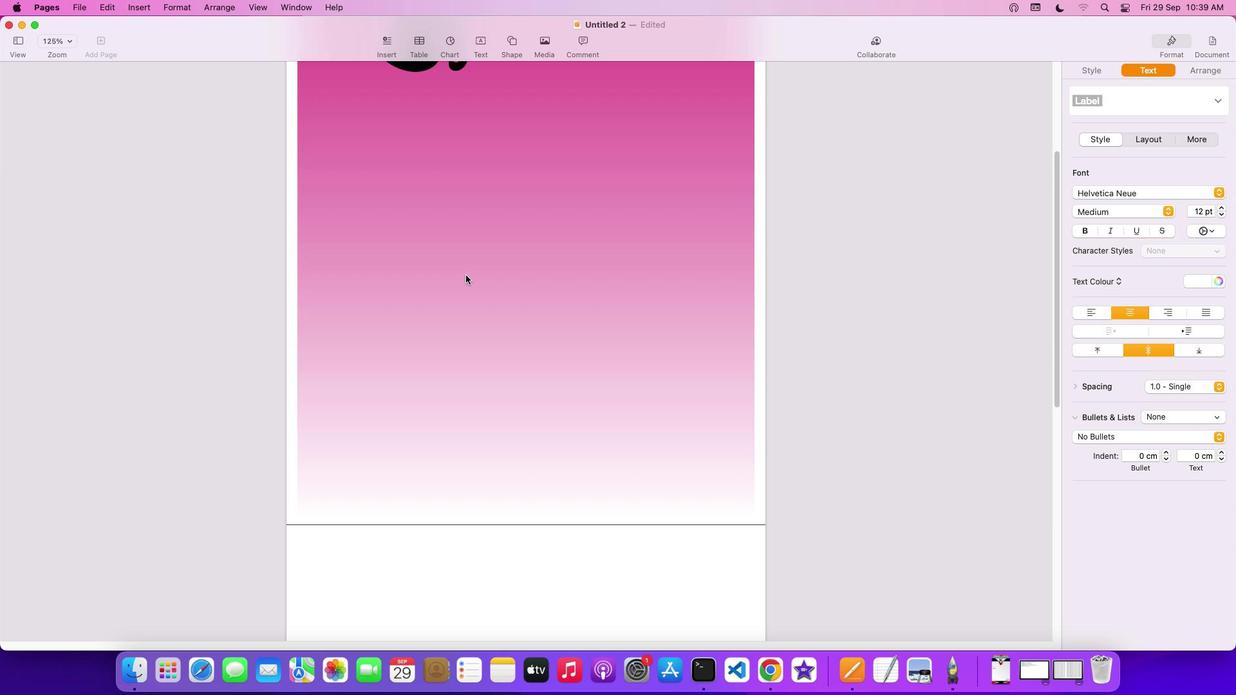 
Action: Mouse scrolled (465, 274) with delta (0, -3)
Screenshot: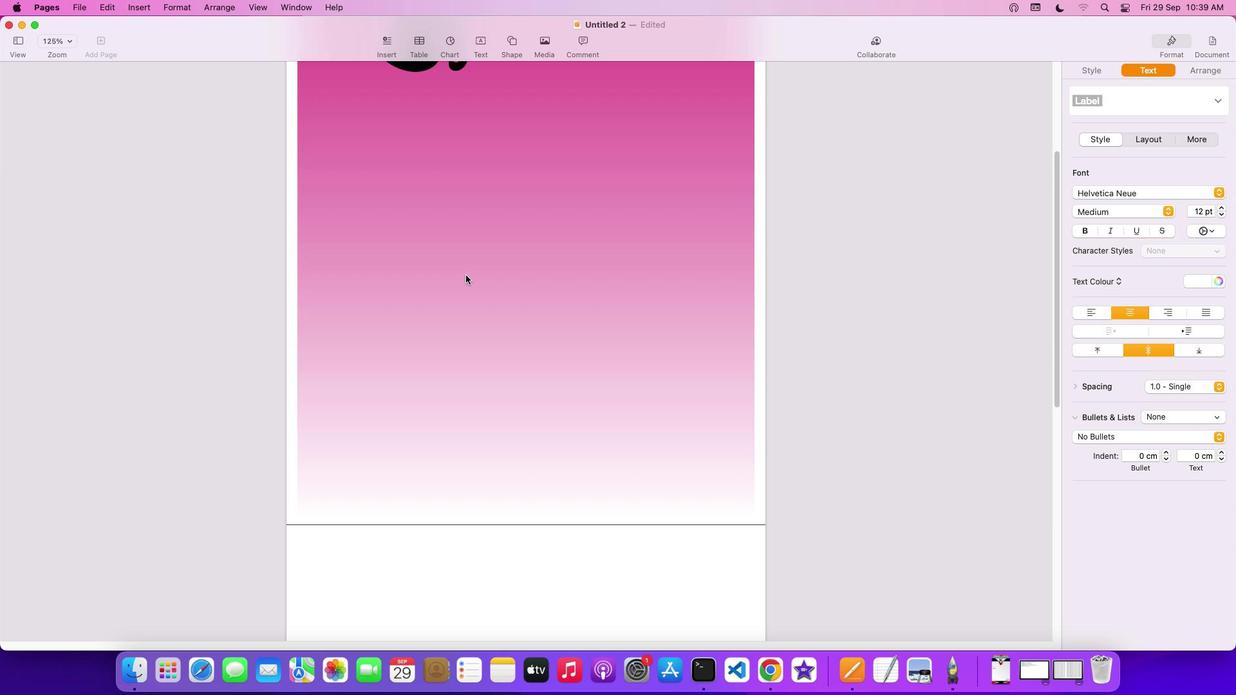 
Action: Mouse scrolled (465, 274) with delta (0, -3)
Screenshot: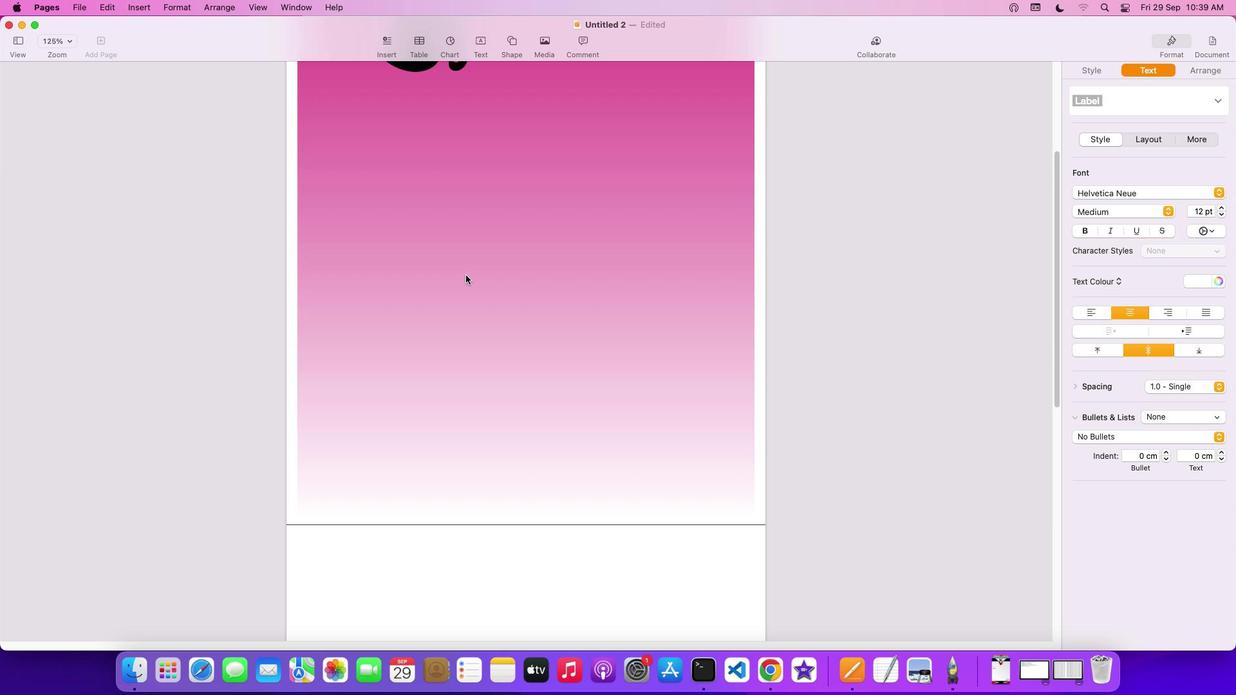 
Action: Mouse scrolled (465, 274) with delta (0, 0)
Screenshot: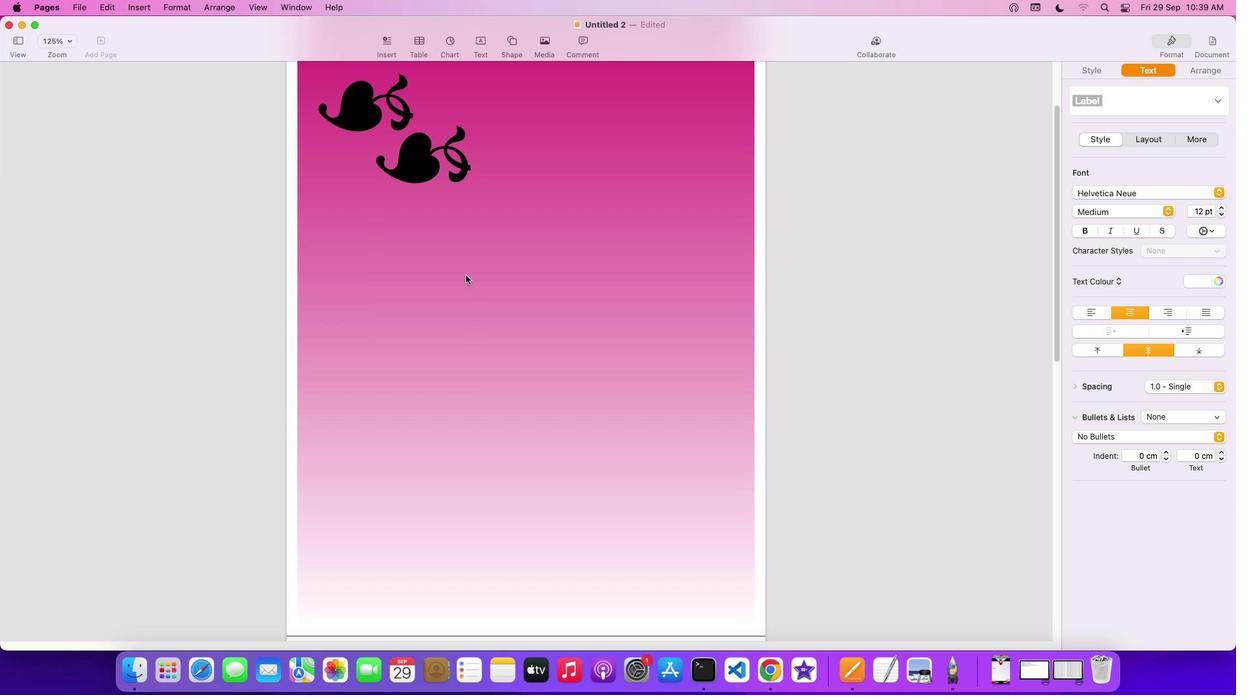 
Action: Mouse scrolled (465, 274) with delta (0, 0)
Screenshot: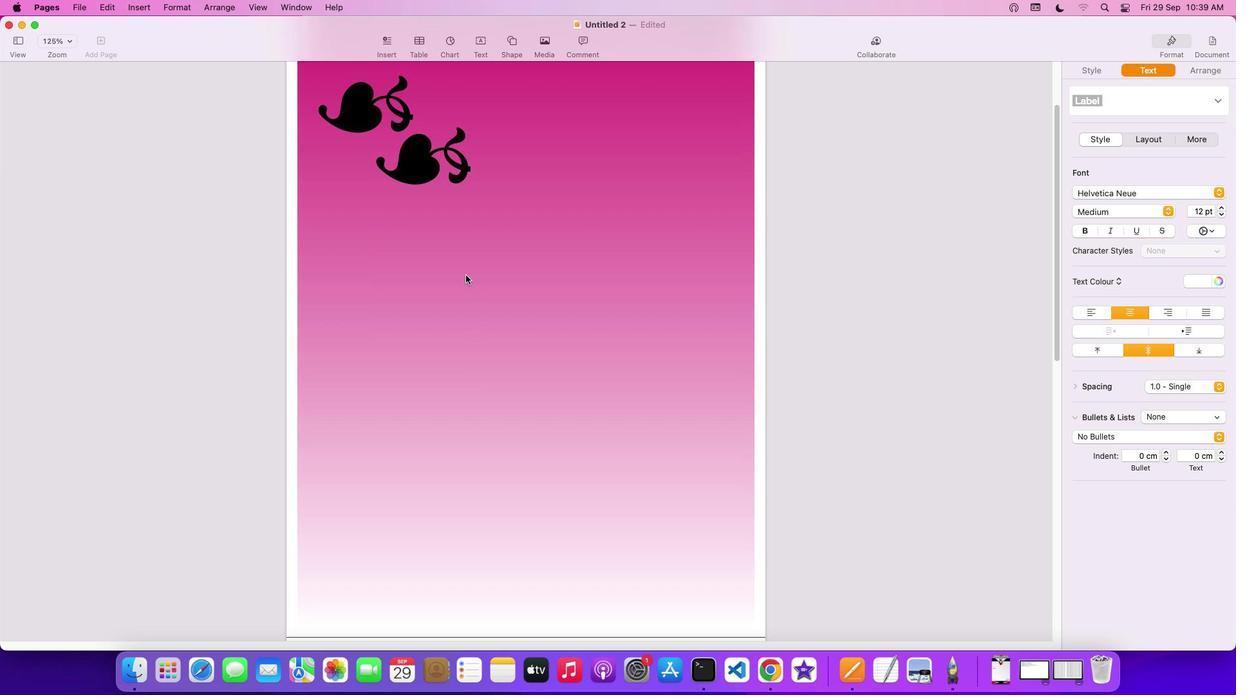 
Action: Mouse scrolled (465, 274) with delta (0, 2)
Screenshot: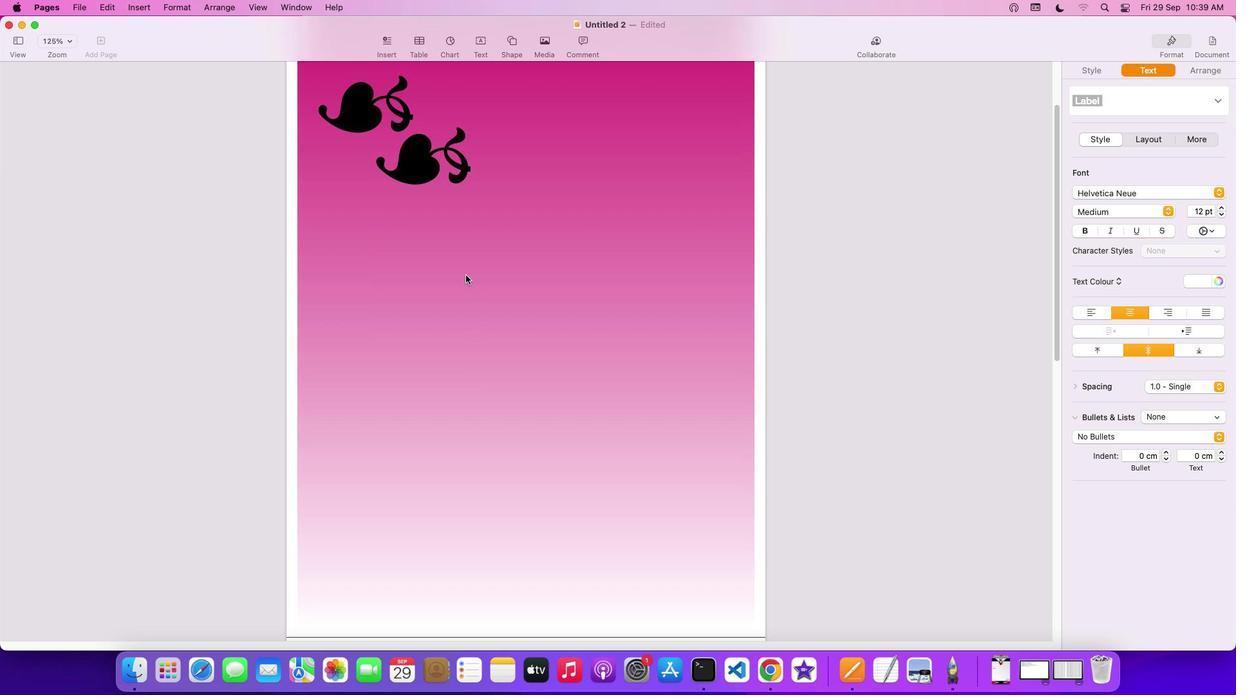 
Action: Mouse scrolled (465, 274) with delta (0, 3)
Screenshot: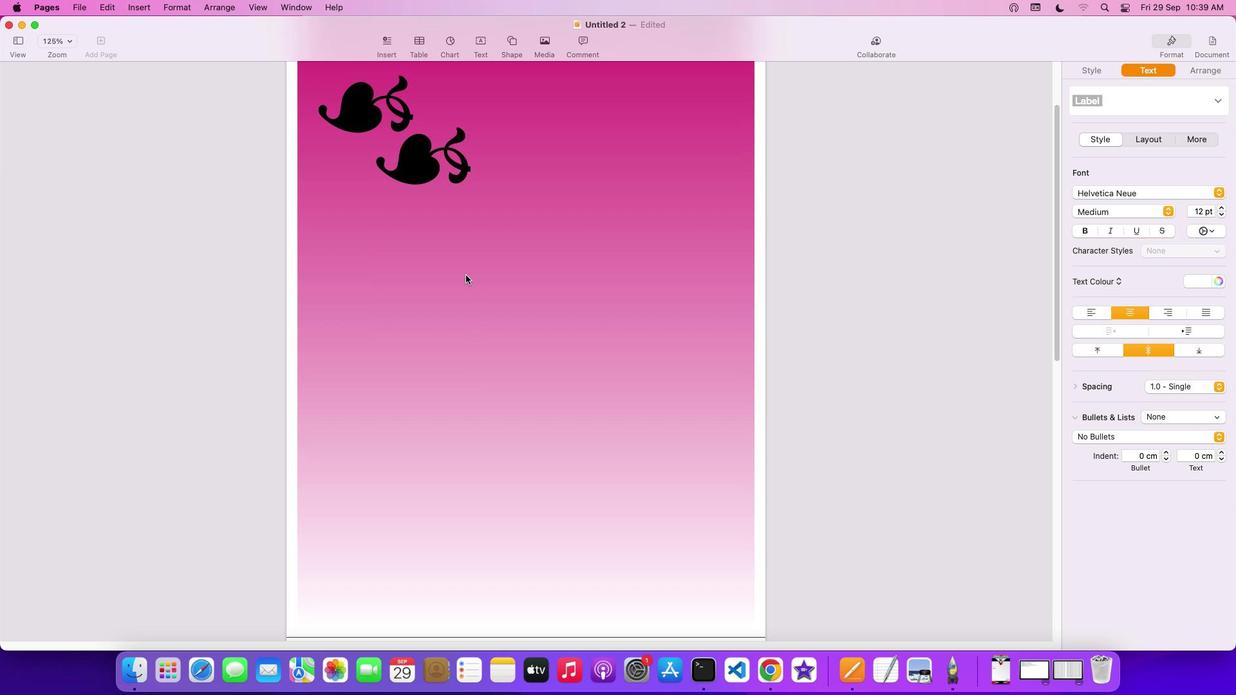 
Action: Mouse scrolled (465, 274) with delta (0, 3)
Screenshot: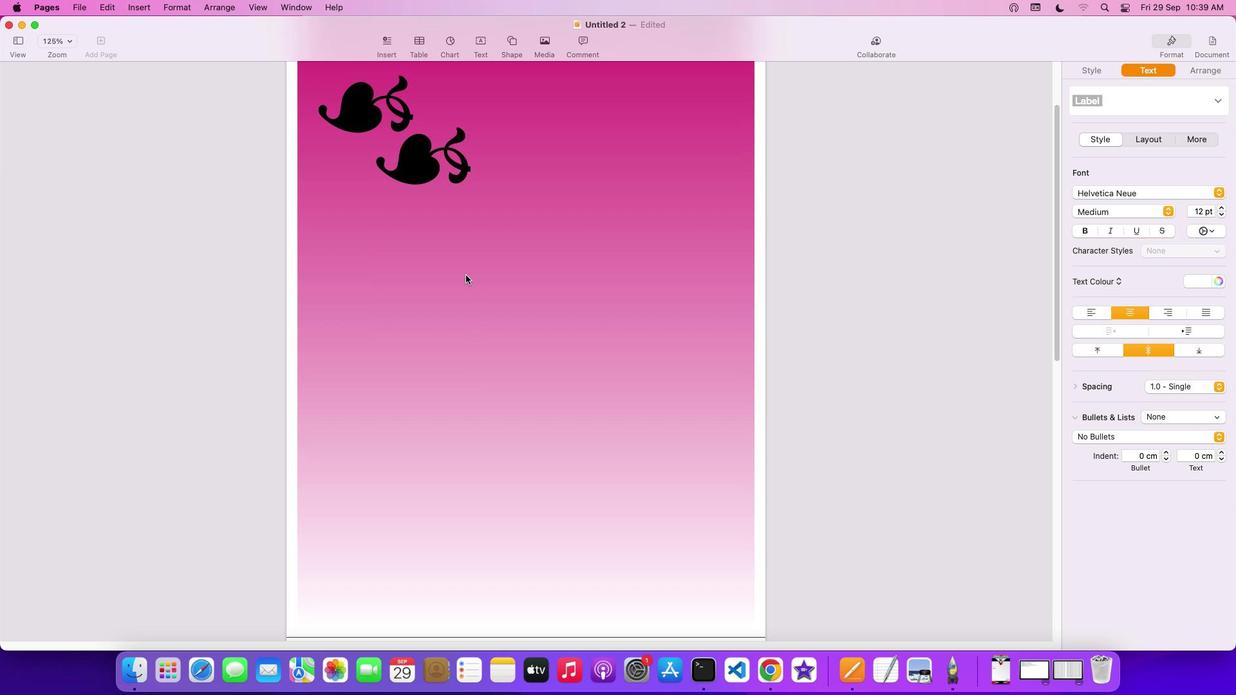 
Action: Mouse scrolled (465, 274) with delta (0, 0)
Screenshot: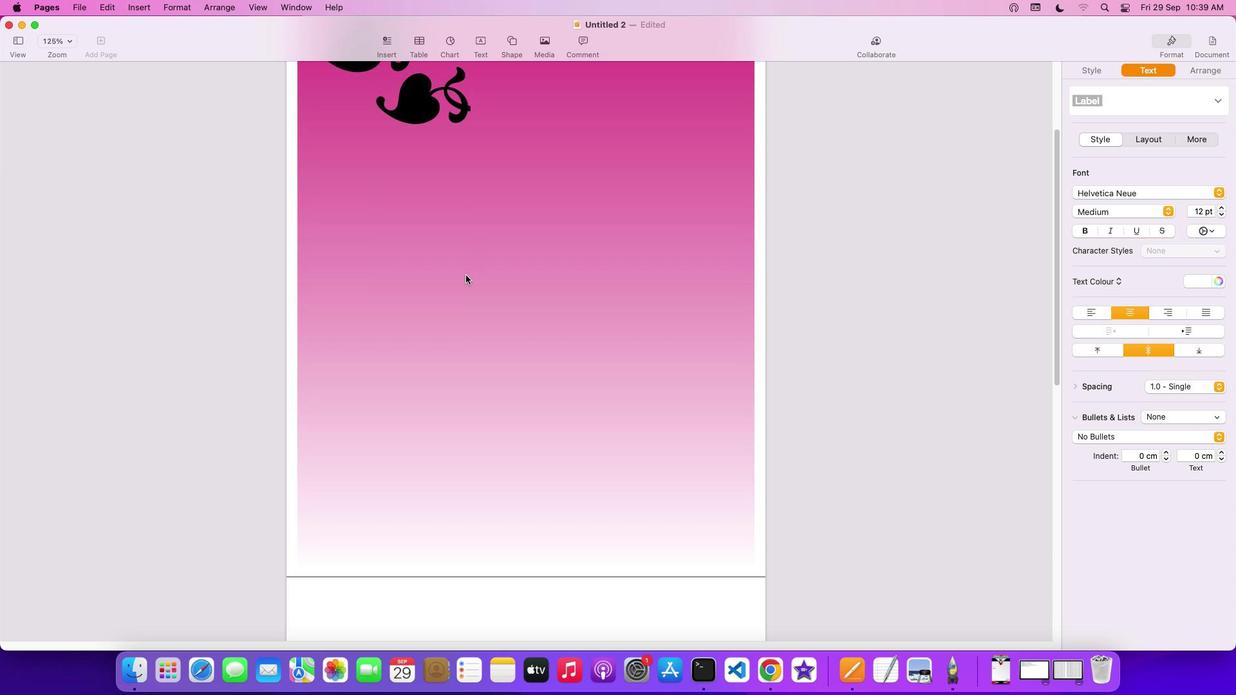 
Action: Mouse scrolled (465, 274) with delta (0, 0)
Screenshot: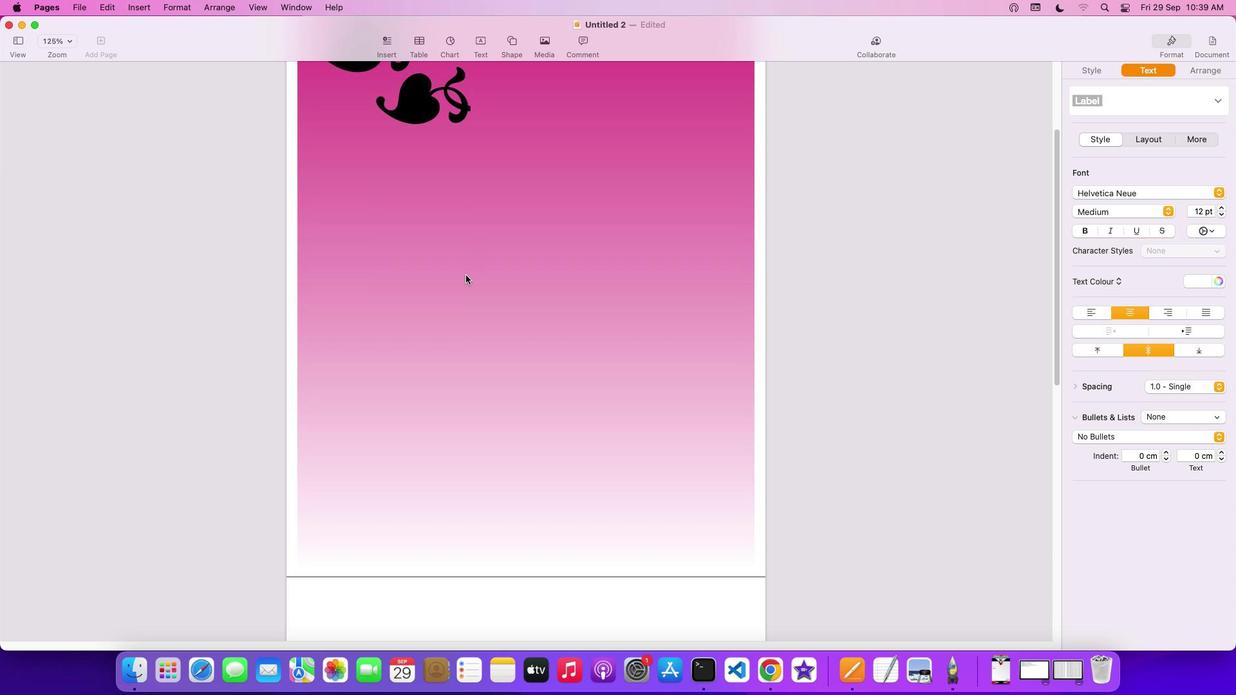 
Action: Mouse scrolled (465, 274) with delta (0, -1)
Screenshot: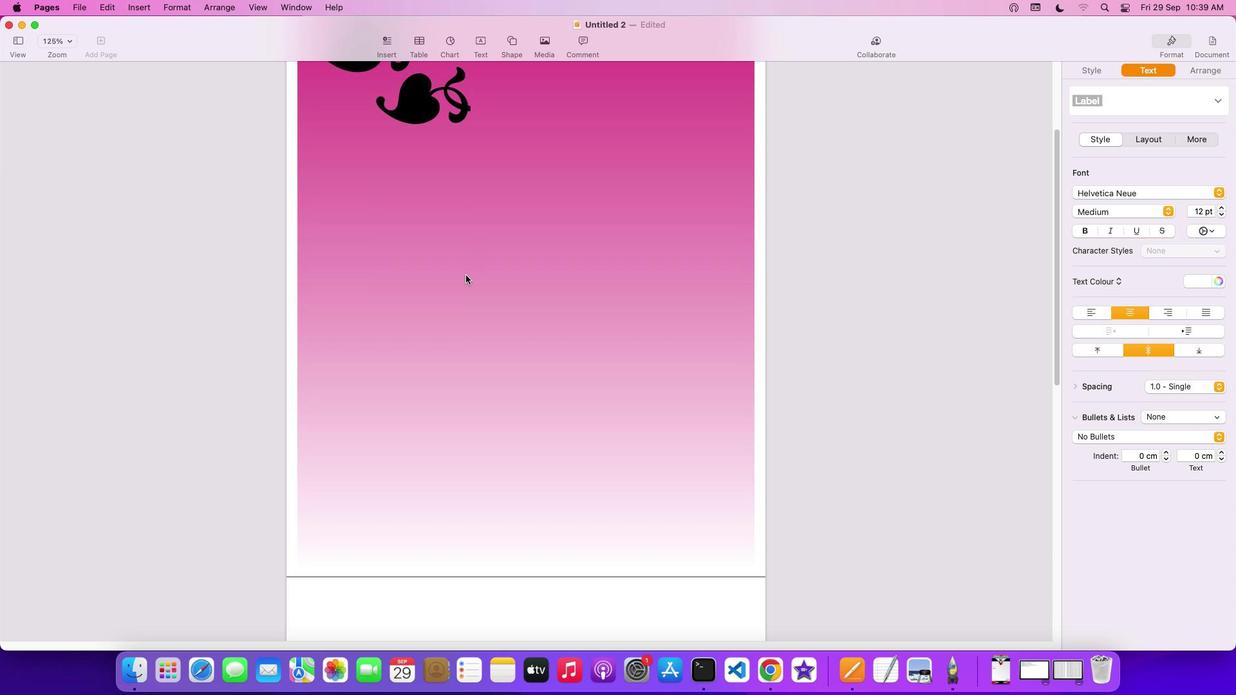 
Action: Mouse scrolled (465, 274) with delta (0, -3)
Screenshot: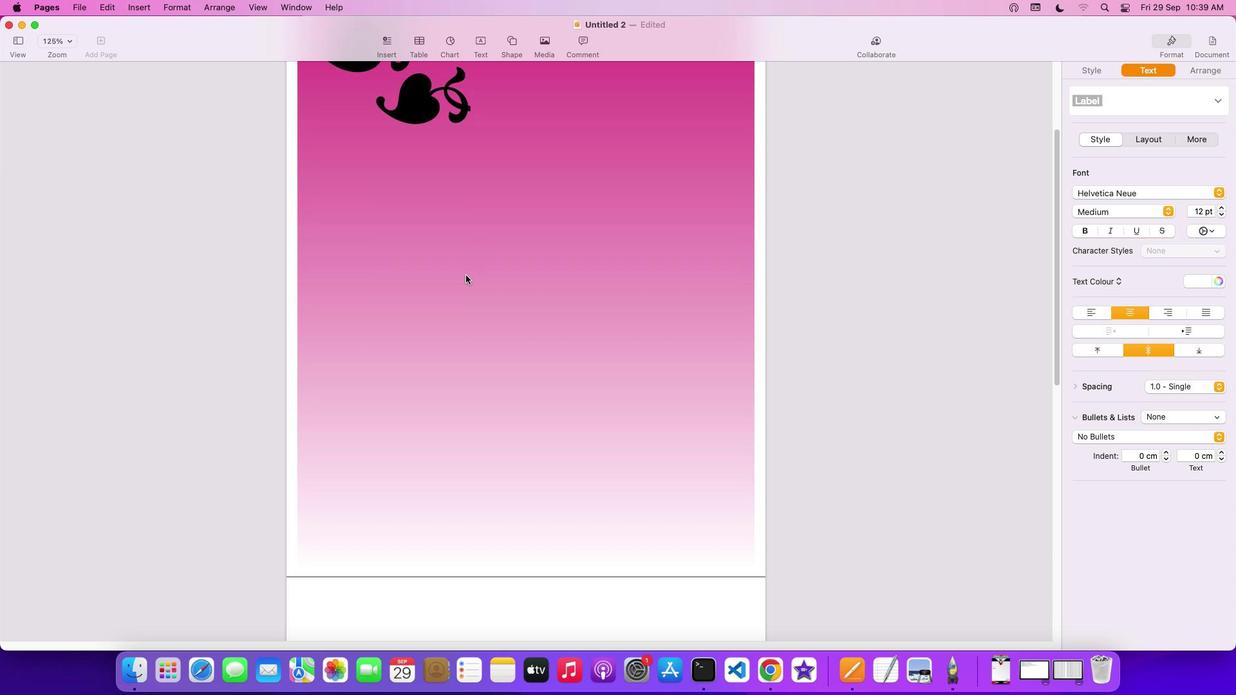 
Action: Mouse scrolled (465, 274) with delta (0, 0)
Screenshot: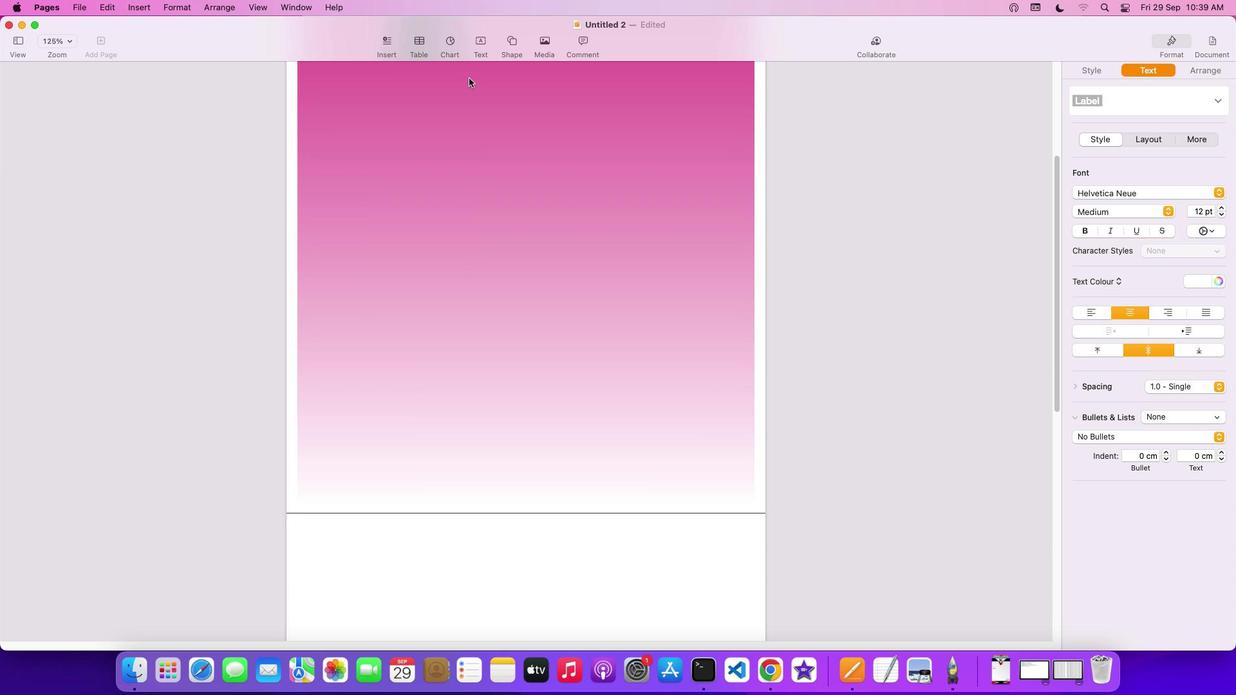 
Action: Mouse scrolled (465, 274) with delta (0, 0)
Screenshot: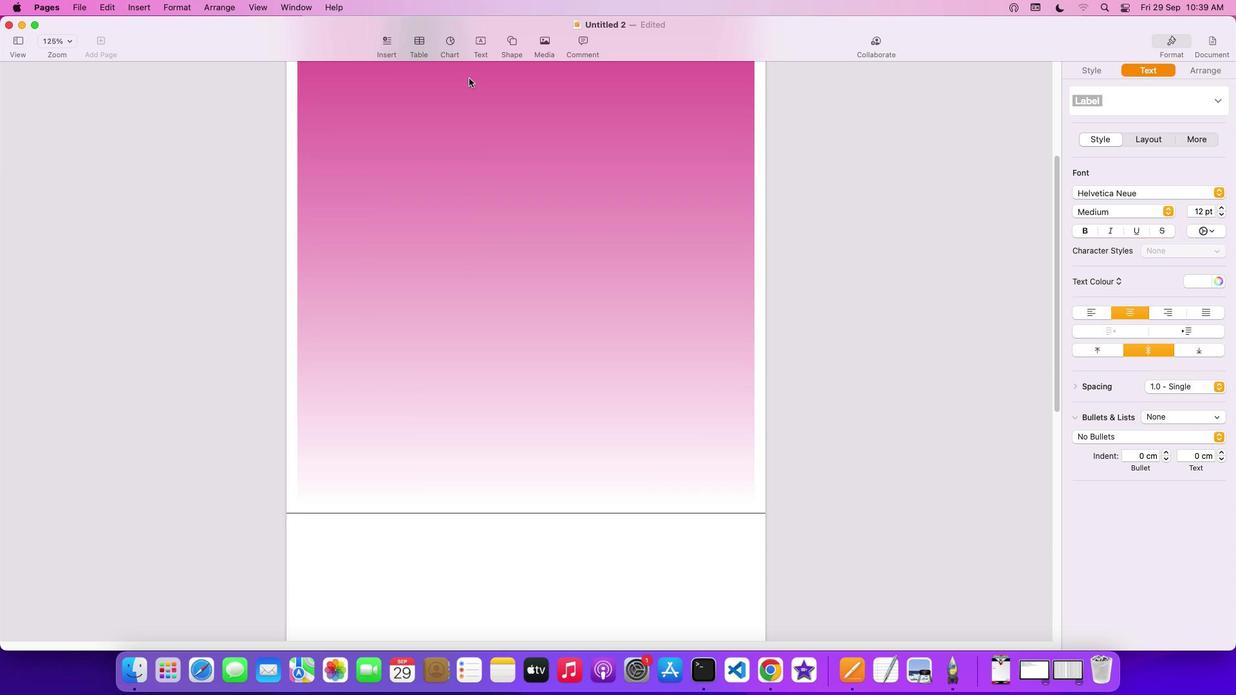 
Action: Mouse moved to (465, 263)
Screenshot: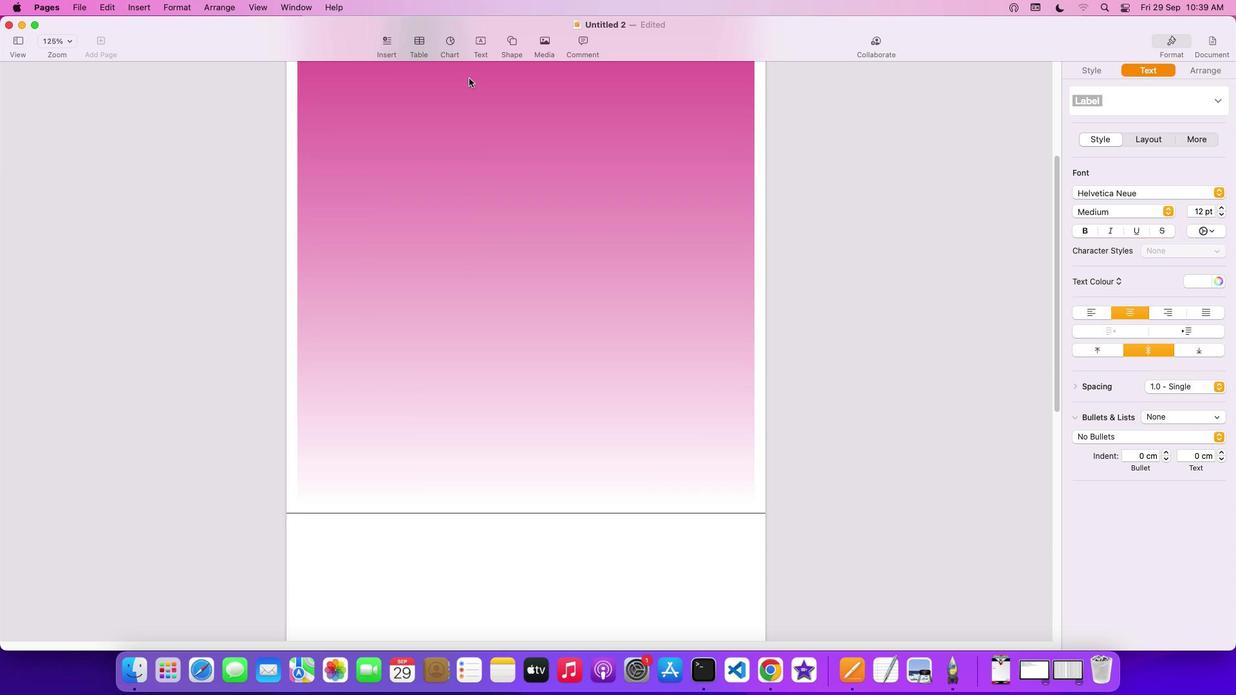 
Action: Mouse scrolled (465, 263) with delta (0, -1)
Screenshot: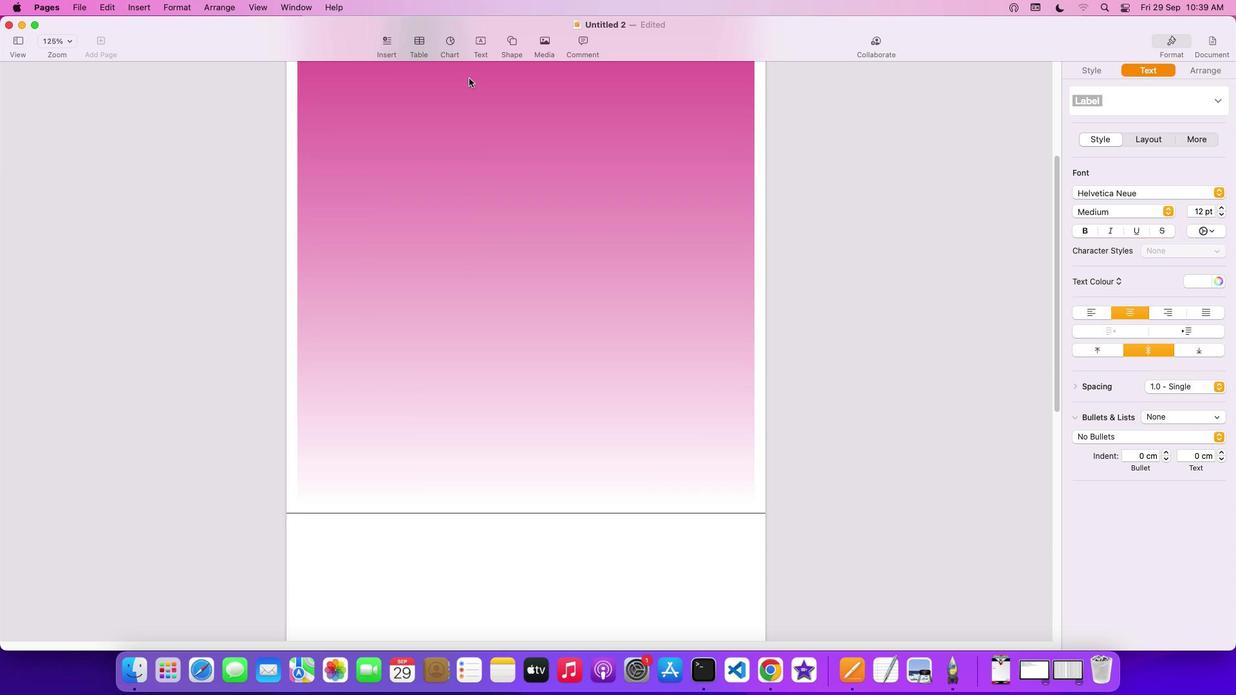 
Action: Mouse moved to (464, 253)
Screenshot: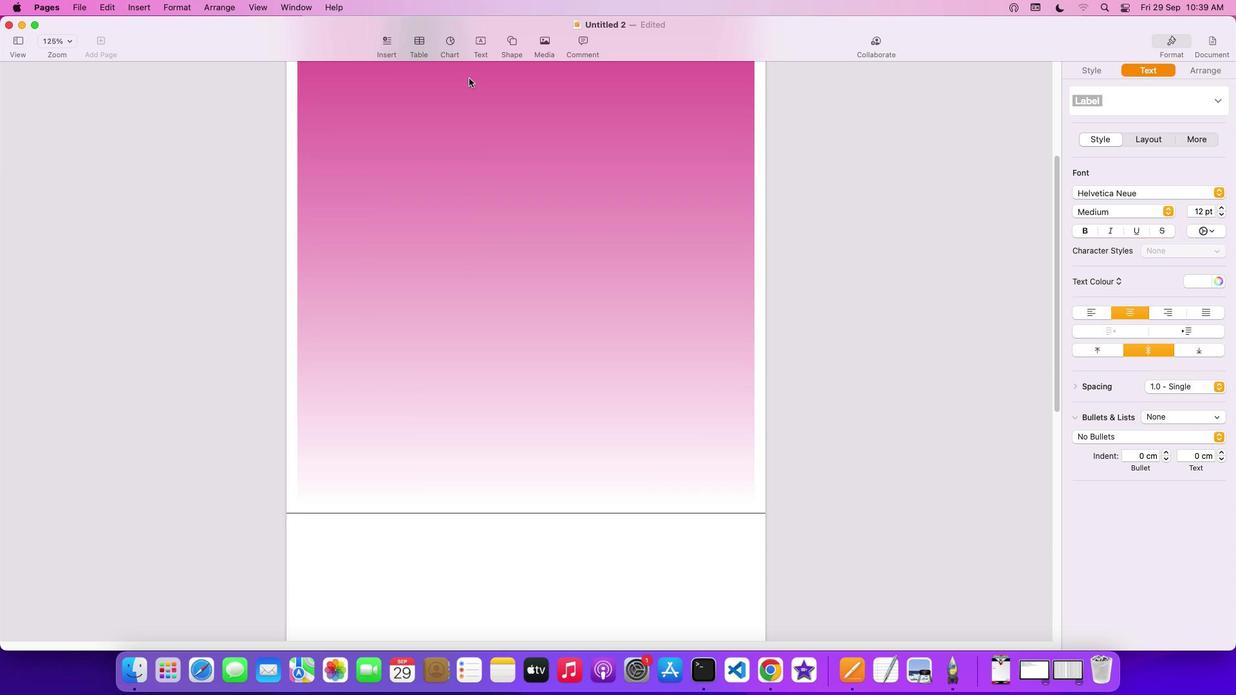 
Action: Mouse scrolled (464, 253) with delta (0, -3)
Screenshot: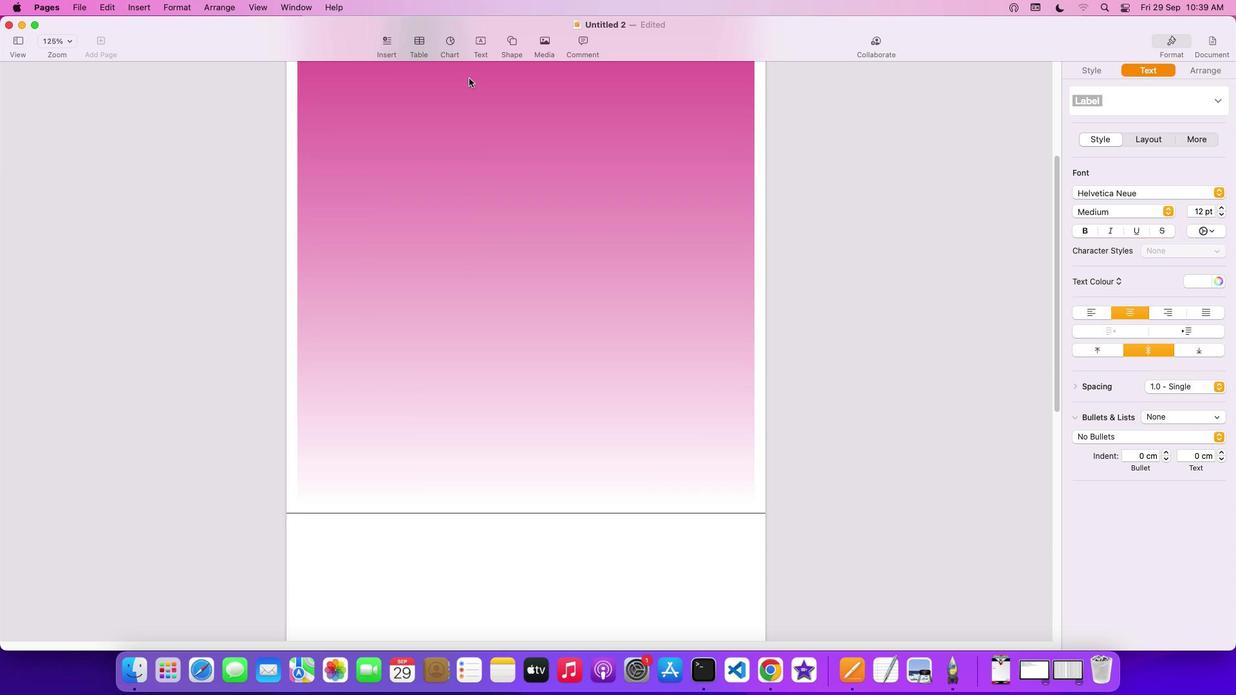 
Action: Mouse moved to (672, 479)
Screenshot: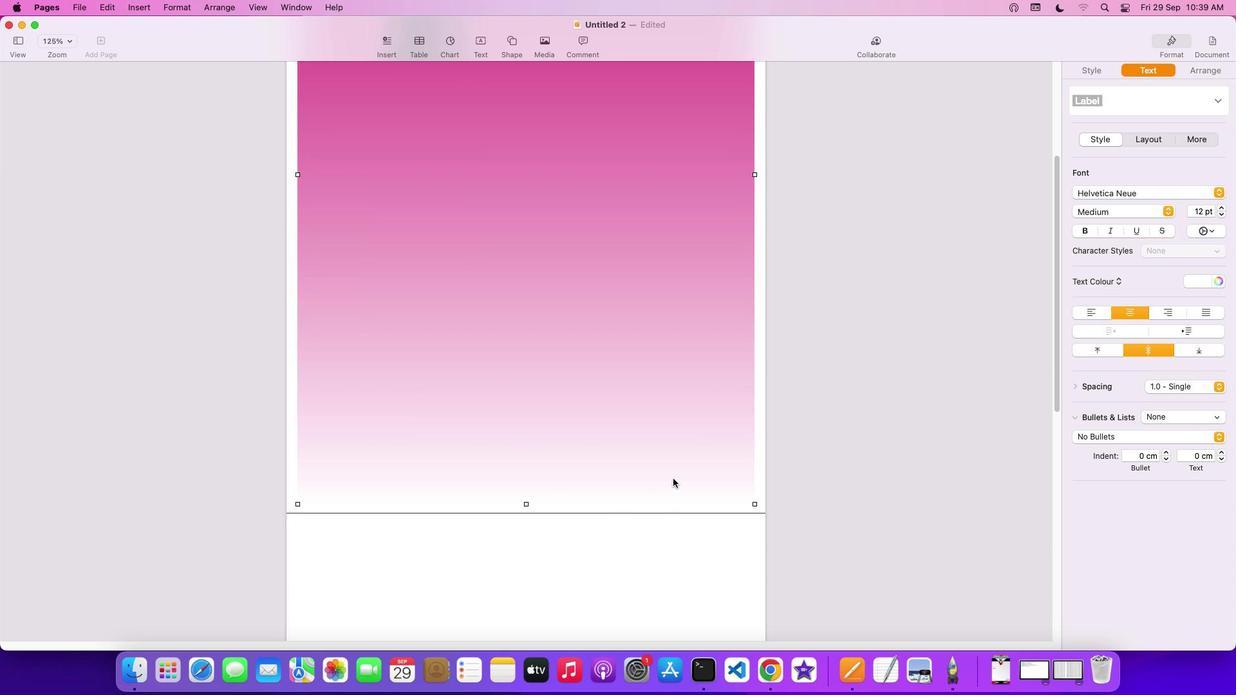 
Action: Mouse pressed left at (672, 479)
Screenshot: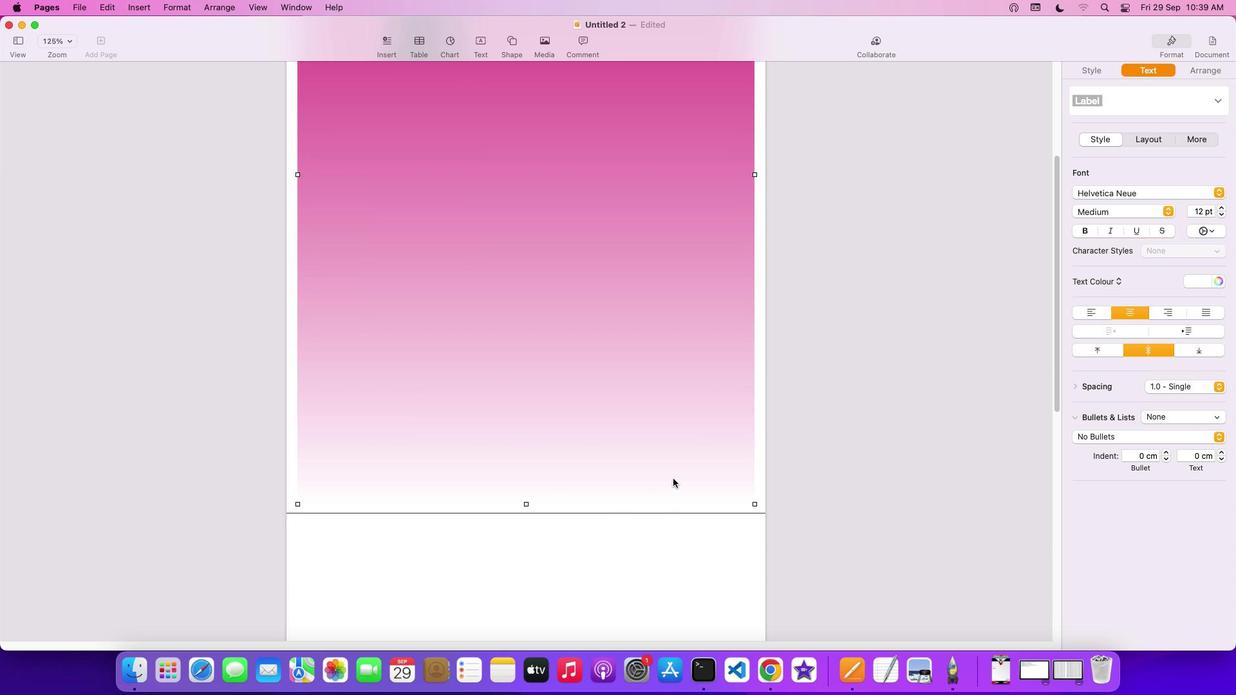 
Action: Mouse moved to (755, 502)
Screenshot: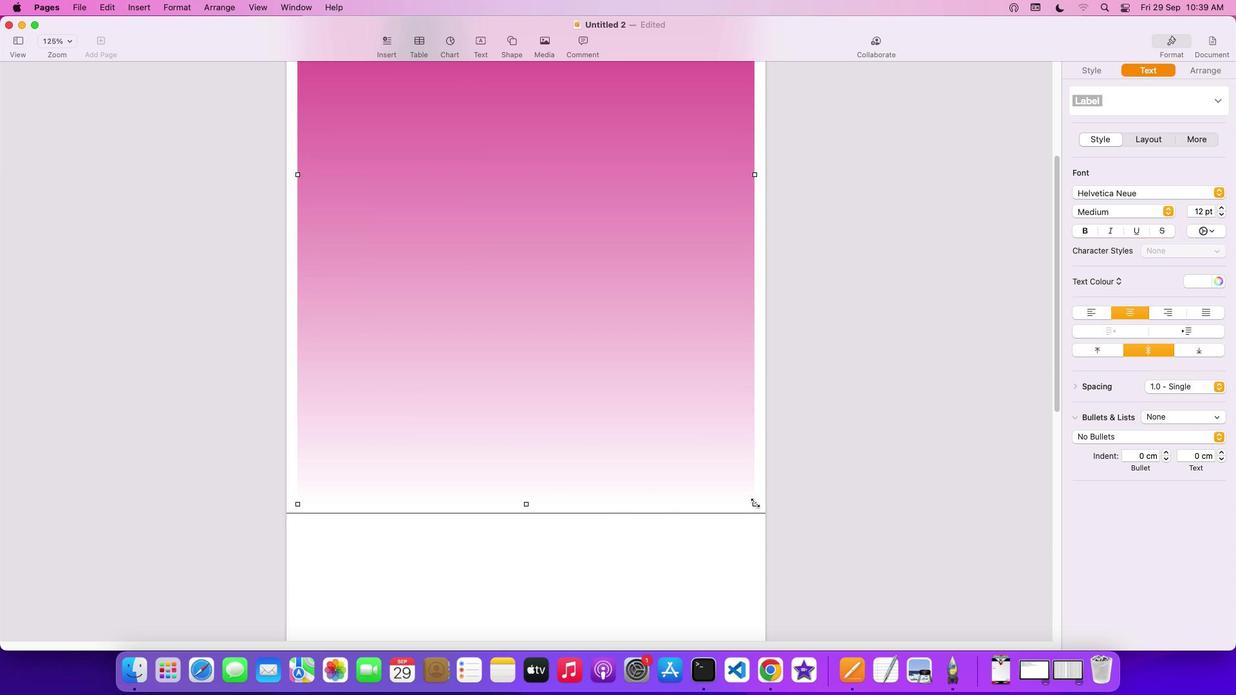 
Action: Mouse pressed left at (755, 502)
Screenshot: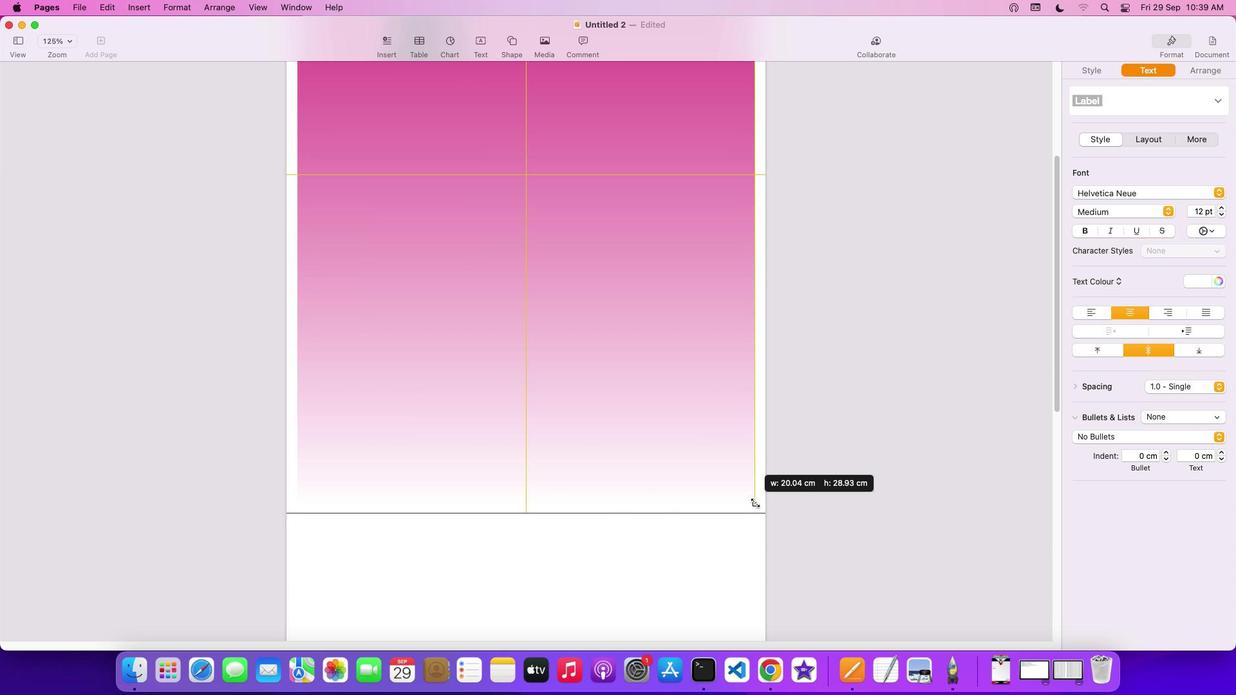 
Action: Mouse moved to (611, 433)
Screenshot: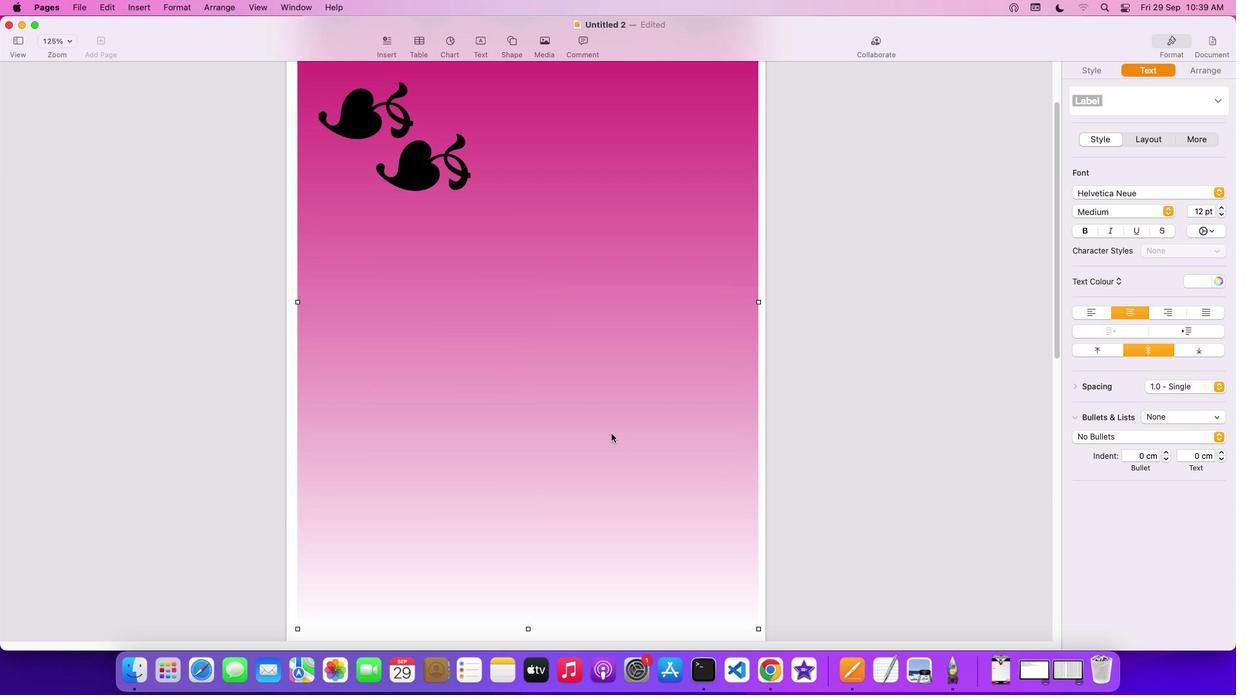 
Action: Mouse scrolled (611, 433) with delta (0, 0)
Screenshot: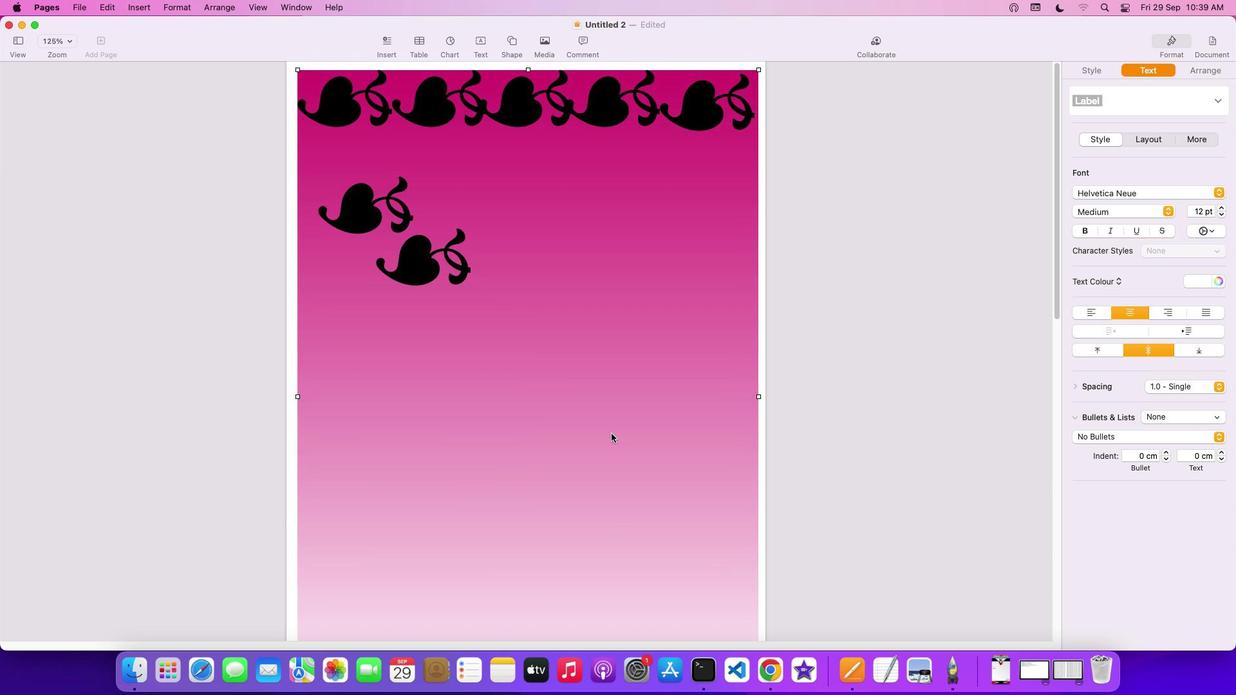
Action: Mouse scrolled (611, 433) with delta (0, 0)
Screenshot: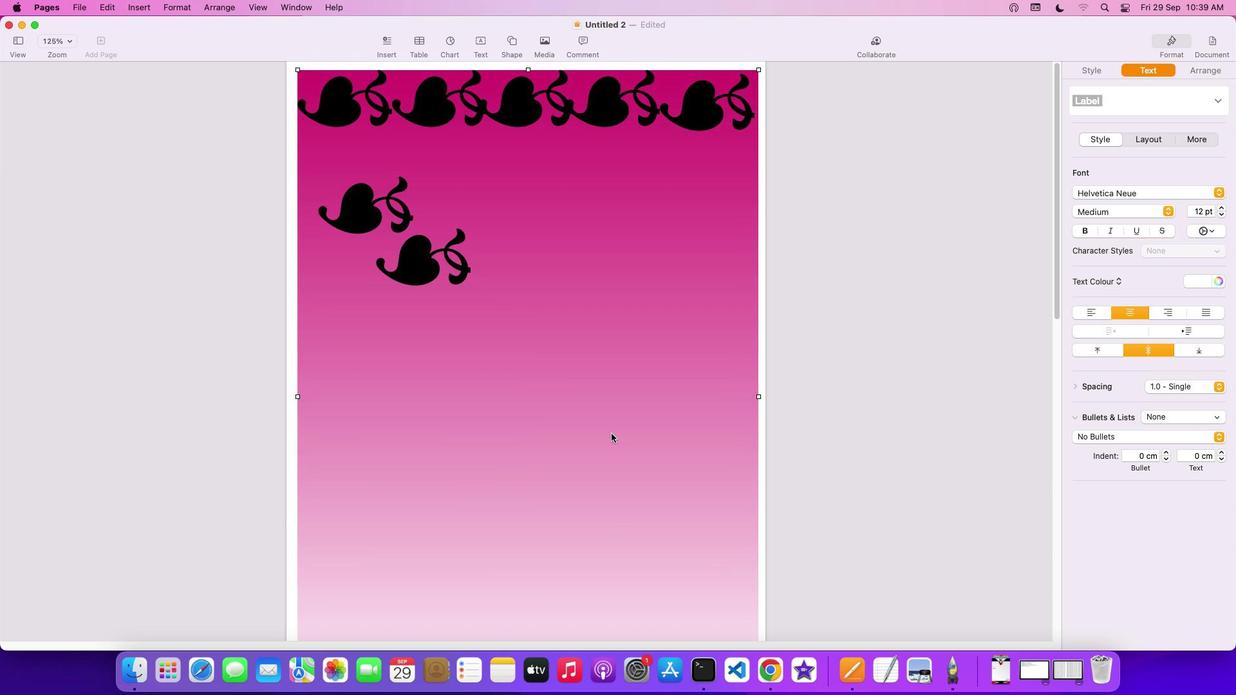 
Action: Mouse scrolled (611, 433) with delta (0, 1)
Screenshot: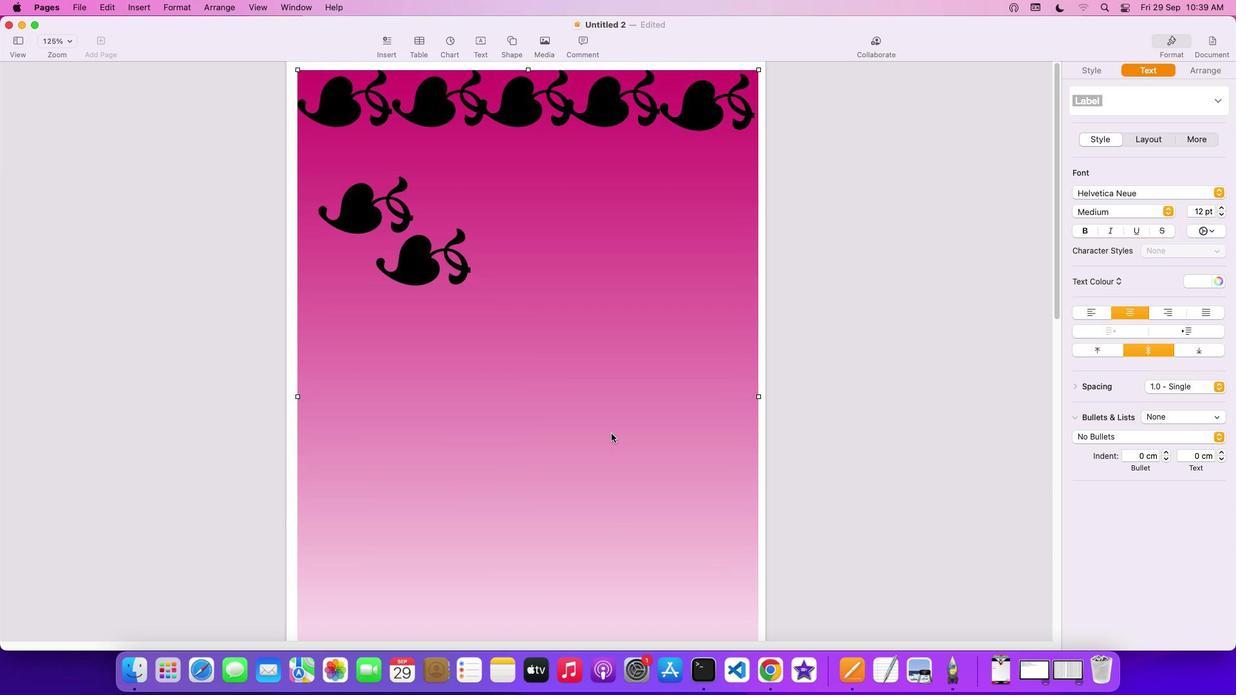 
Action: Mouse scrolled (611, 433) with delta (0, 3)
Screenshot: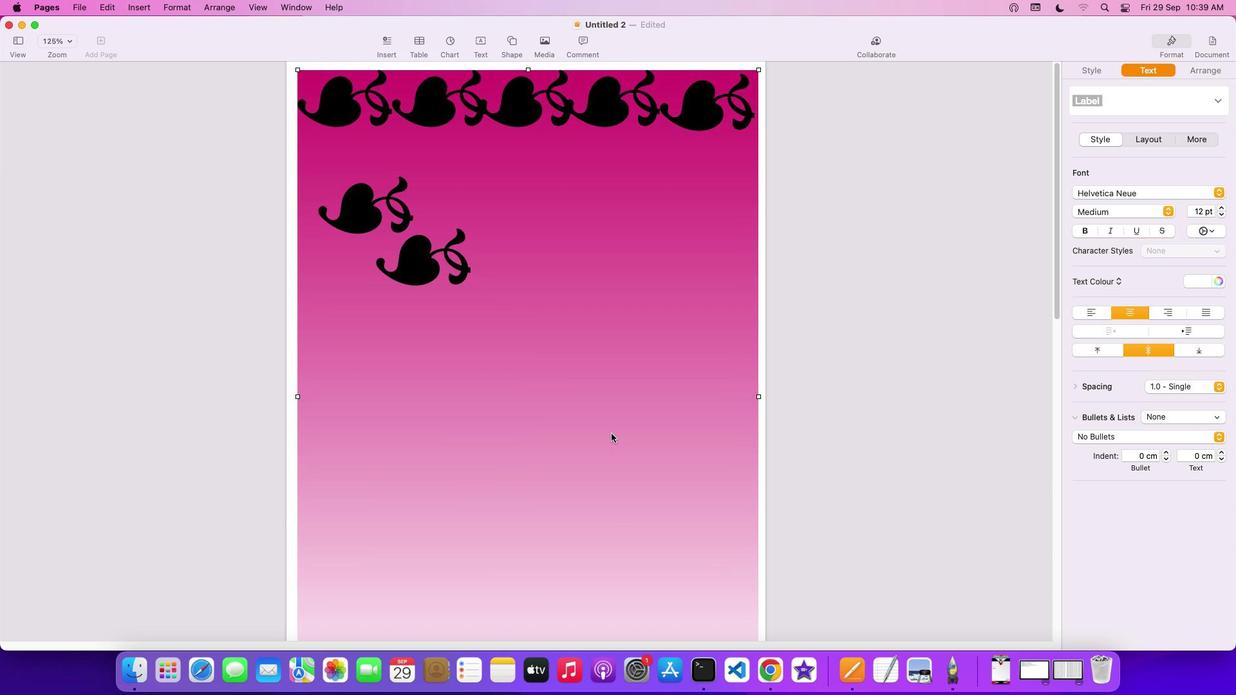 
Action: Mouse scrolled (611, 433) with delta (0, 3)
Screenshot: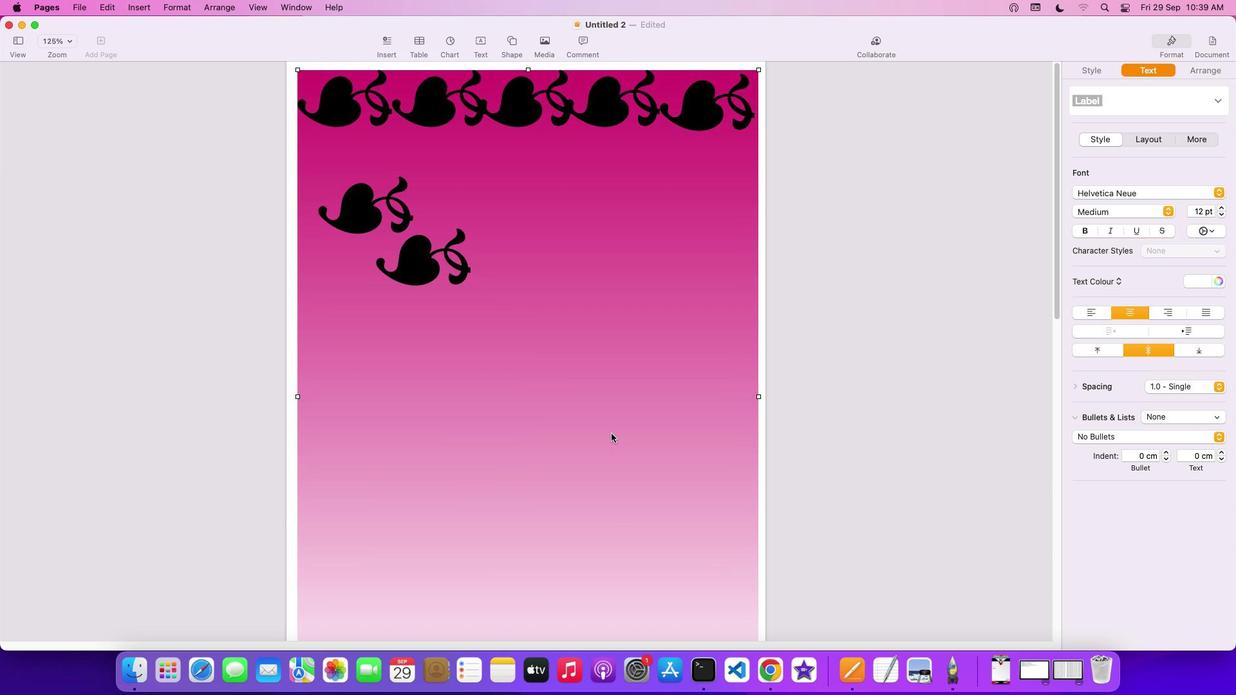 
Action: Mouse moved to (611, 433)
Screenshot: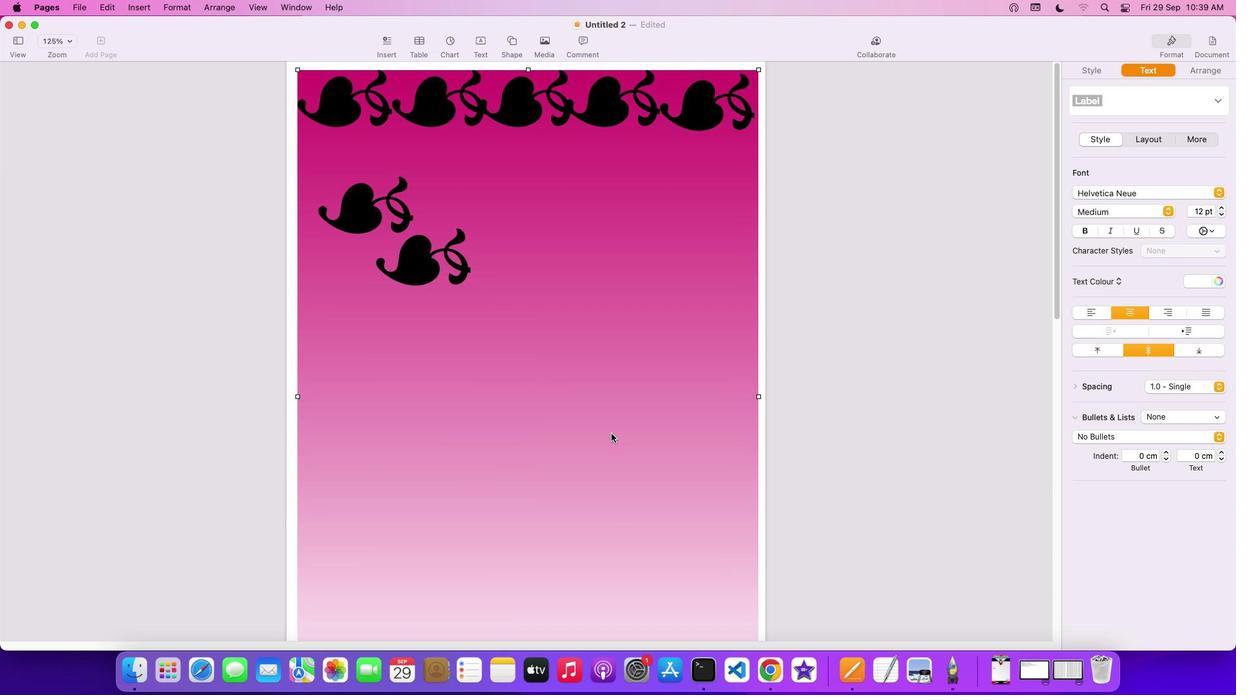 
Action: Mouse scrolled (611, 433) with delta (0, 0)
Screenshot: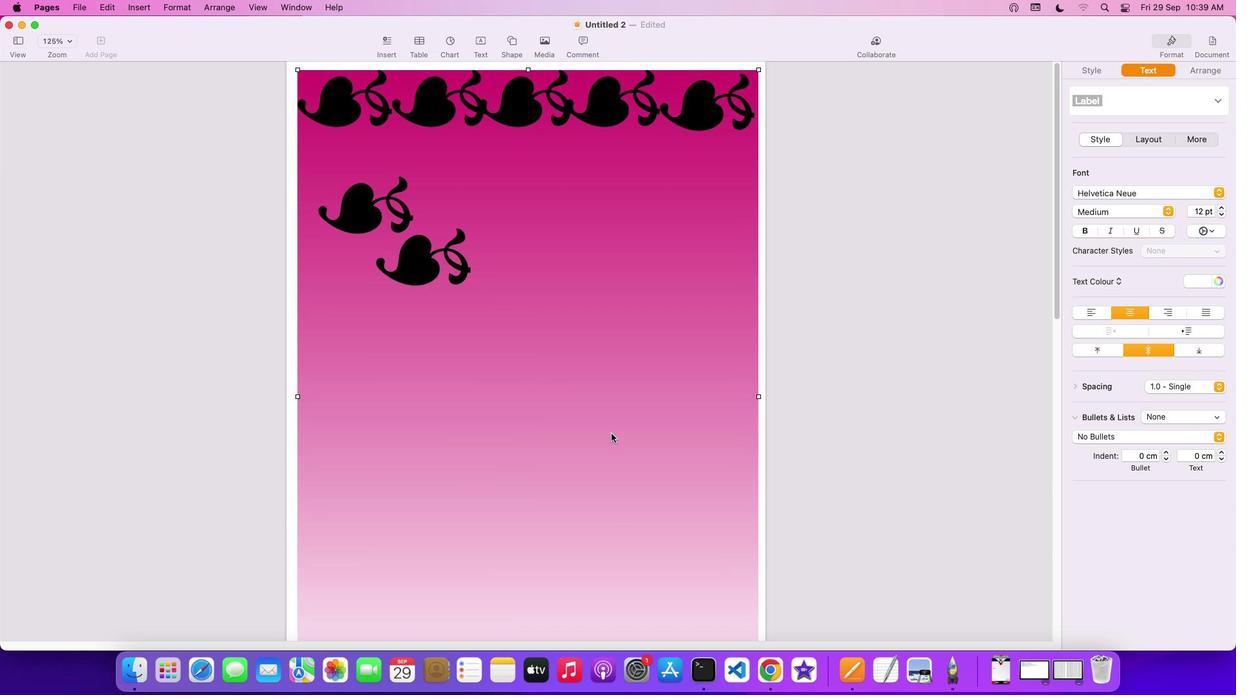 
Action: Mouse scrolled (611, 433) with delta (0, 0)
Screenshot: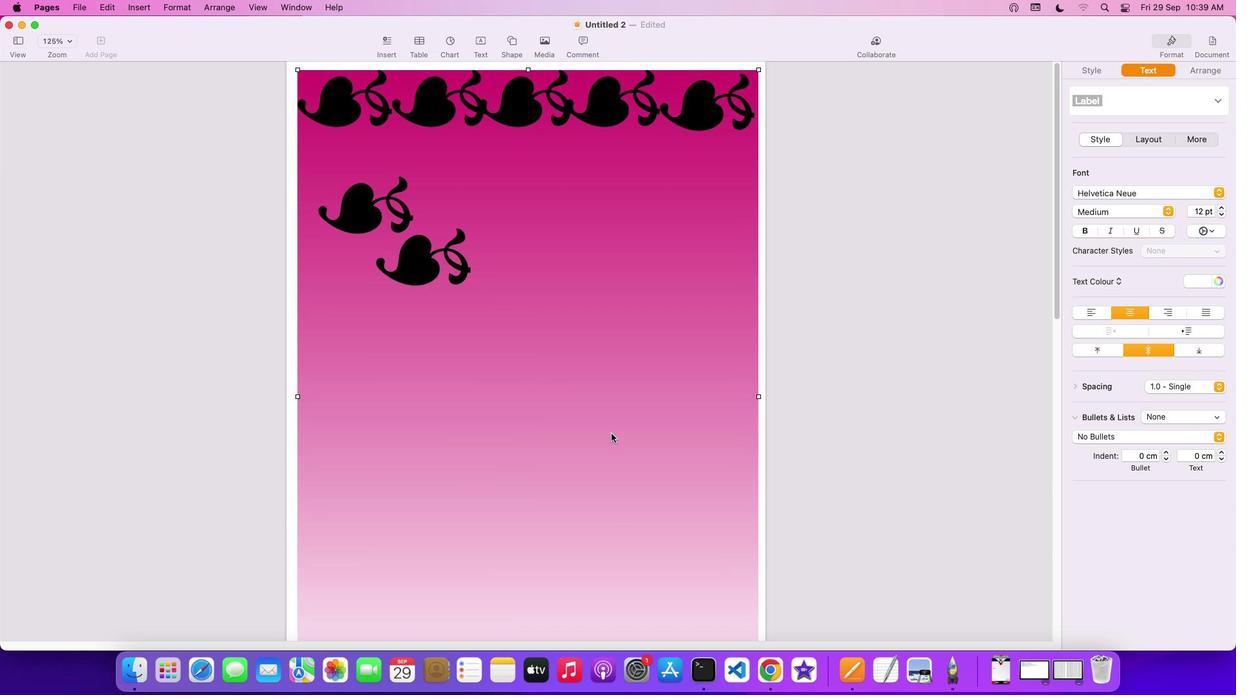 
Action: Mouse scrolled (611, 433) with delta (0, 2)
Screenshot: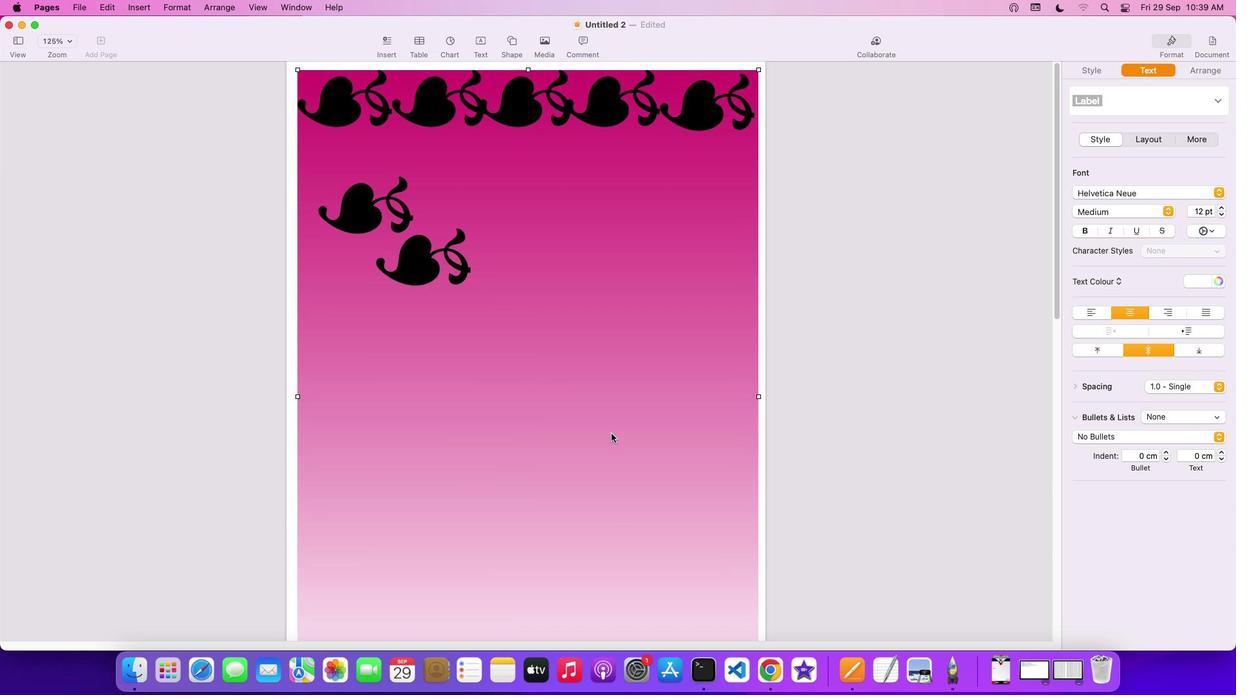 
Action: Mouse scrolled (611, 433) with delta (0, 3)
Screenshot: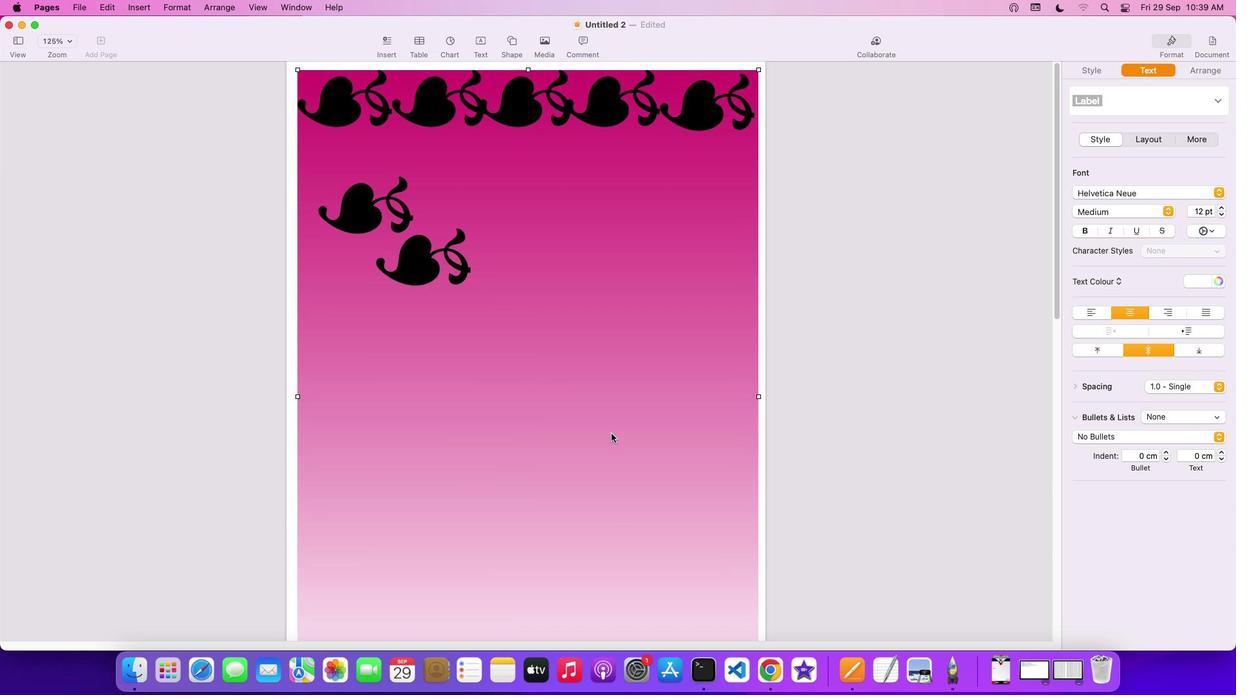 
Action: Mouse scrolled (611, 433) with delta (0, 3)
Screenshot: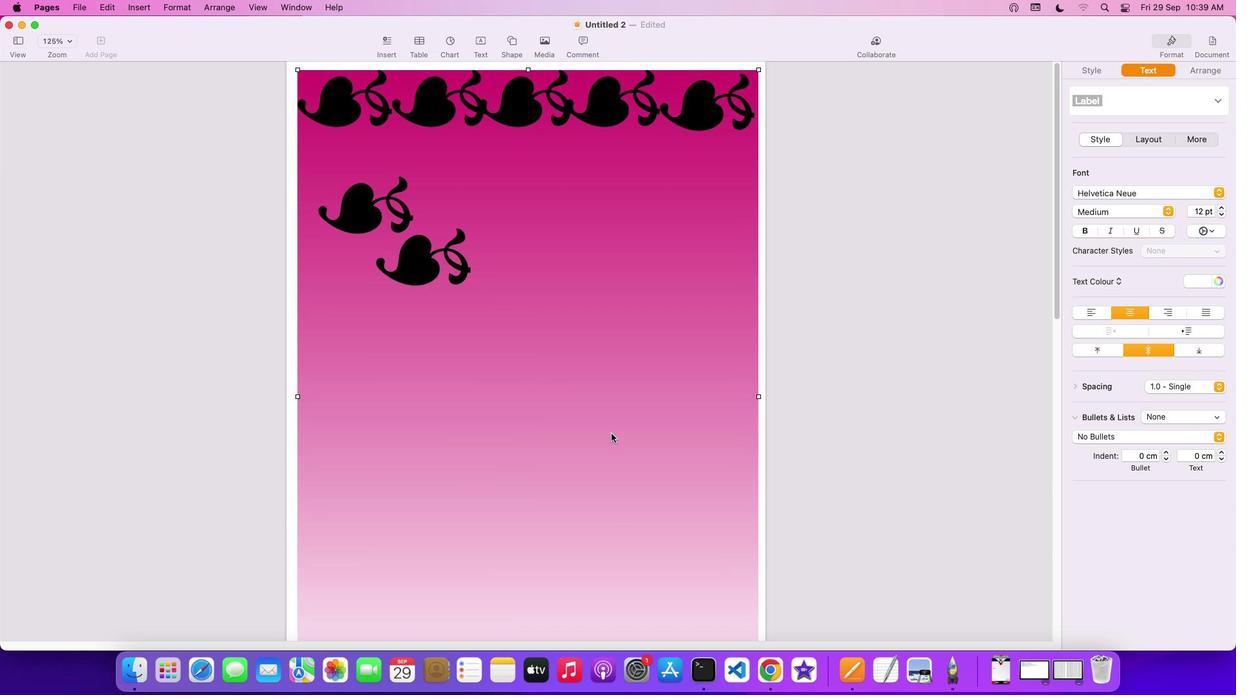 
Action: Mouse moved to (467, 426)
Screenshot: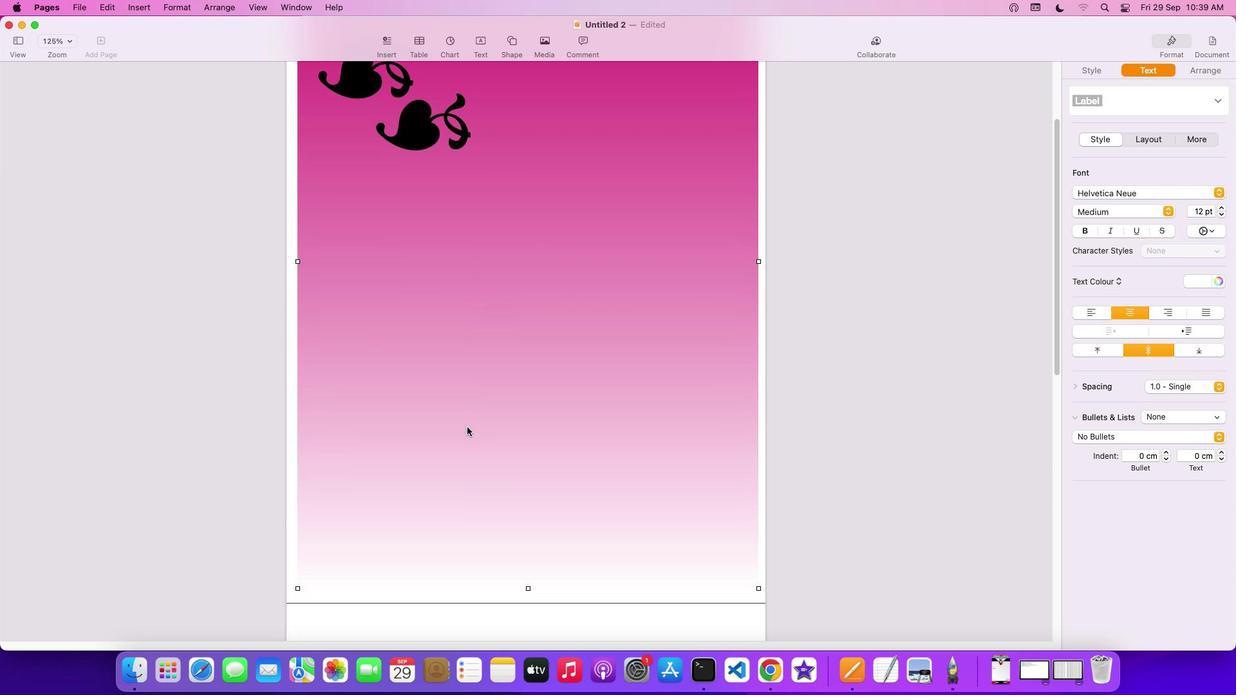 
Action: Mouse scrolled (467, 426) with delta (0, 0)
Screenshot: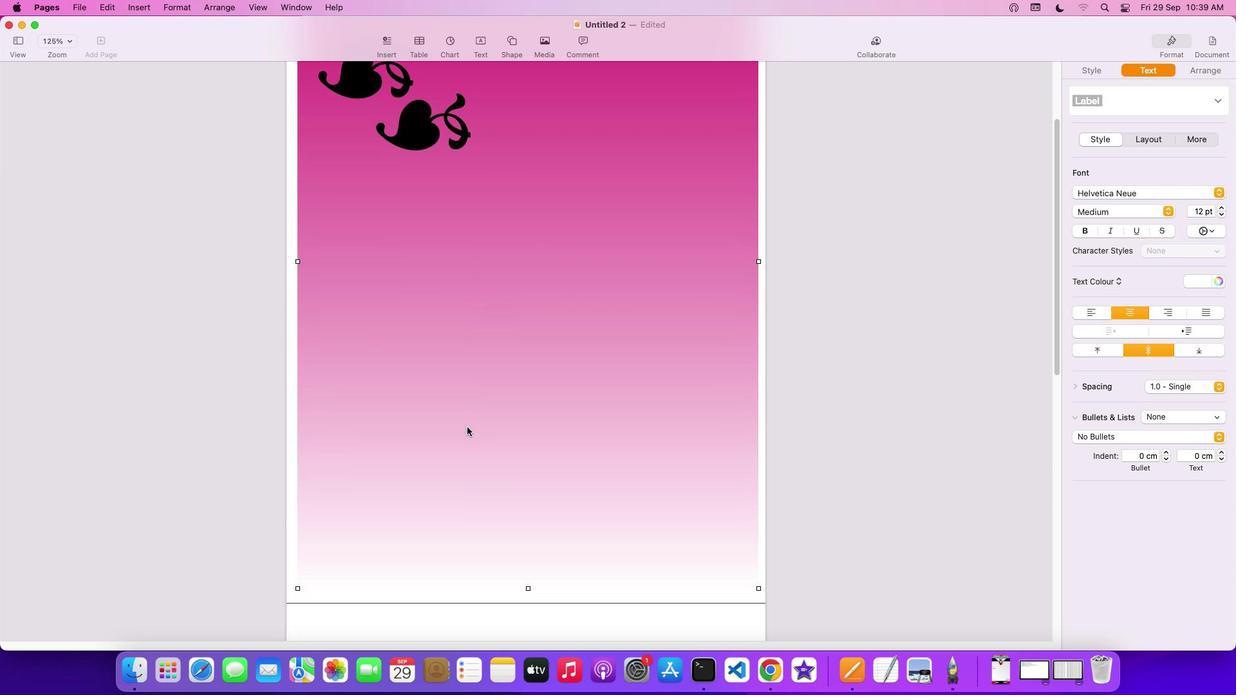 
Action: Mouse scrolled (467, 426) with delta (0, 0)
Screenshot: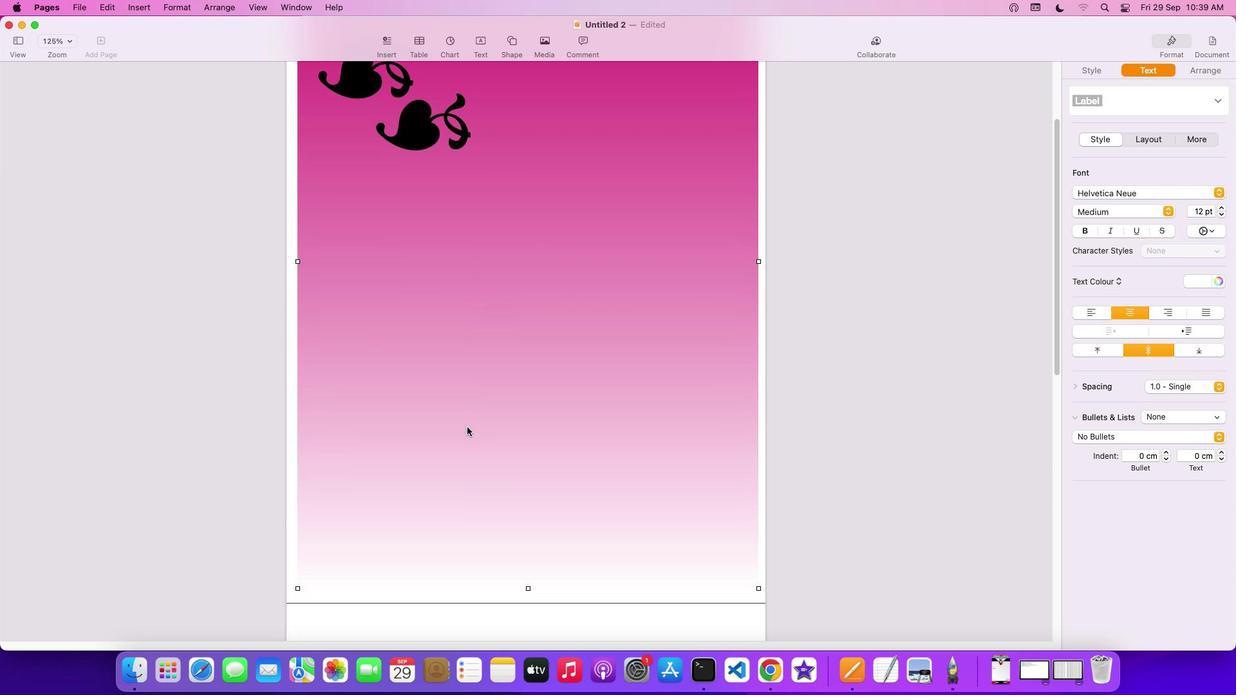 
Action: Mouse scrolled (467, 426) with delta (0, -1)
Screenshot: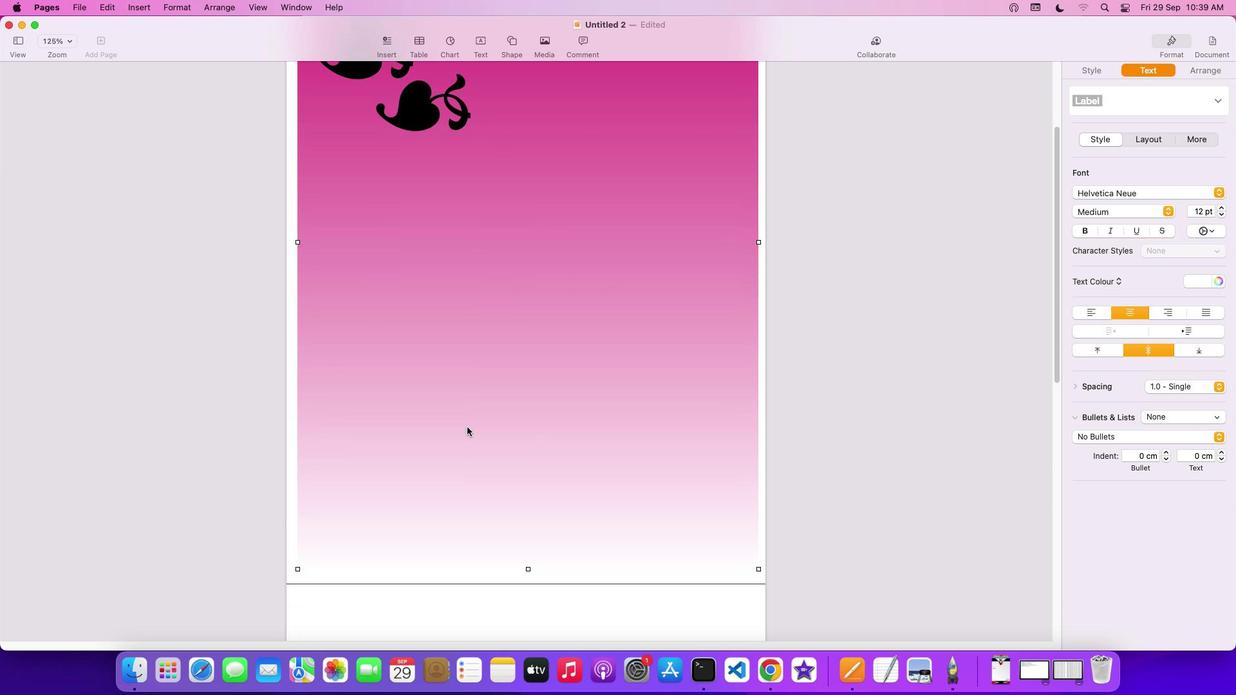 
Action: Mouse scrolled (467, 426) with delta (0, -3)
Screenshot: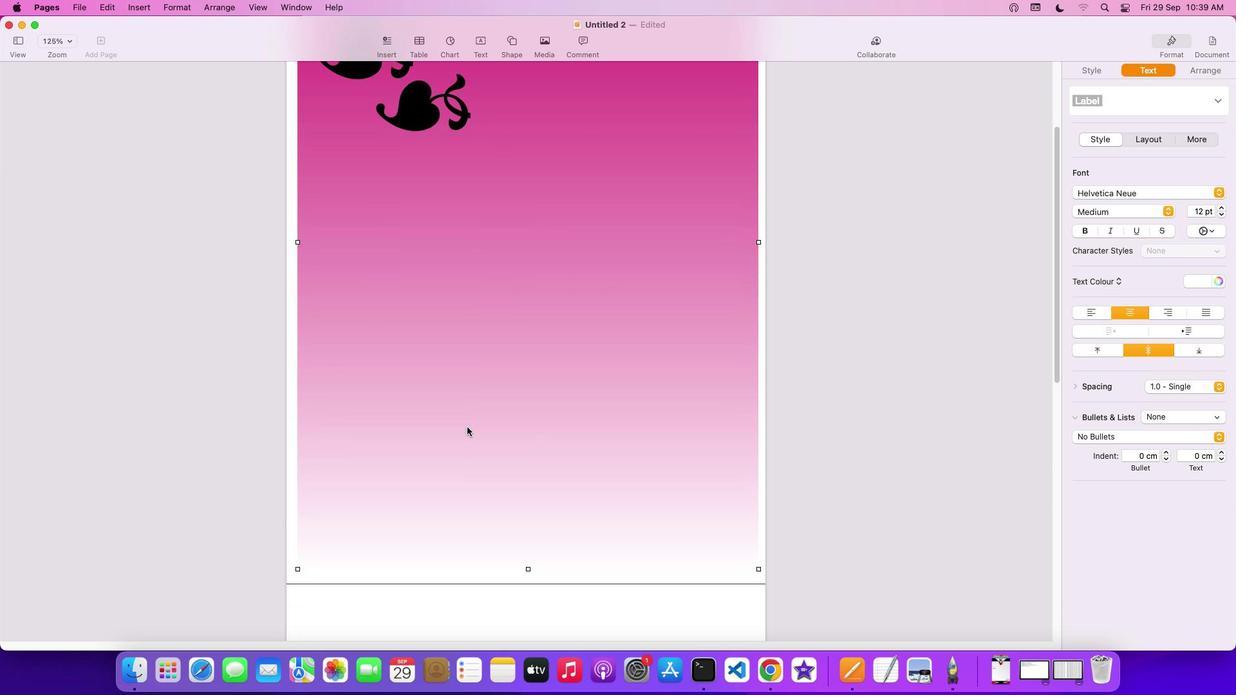 
Action: Mouse scrolled (467, 426) with delta (0, -3)
Screenshot: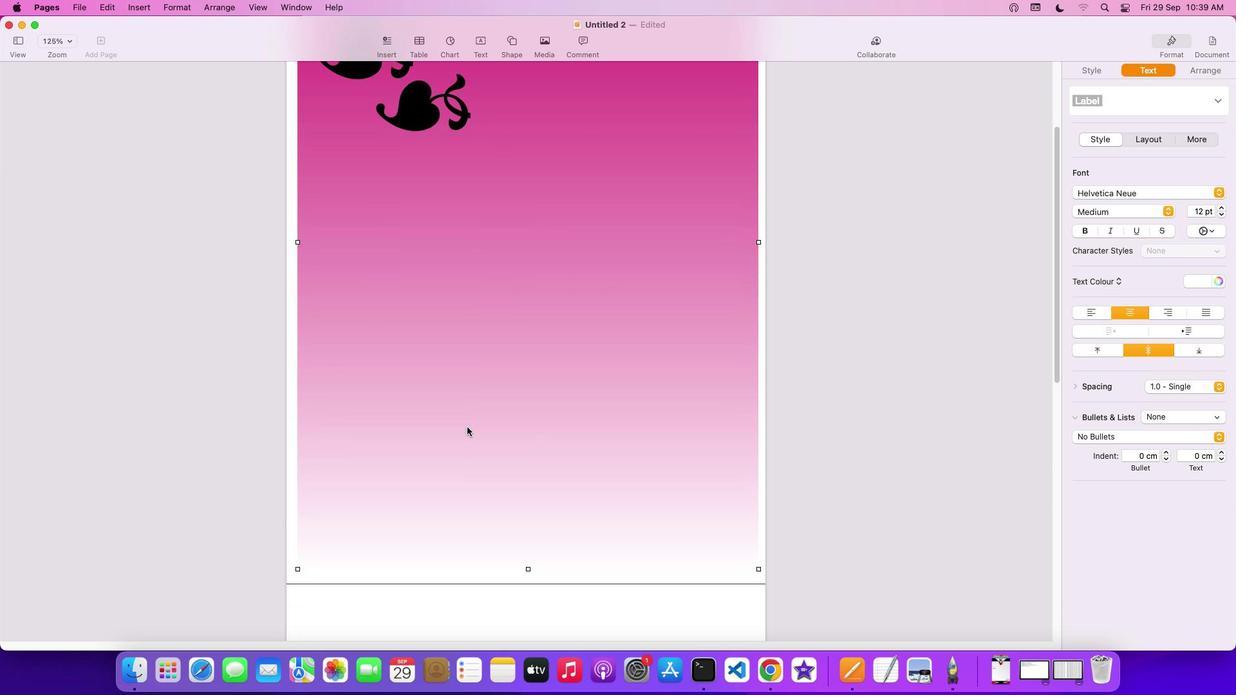 
Action: Mouse scrolled (467, 426) with delta (0, -3)
Screenshot: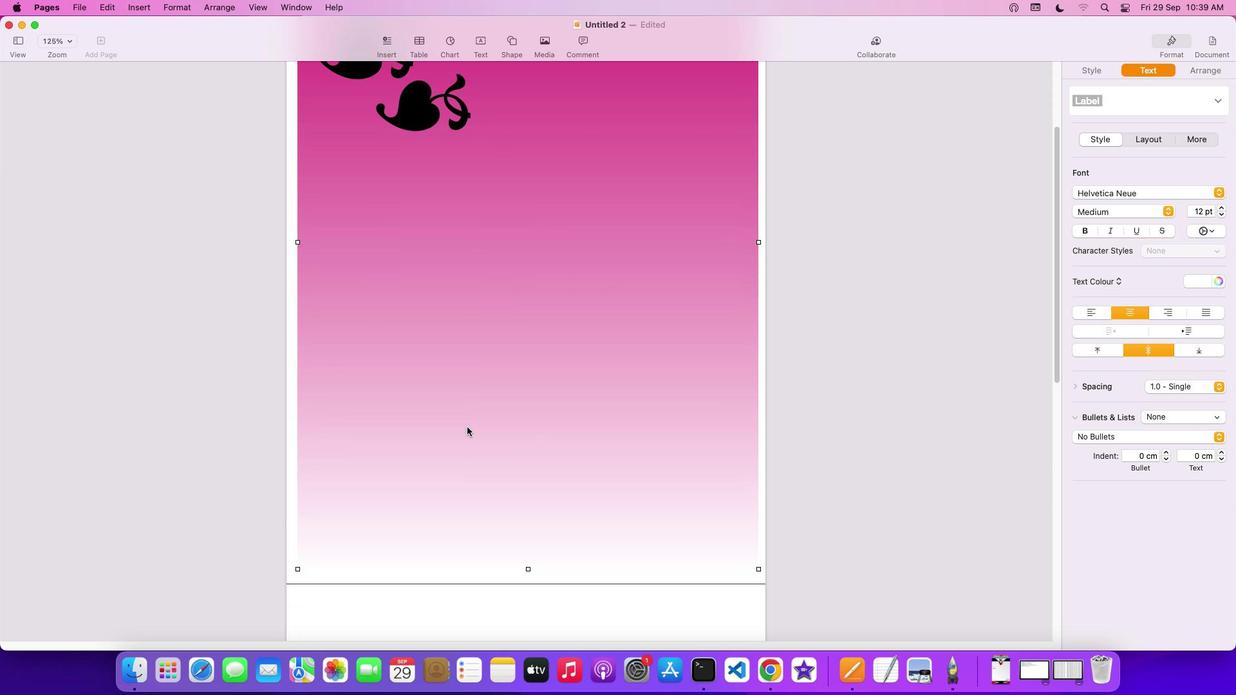 
Action: Mouse moved to (415, 111)
Screenshot: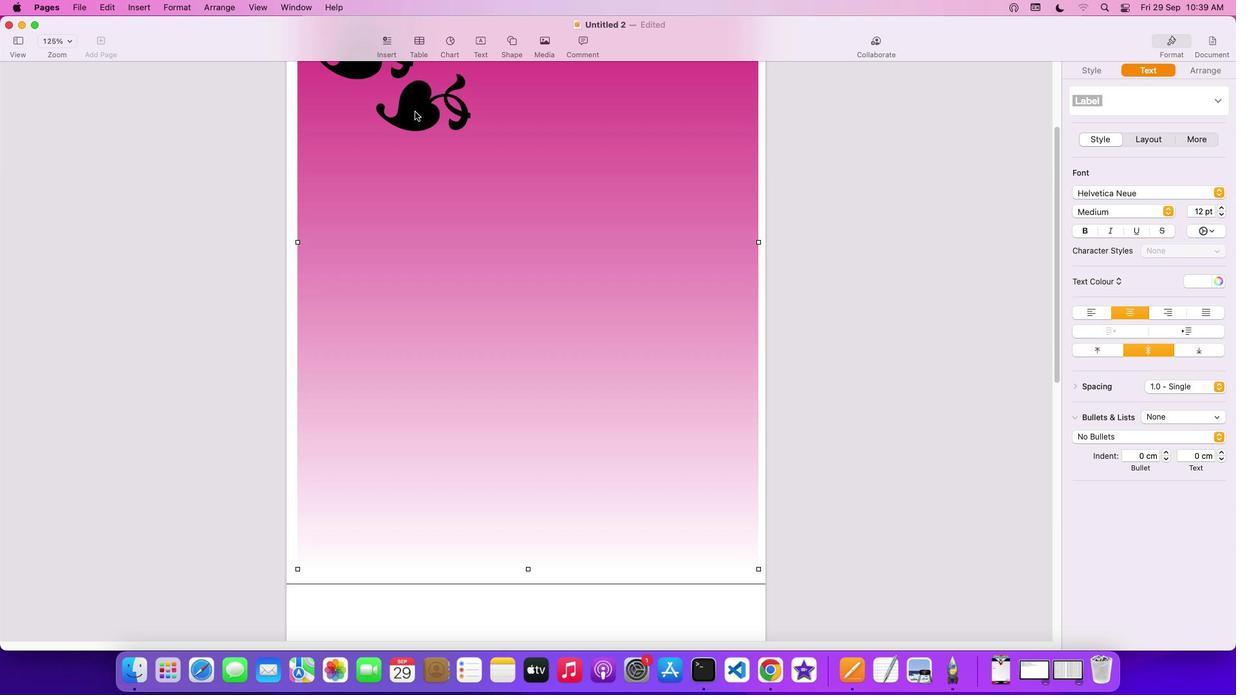 
Action: Mouse pressed left at (415, 111)
Screenshot: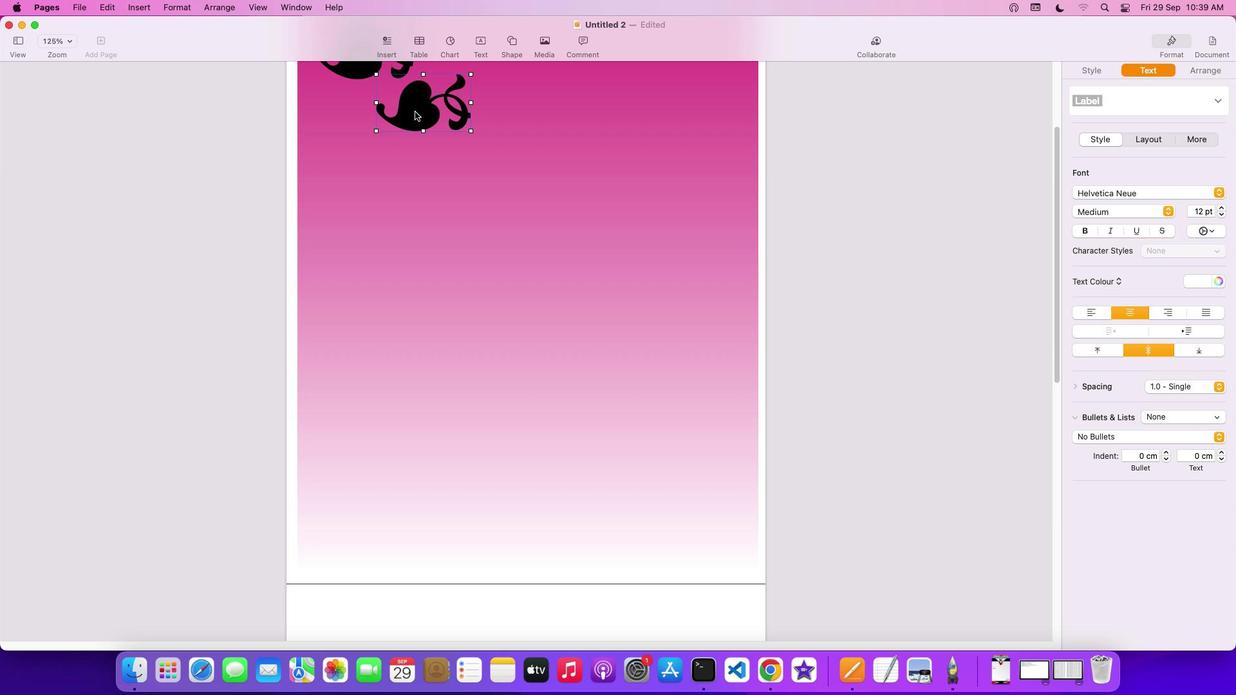 
Action: Mouse moved to (354, 63)
Screenshot: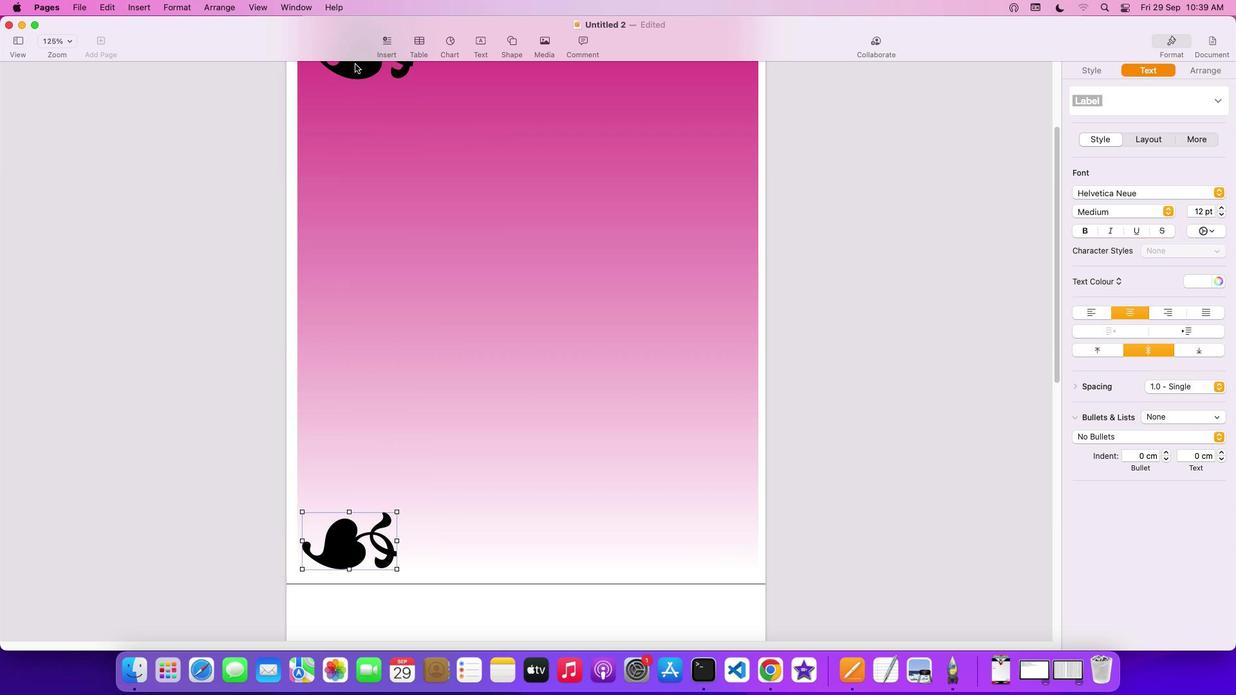 
Action: Mouse pressed left at (354, 63)
Screenshot: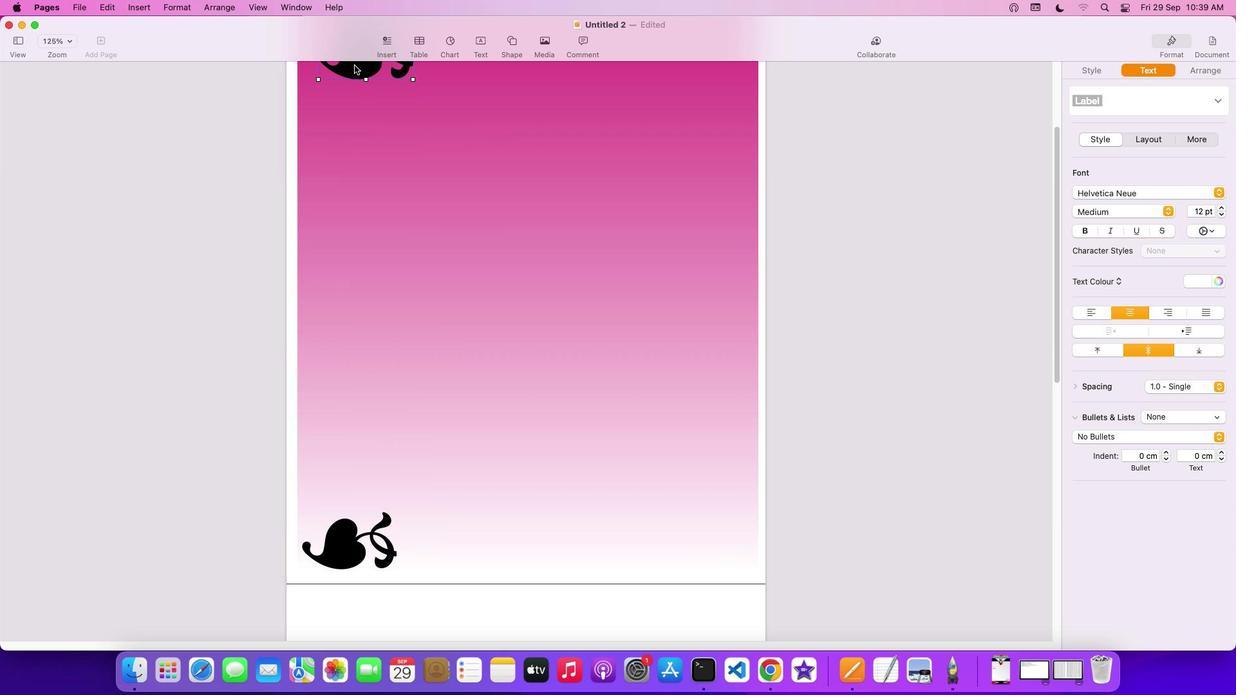 
Action: Mouse moved to (431, 559)
Screenshot: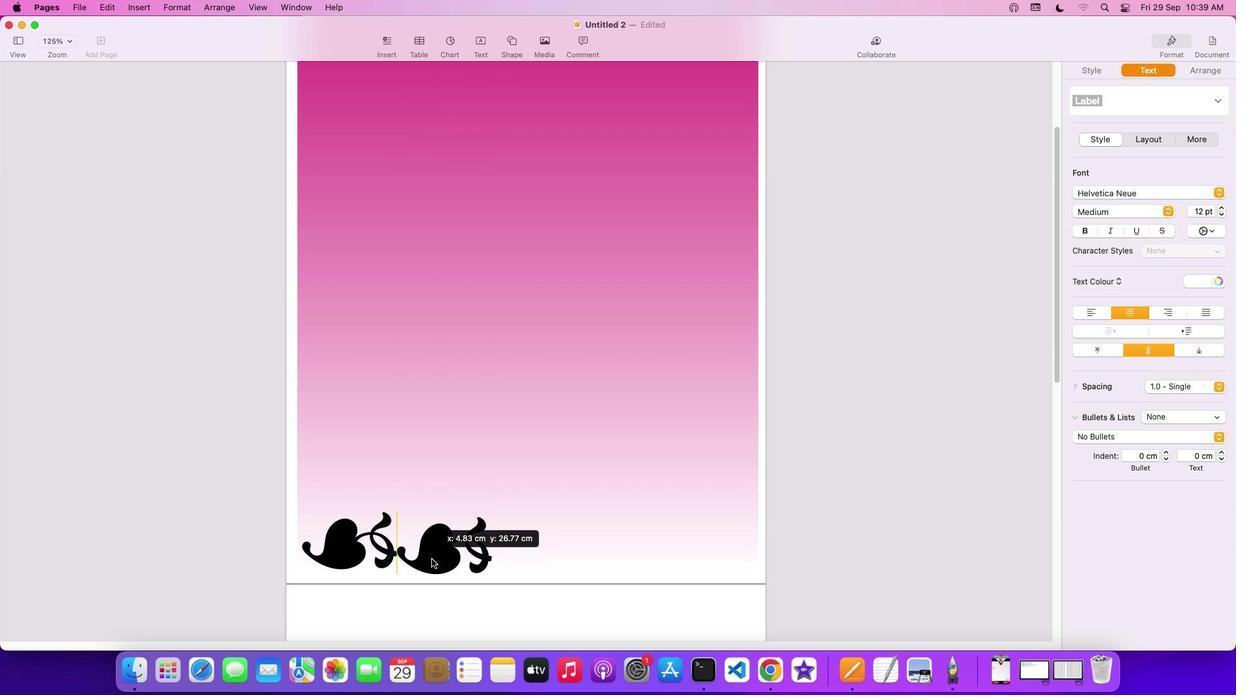 
Action: Mouse pressed left at (431, 559)
Screenshot: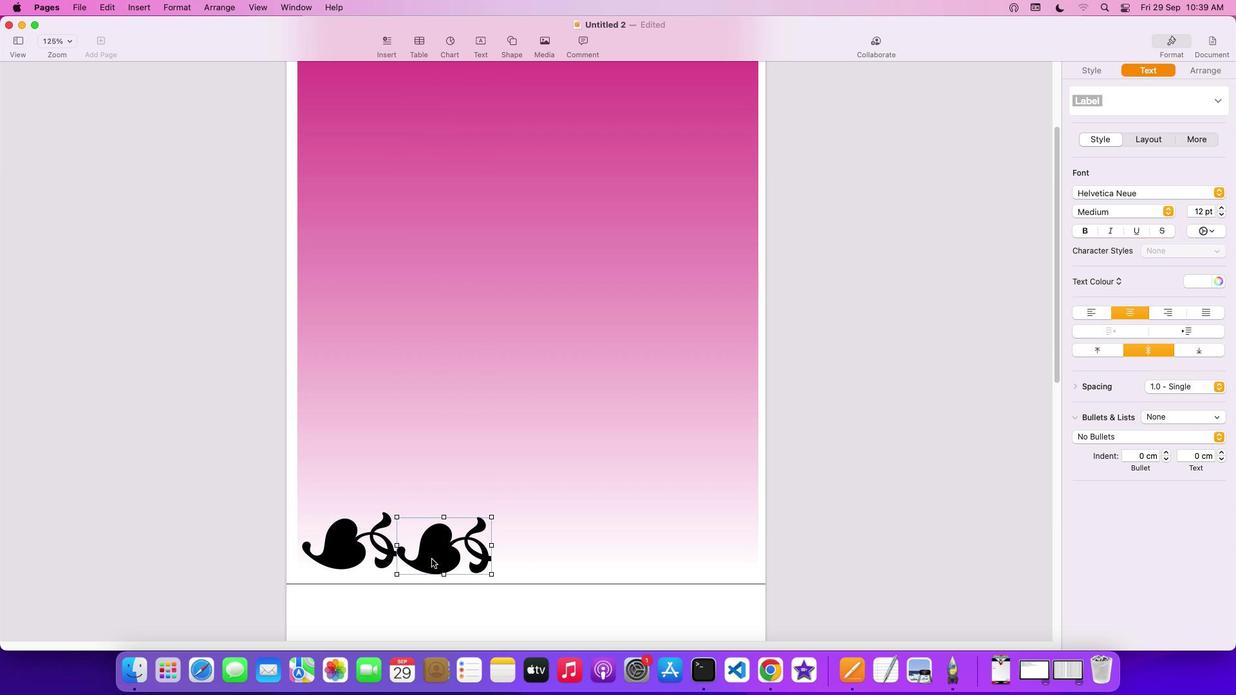 
Action: Mouse moved to (428, 556)
Screenshot: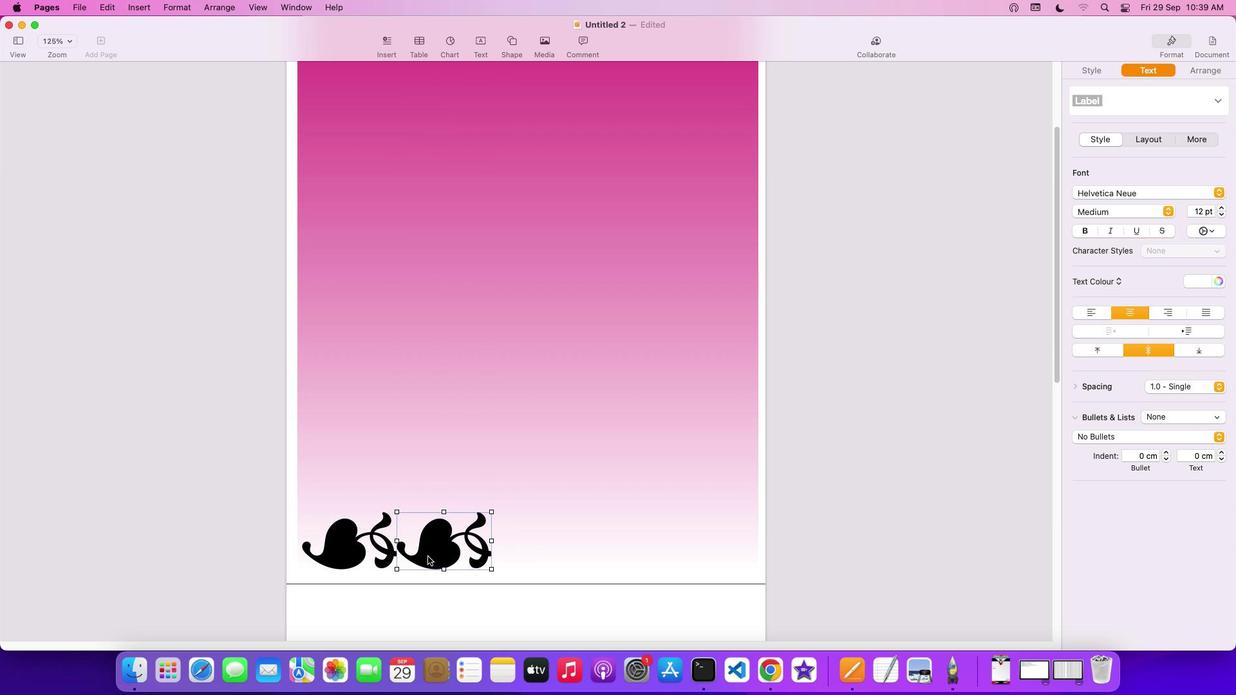 
Action: Key pressed Key.cmd
Screenshot: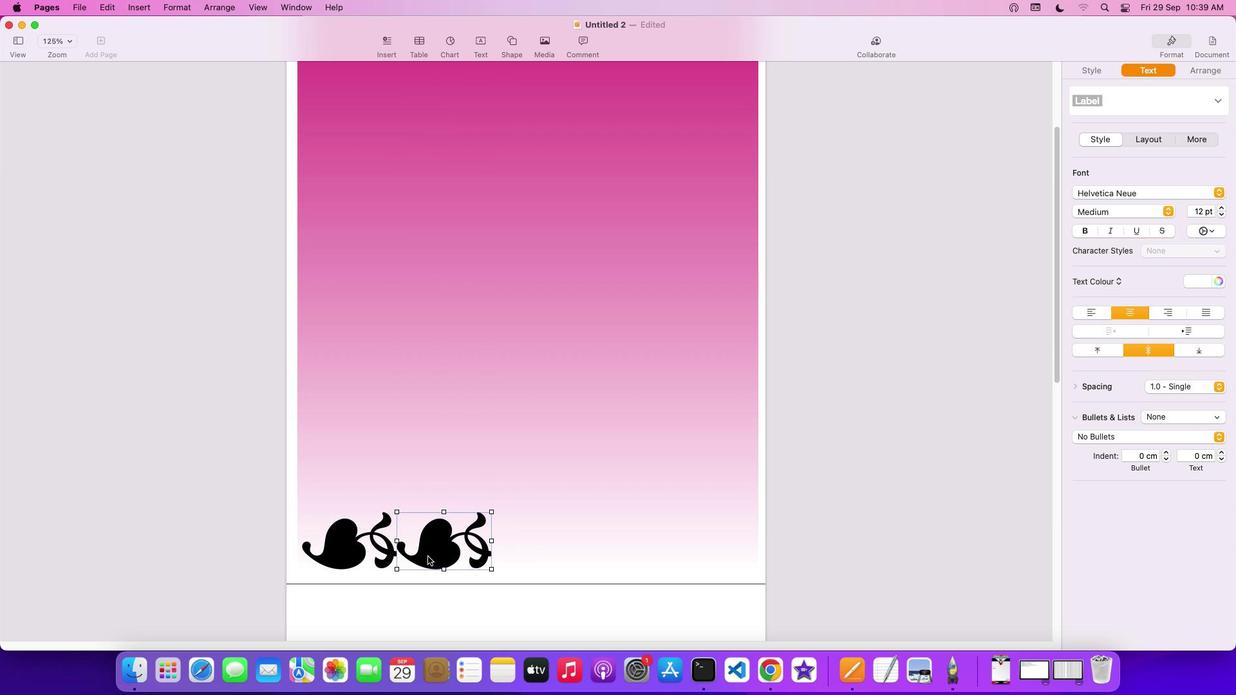 
Action: Mouse moved to (426, 556)
Screenshot: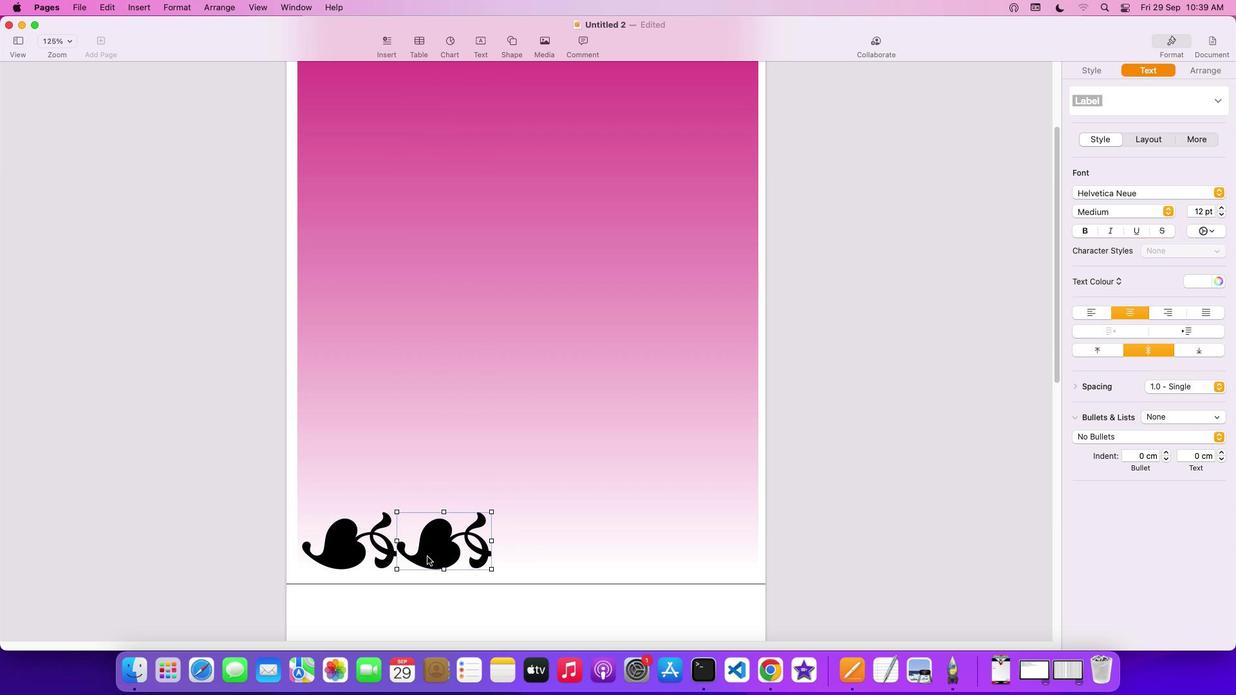 
Action: Key pressed 'c''v''v''v'
Screenshot: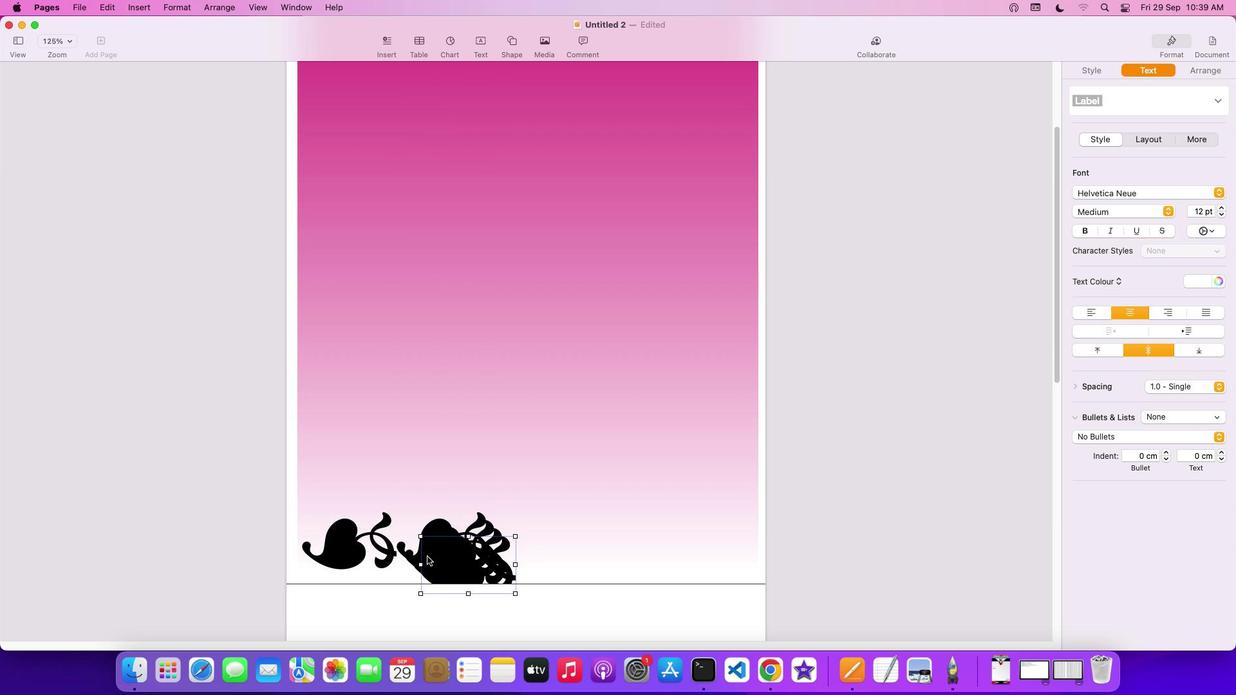 
Action: Mouse moved to (437, 566)
Screenshot: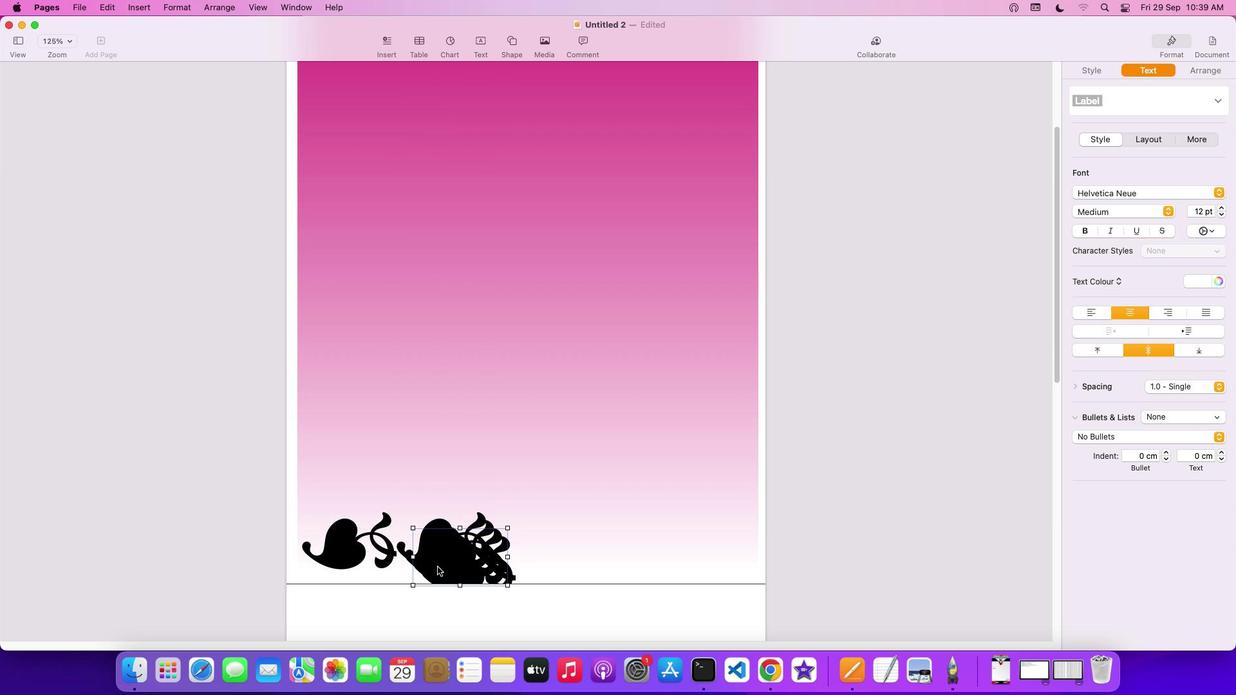 
Action: Mouse pressed left at (437, 566)
Screenshot: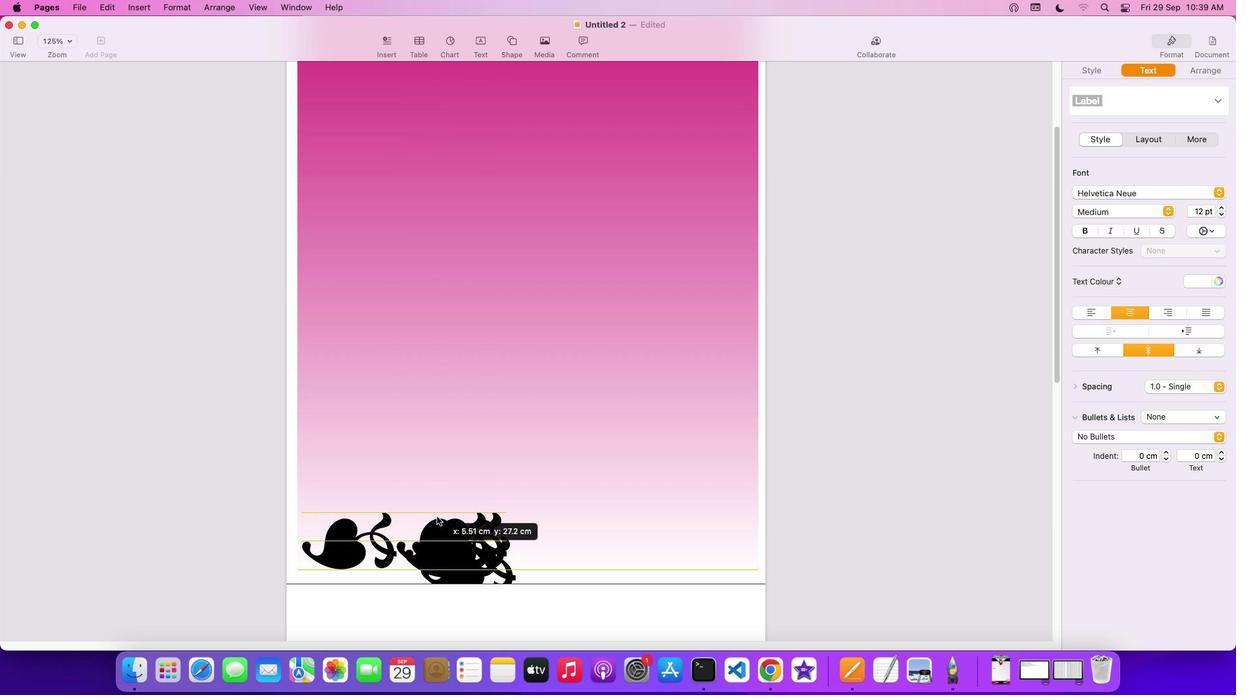 
Action: Mouse moved to (437, 573)
Screenshot: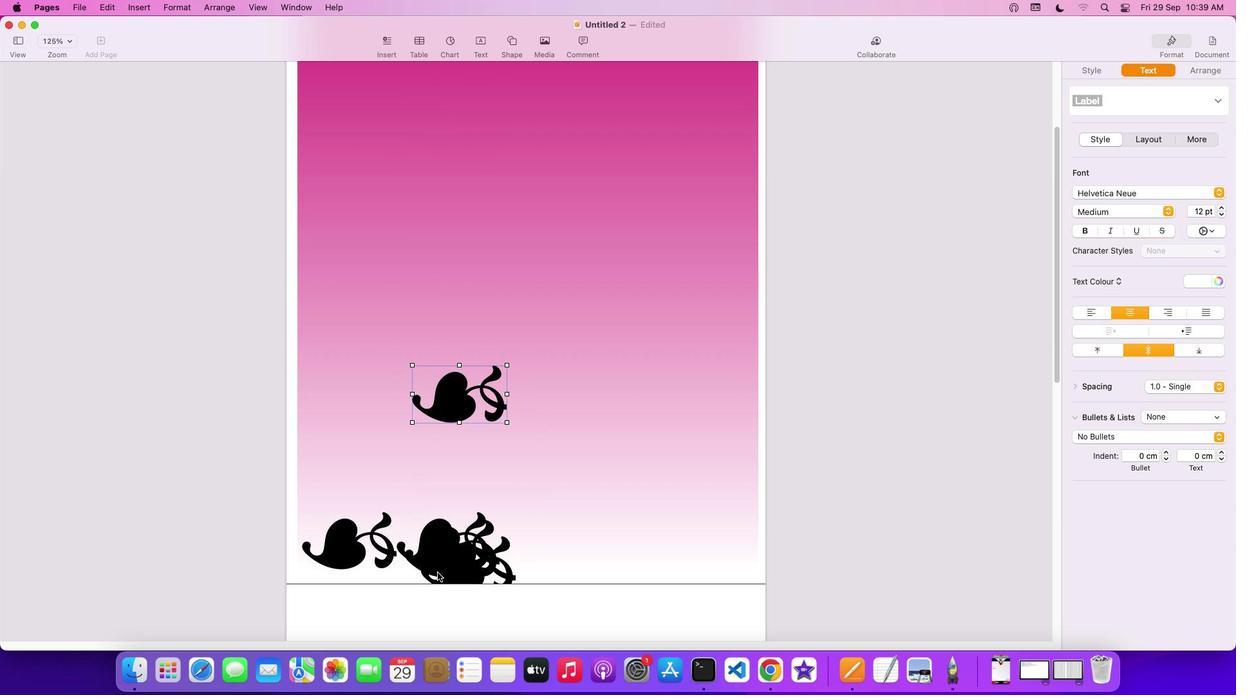 
Action: Mouse pressed left at (437, 573)
Screenshot: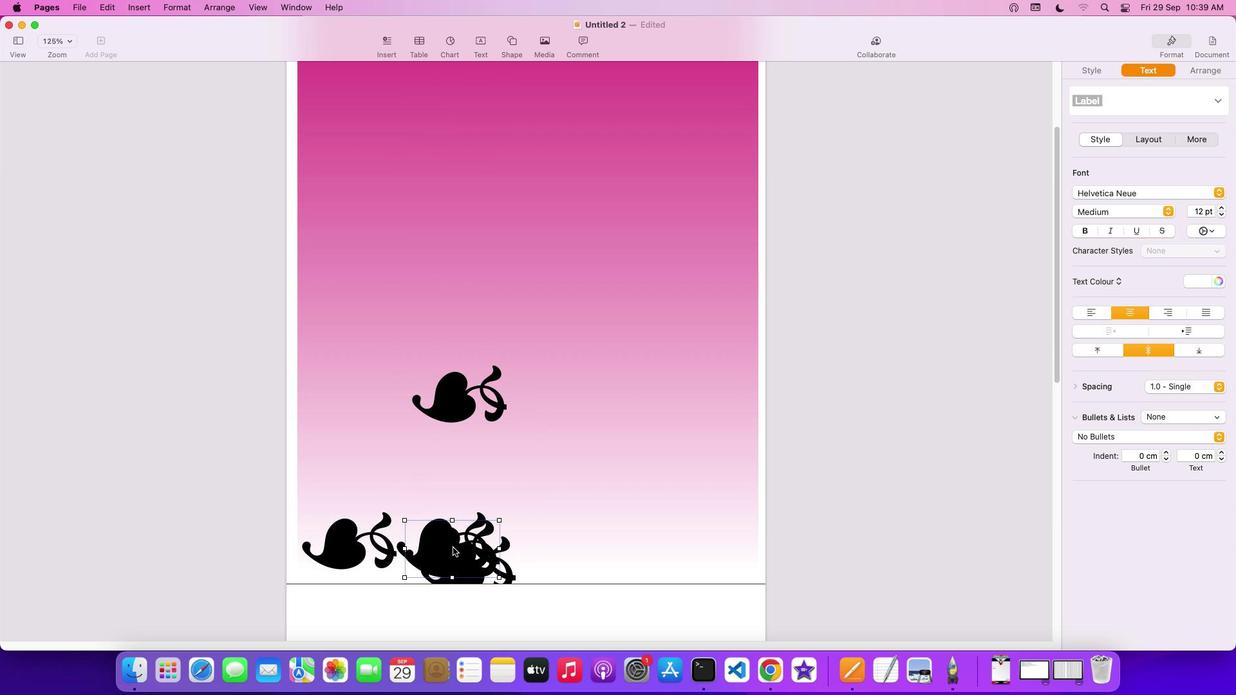 
Action: Mouse moved to (467, 566)
Screenshot: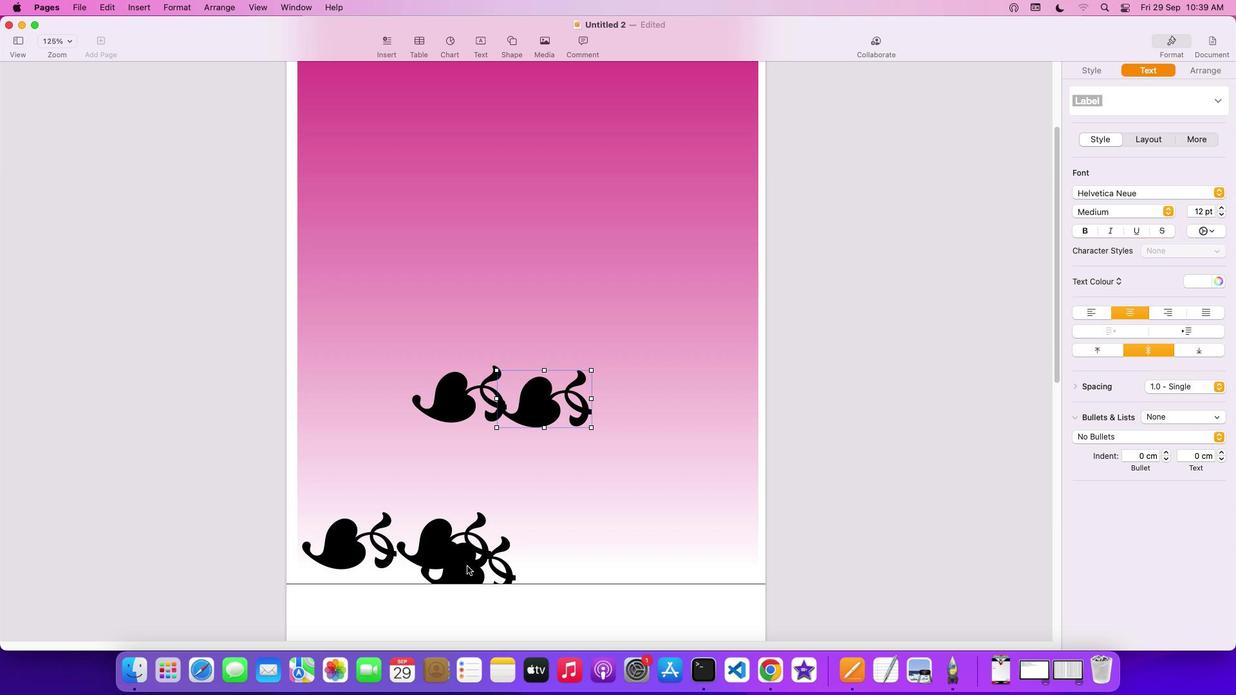 
Action: Mouse pressed left at (467, 566)
Screenshot: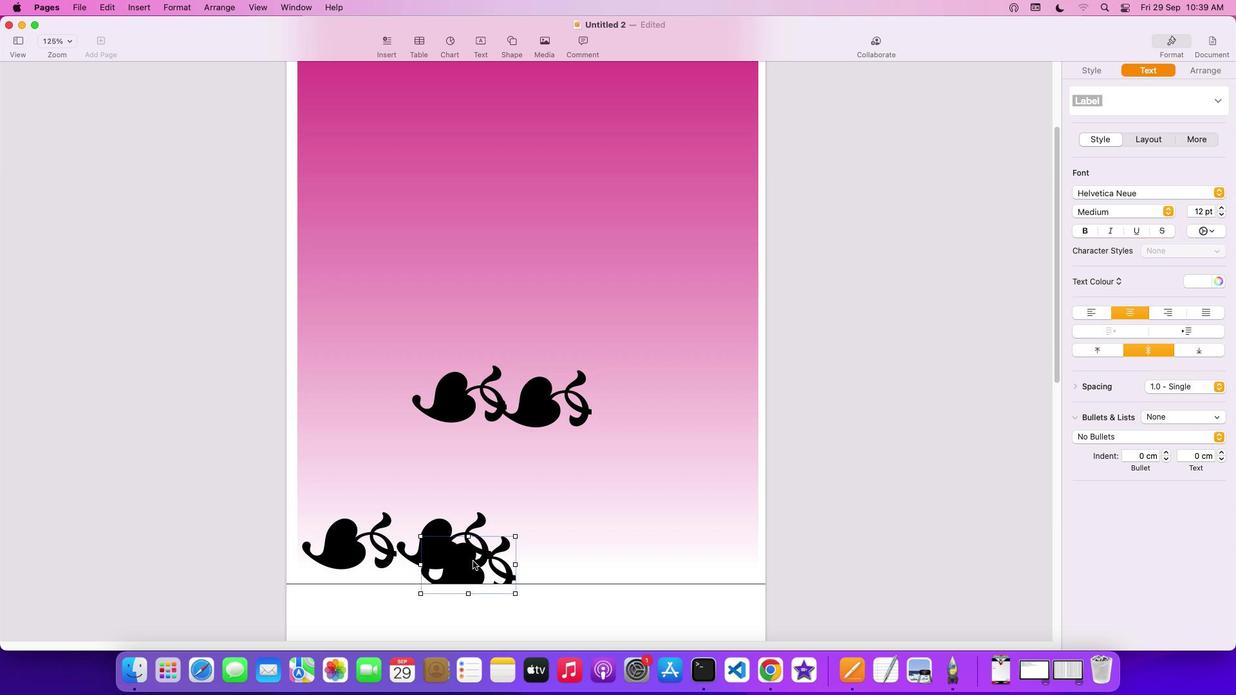 
Action: Mouse moved to (536, 417)
Screenshot: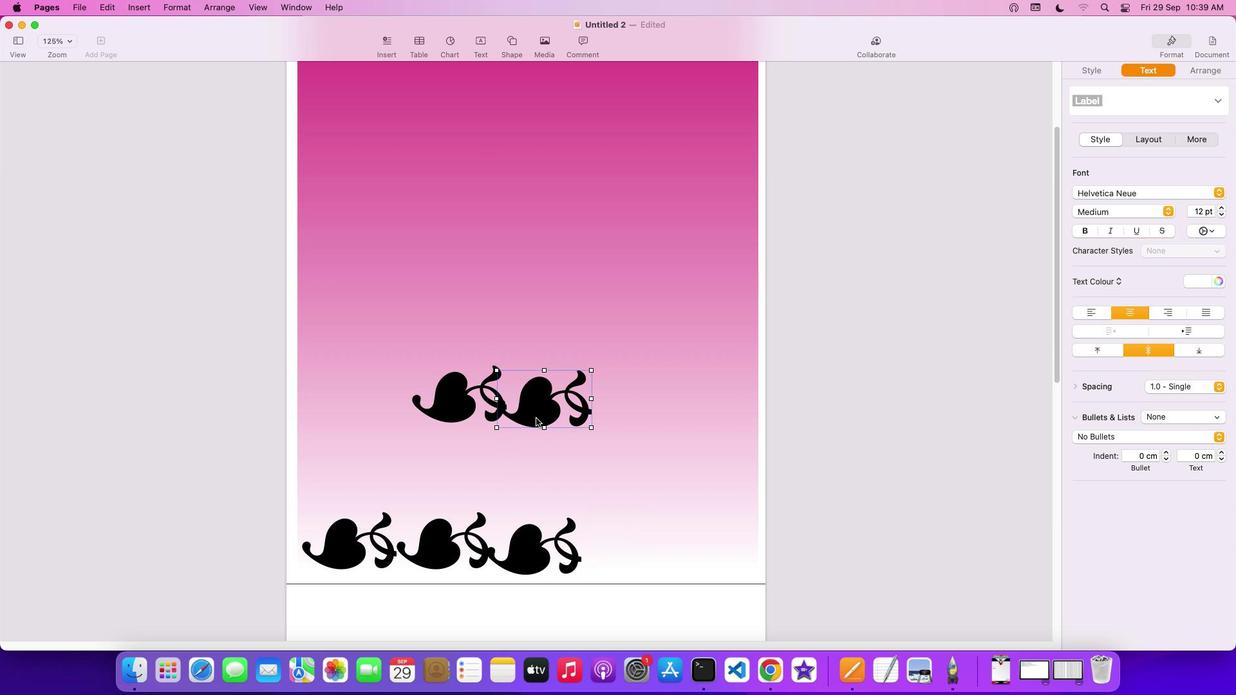 
Action: Mouse pressed left at (536, 417)
Screenshot: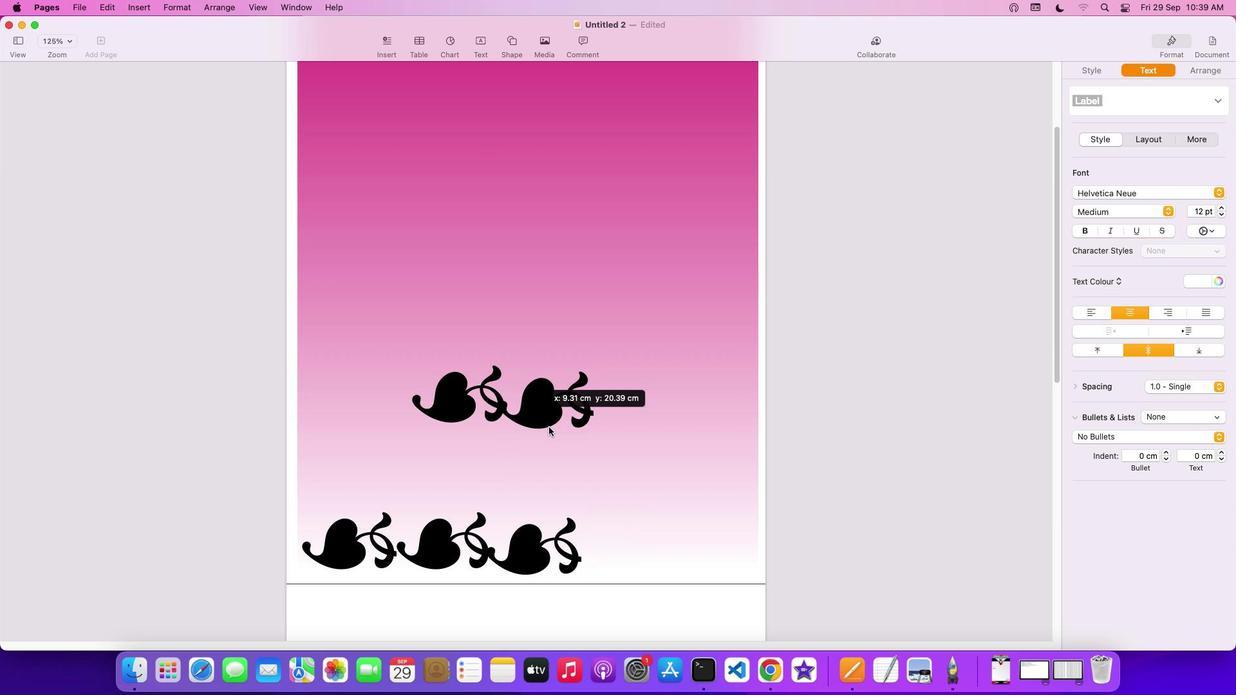 
Action: Mouse moved to (452, 406)
Screenshot: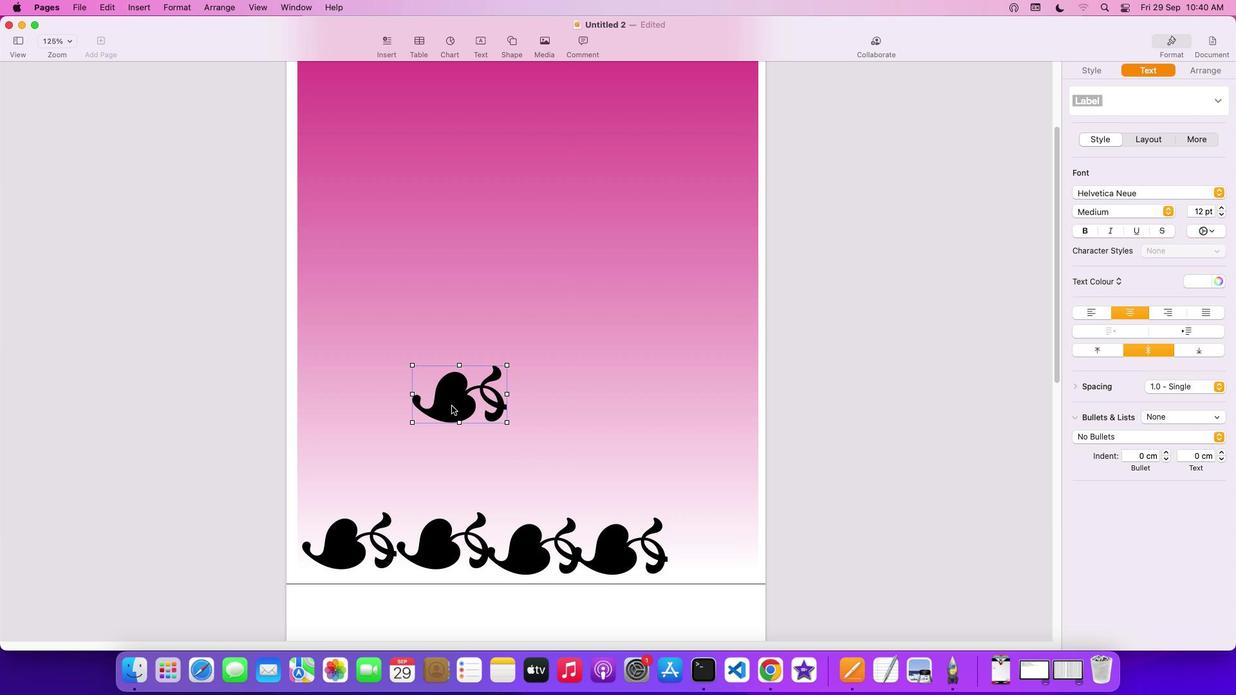 
Action: Mouse pressed left at (452, 406)
Screenshot: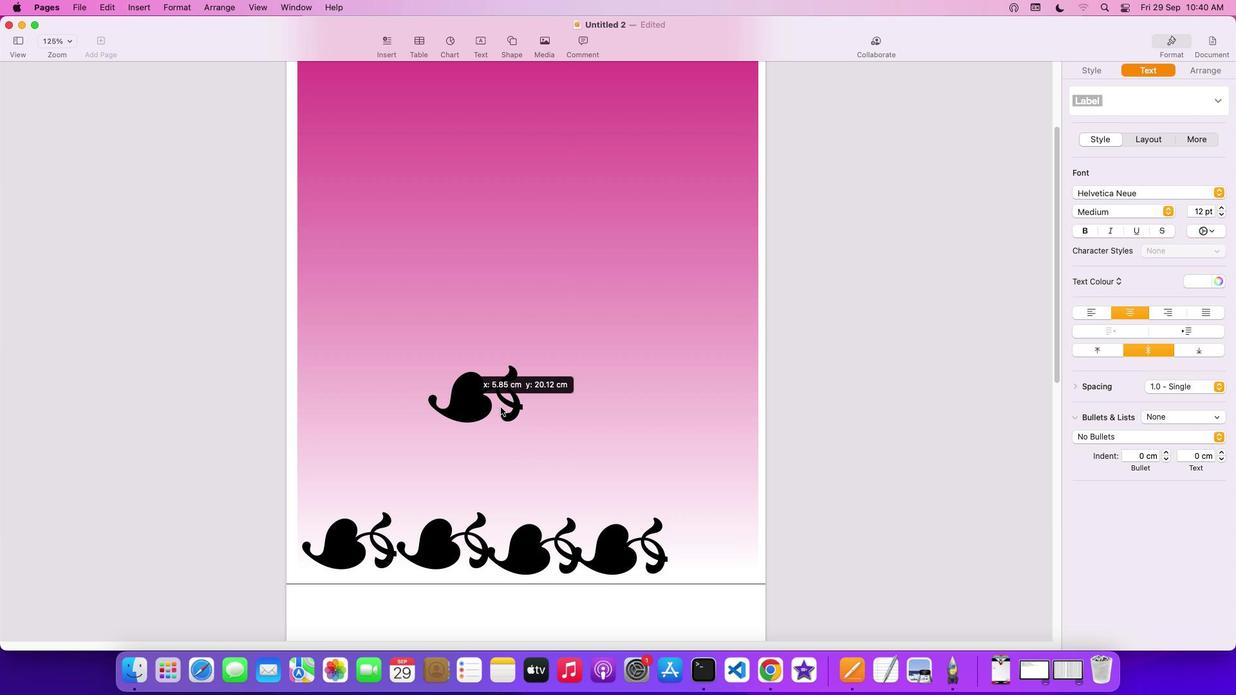 
Action: Mouse moved to (555, 496)
Screenshot: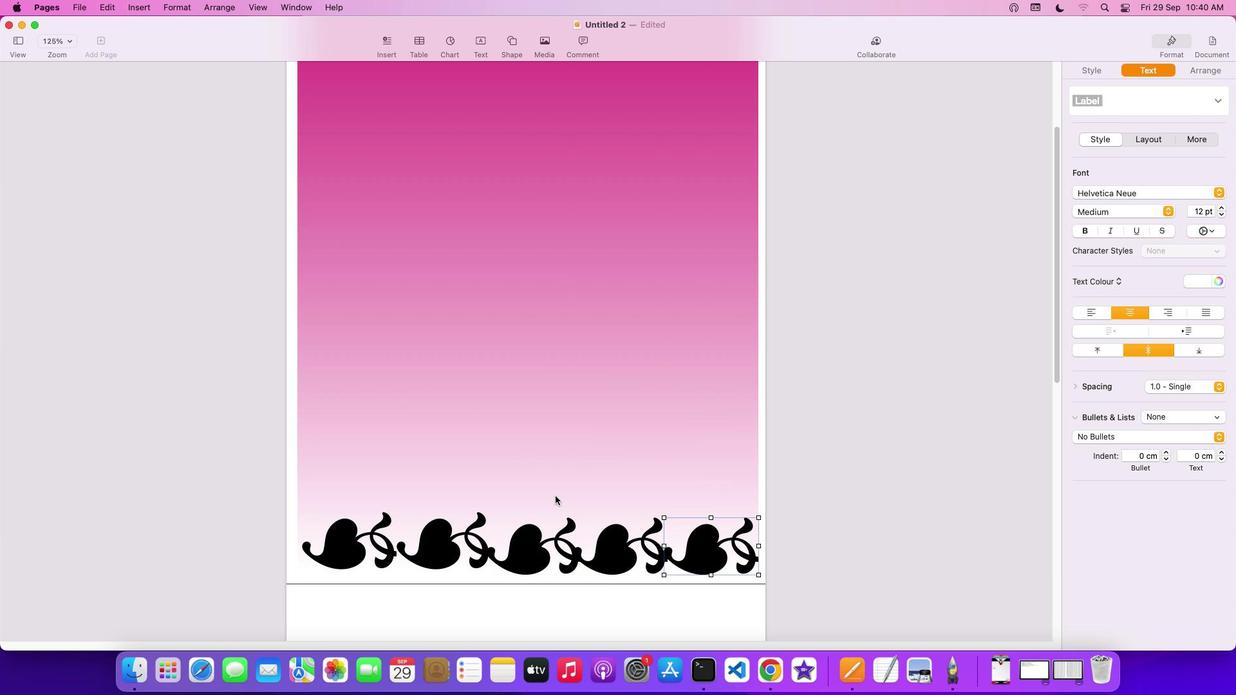 
Action: Mouse scrolled (555, 496) with delta (0, 0)
Screenshot: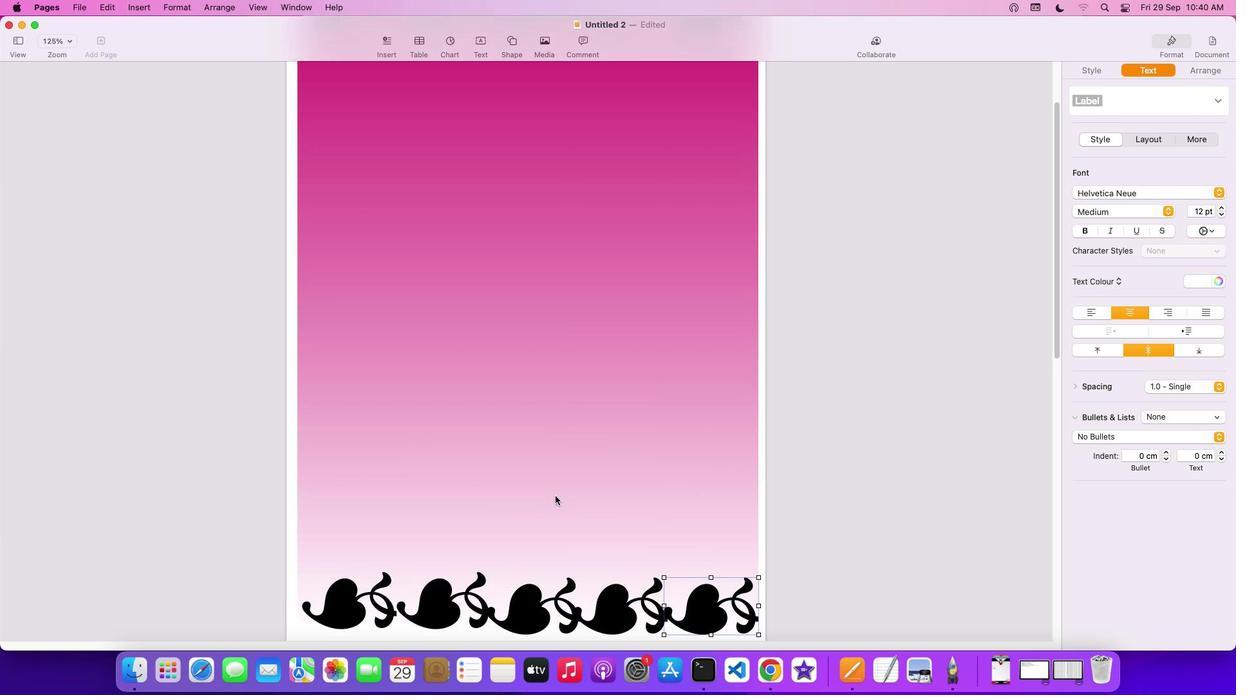 
Action: Mouse scrolled (555, 496) with delta (0, 0)
Screenshot: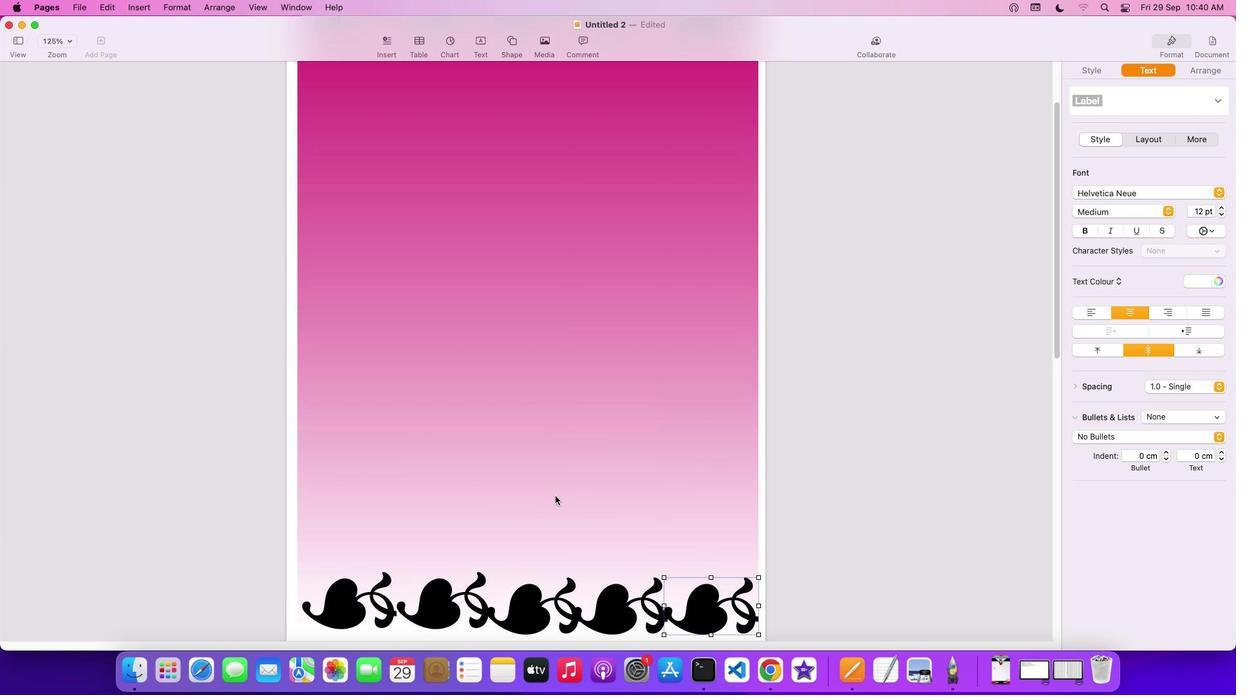 
Action: Mouse scrolled (555, 496) with delta (0, 1)
Screenshot: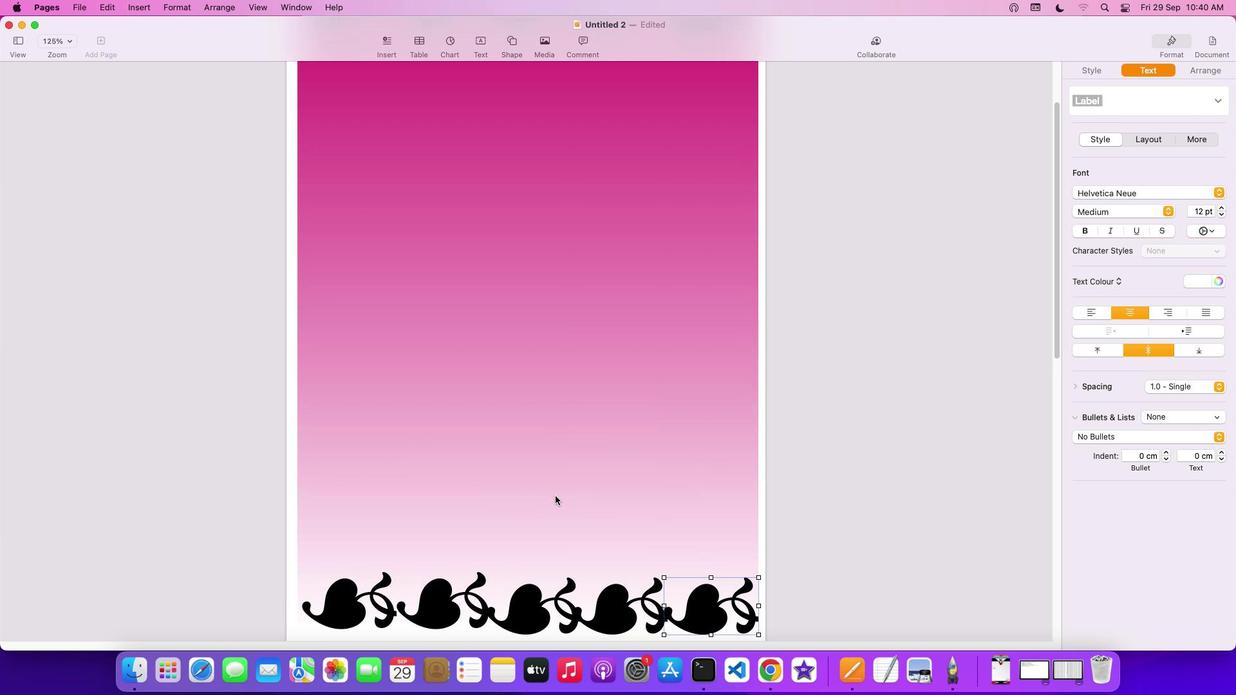
Action: Mouse scrolled (555, 496) with delta (0, 2)
Screenshot: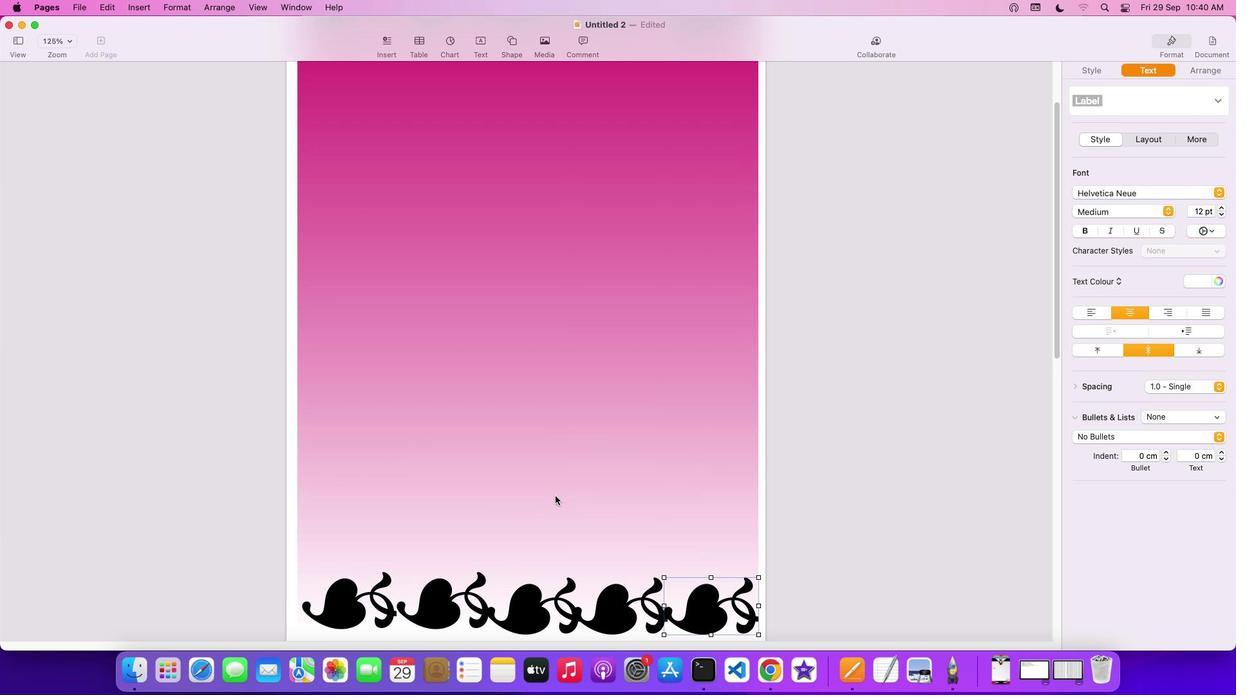 
Action: Mouse scrolled (555, 496) with delta (0, 0)
Screenshot: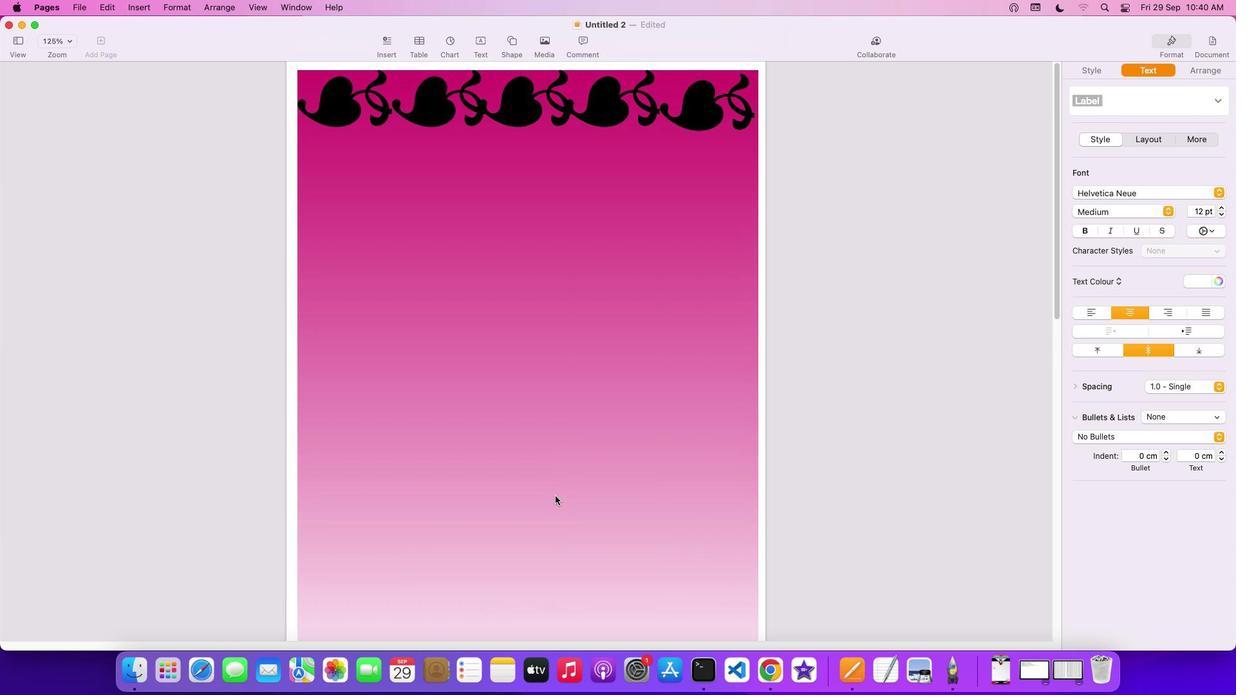 
Action: Mouse scrolled (555, 496) with delta (0, 0)
Screenshot: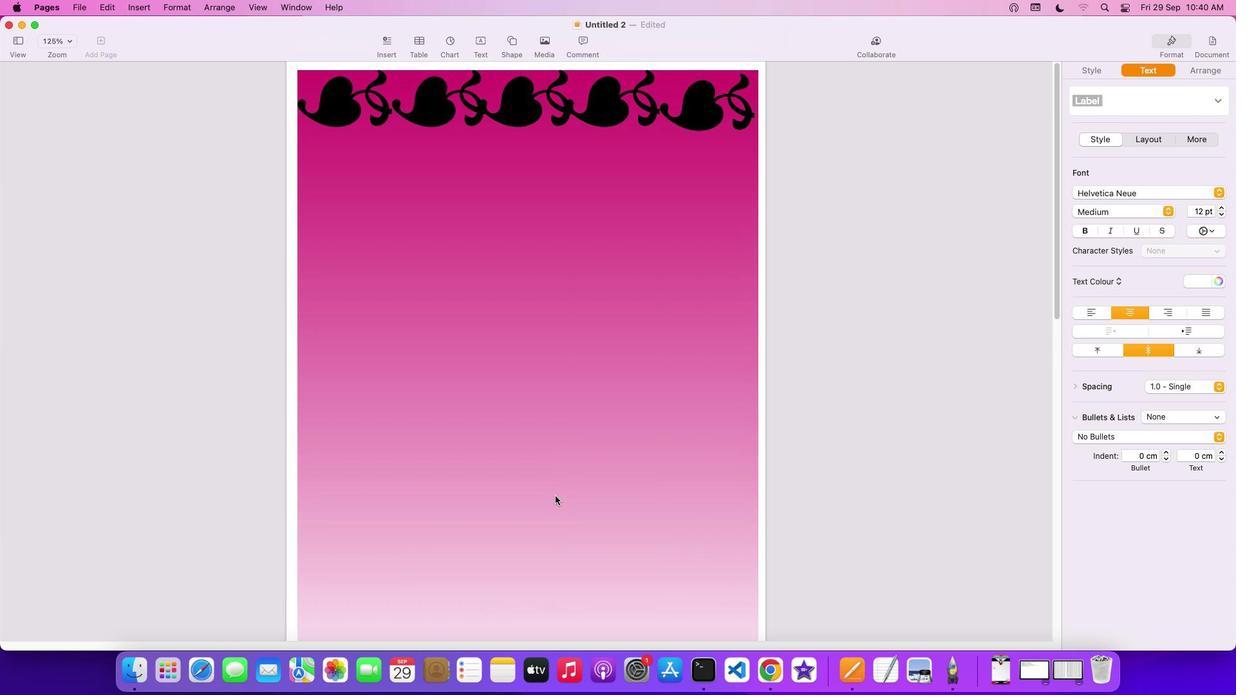 
Action: Mouse scrolled (555, 496) with delta (0, 2)
Screenshot: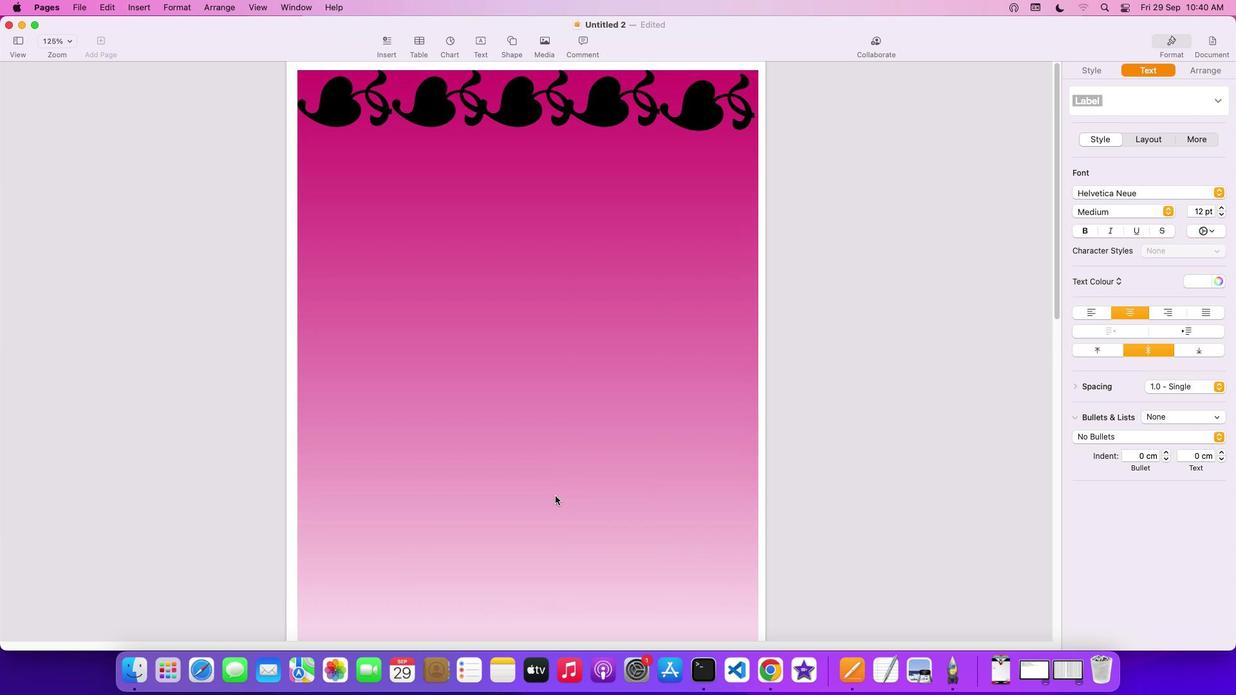 
Action: Mouse scrolled (555, 496) with delta (0, 3)
Screenshot: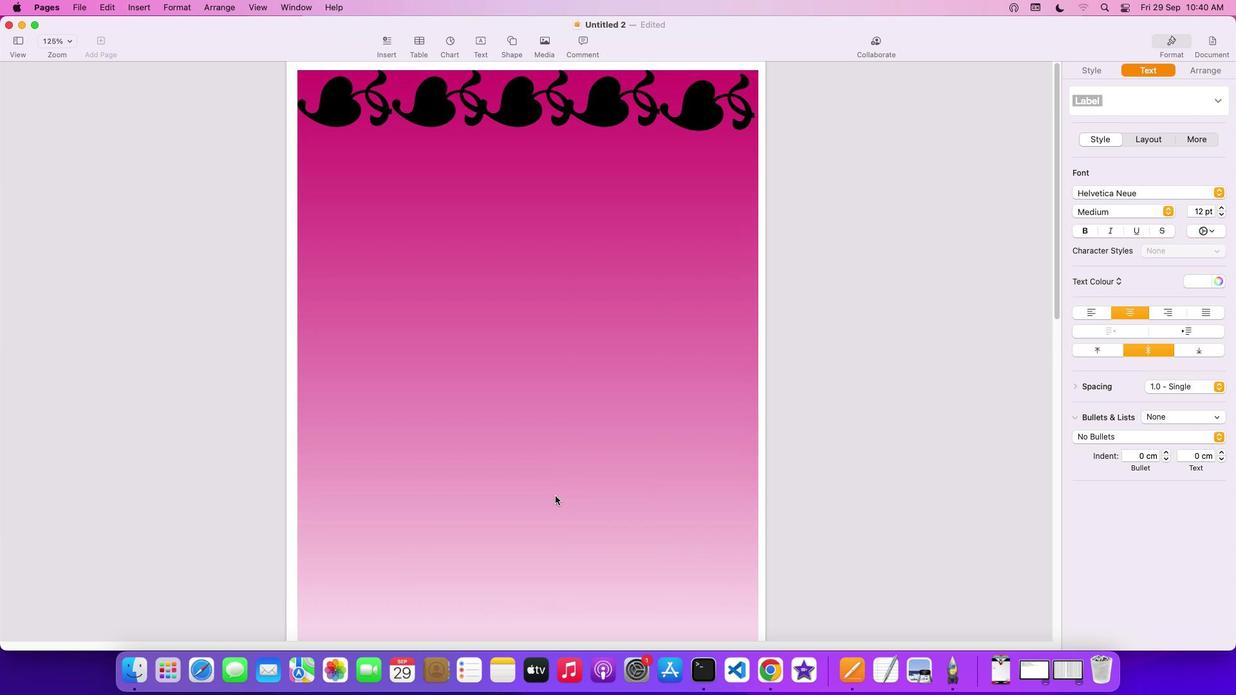 
Action: Mouse scrolled (555, 496) with delta (0, 3)
Screenshot: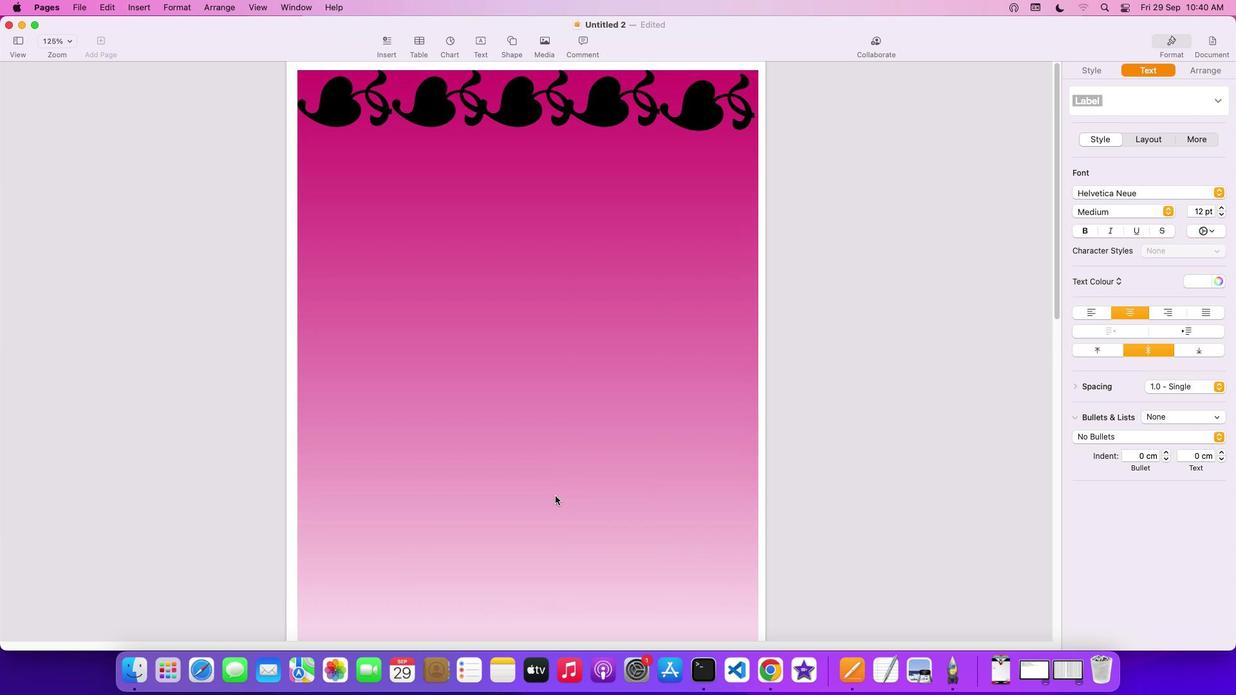 
Action: Mouse scrolled (555, 496) with delta (0, 4)
Screenshot: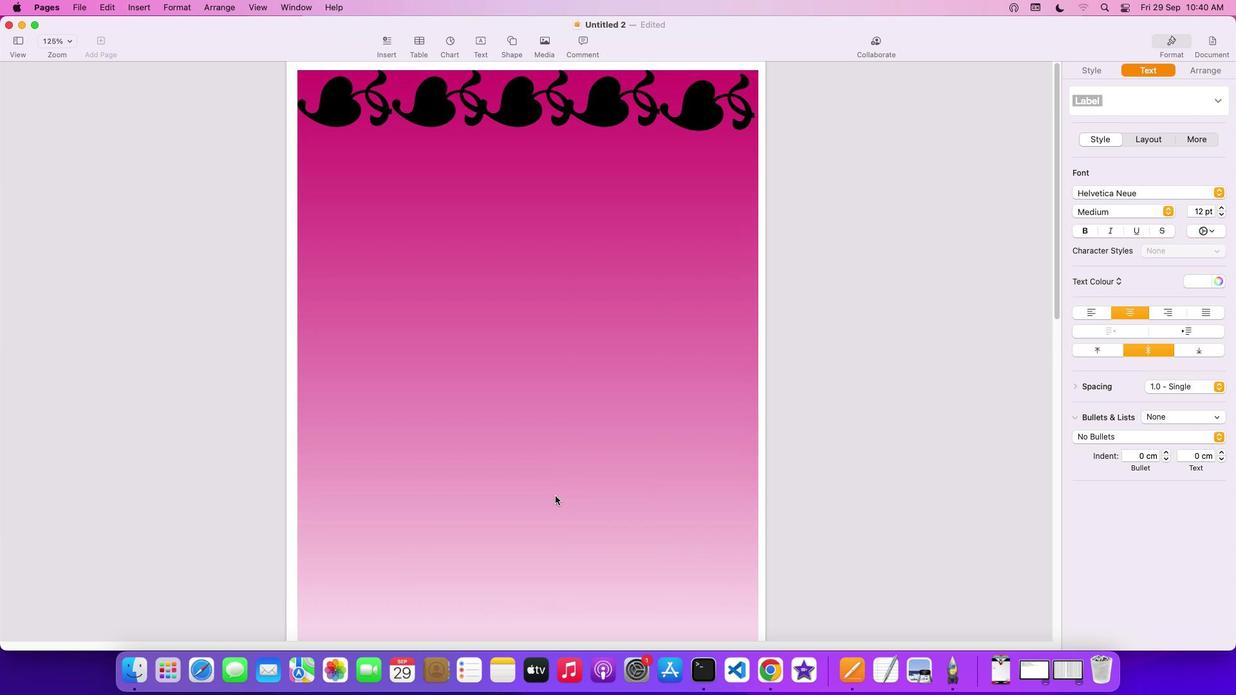 
Action: Mouse scrolled (555, 496) with delta (0, 0)
Screenshot: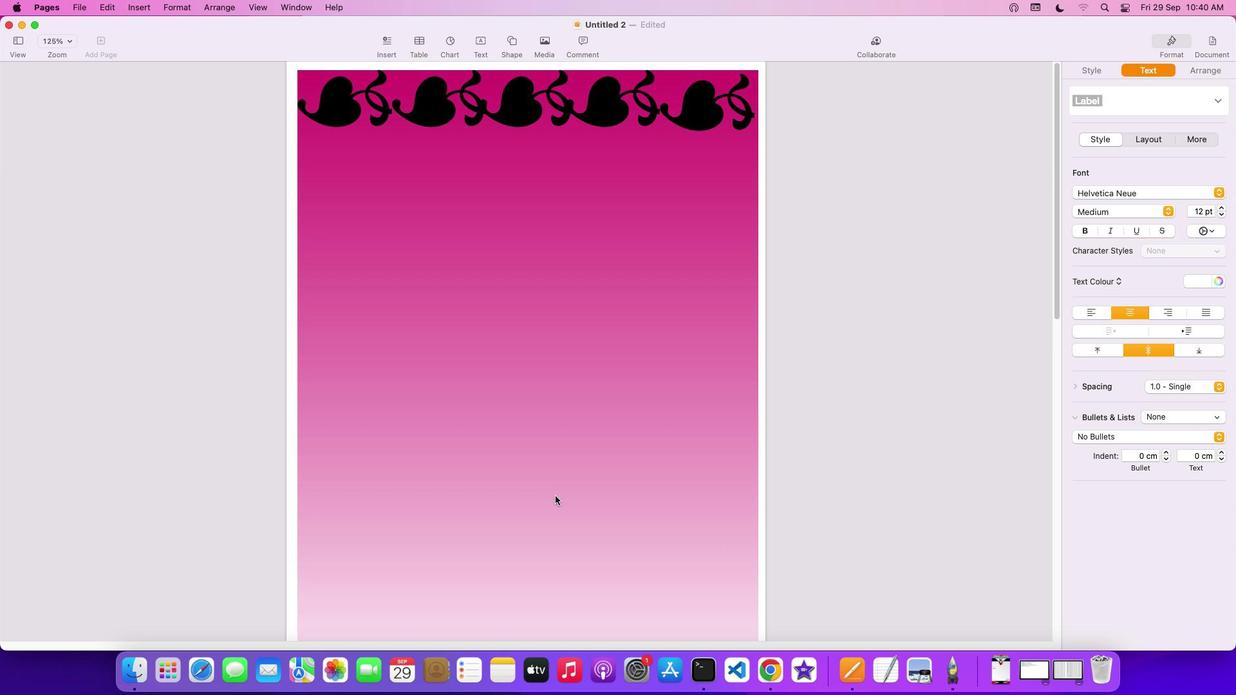 
Action: Mouse scrolled (555, 496) with delta (0, 0)
Screenshot: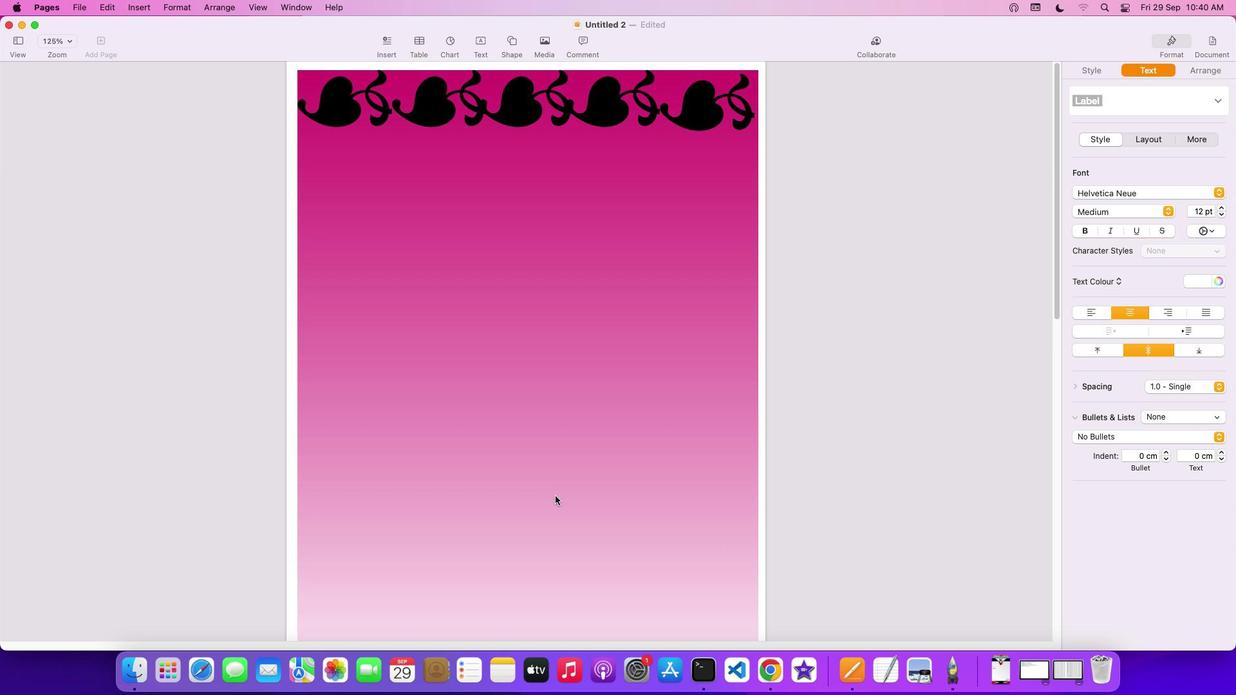 
Action: Mouse scrolled (555, 496) with delta (0, 1)
Screenshot: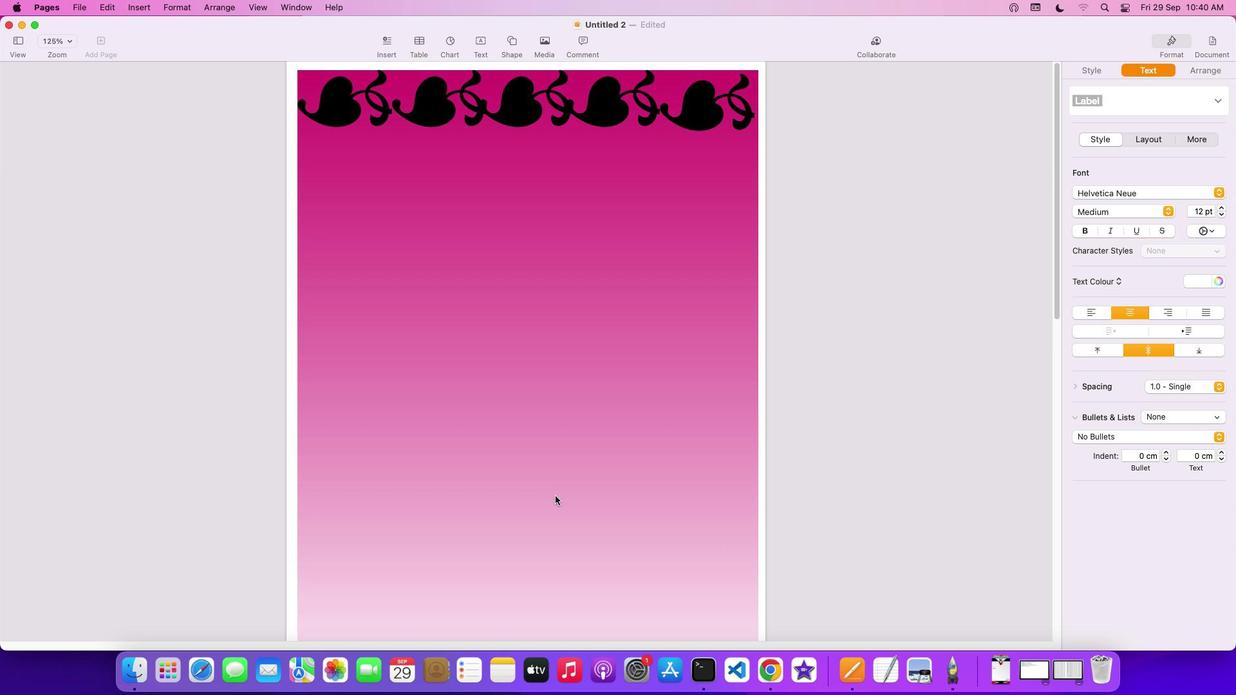 
Action: Mouse scrolled (555, 496) with delta (0, 3)
Screenshot: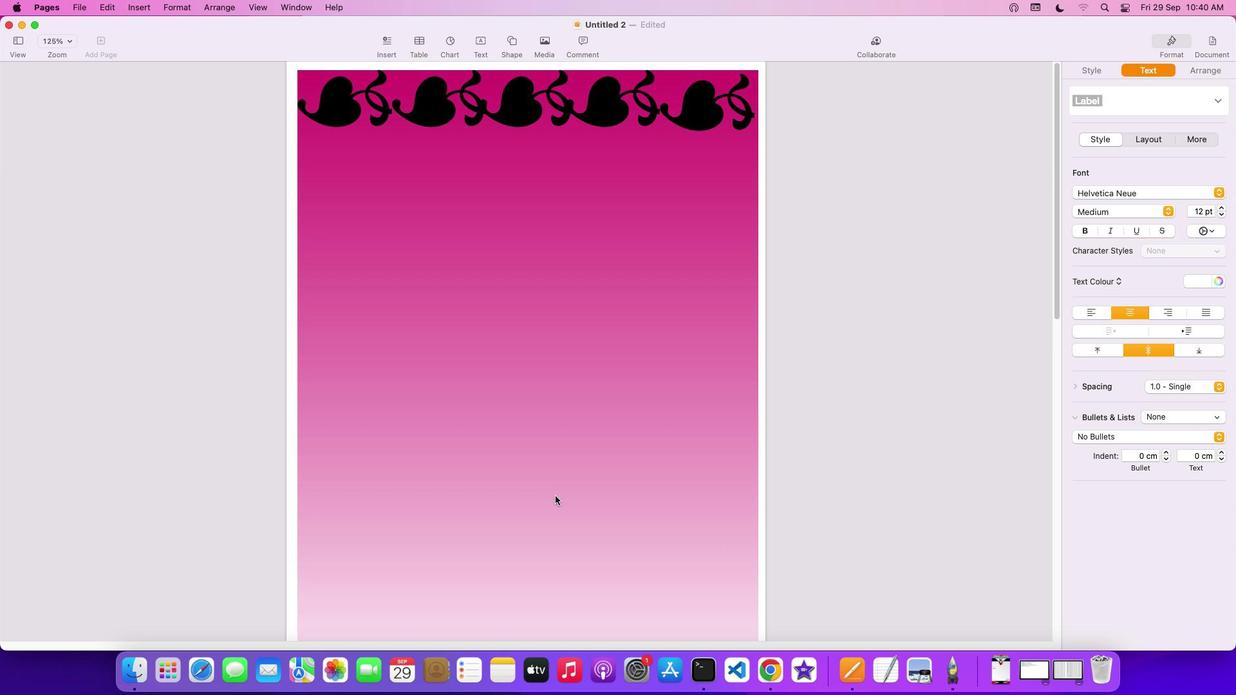 
Action: Mouse moved to (314, 313)
Screenshot: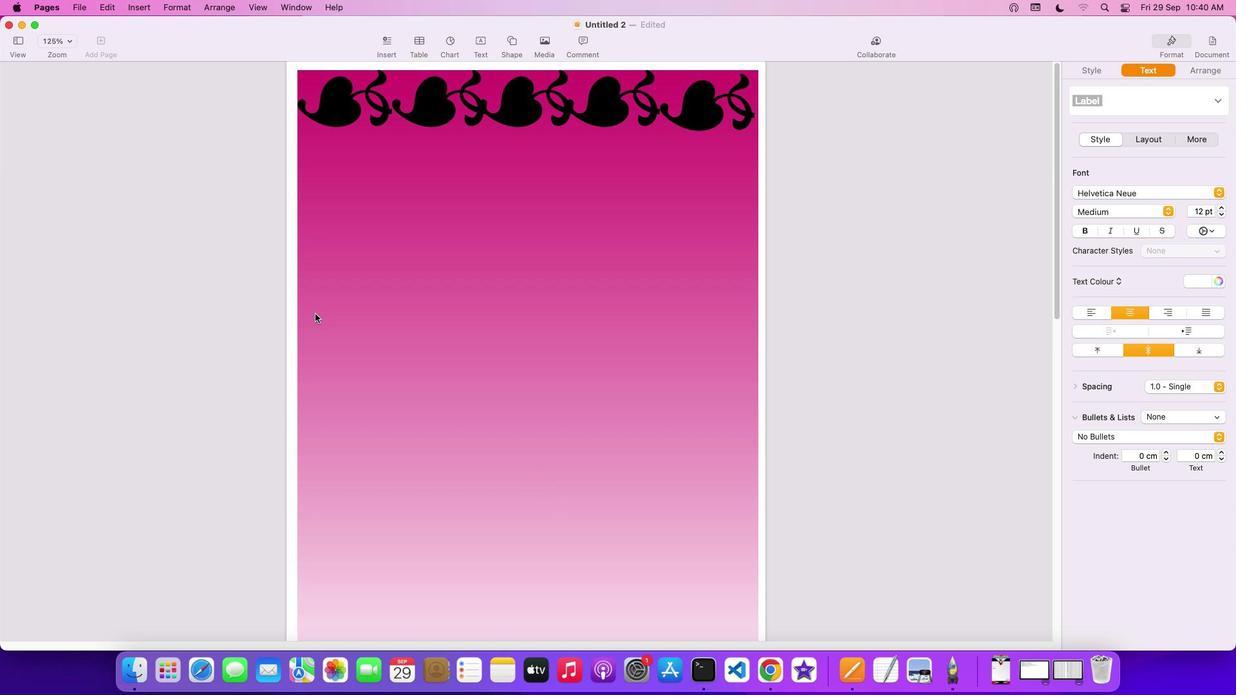 
Action: Key pressed Key.cmd
Screenshot: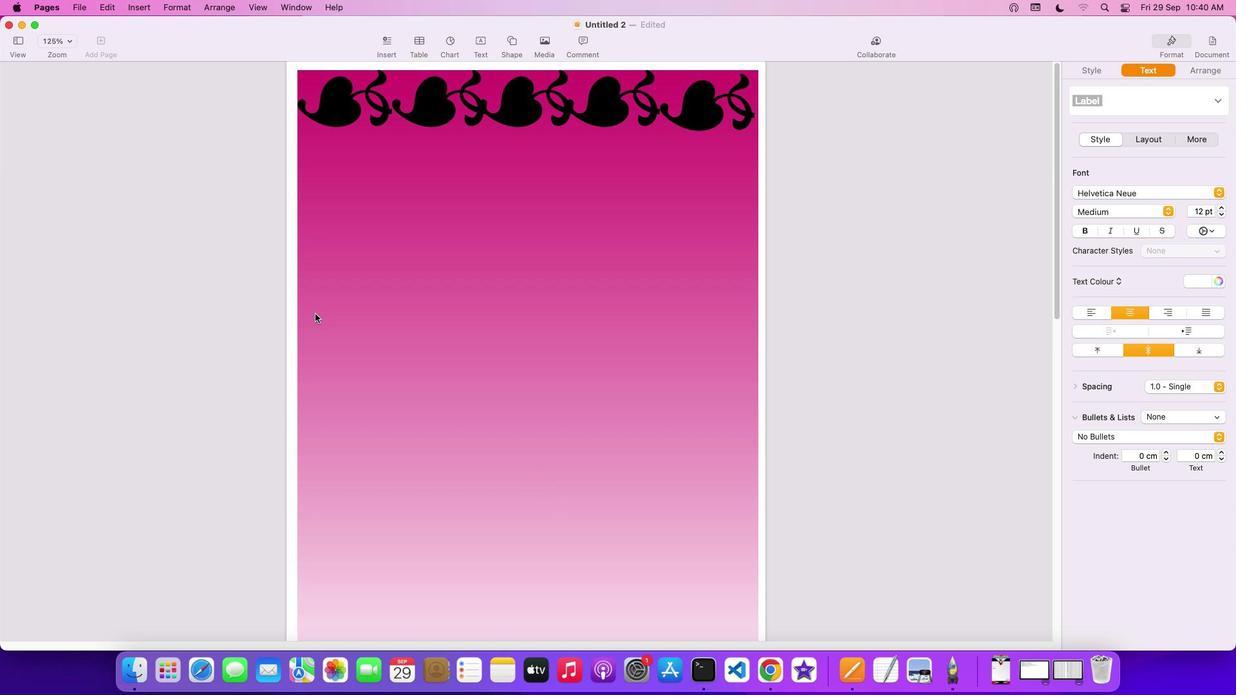 
Action: Mouse moved to (413, 333)
Screenshot: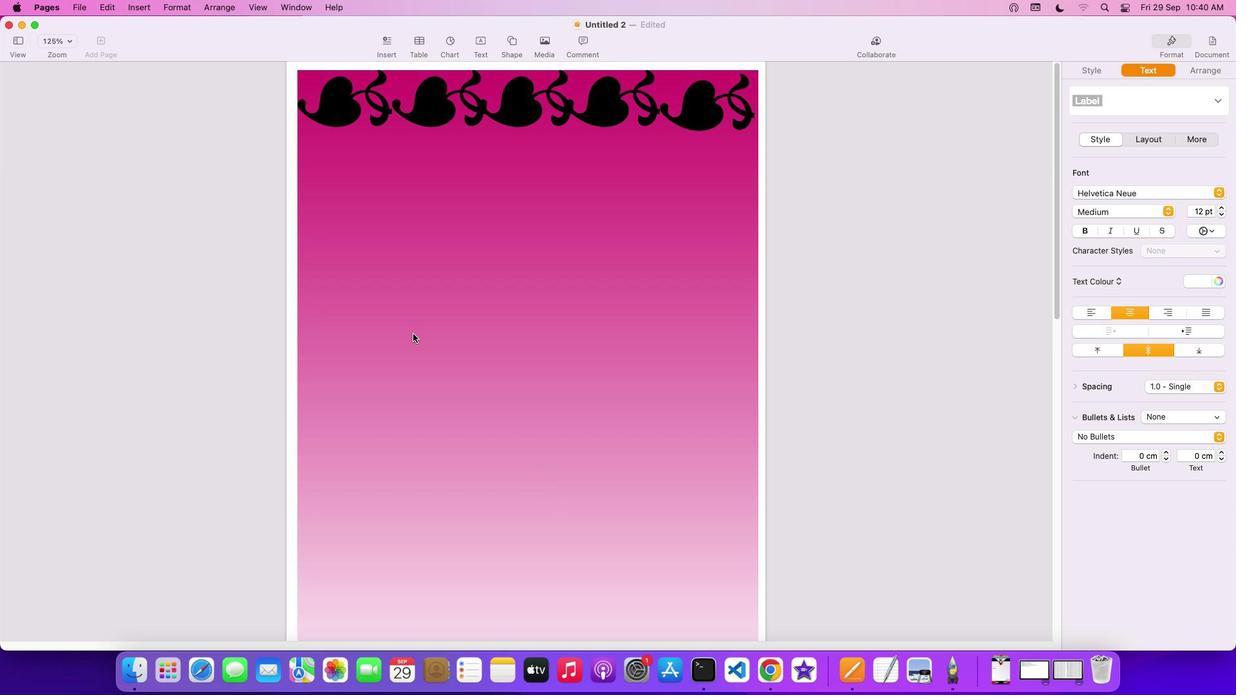 
Action: Key pressed 'v'
Screenshot: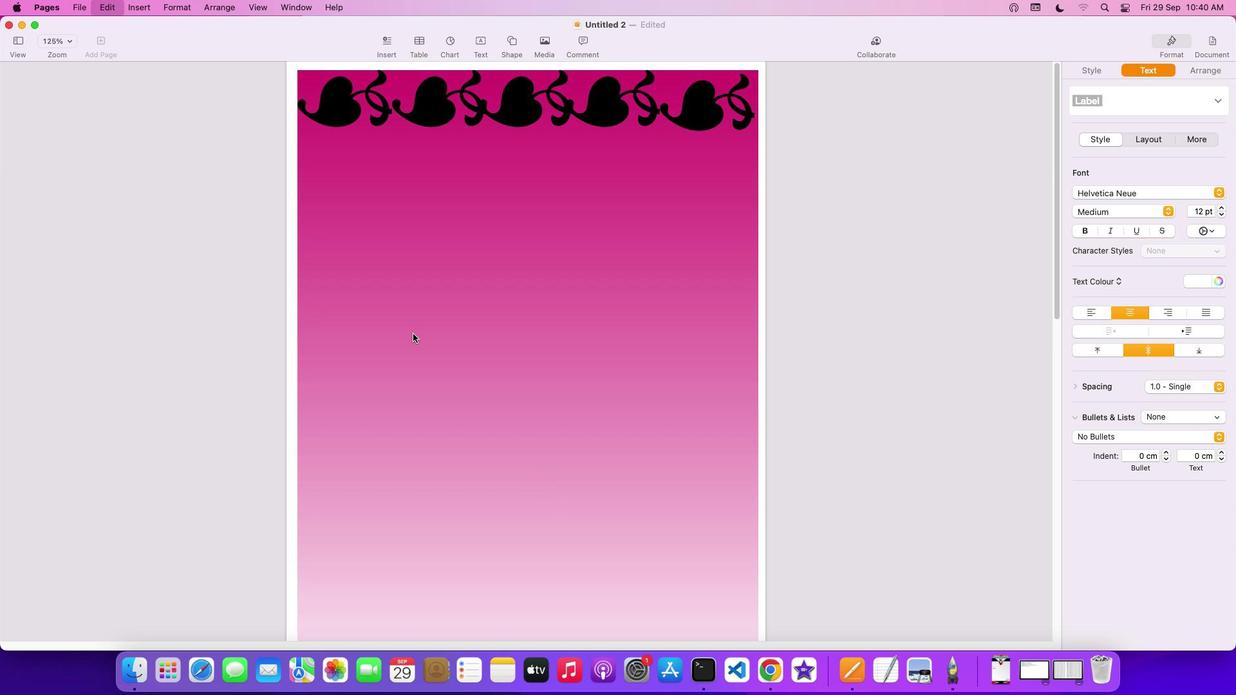 
Action: Mouse moved to (436, 616)
Screenshot: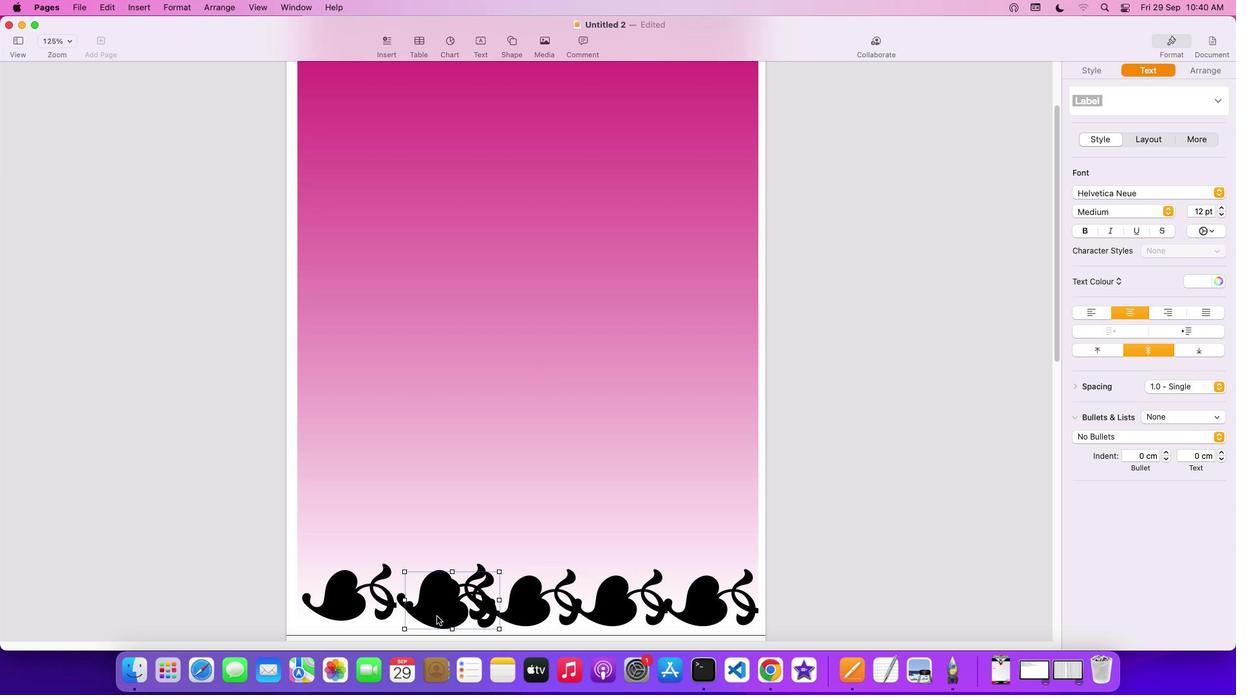
Action: Mouse pressed left at (436, 616)
Screenshot: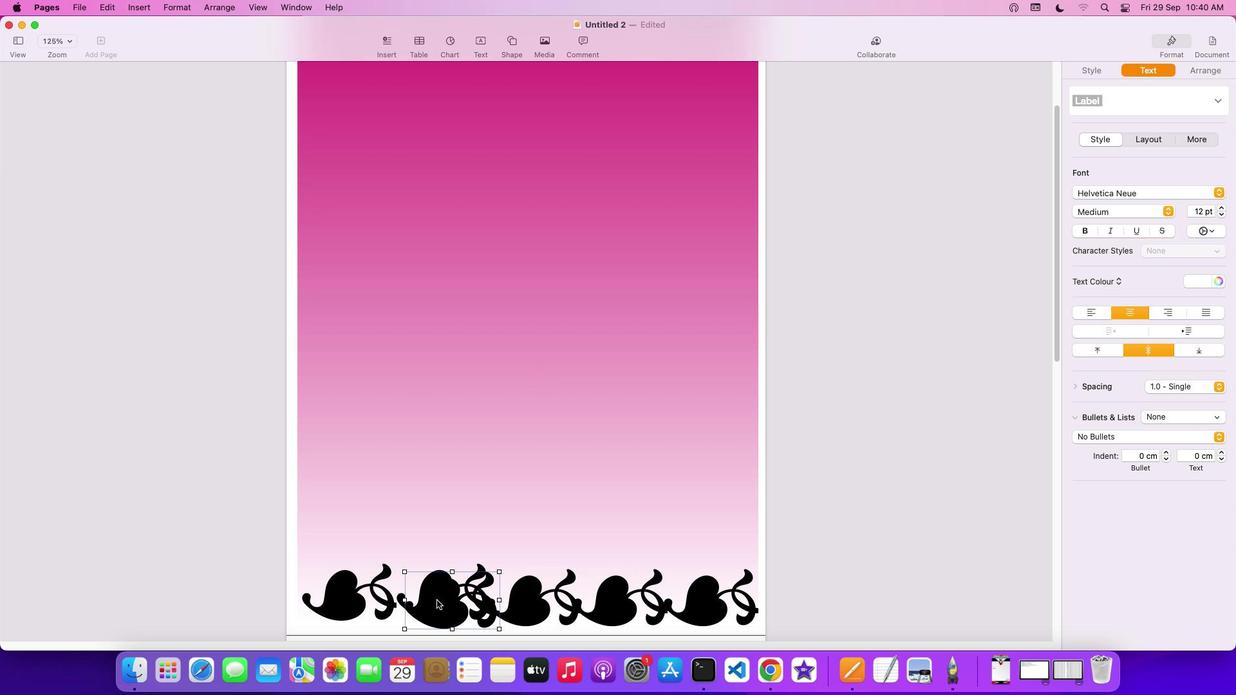 
Action: Mouse moved to (410, 379)
Screenshot: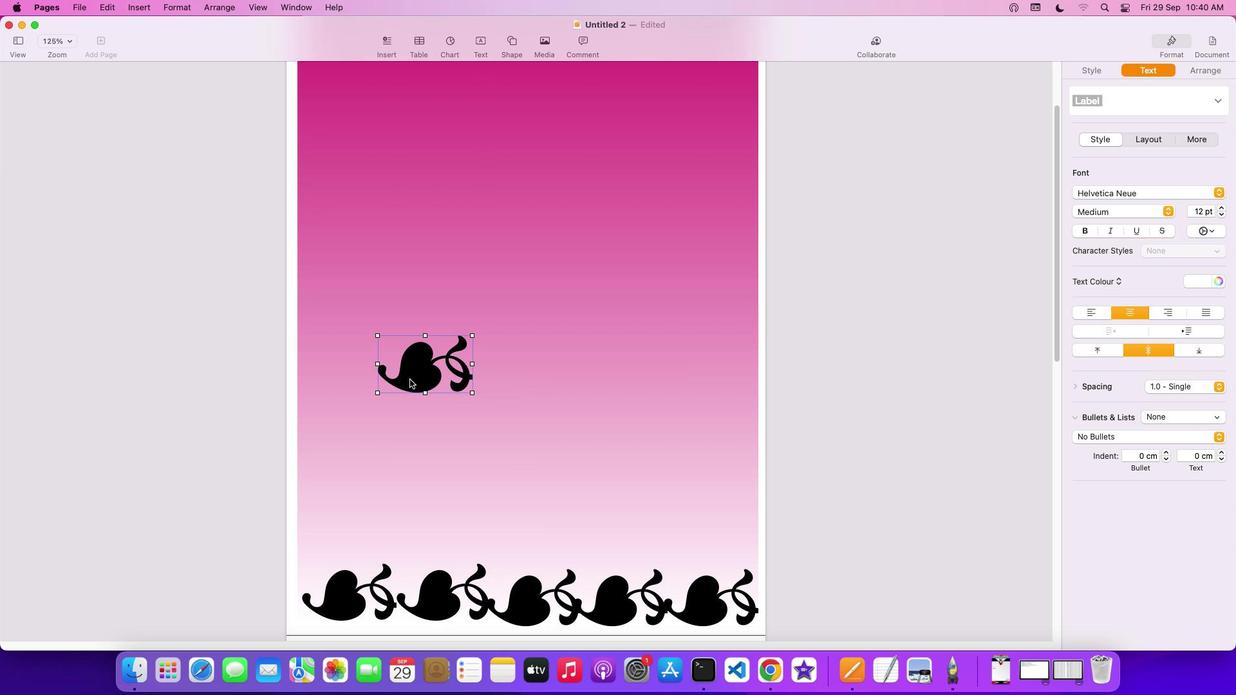 
Action: Key pressed Key.cmd'c''v''v''v''v''v''v'
Screenshot: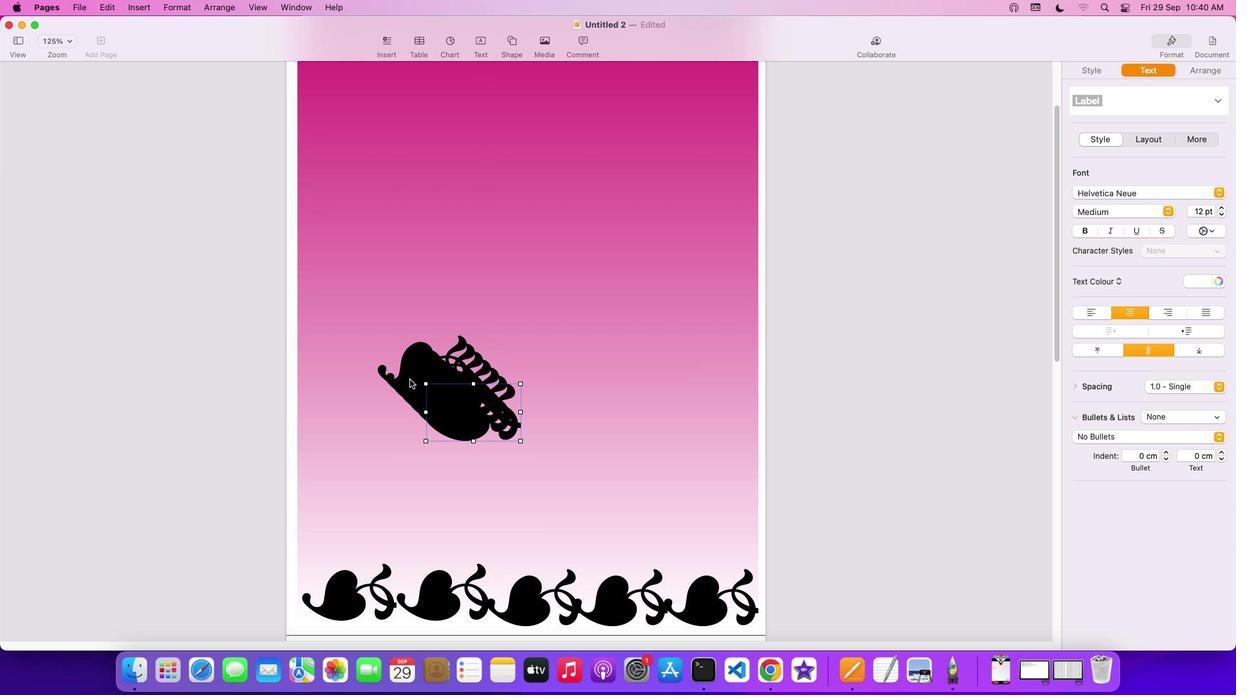 
Action: Mouse scrolled (410, 379) with delta (0, 0)
Screenshot: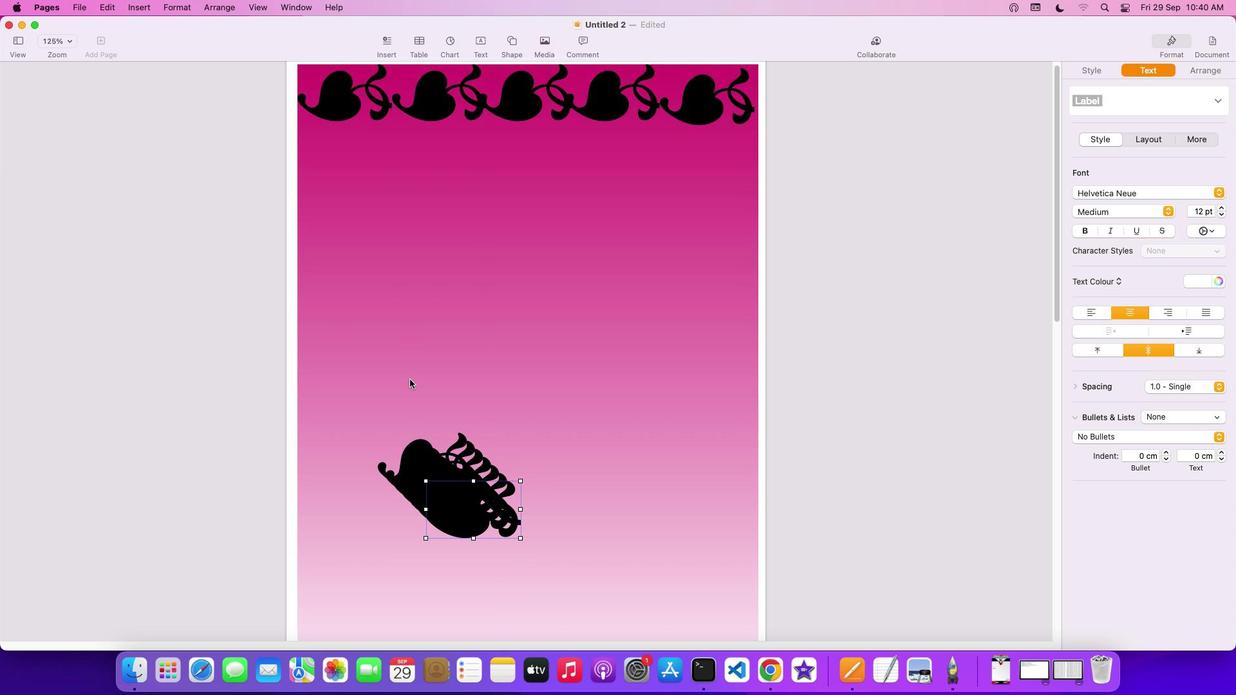 
Action: Mouse scrolled (410, 379) with delta (0, 0)
Screenshot: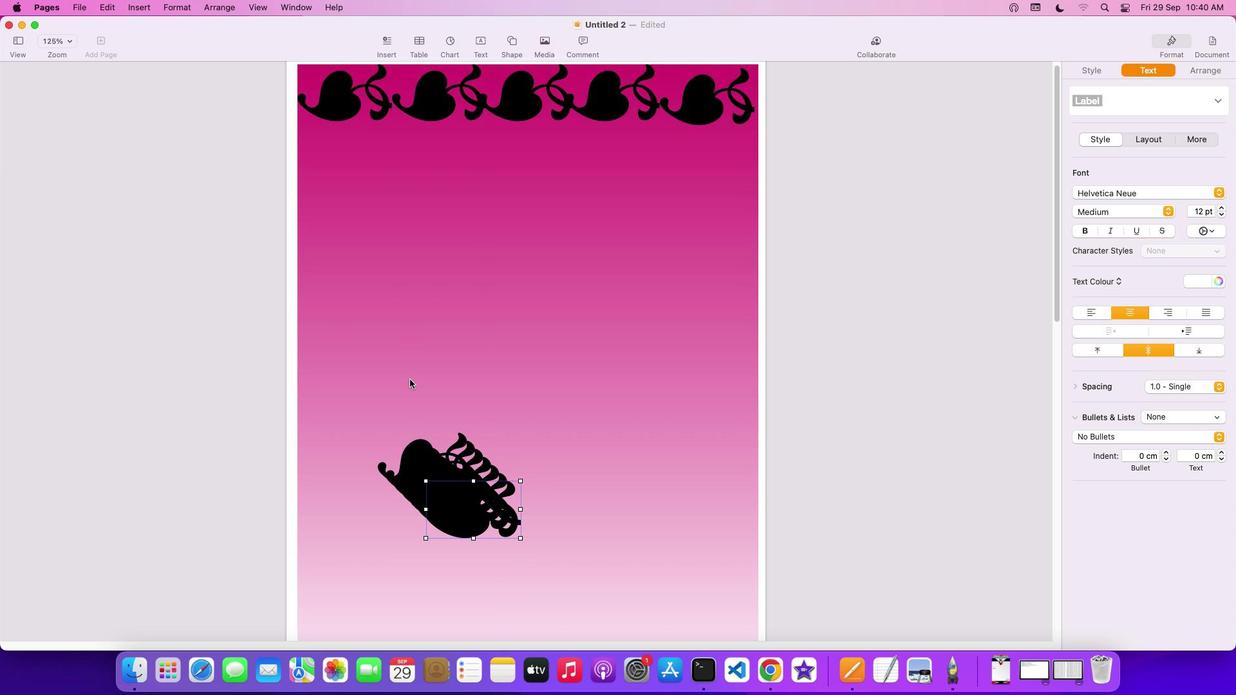 
Action: Mouse scrolled (410, 379) with delta (0, 2)
Screenshot: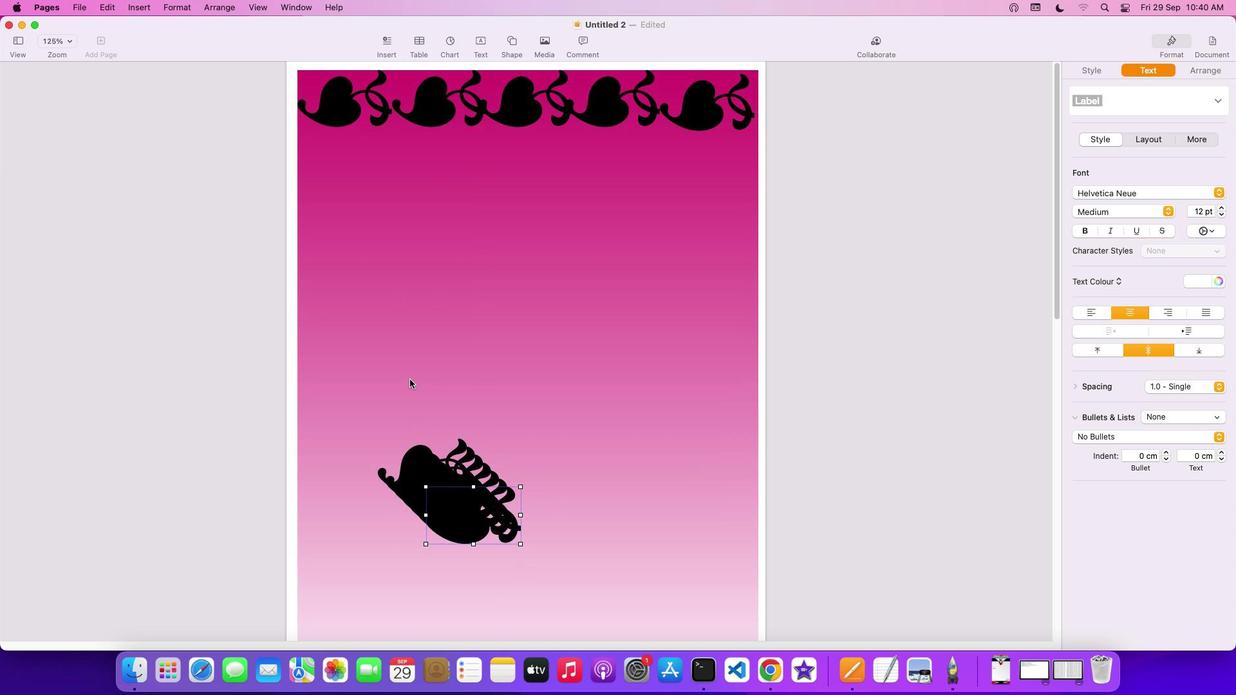 
Action: Mouse scrolled (410, 379) with delta (0, 3)
Screenshot: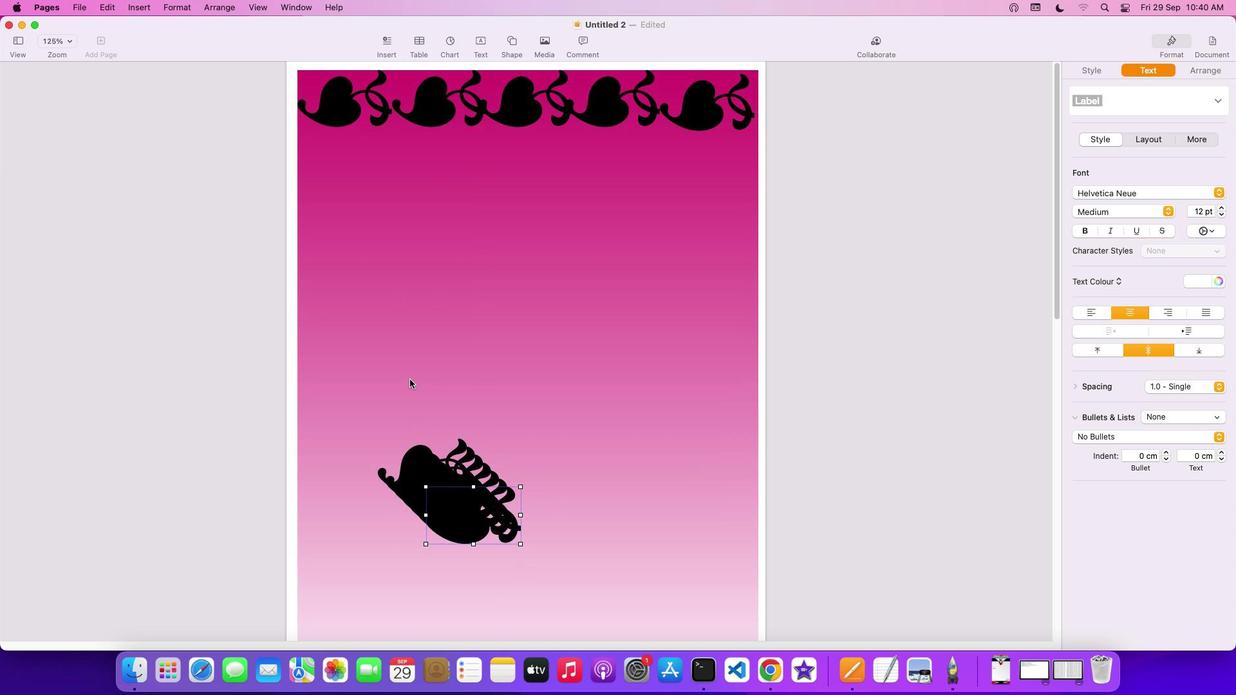 
Action: Mouse scrolled (410, 379) with delta (0, 3)
Screenshot: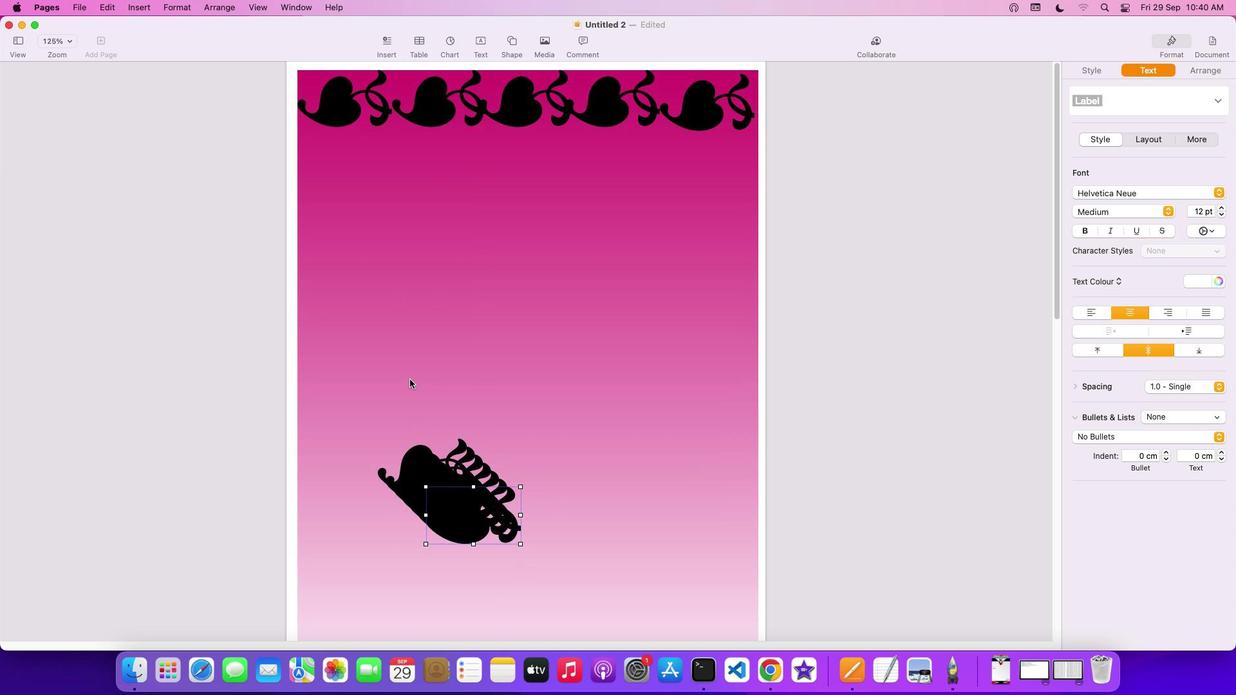 
Action: Mouse scrolled (410, 379) with delta (0, 0)
Screenshot: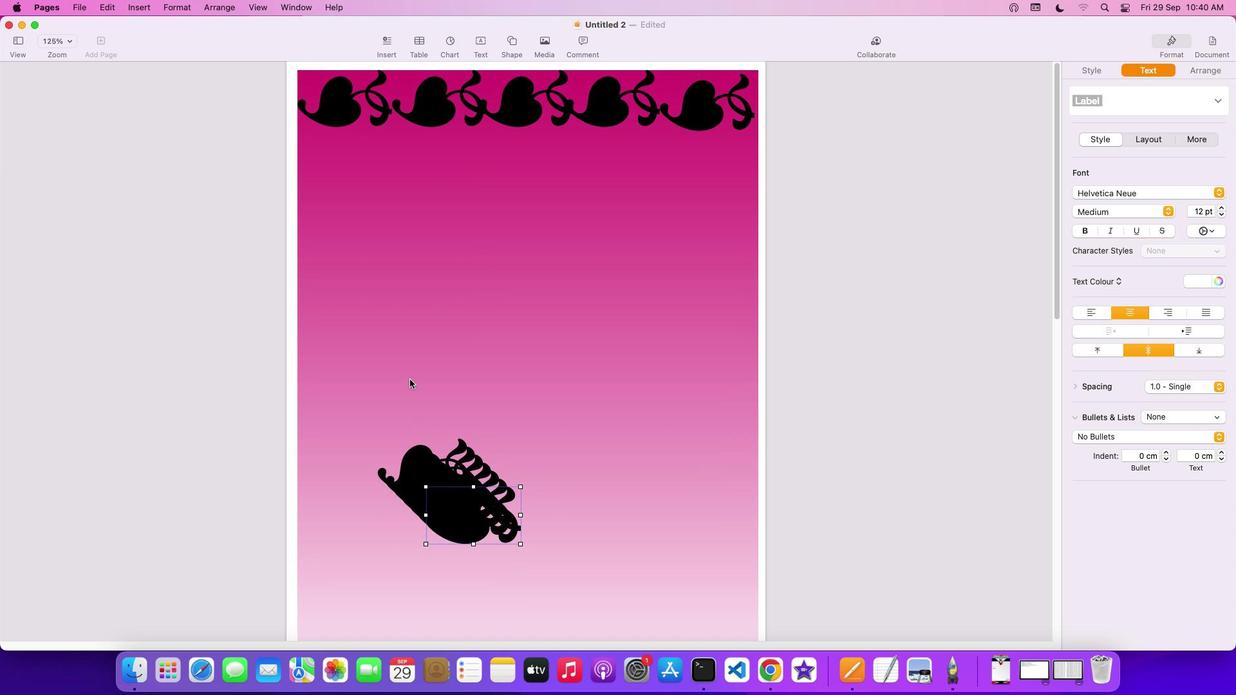 
Action: Mouse scrolled (410, 379) with delta (0, 0)
Screenshot: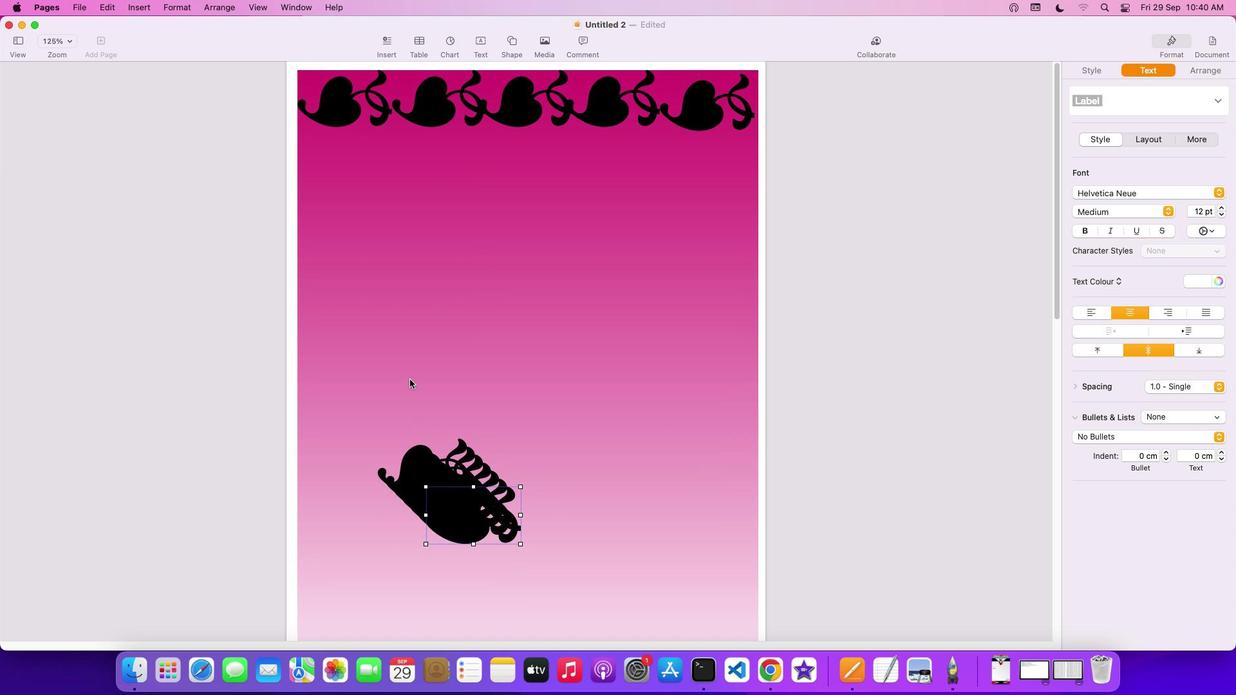 
Action: Mouse scrolled (410, 379) with delta (0, 2)
Screenshot: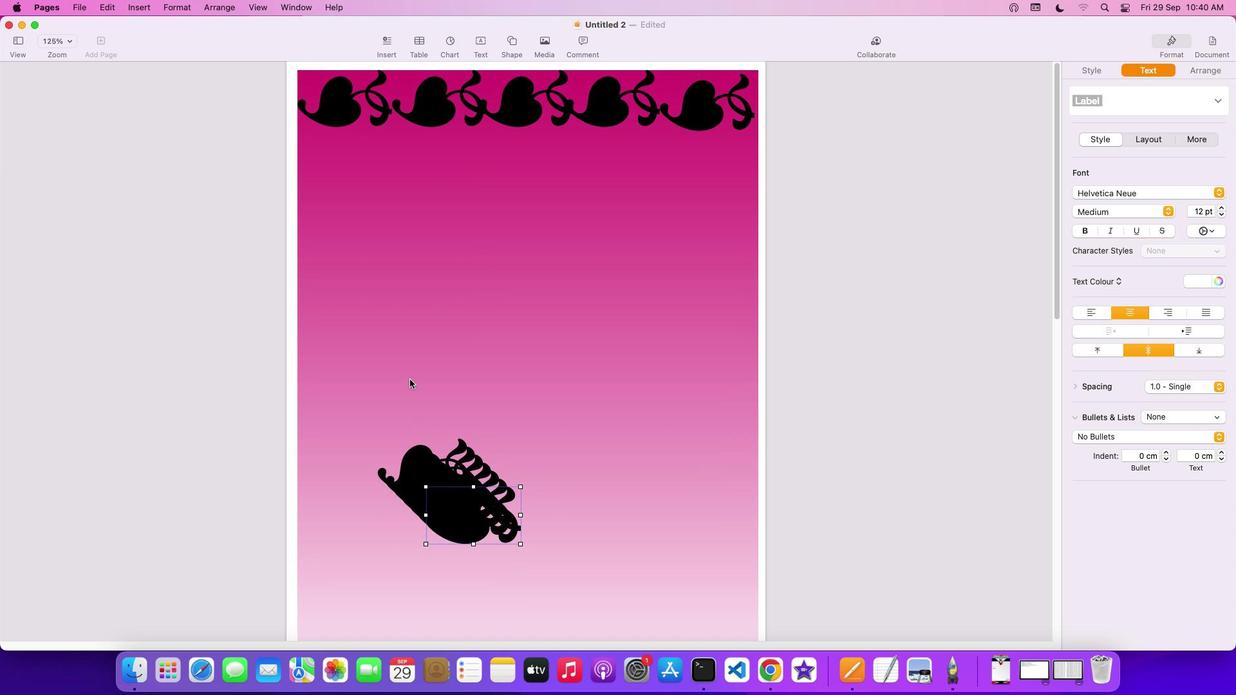 
Action: Mouse scrolled (410, 379) with delta (0, 3)
Screenshot: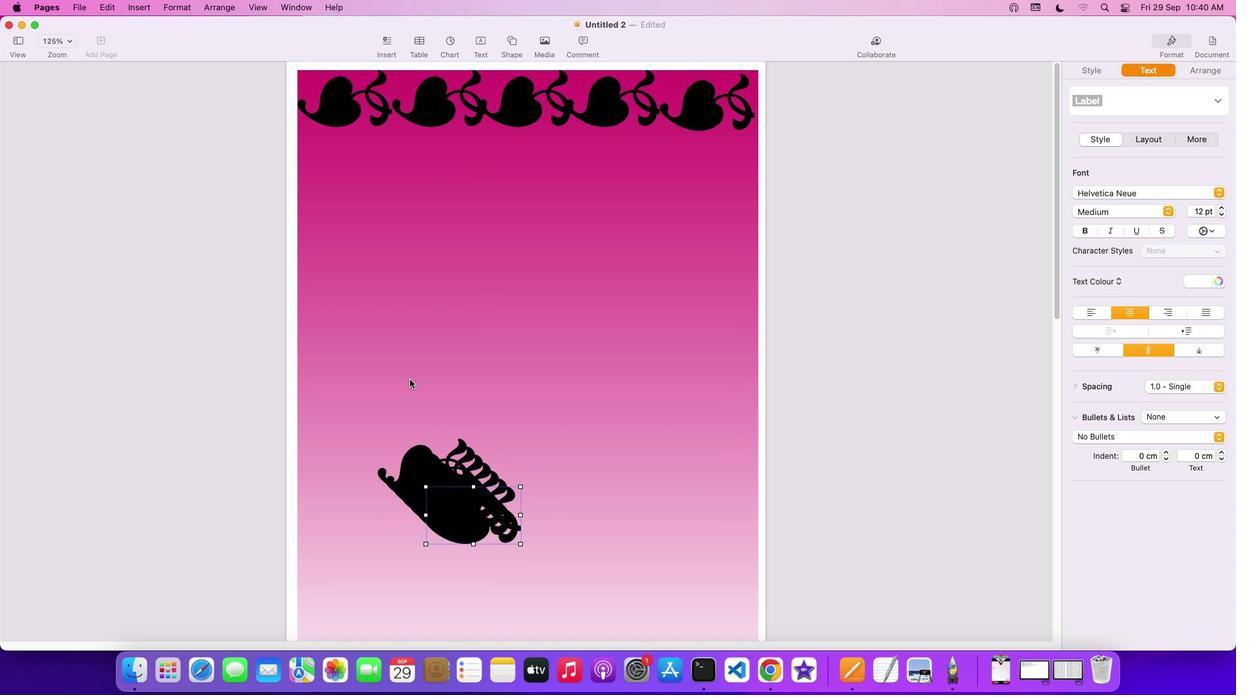 
Action: Mouse scrolled (410, 379) with delta (0, 3)
Screenshot: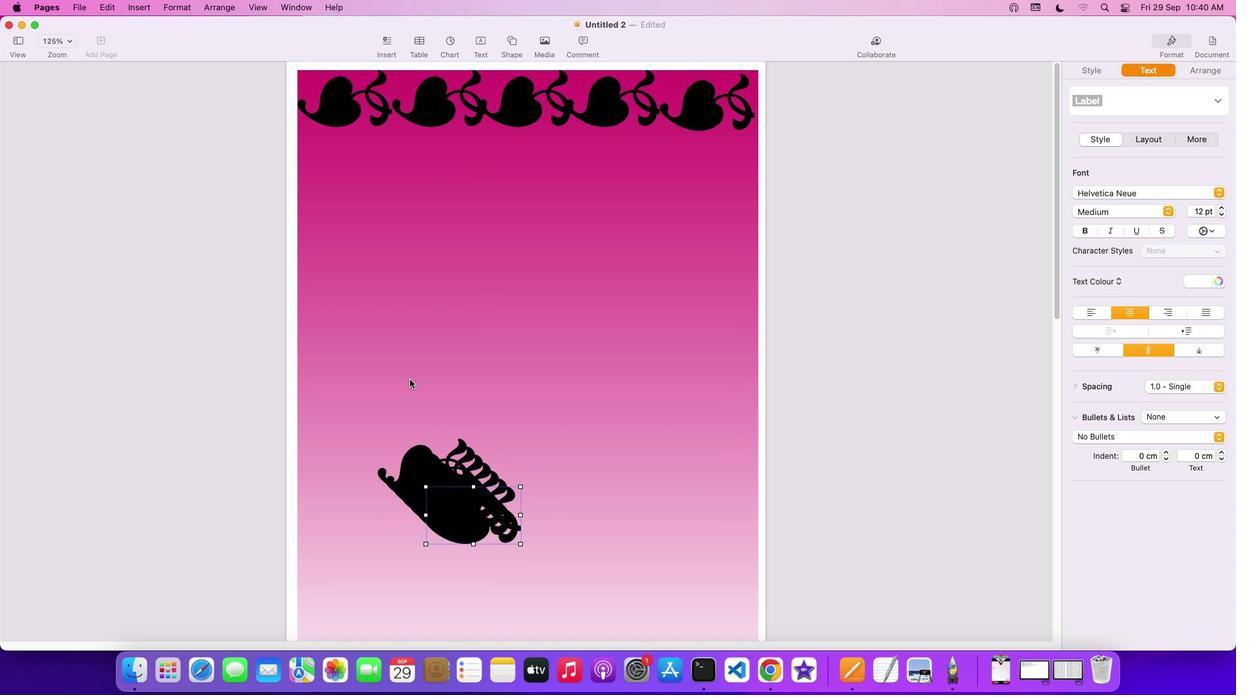 
Action: Mouse scrolled (410, 379) with delta (0, 4)
Screenshot: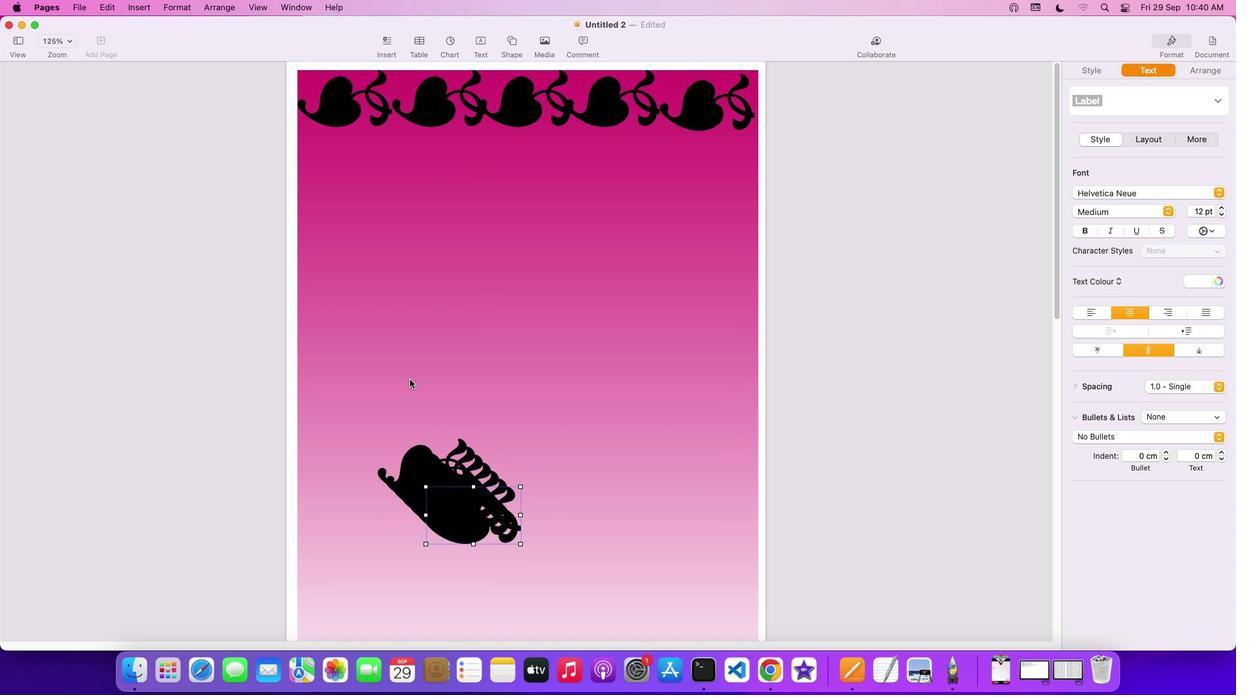 
Action: Mouse moved to (464, 516)
Screenshot: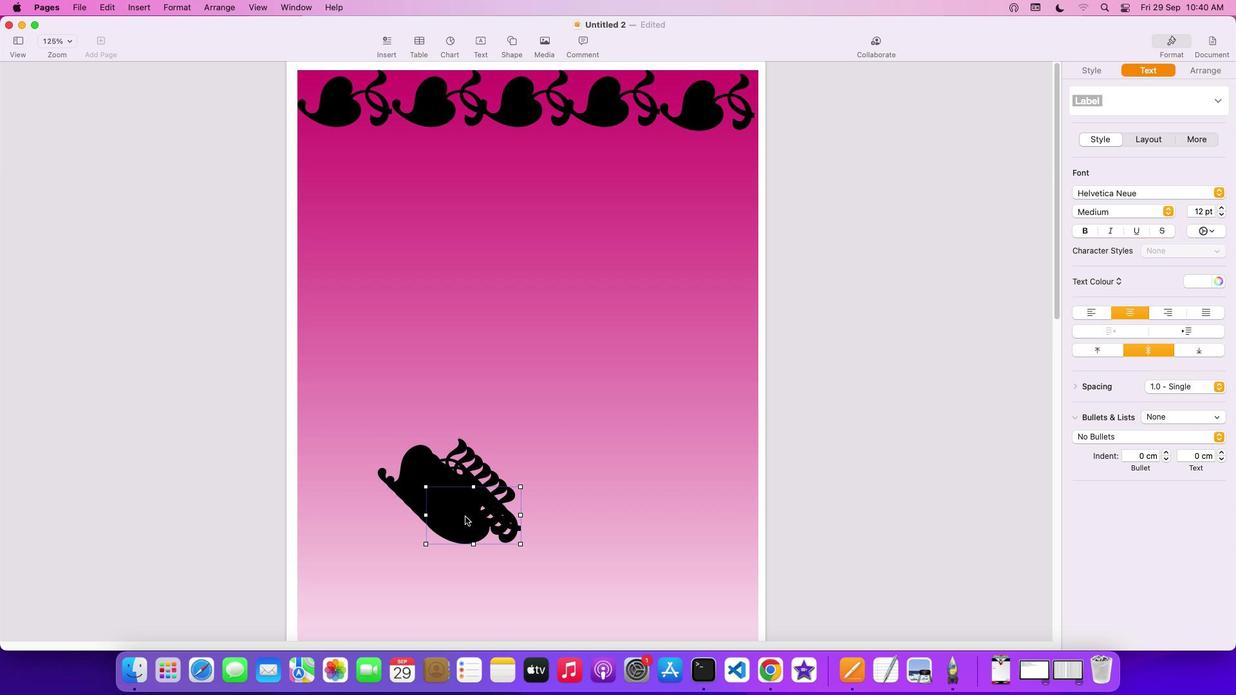 
Action: Mouse pressed left at (464, 516)
Screenshot: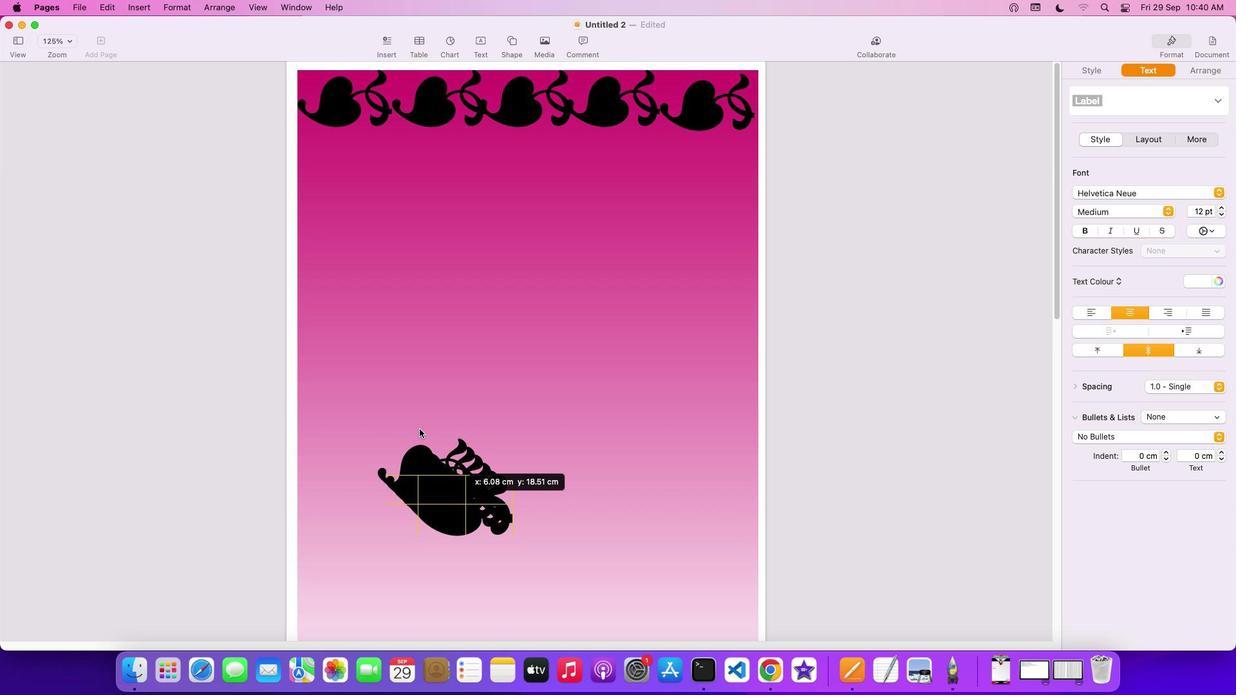 
Action: Mouse moved to (1206, 72)
Screenshot: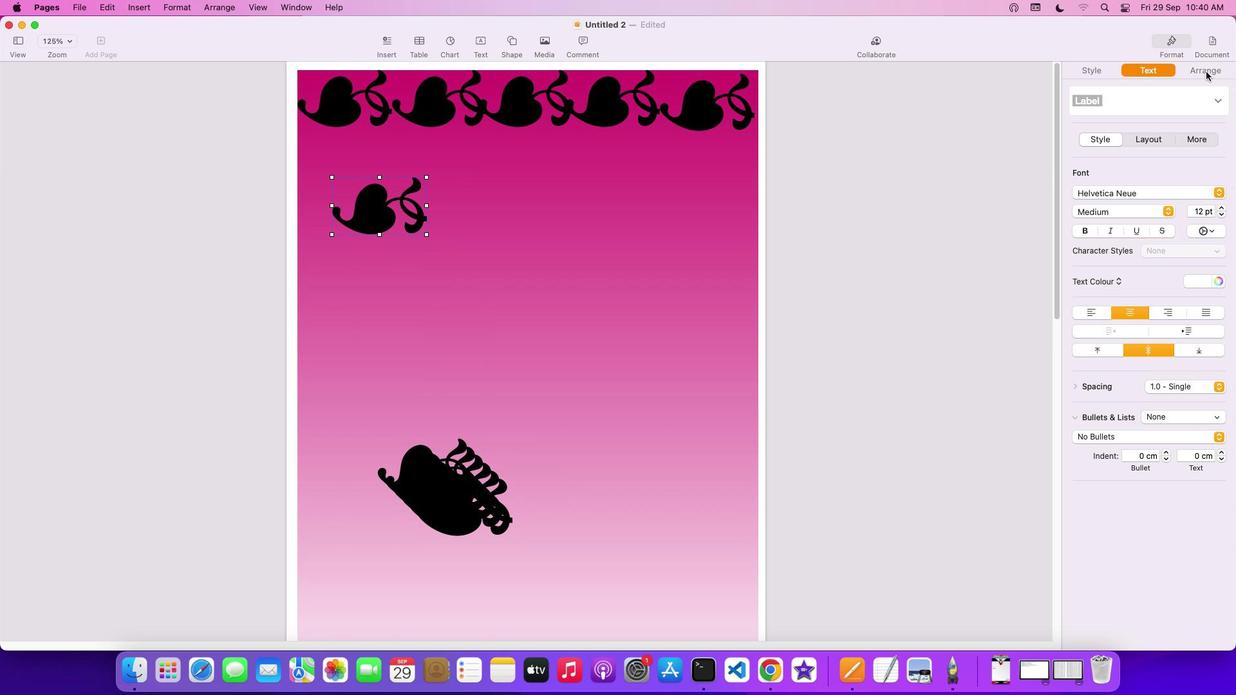 
Action: Mouse pressed left at (1206, 72)
Screenshot: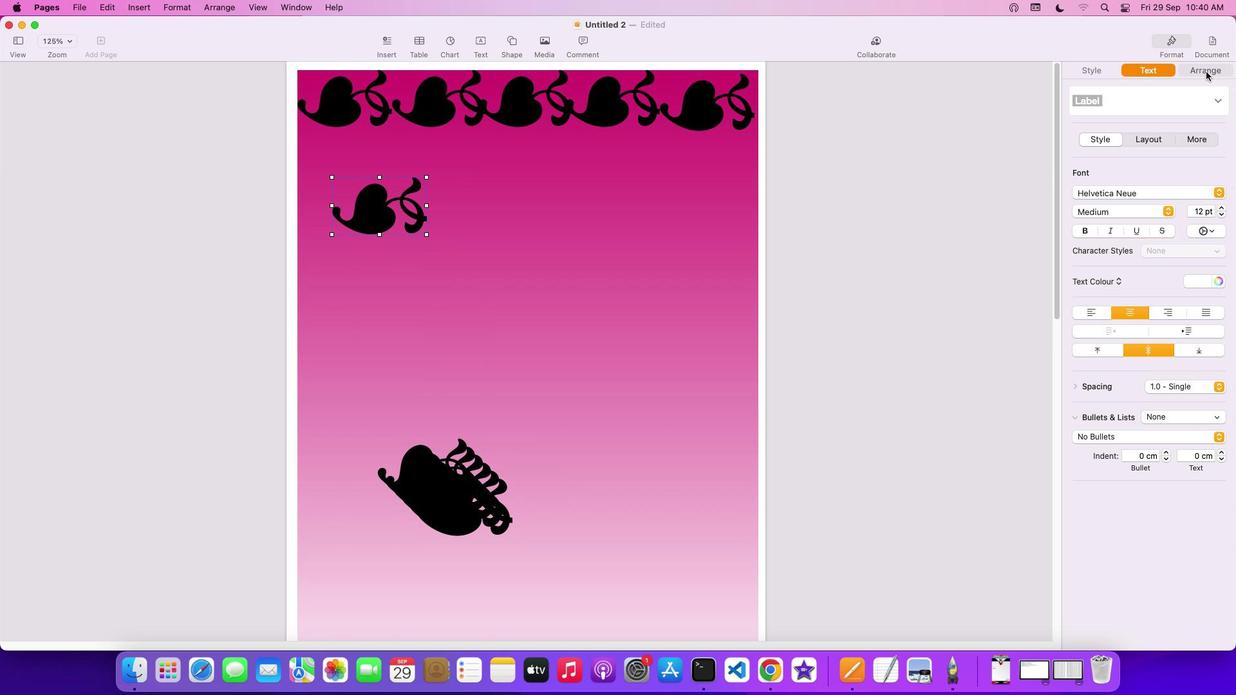 
Action: Mouse moved to (1218, 401)
Screenshot: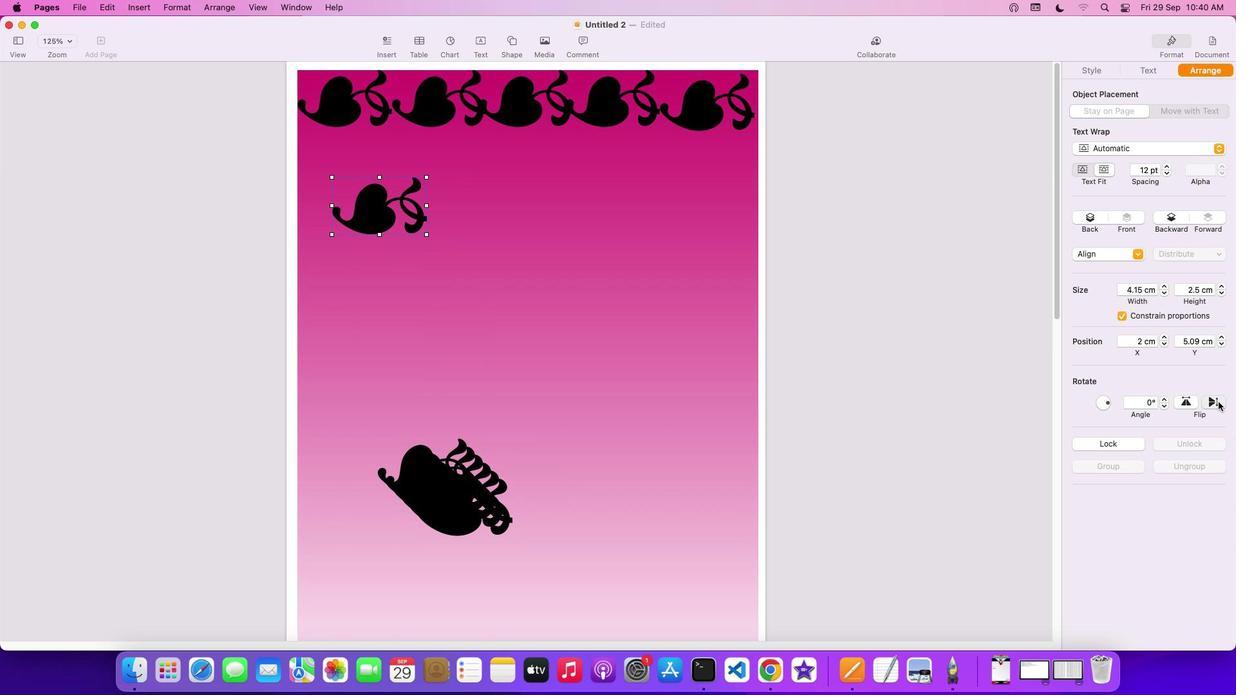 
Action: Mouse pressed left at (1218, 401)
Screenshot: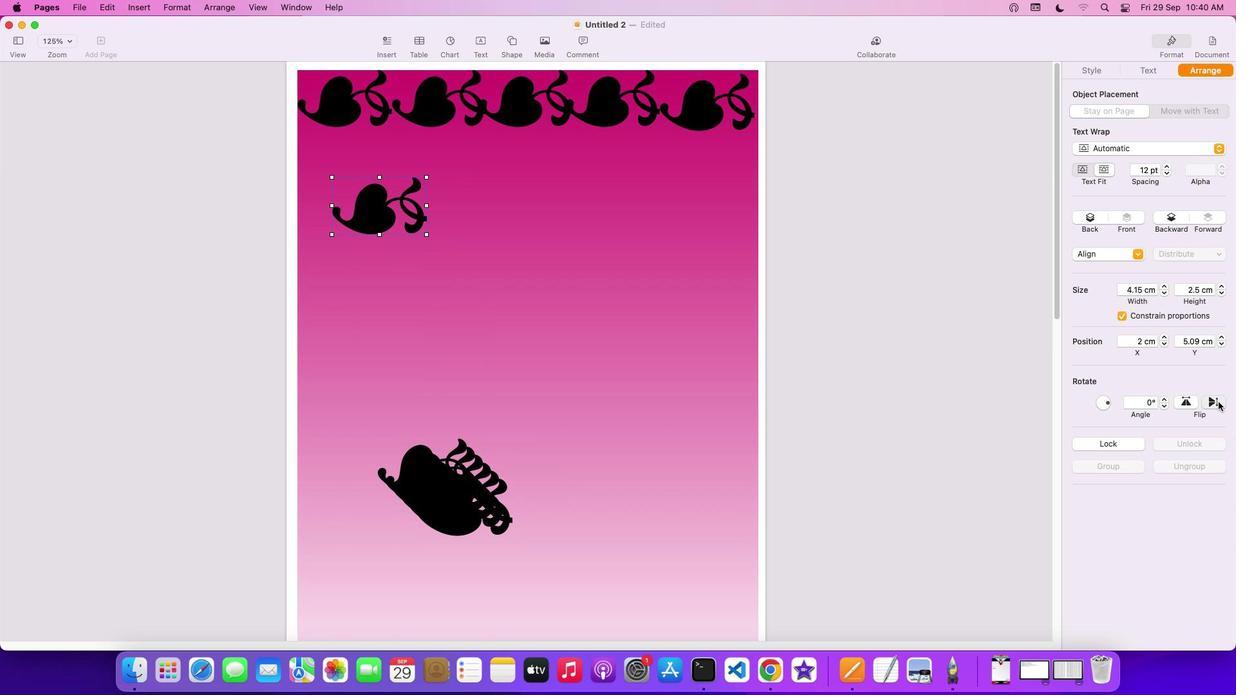 
Action: Mouse pressed left at (1218, 401)
Screenshot: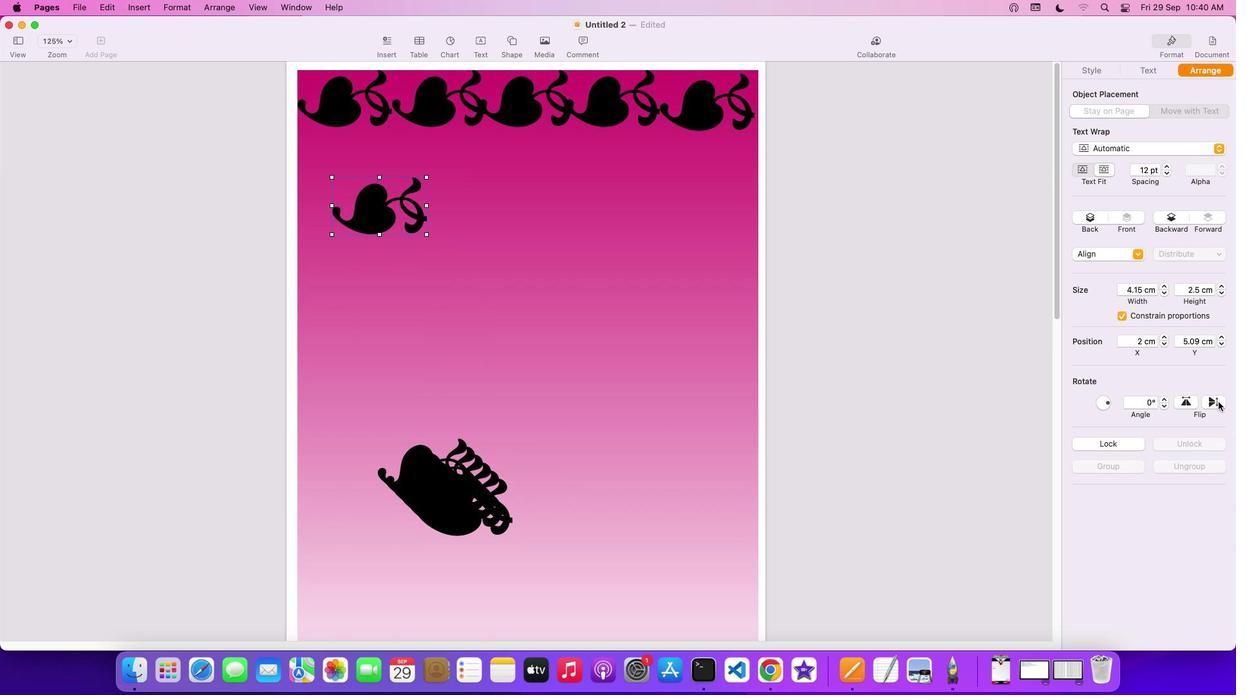 
Action: Mouse moved to (1106, 403)
Screenshot: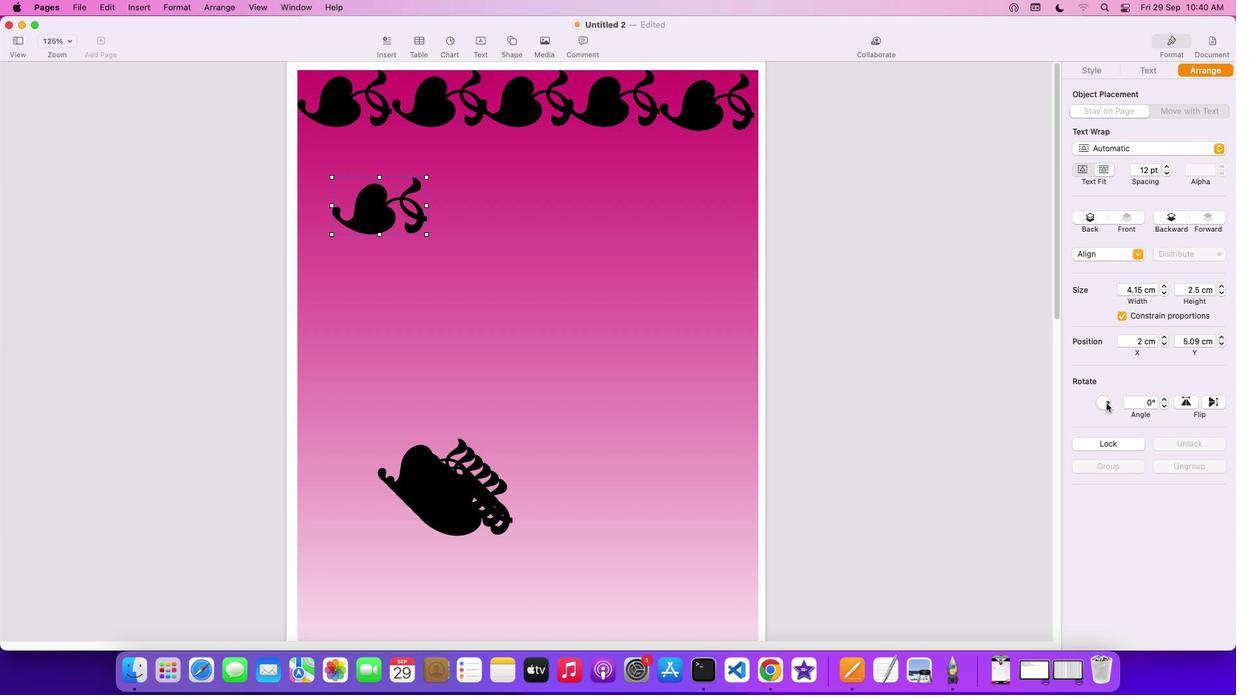 
Action: Mouse pressed left at (1106, 403)
